 Task: Research Airbnb options in Mardakan, Azerbaijan from 4th November, 2023 to 15th November, 2023 for 2 adults.1  bedroom having 1 bed and 1 bathroom. Property type can be hotel. Amenities needed are: air conditioning. Look for 5 properties as per requirement.
Action: Mouse moved to (474, 88)
Screenshot: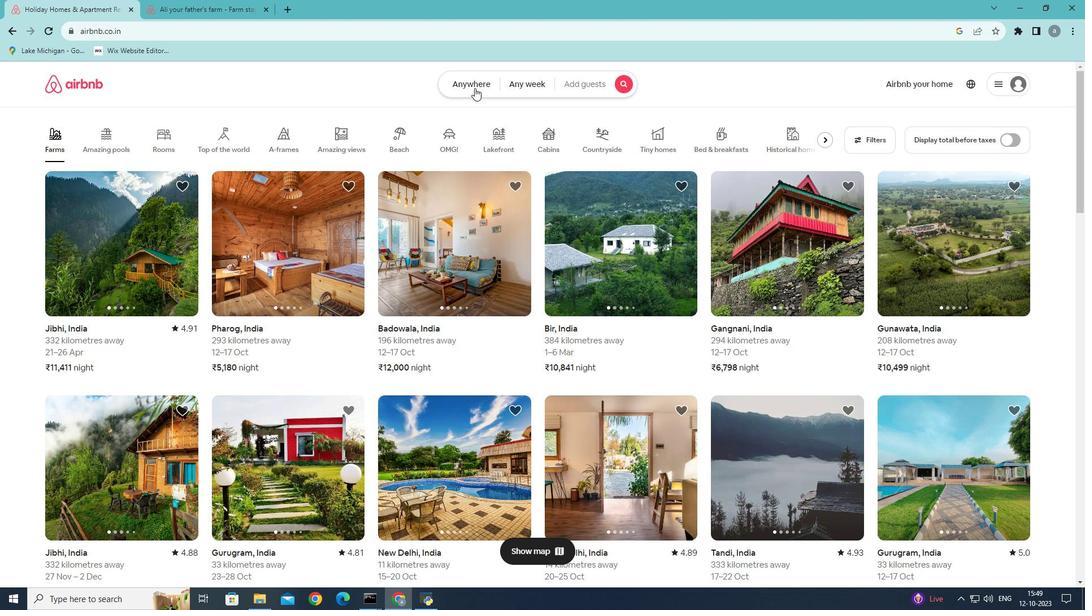 
Action: Mouse pressed left at (474, 88)
Screenshot: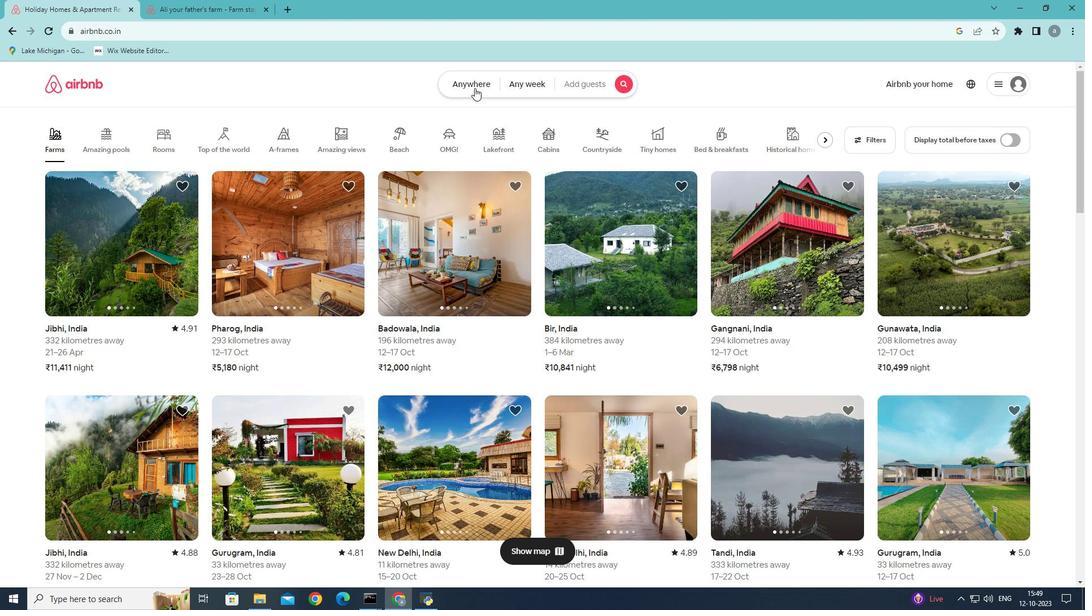 
Action: Mouse moved to (348, 132)
Screenshot: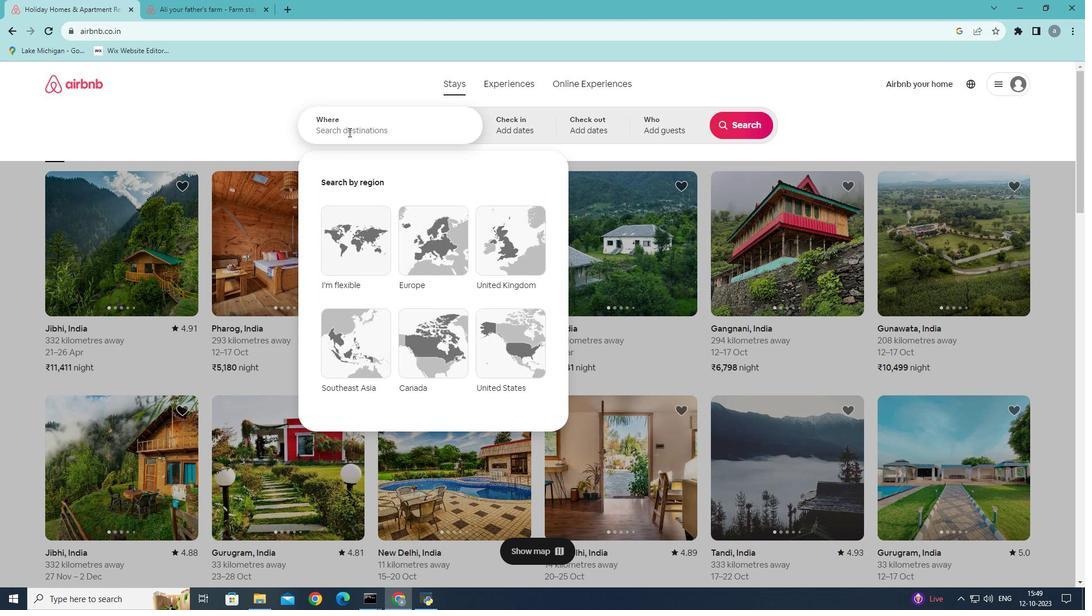 
Action: Mouse pressed left at (348, 132)
Screenshot: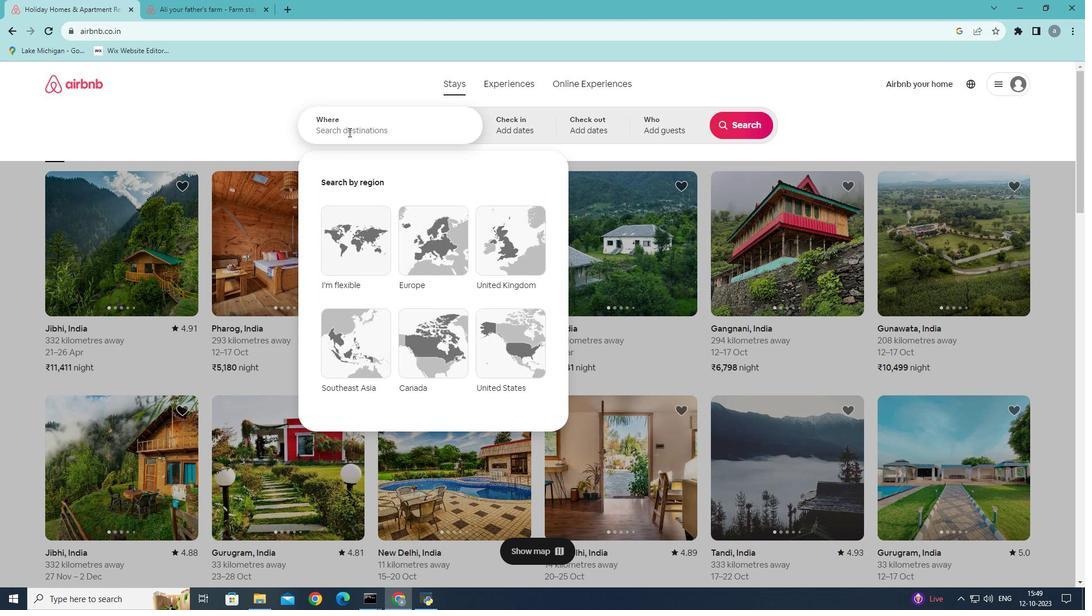 
Action: Mouse moved to (507, 131)
Screenshot: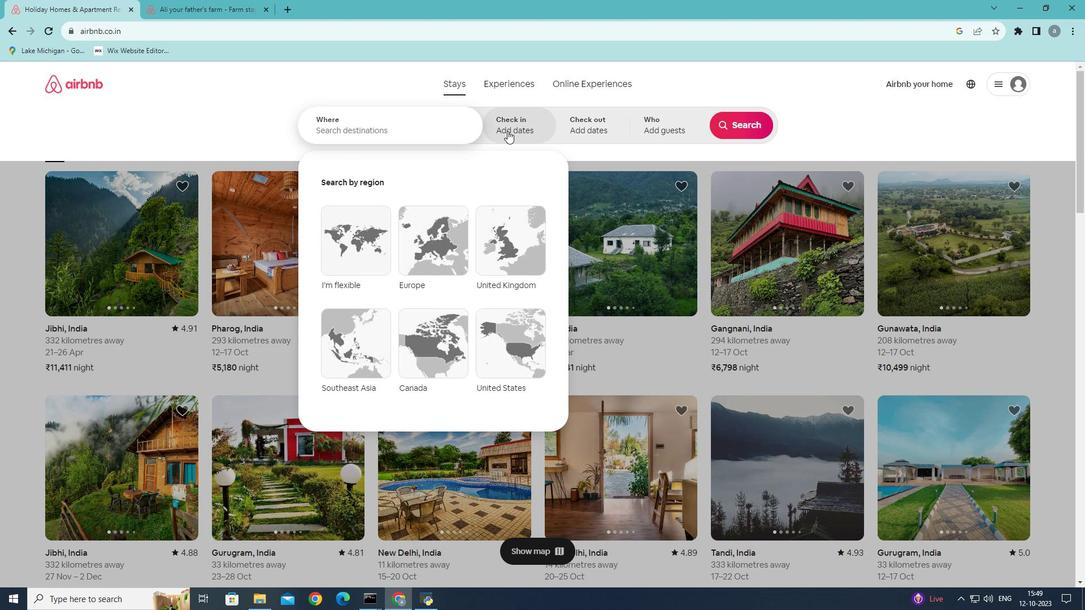 
Action: Key pressed <Key.shift>Mardakan,<Key.shift>Azerbaijan
Screenshot: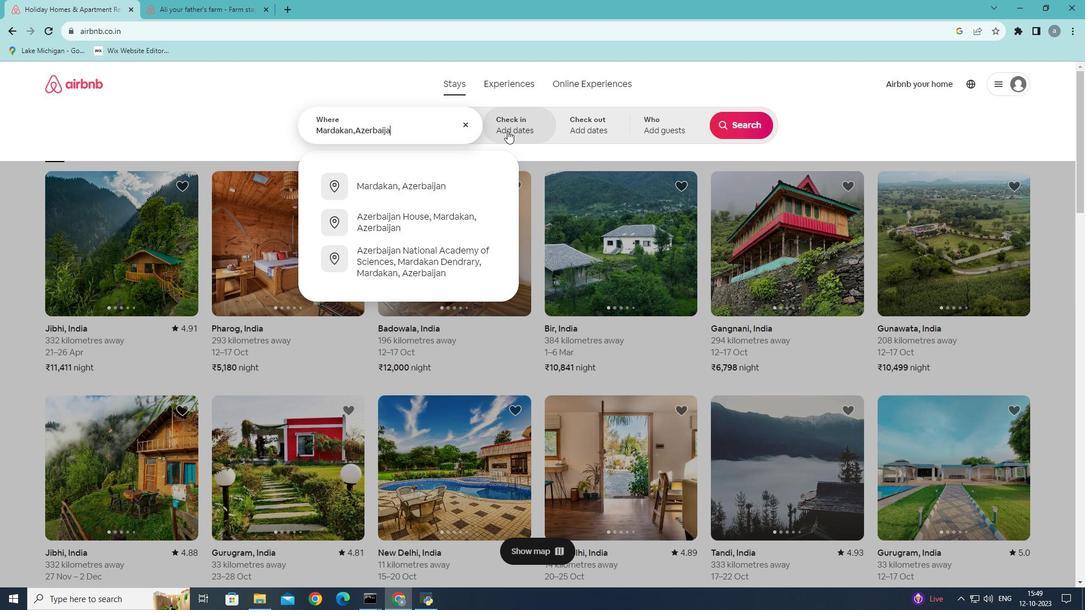 
Action: Mouse moved to (396, 183)
Screenshot: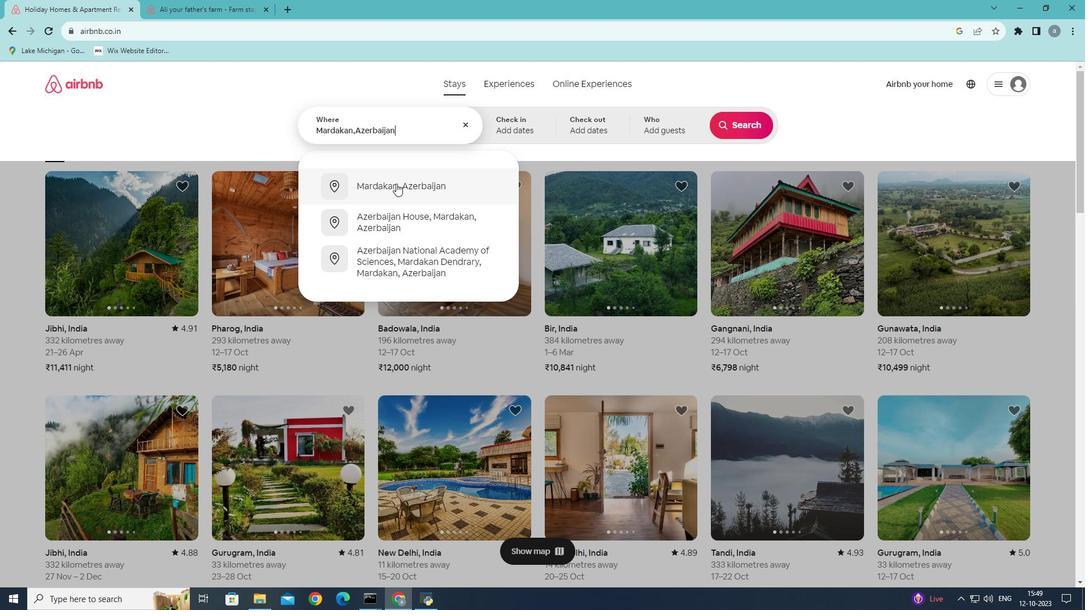 
Action: Mouse pressed left at (396, 183)
Screenshot: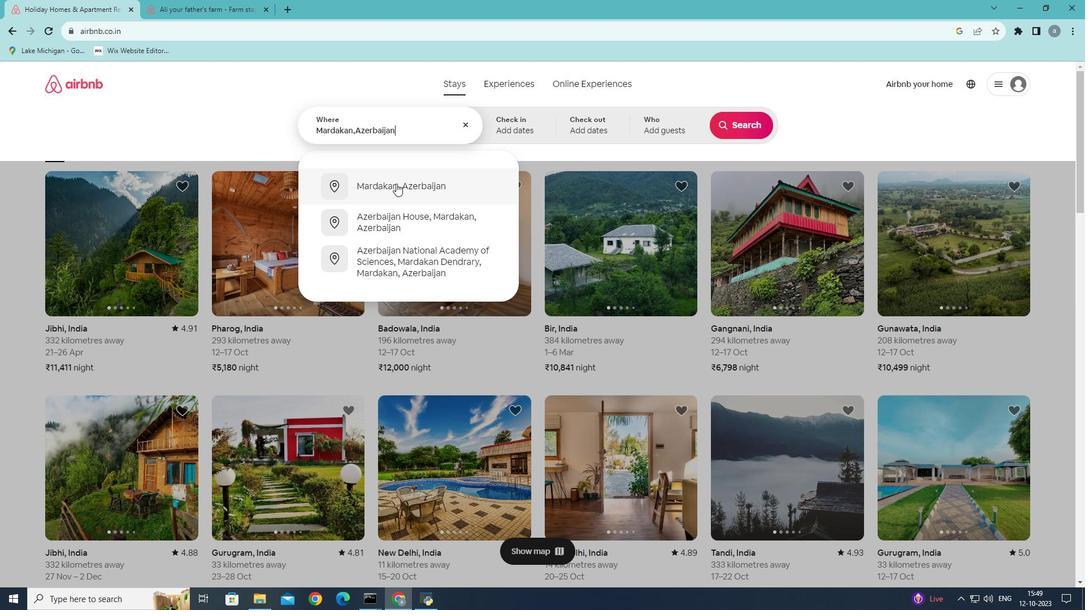 
Action: Mouse moved to (744, 217)
Screenshot: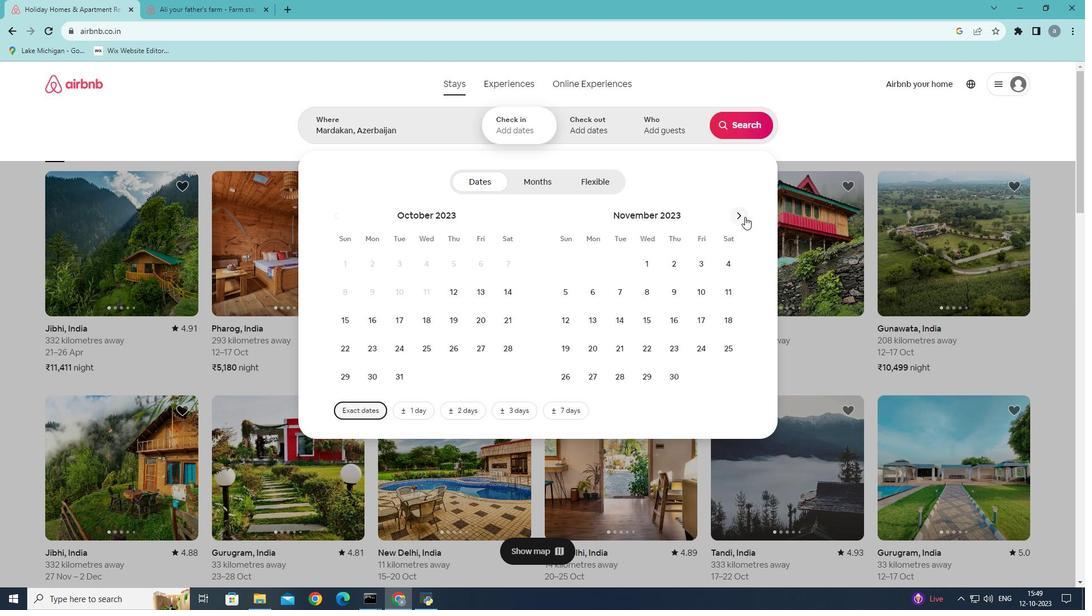 
Action: Mouse pressed left at (744, 217)
Screenshot: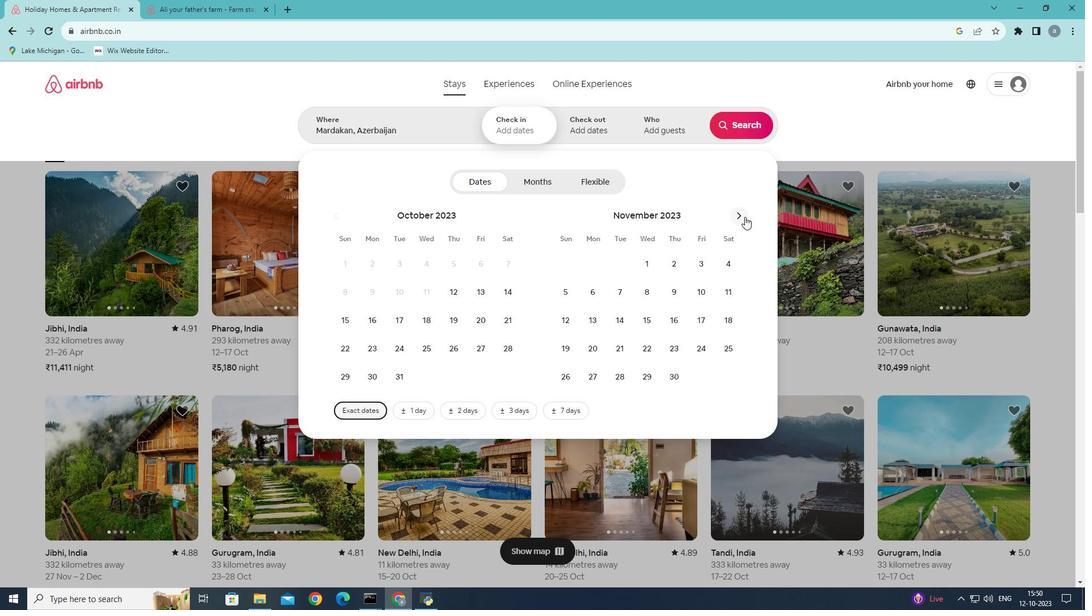 
Action: Mouse moved to (510, 265)
Screenshot: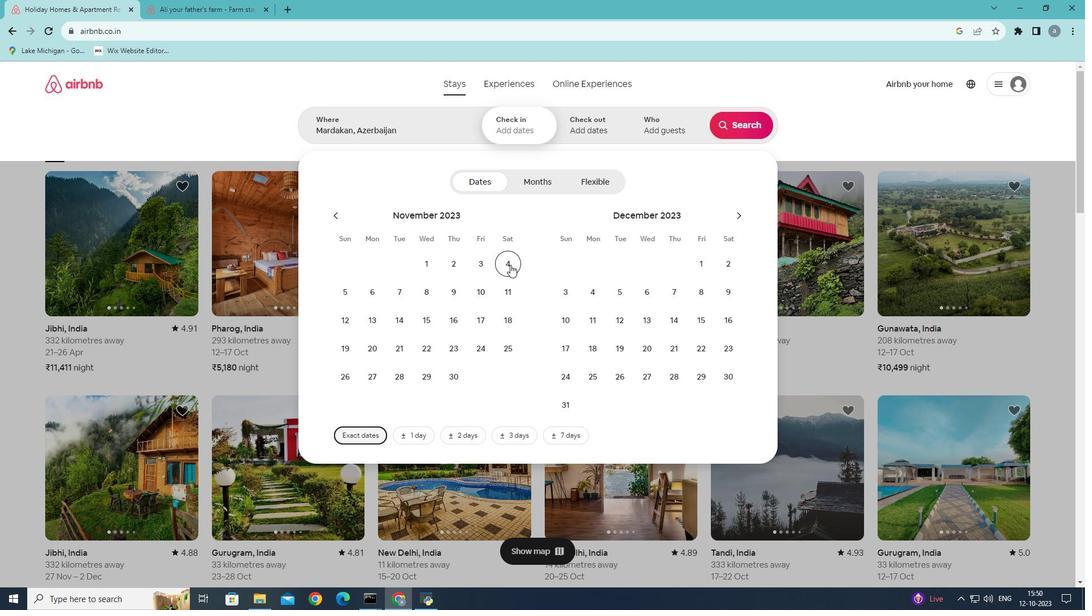 
Action: Mouse pressed left at (510, 265)
Screenshot: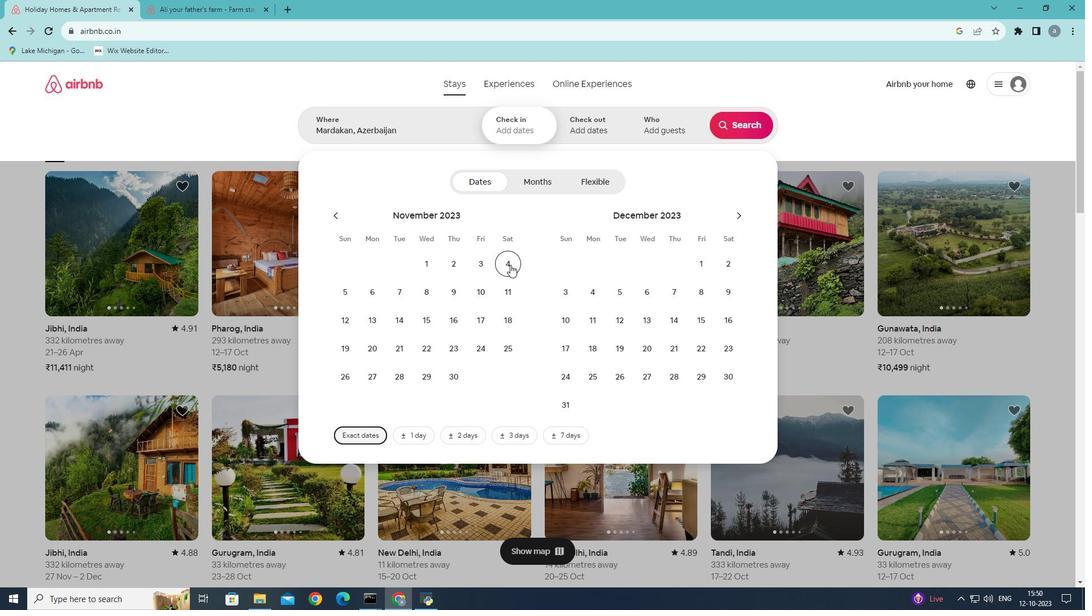 
Action: Mouse moved to (424, 317)
Screenshot: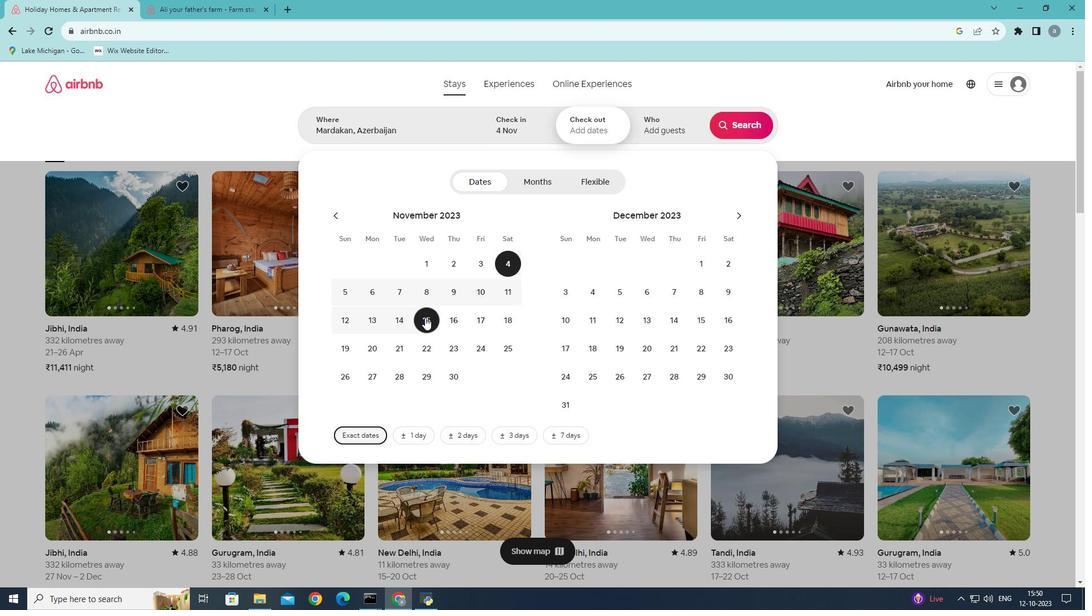 
Action: Mouse pressed left at (424, 317)
Screenshot: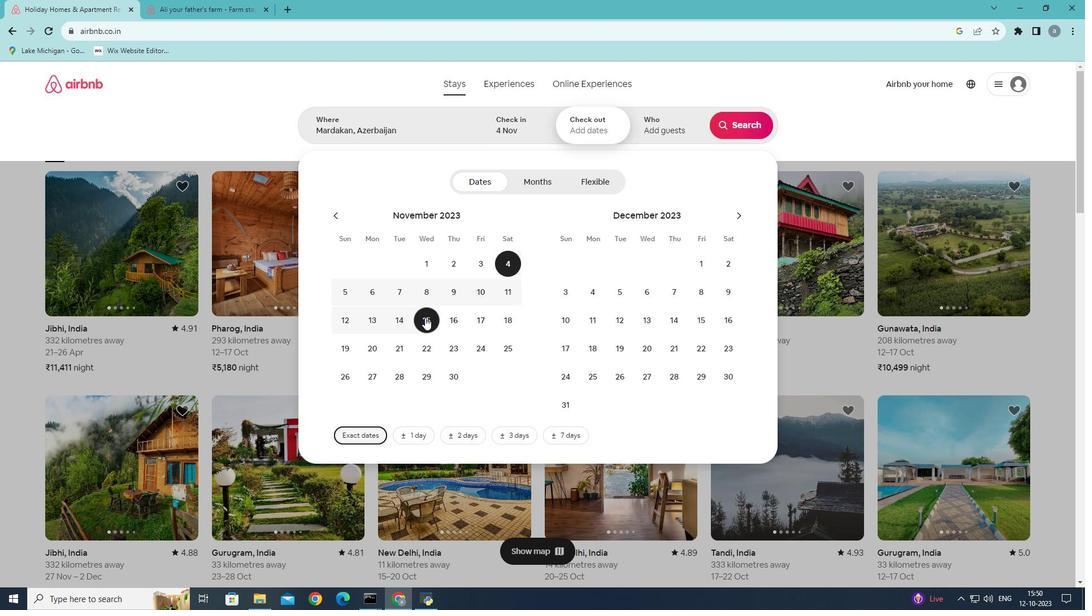 
Action: Mouse moved to (669, 129)
Screenshot: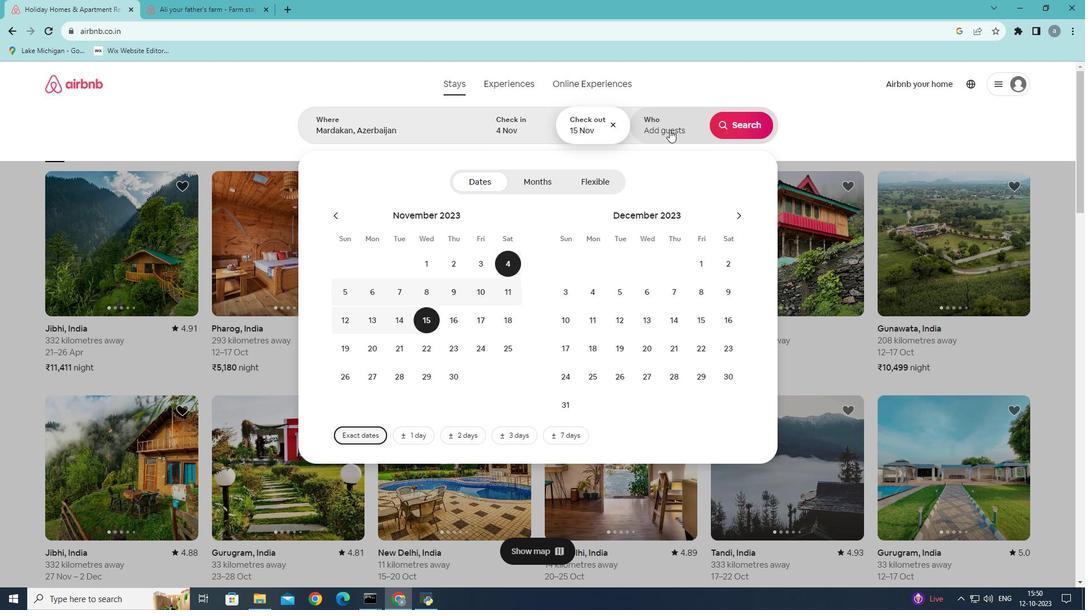 
Action: Mouse pressed left at (669, 129)
Screenshot: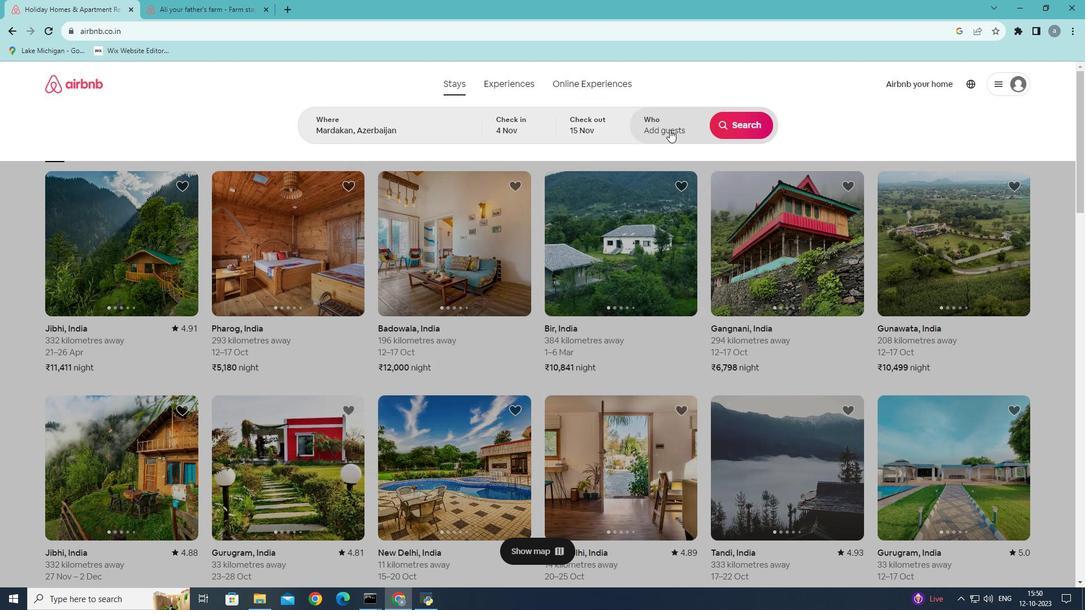 
Action: Mouse moved to (746, 183)
Screenshot: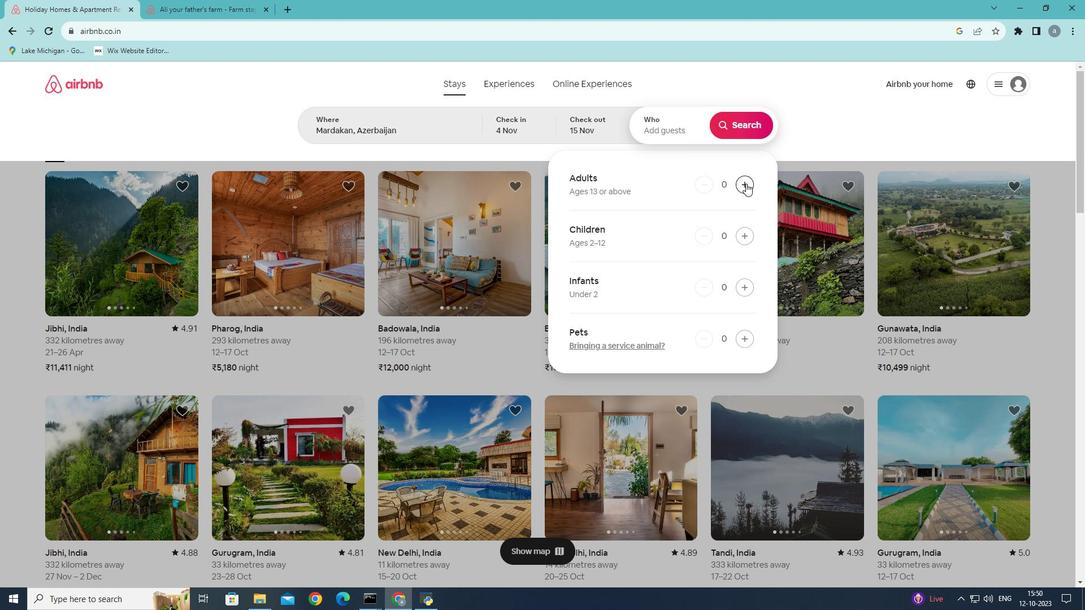 
Action: Mouse pressed left at (746, 183)
Screenshot: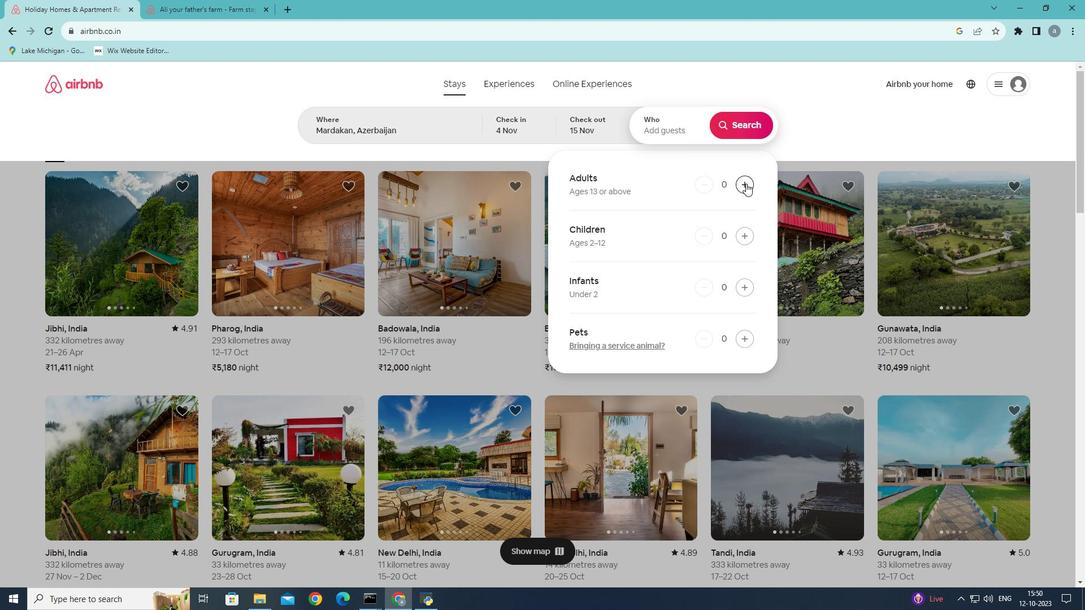 
Action: Mouse pressed left at (746, 183)
Screenshot: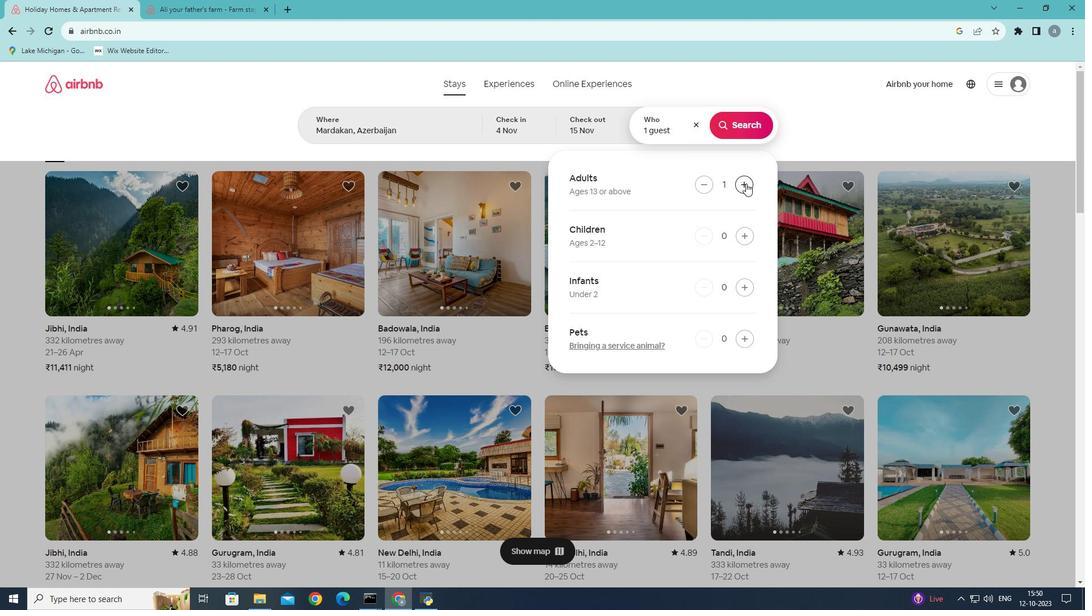 
Action: Mouse moved to (740, 126)
Screenshot: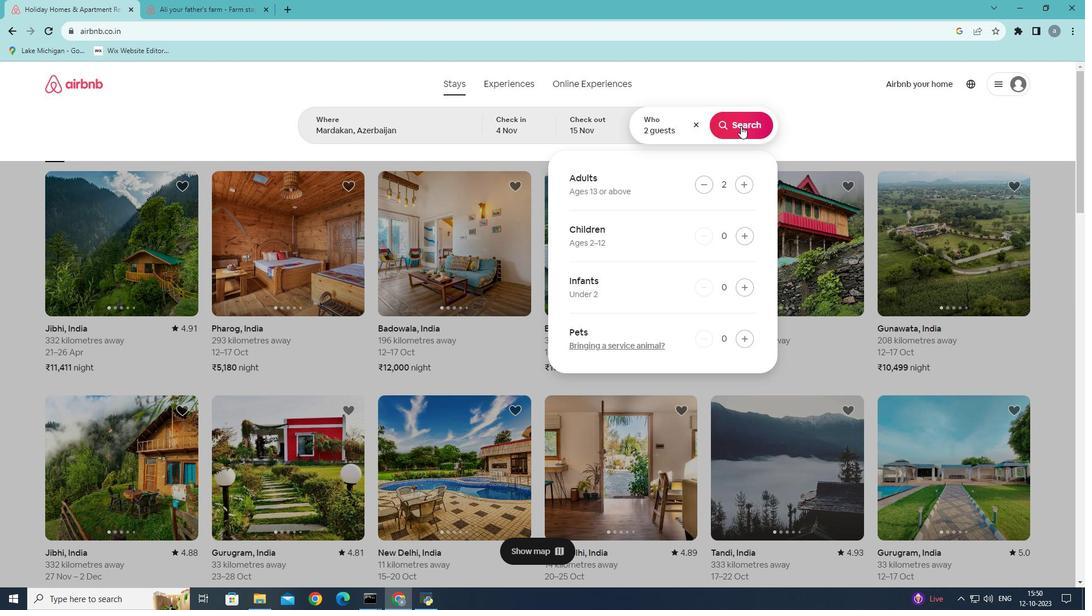 
Action: Mouse pressed left at (740, 126)
Screenshot: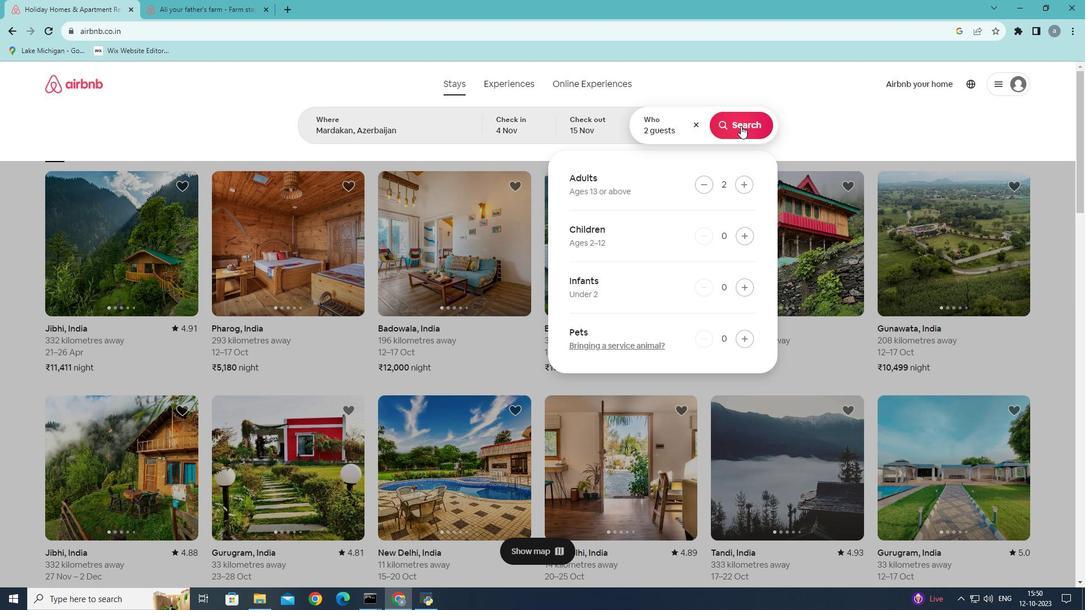 
Action: Mouse moved to (910, 127)
Screenshot: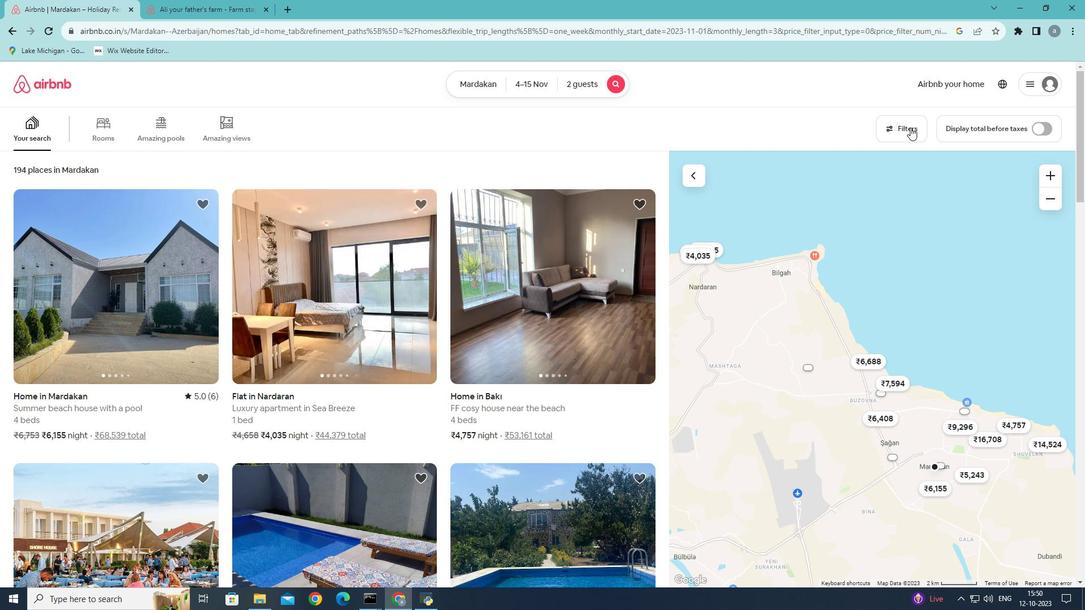 
Action: Mouse pressed left at (910, 127)
Screenshot: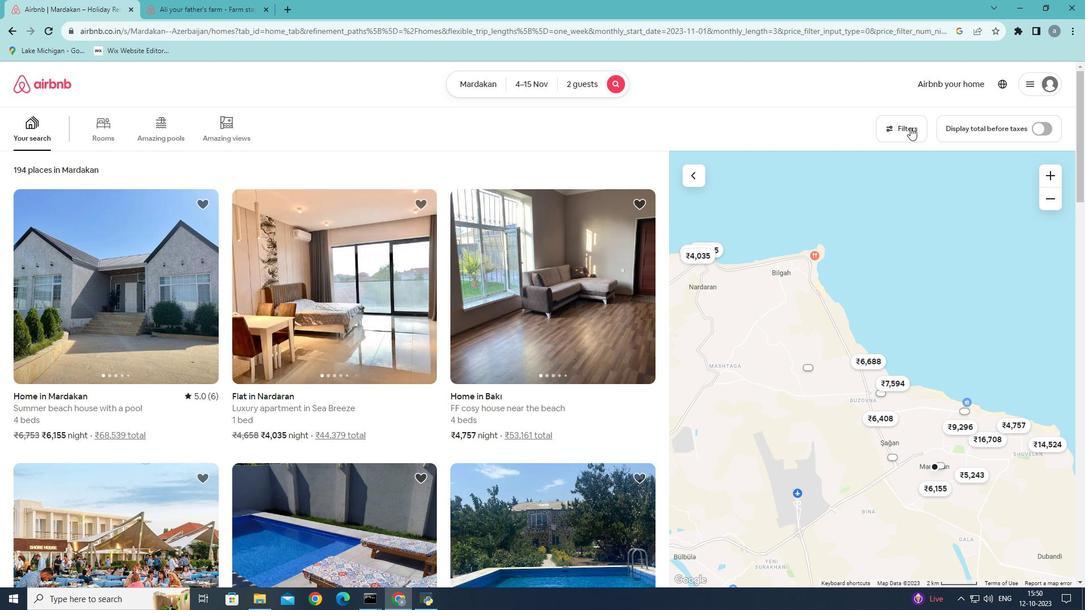 
Action: Mouse moved to (458, 347)
Screenshot: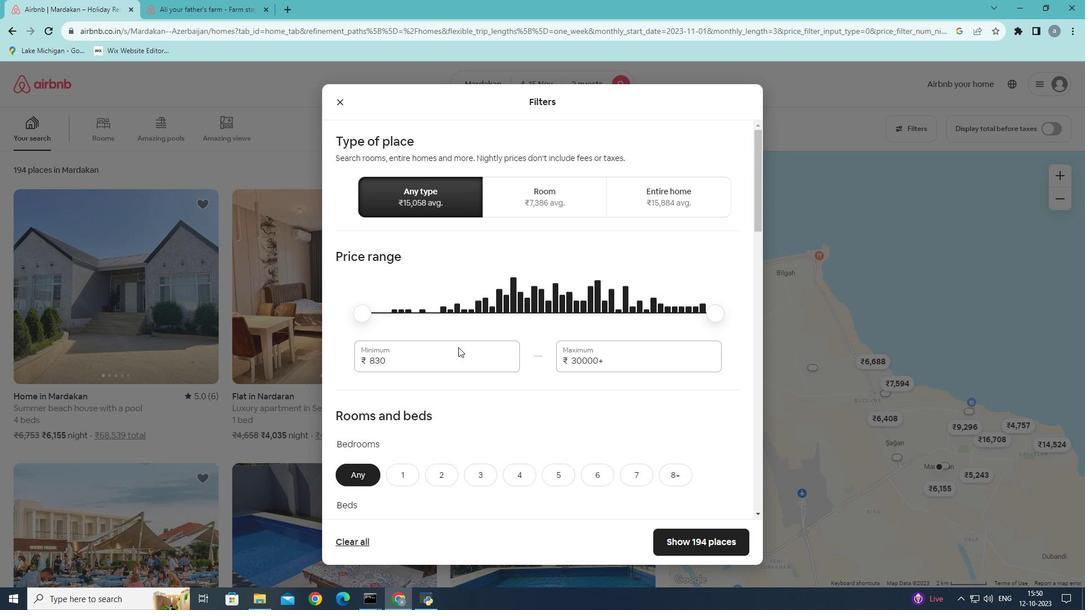 
Action: Mouse scrolled (458, 347) with delta (0, 0)
Screenshot: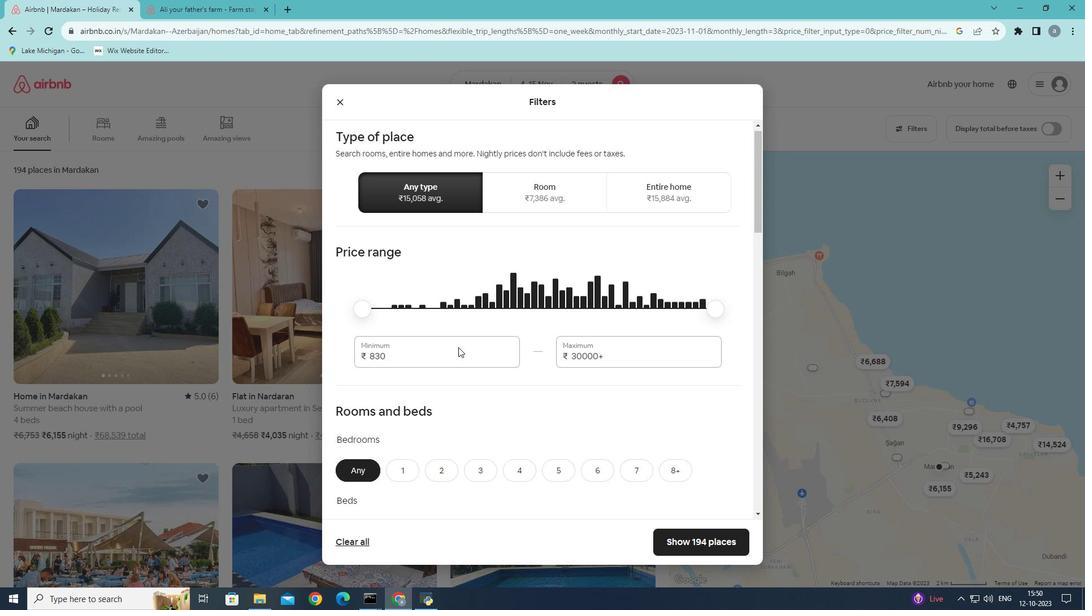 
Action: Mouse scrolled (458, 347) with delta (0, 0)
Screenshot: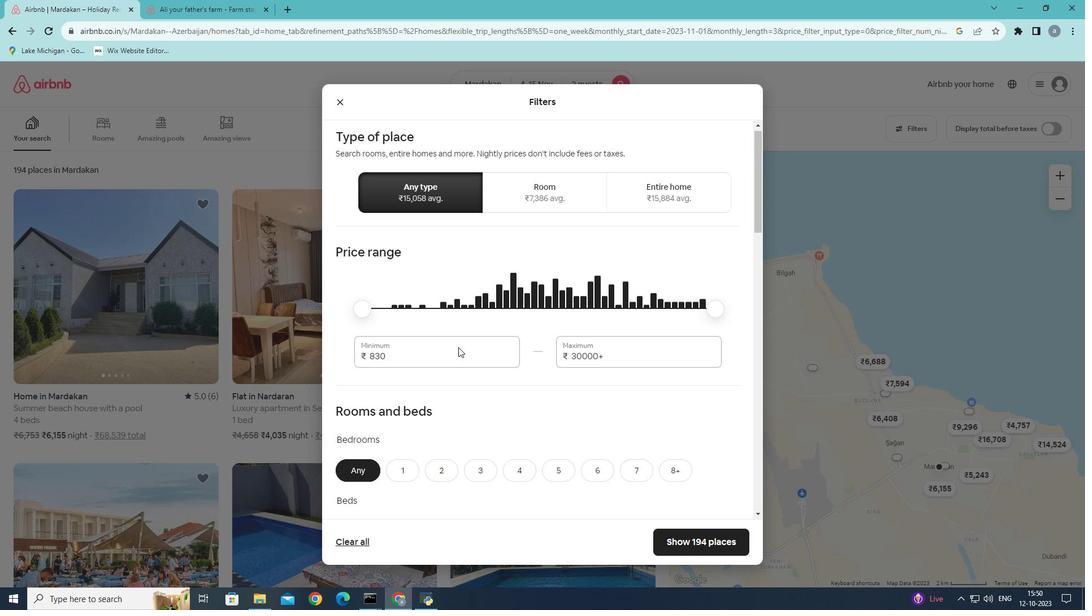 
Action: Mouse scrolled (458, 347) with delta (0, 0)
Screenshot: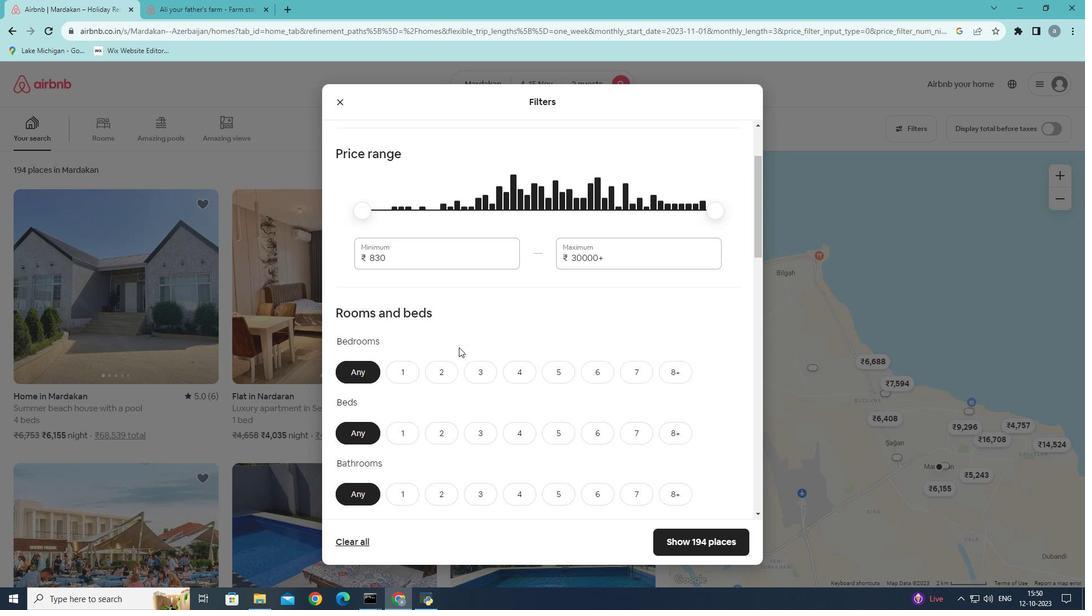 
Action: Mouse moved to (406, 313)
Screenshot: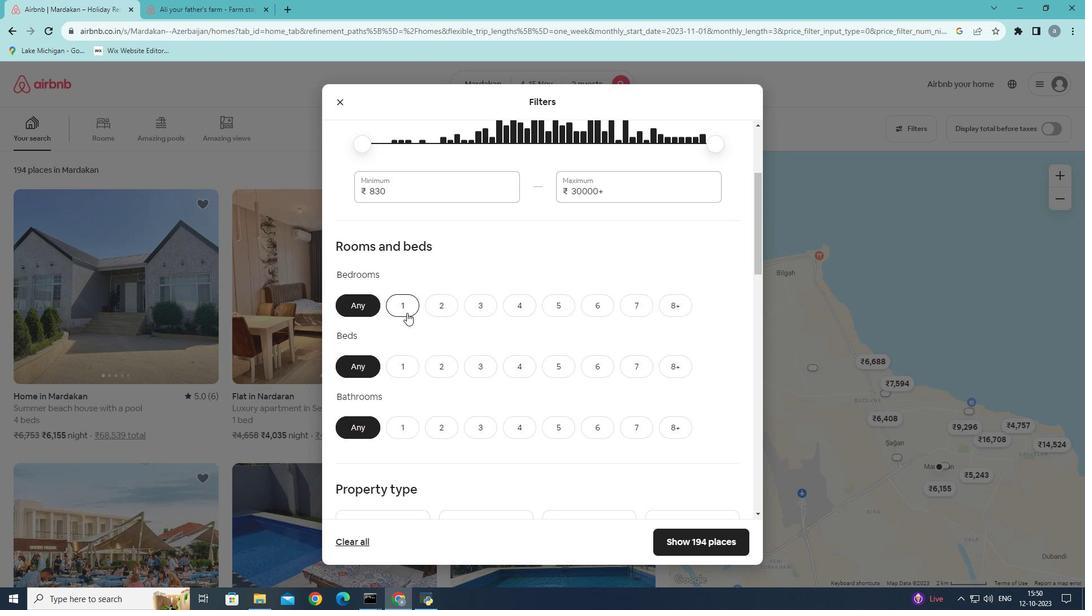
Action: Mouse pressed left at (406, 313)
Screenshot: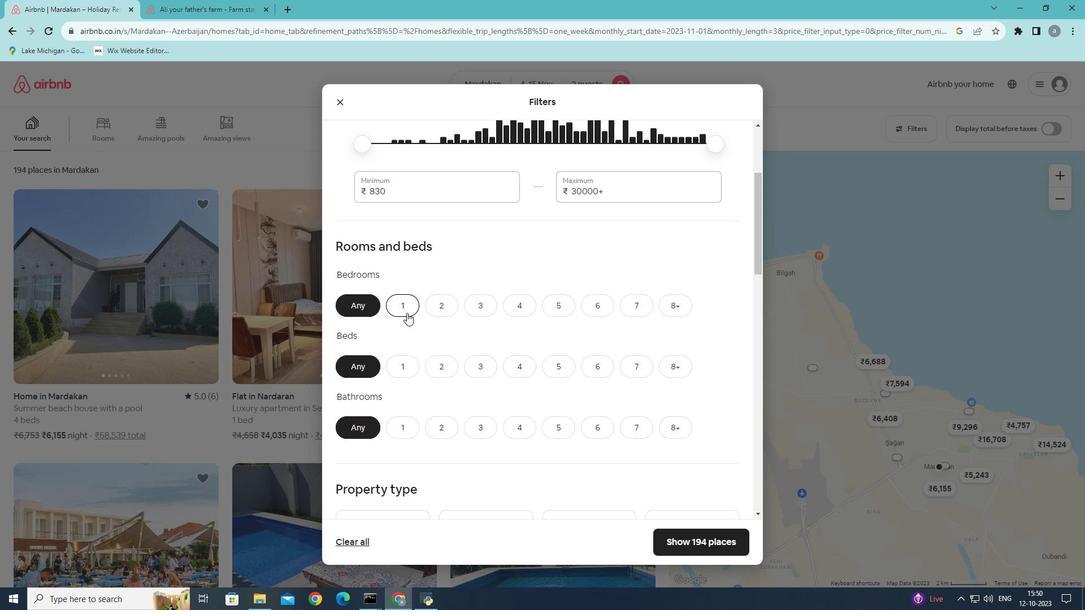 
Action: Mouse moved to (398, 370)
Screenshot: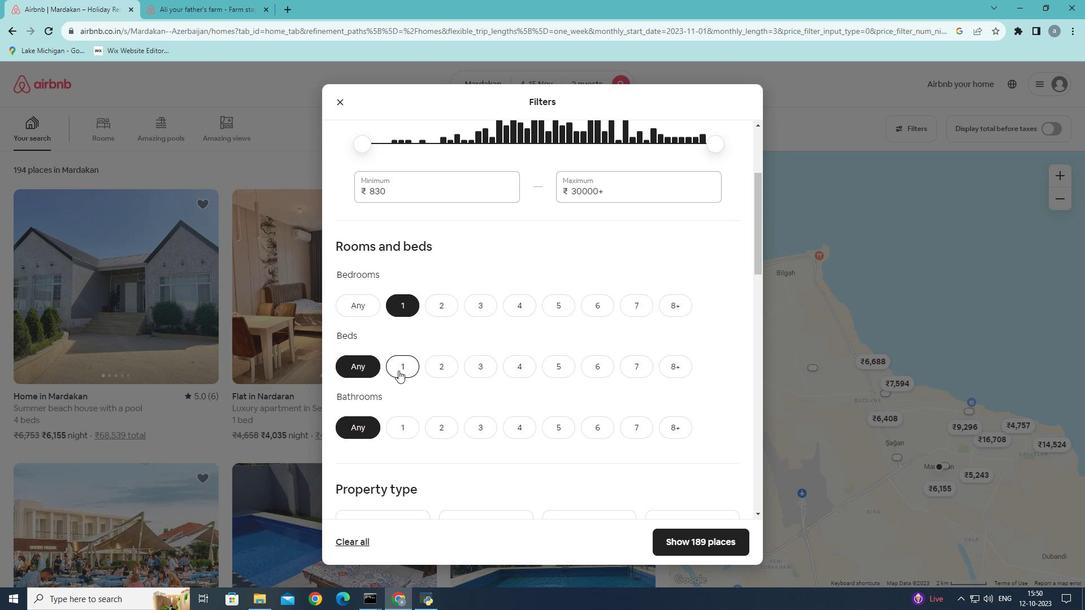 
Action: Mouse pressed left at (398, 370)
Screenshot: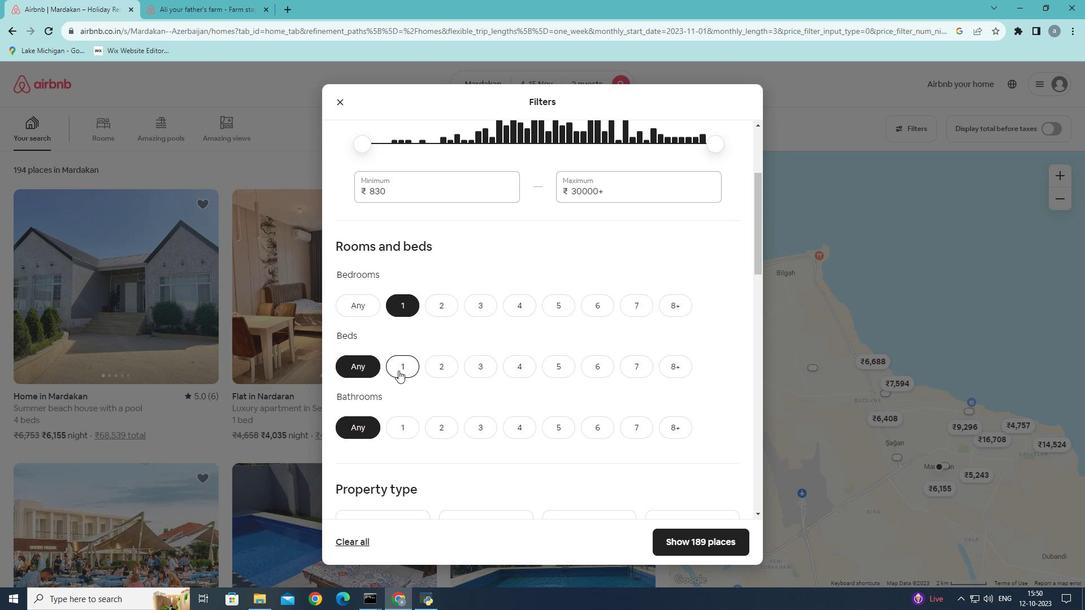 
Action: Mouse moved to (406, 434)
Screenshot: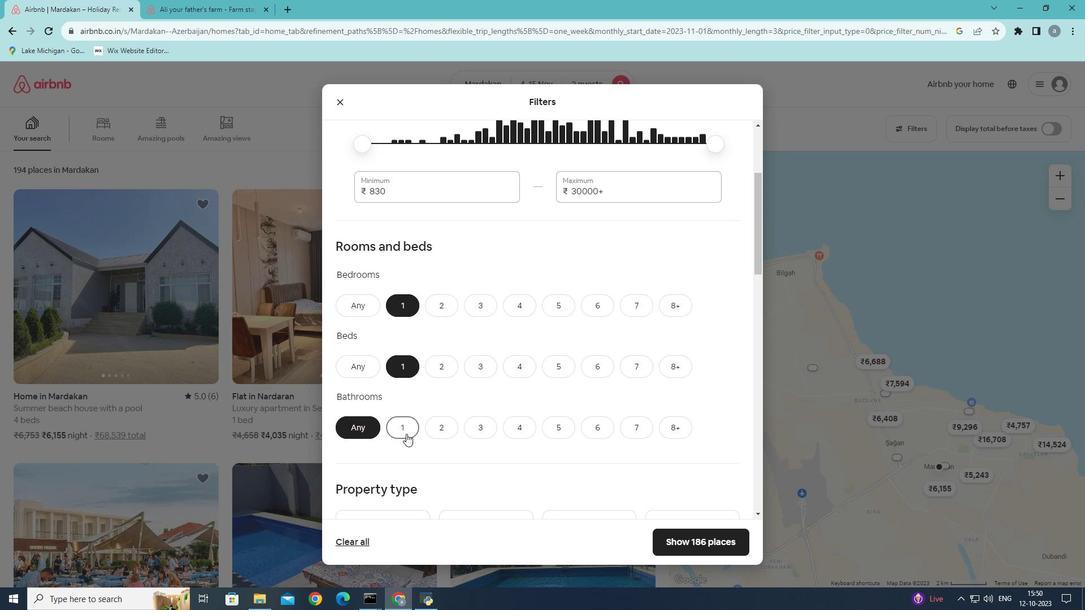 
Action: Mouse pressed left at (406, 434)
Screenshot: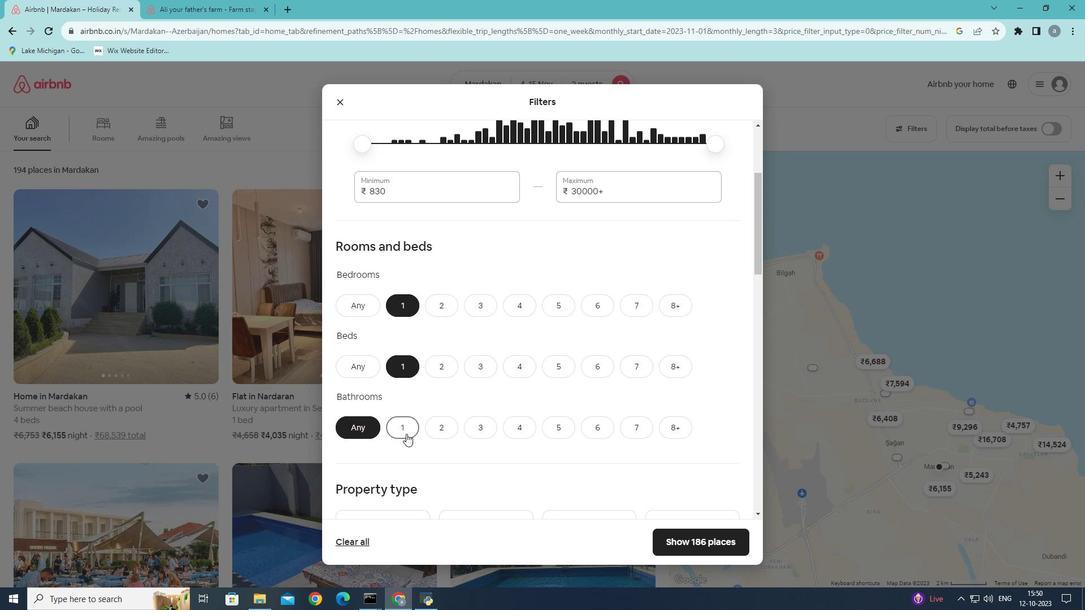 
Action: Mouse moved to (465, 426)
Screenshot: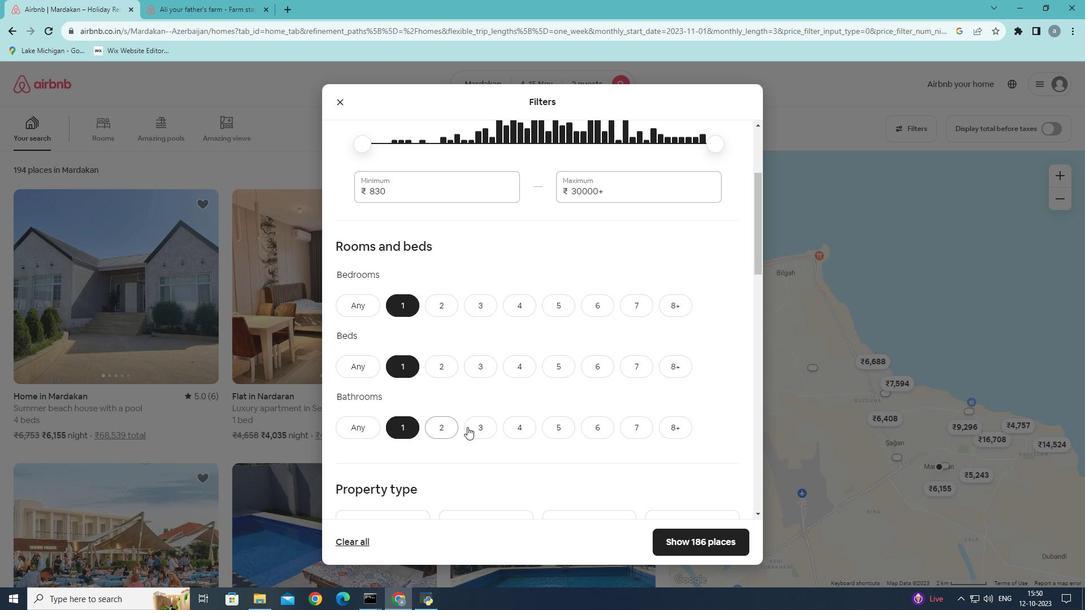 
Action: Mouse scrolled (465, 426) with delta (0, 0)
Screenshot: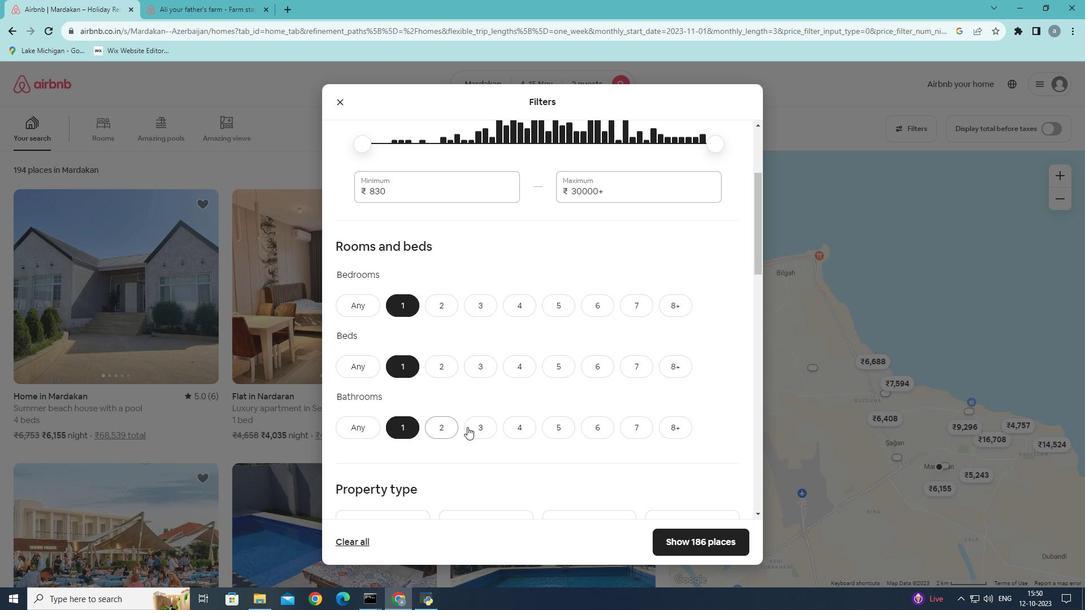 
Action: Mouse moved to (467, 427)
Screenshot: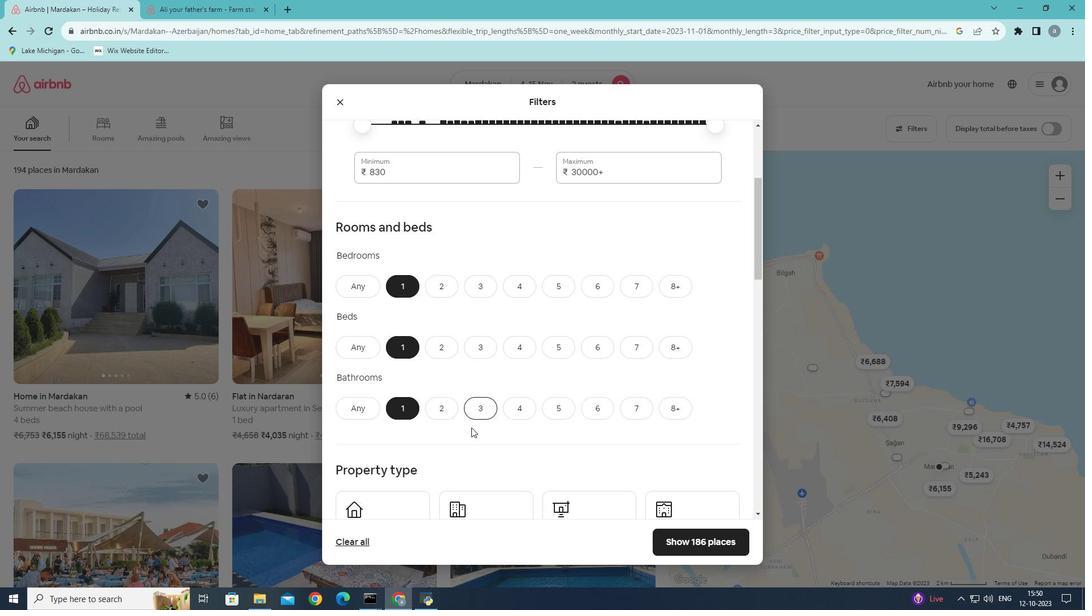 
Action: Mouse scrolled (467, 426) with delta (0, 0)
Screenshot: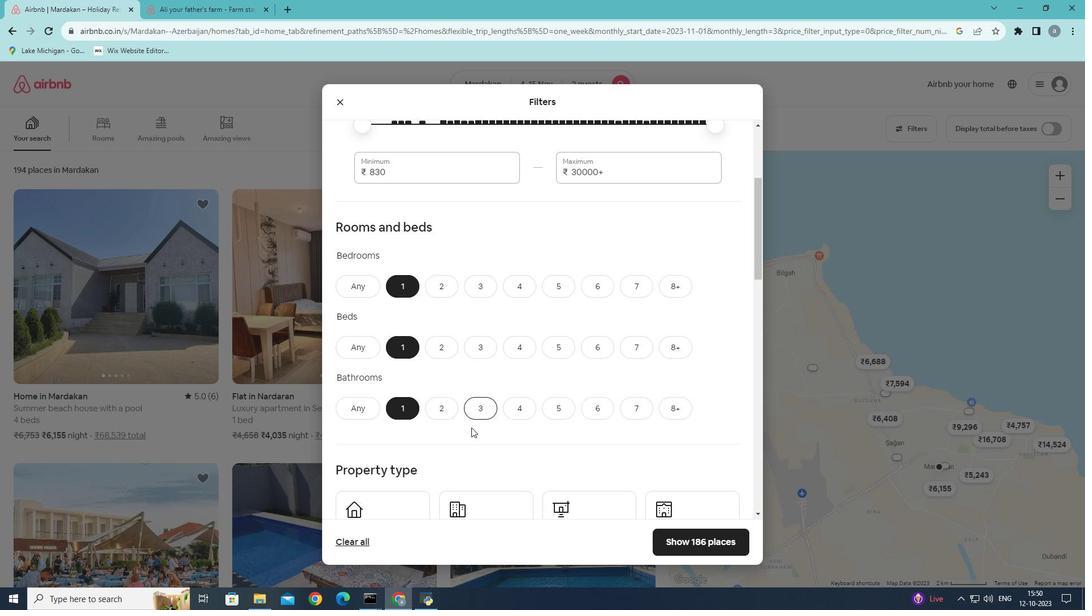 
Action: Mouse moved to (470, 427)
Screenshot: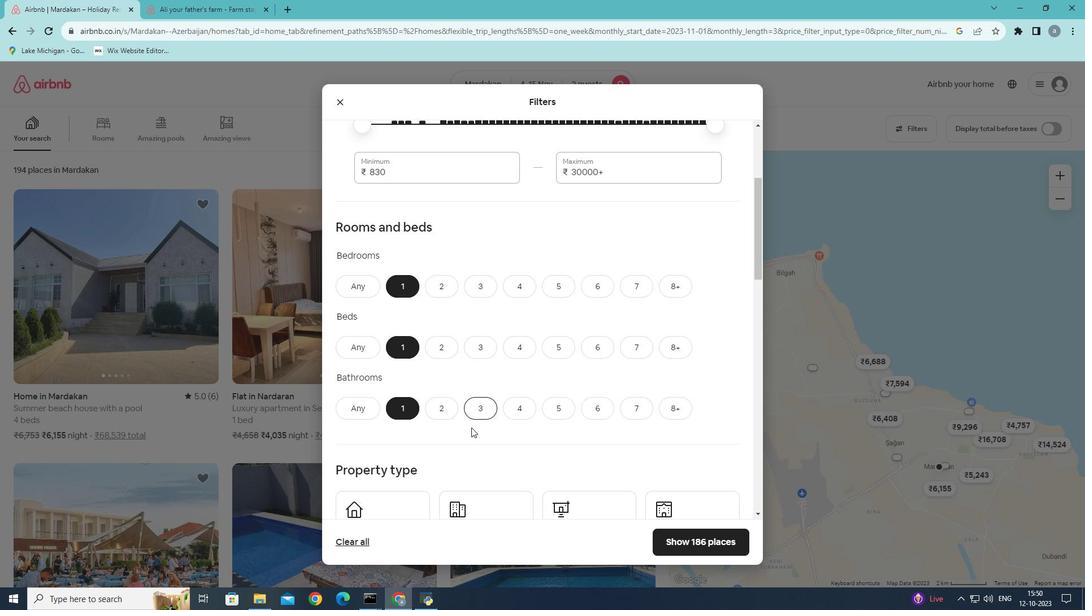
Action: Mouse scrolled (470, 427) with delta (0, 0)
Screenshot: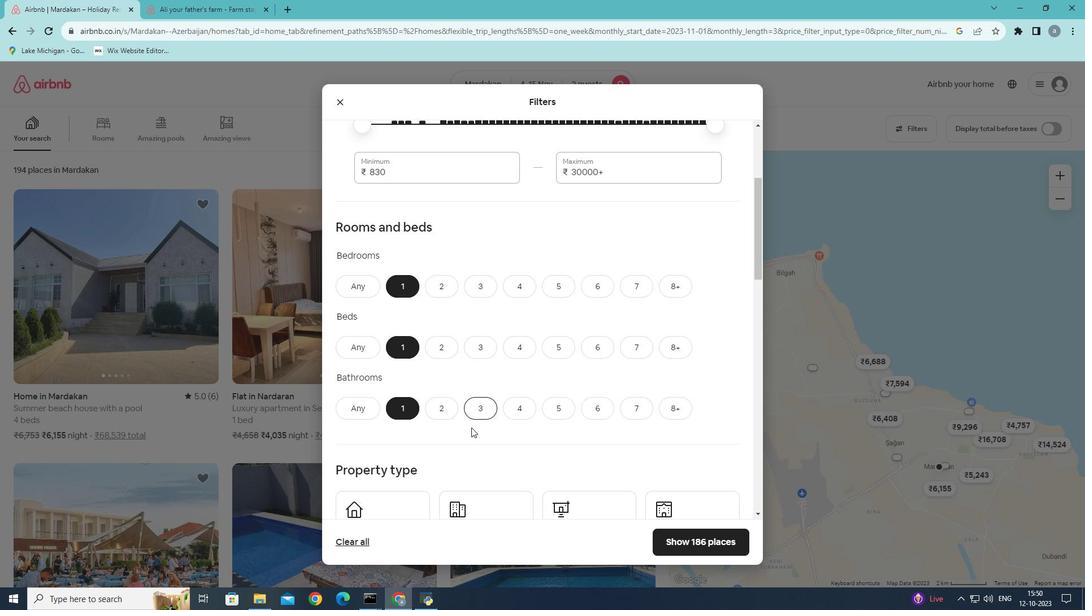 
Action: Mouse moved to (682, 382)
Screenshot: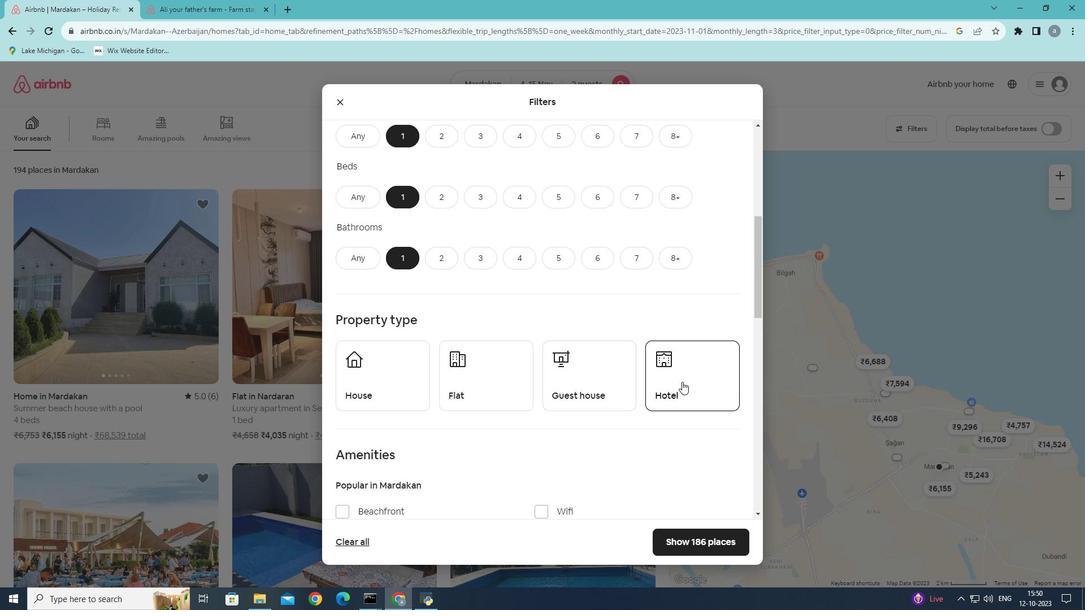 
Action: Mouse pressed left at (682, 382)
Screenshot: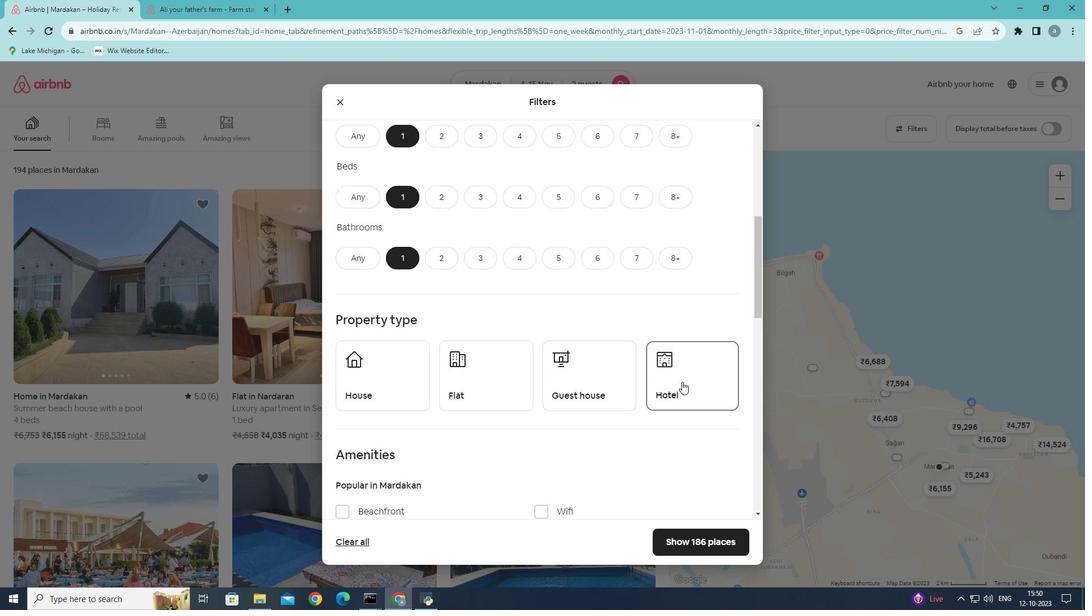
Action: Mouse moved to (553, 396)
Screenshot: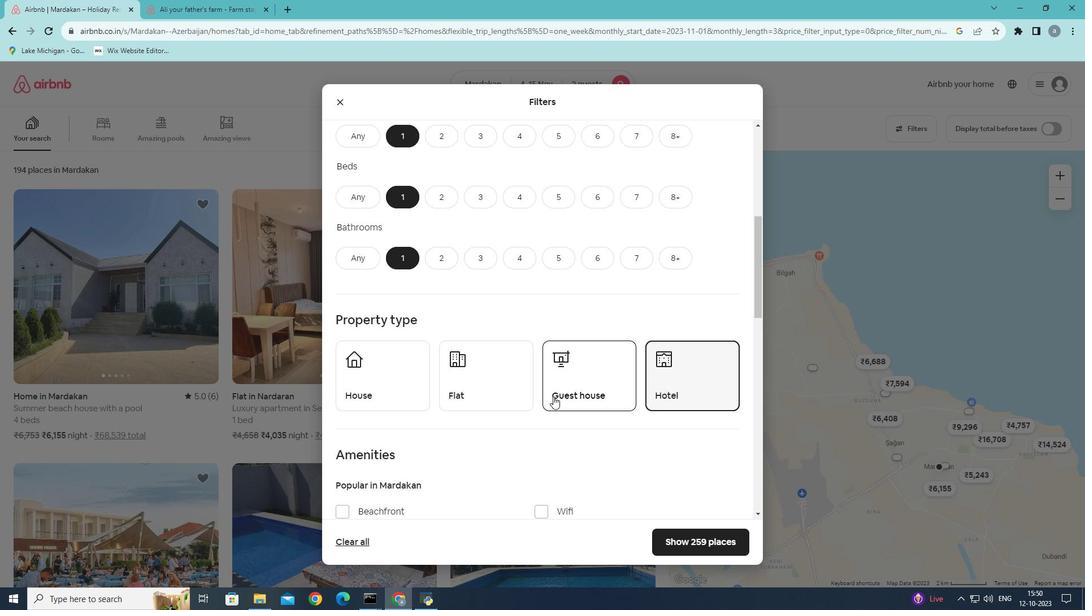 
Action: Mouse scrolled (553, 396) with delta (0, 0)
Screenshot: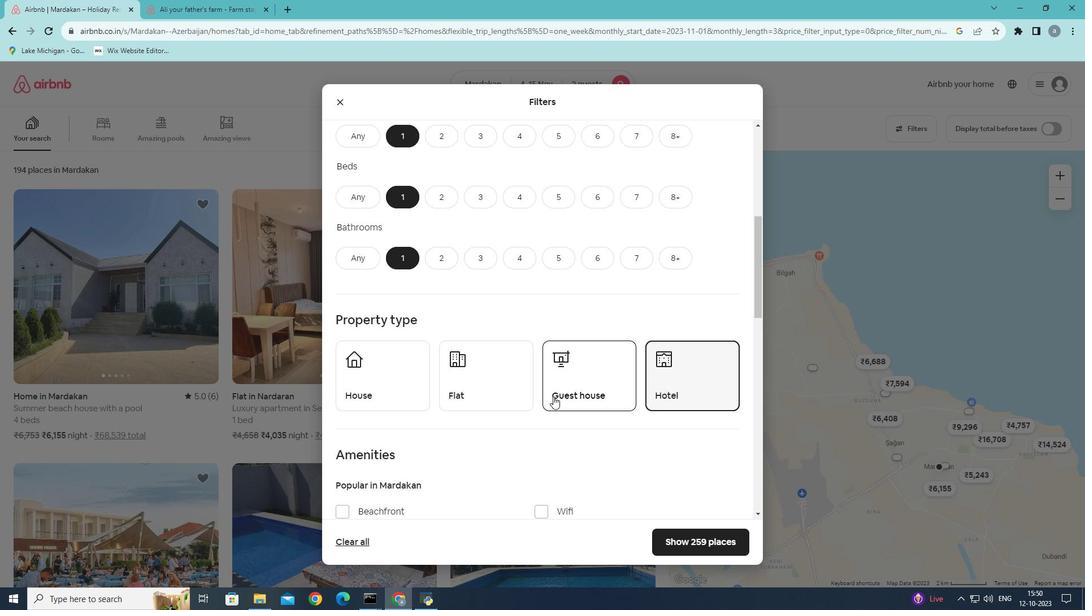 
Action: Mouse scrolled (553, 396) with delta (0, 0)
Screenshot: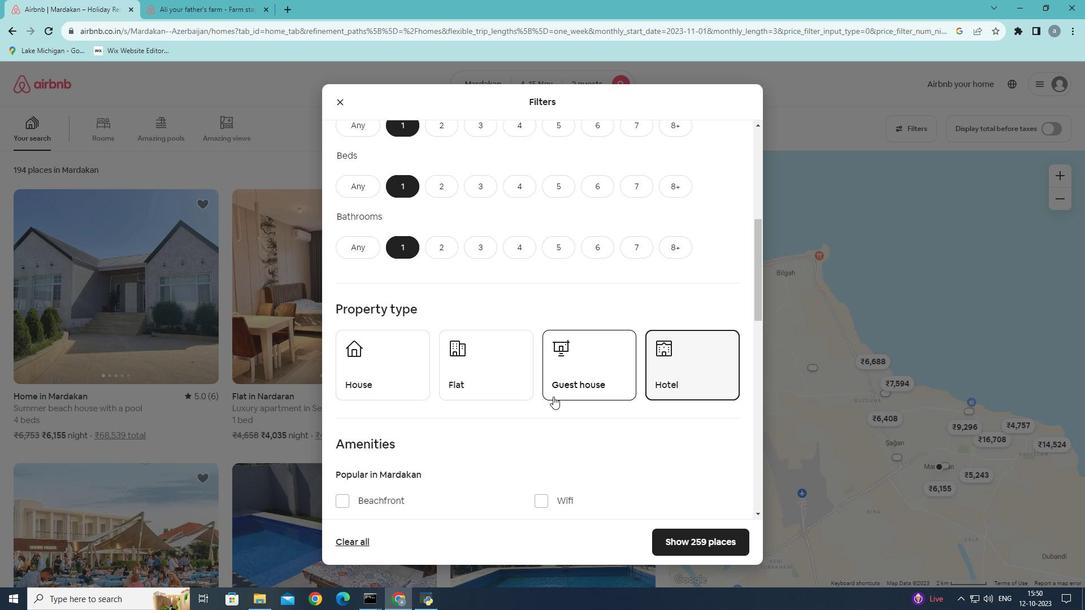 
Action: Mouse scrolled (553, 396) with delta (0, 0)
Screenshot: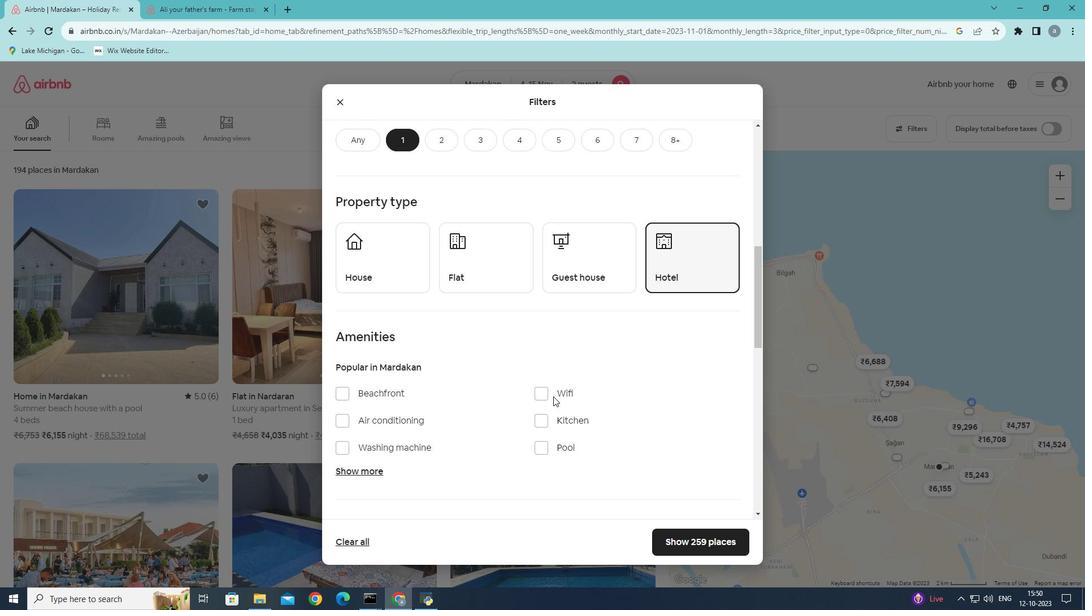 
Action: Mouse moved to (554, 391)
Screenshot: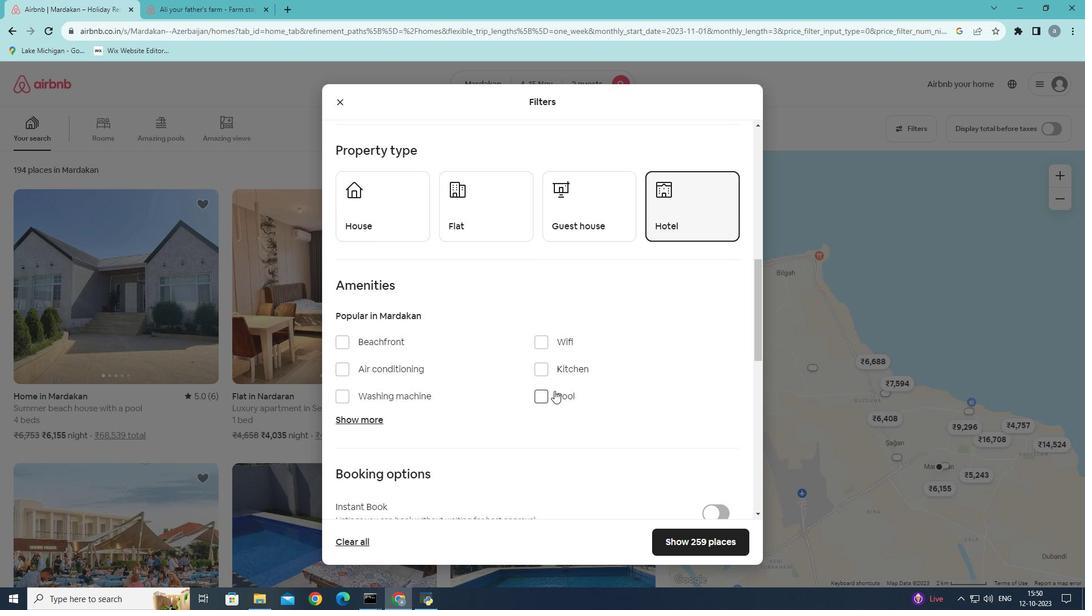
Action: Mouse scrolled (554, 390) with delta (0, 0)
Screenshot: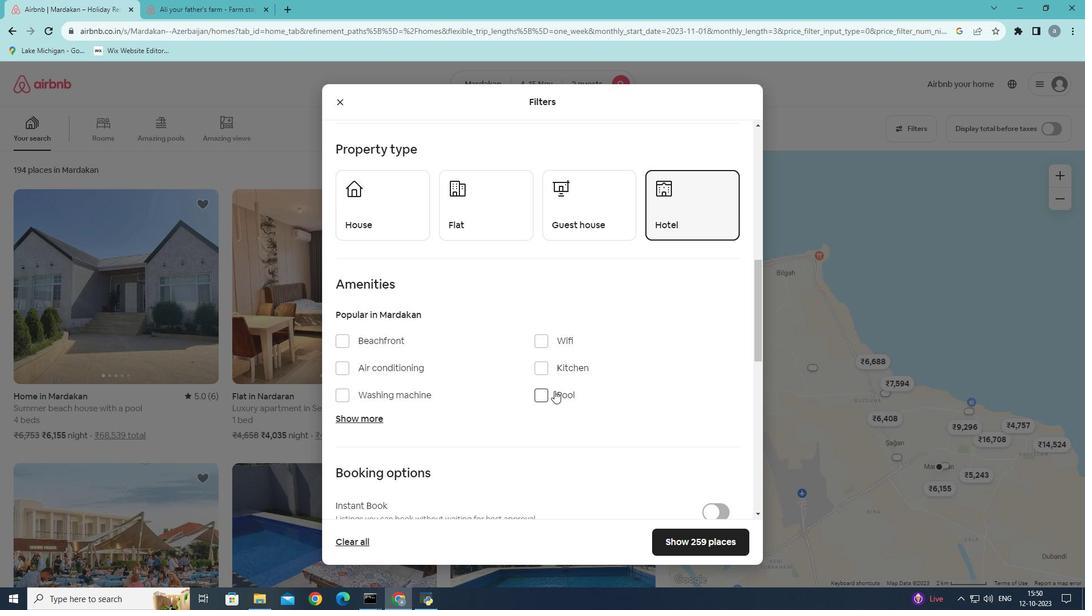 
Action: Mouse moved to (345, 316)
Screenshot: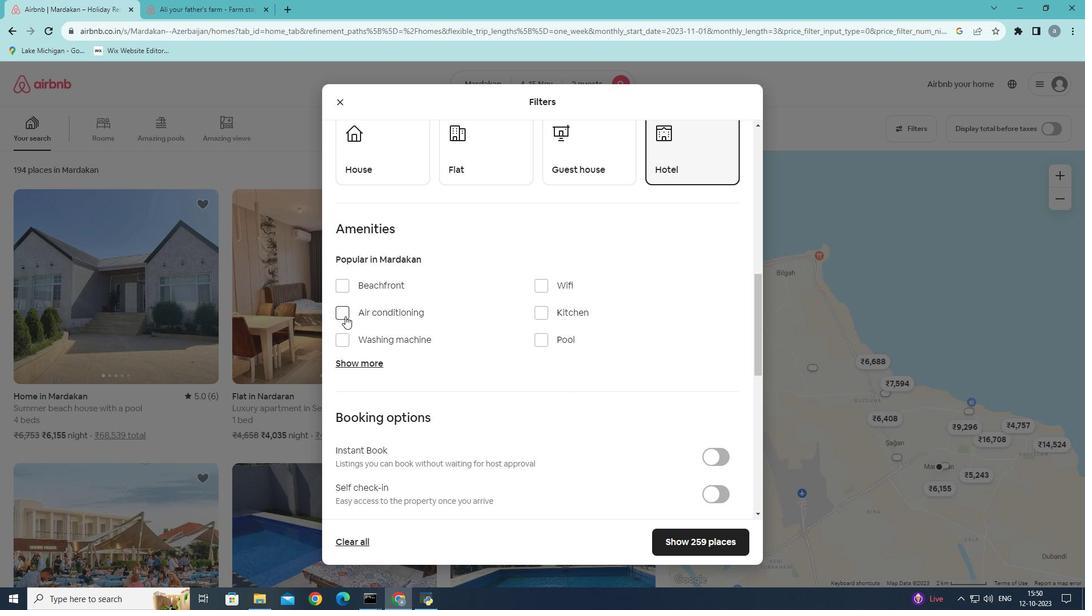 
Action: Mouse pressed left at (345, 316)
Screenshot: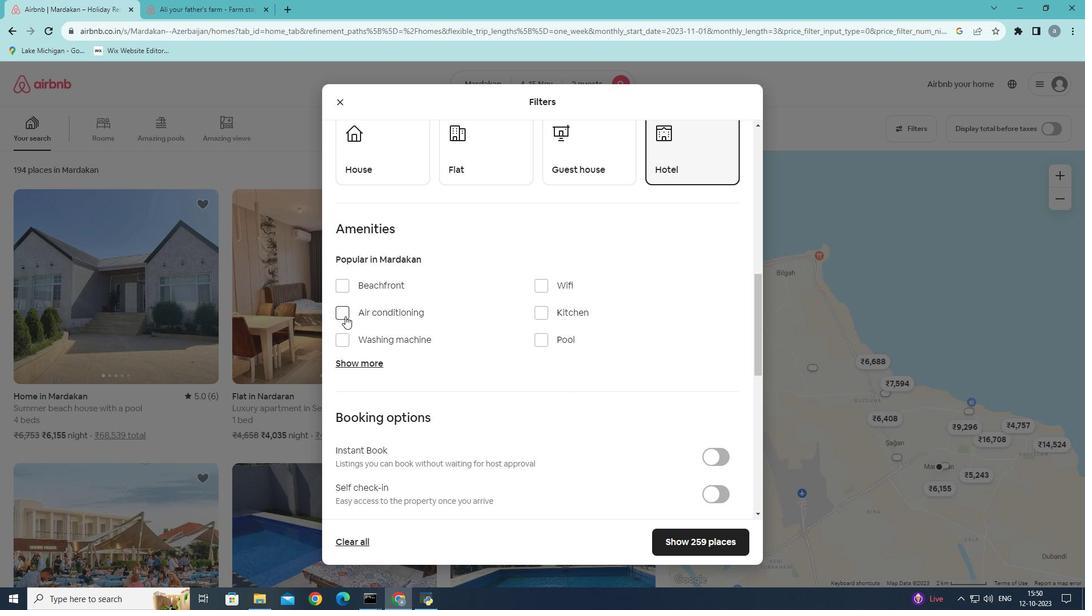 
Action: Mouse moved to (590, 339)
Screenshot: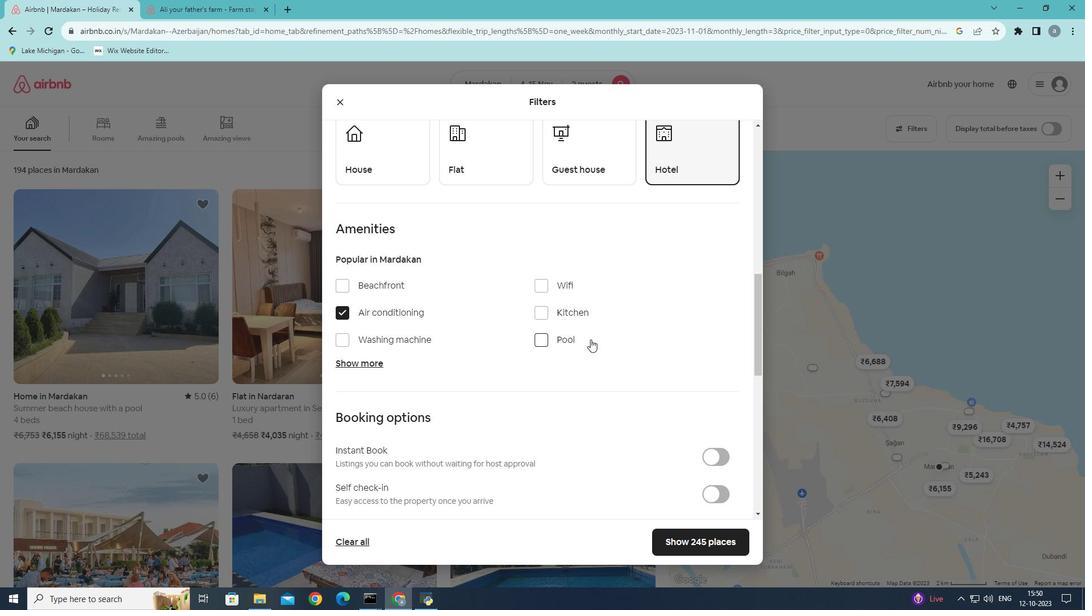 
Action: Mouse scrolled (590, 339) with delta (0, 0)
Screenshot: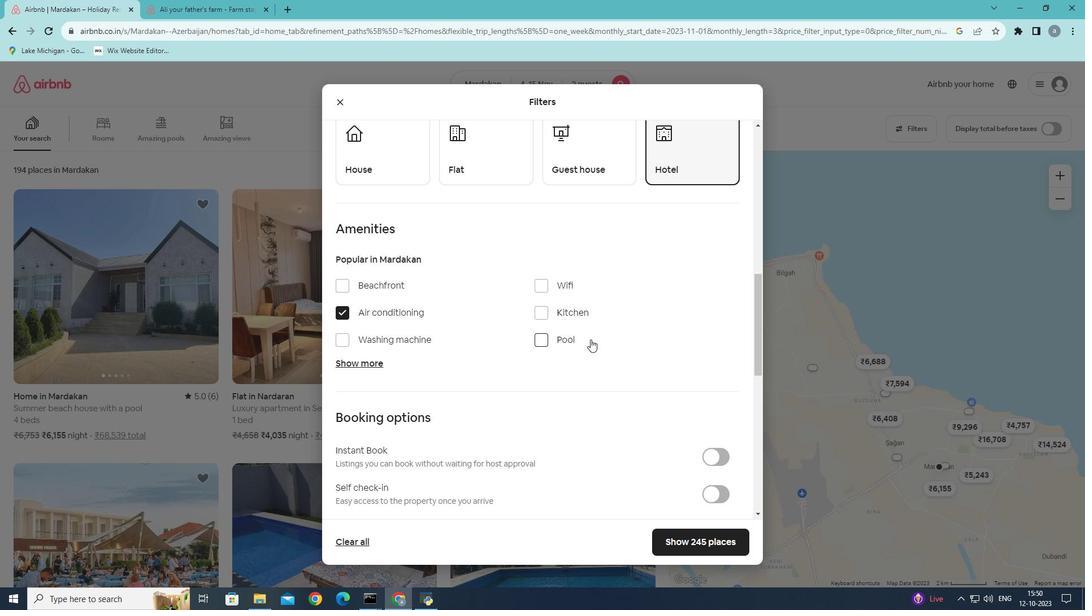 
Action: Mouse scrolled (590, 339) with delta (0, 0)
Screenshot: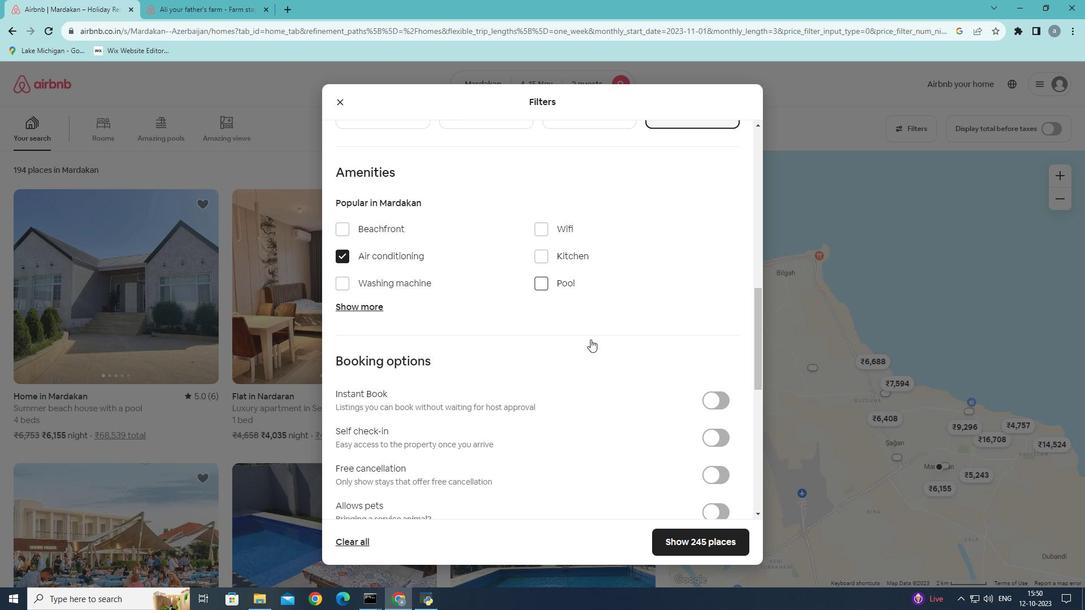 
Action: Mouse scrolled (590, 339) with delta (0, 0)
Screenshot: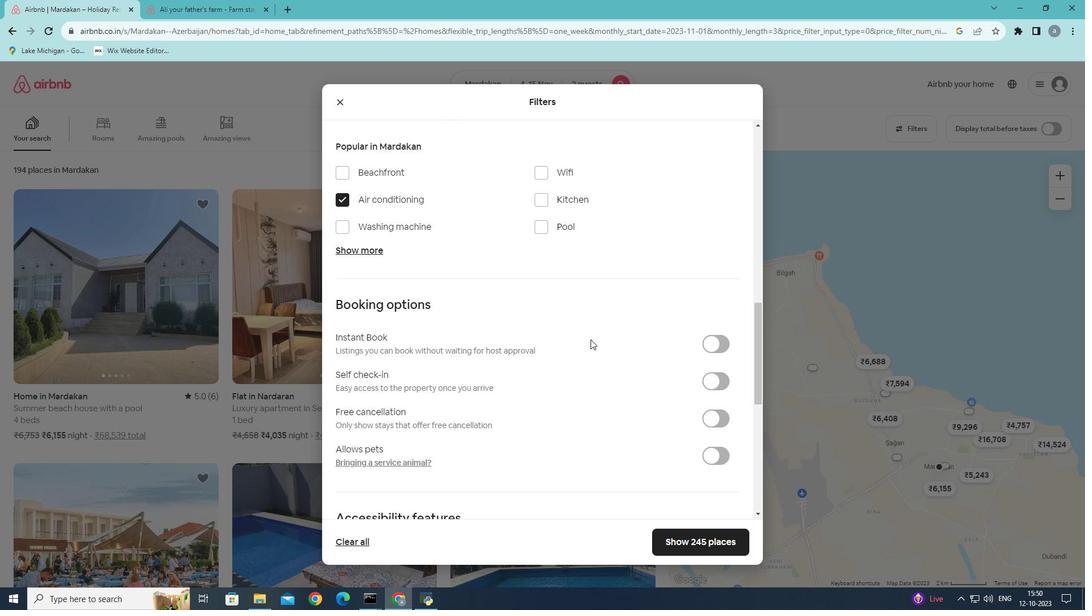 
Action: Mouse scrolled (590, 339) with delta (0, 0)
Screenshot: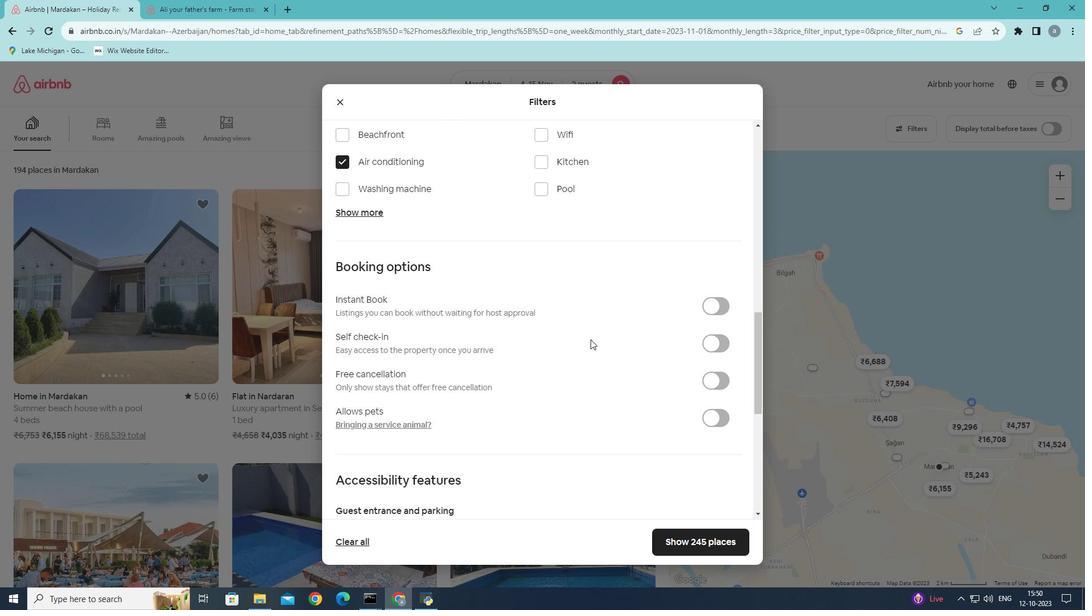 
Action: Mouse moved to (642, 444)
Screenshot: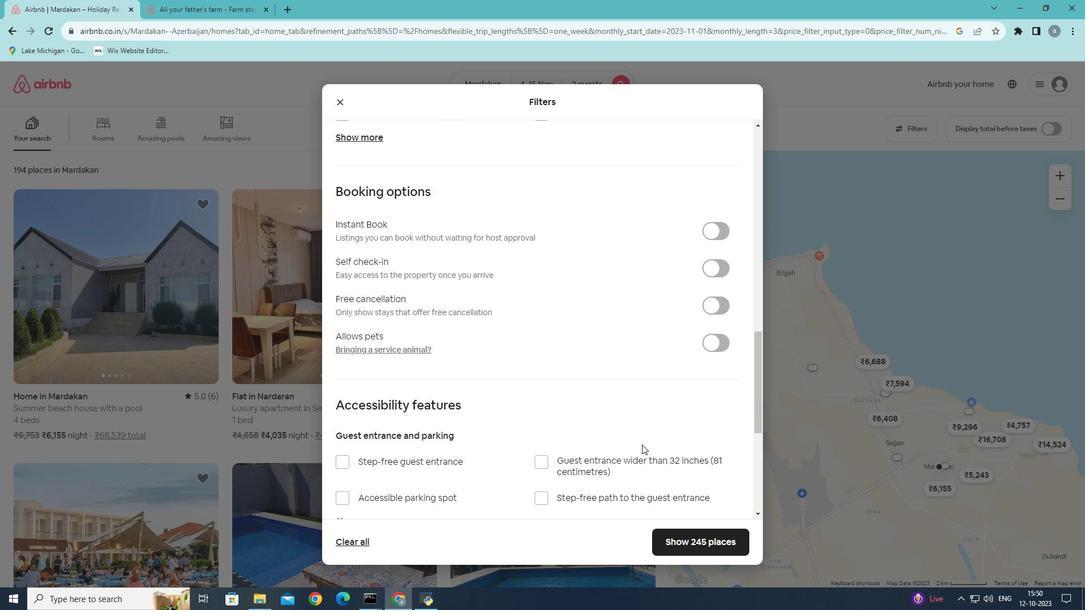
Action: Mouse scrolled (642, 444) with delta (0, 0)
Screenshot: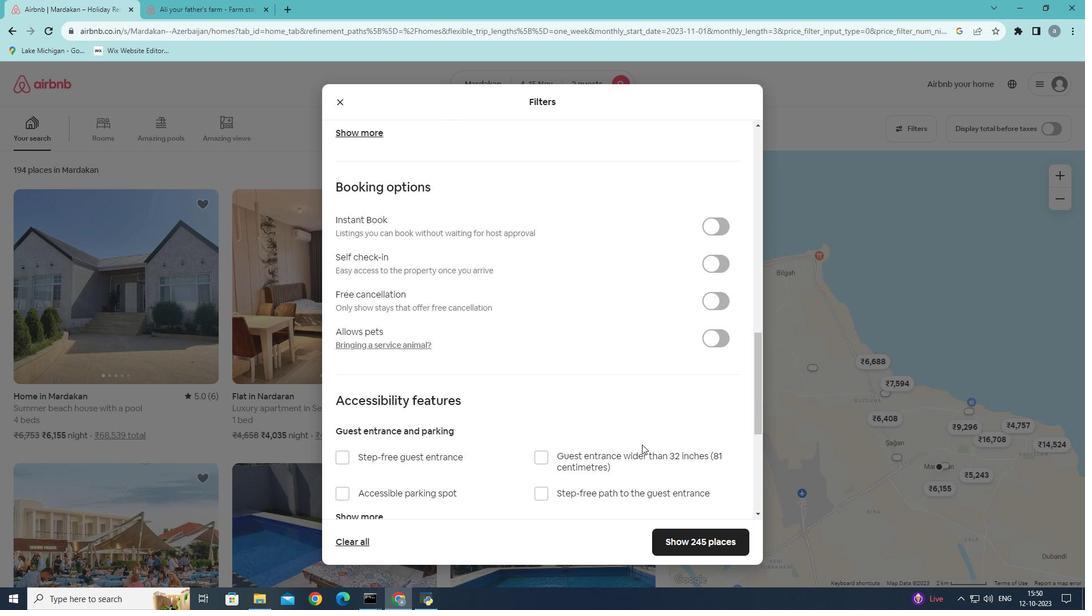 
Action: Mouse scrolled (642, 444) with delta (0, 0)
Screenshot: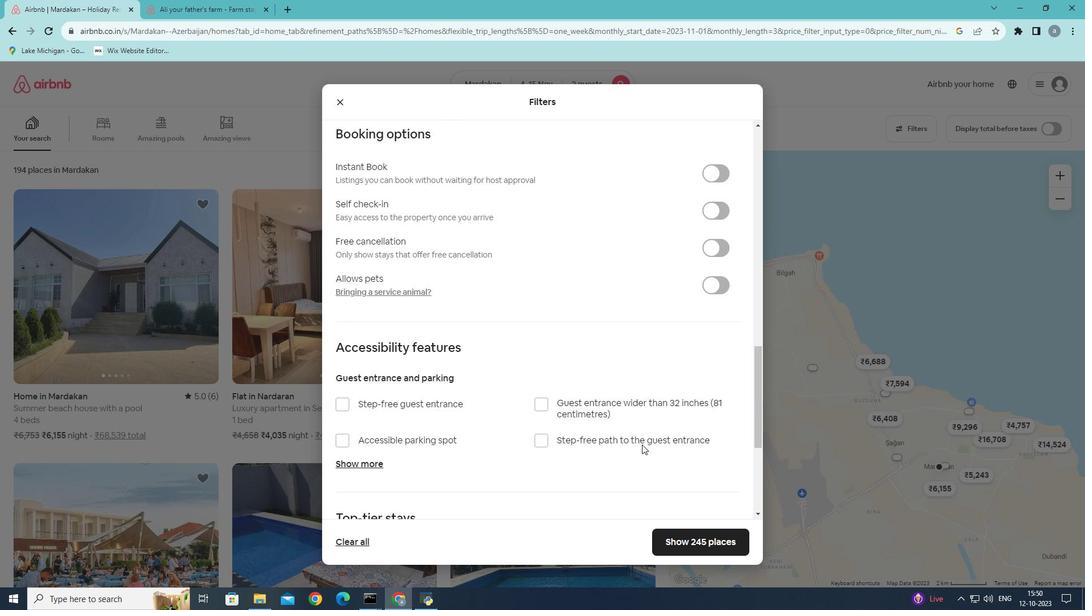 
Action: Mouse moved to (687, 546)
Screenshot: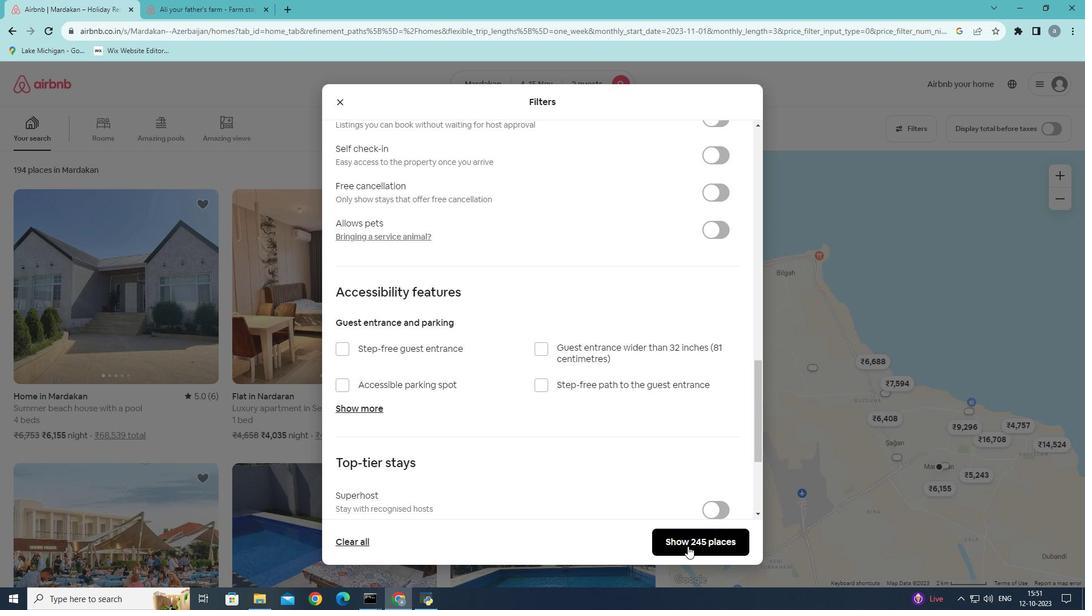 
Action: Mouse pressed left at (687, 546)
Screenshot: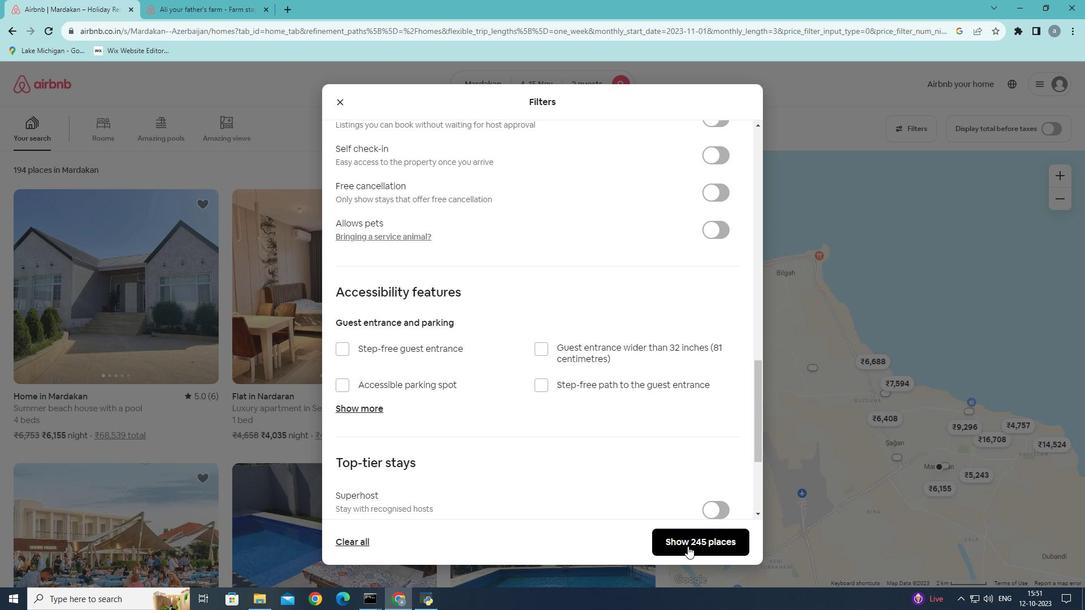 
Action: Mouse moved to (539, 508)
Screenshot: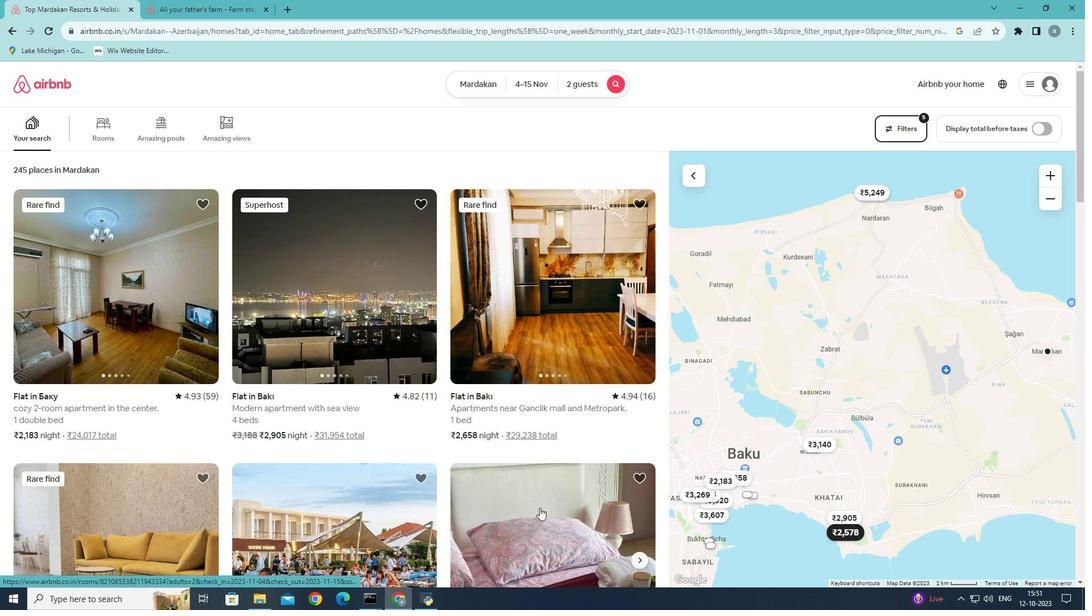 
Action: Mouse scrolled (539, 507) with delta (0, 0)
Screenshot: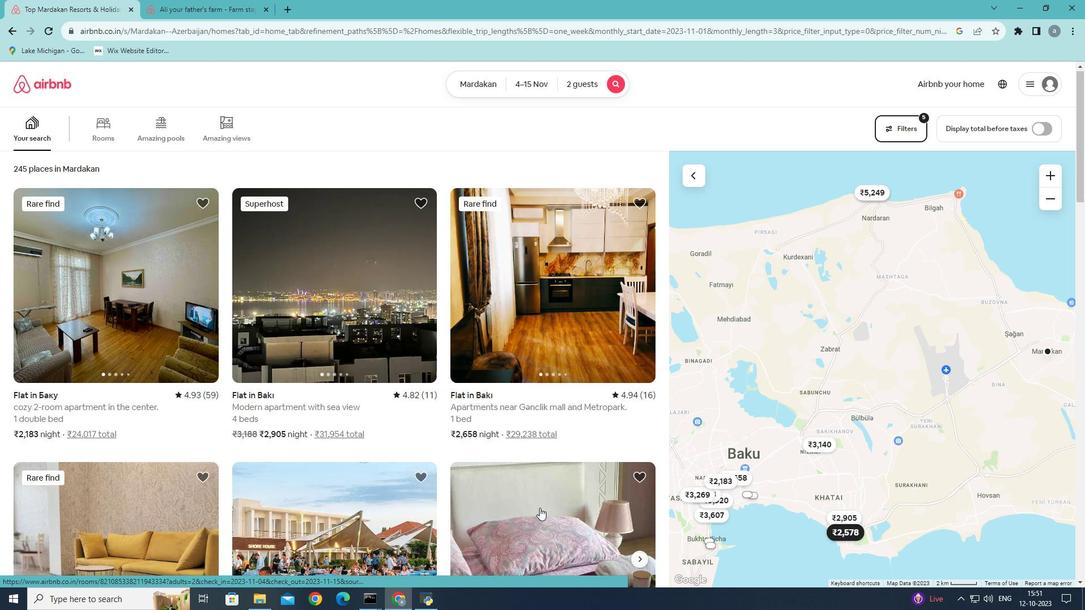
Action: Mouse scrolled (539, 507) with delta (0, 0)
Screenshot: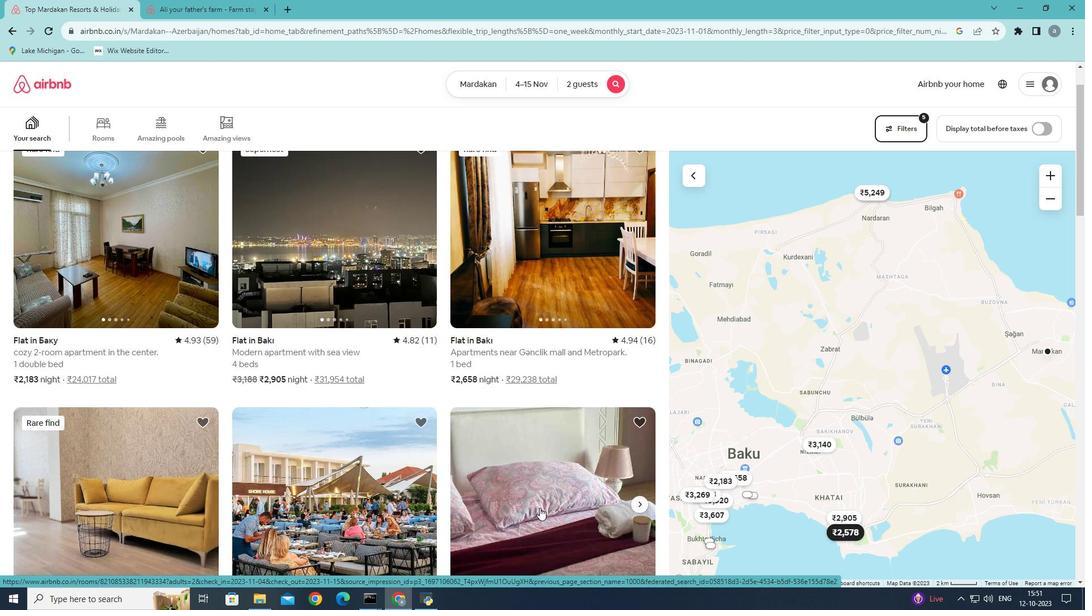 
Action: Mouse moved to (552, 493)
Screenshot: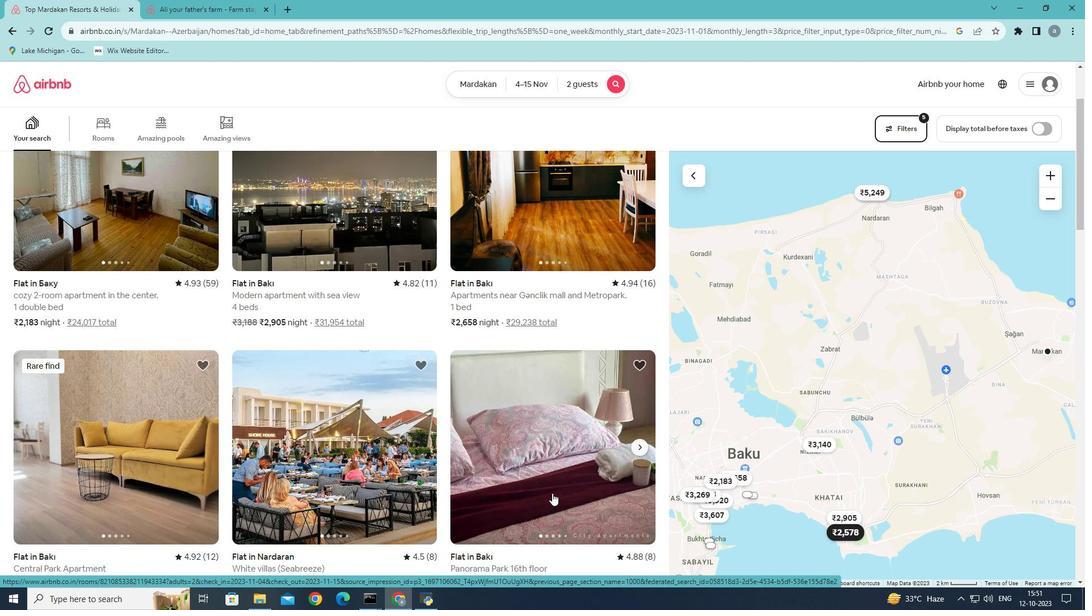 
Action: Mouse scrolled (552, 492) with delta (0, 0)
Screenshot: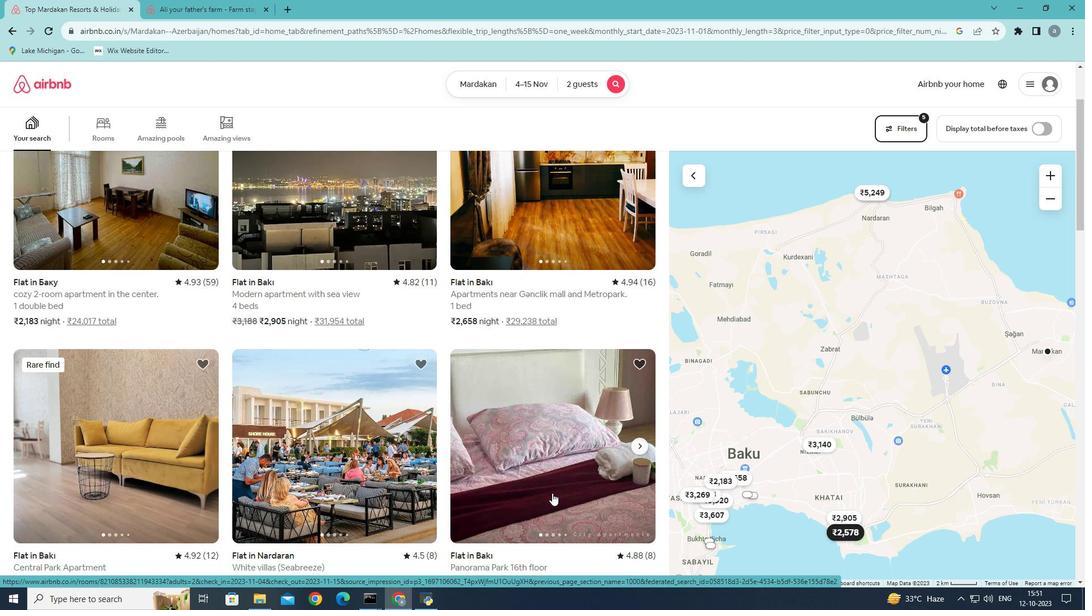 
Action: Mouse scrolled (552, 493) with delta (0, 0)
Screenshot: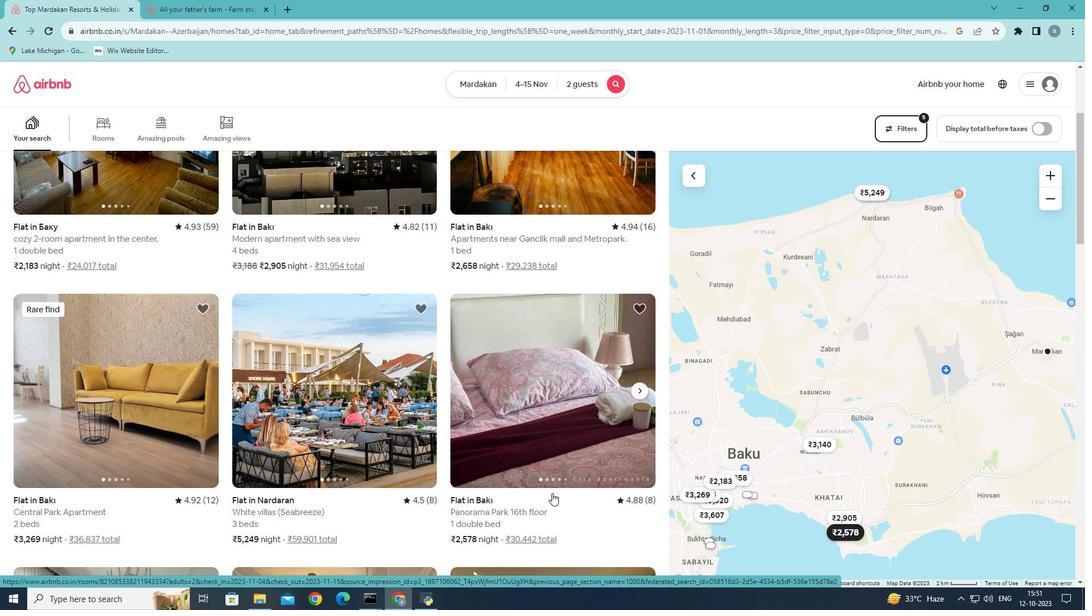 
Action: Mouse moved to (552, 492)
Screenshot: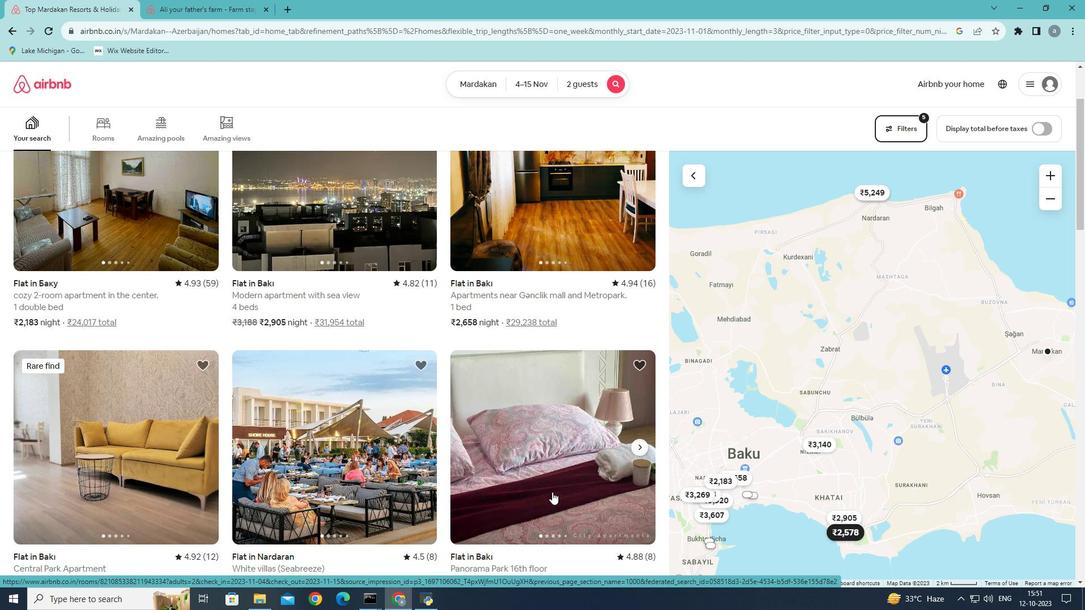 
Action: Mouse scrolled (552, 492) with delta (0, 0)
Screenshot: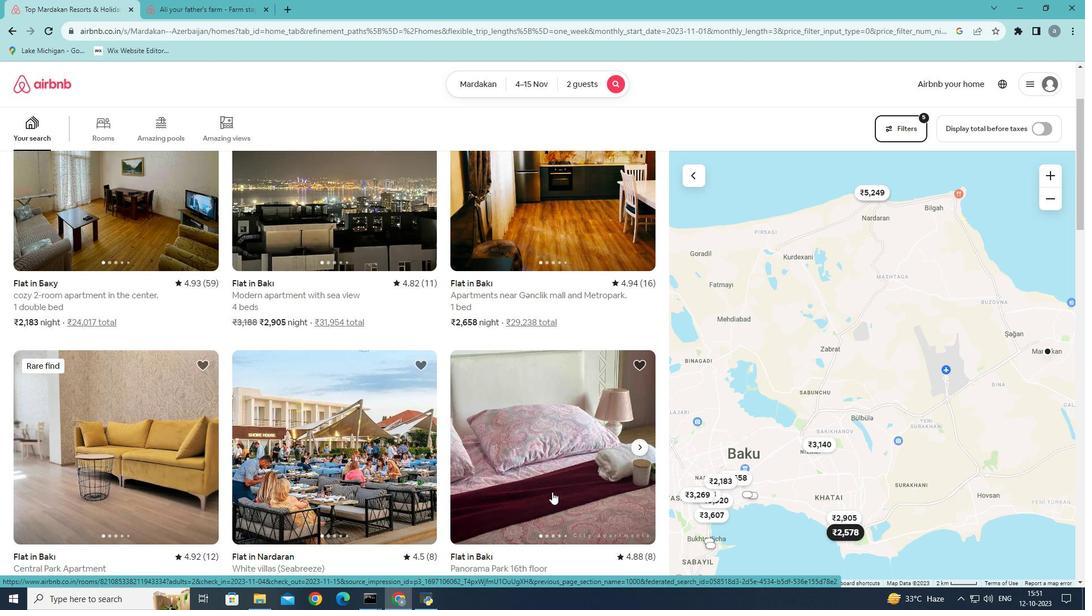 
Action: Mouse moved to (389, 451)
Screenshot: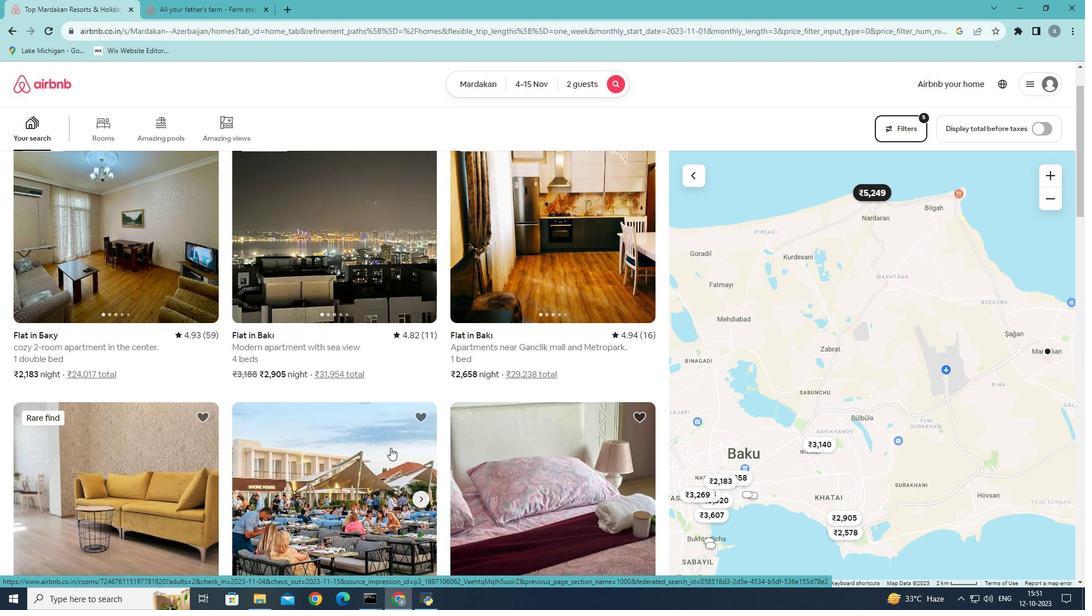 
Action: Mouse scrolled (389, 450) with delta (0, 0)
Screenshot: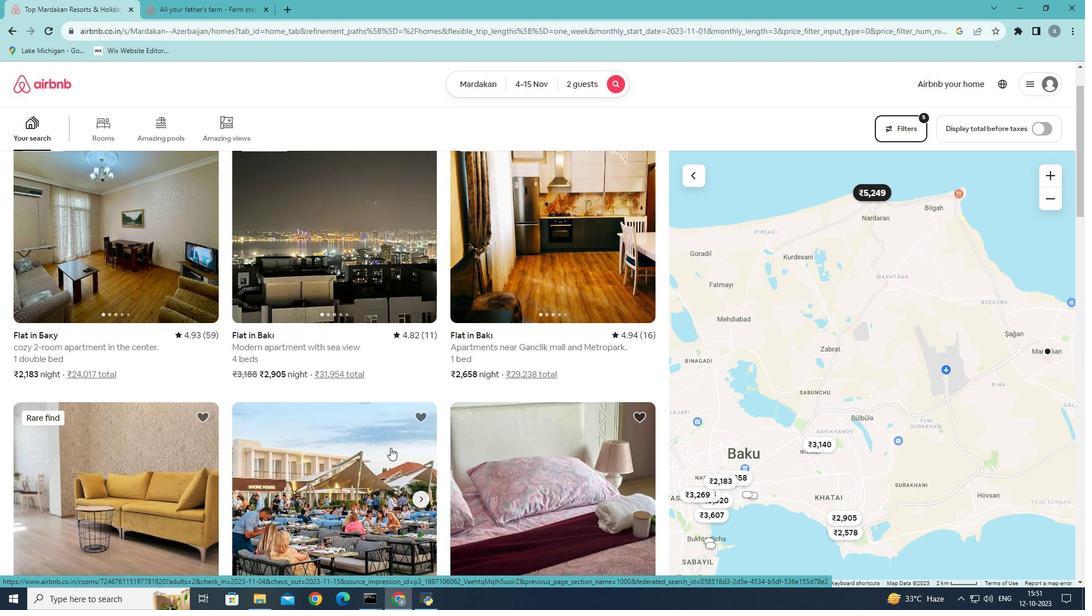 
Action: Mouse moved to (390, 447)
Screenshot: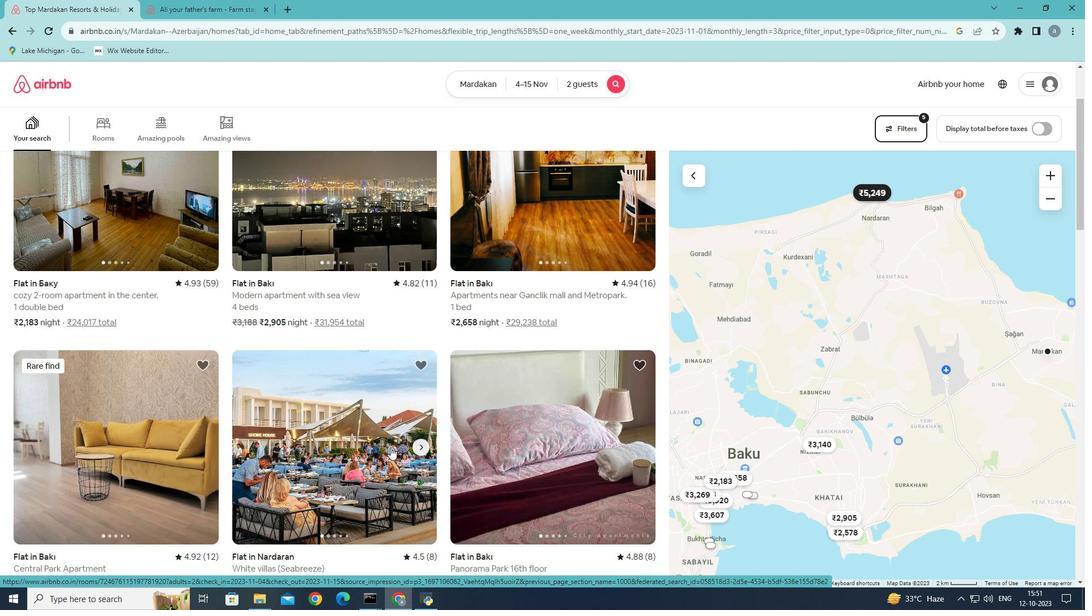 
Action: Mouse scrolled (390, 447) with delta (0, 0)
Screenshot: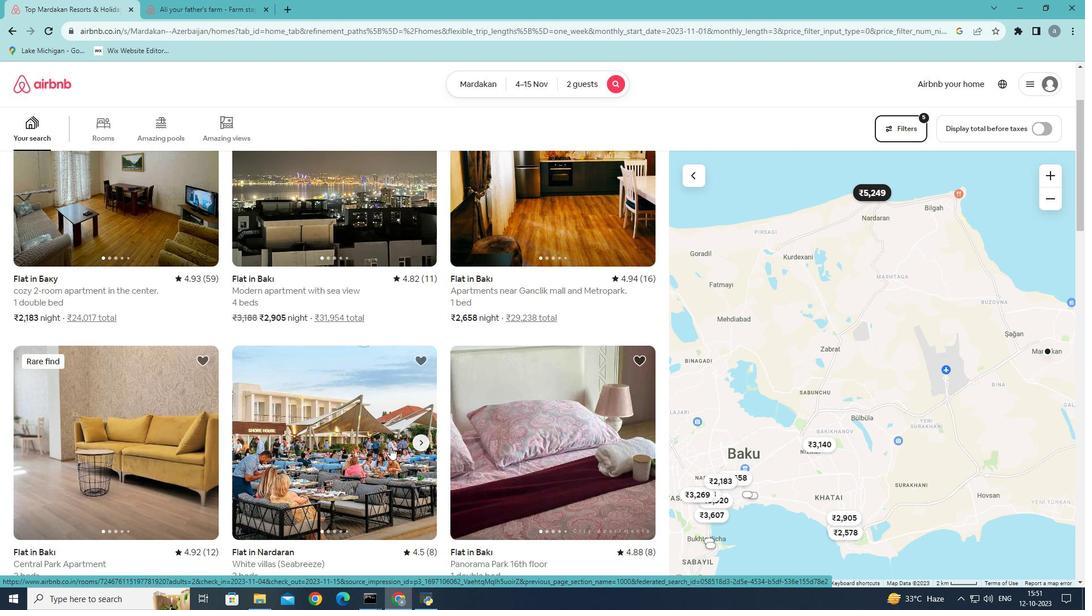 
Action: Mouse moved to (391, 444)
Screenshot: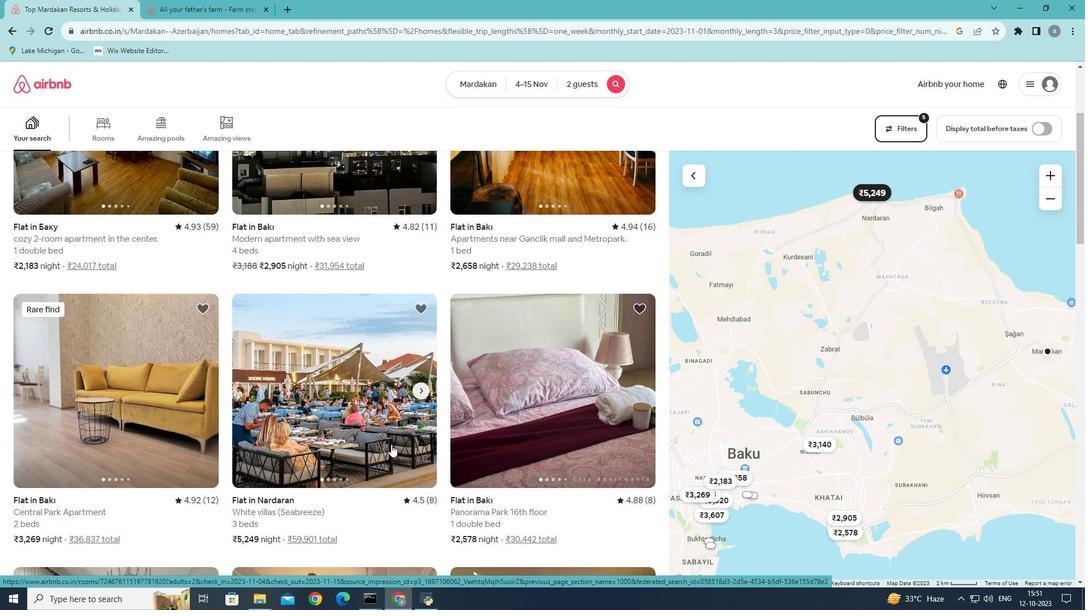 
Action: Mouse scrolled (391, 444) with delta (0, 0)
Screenshot: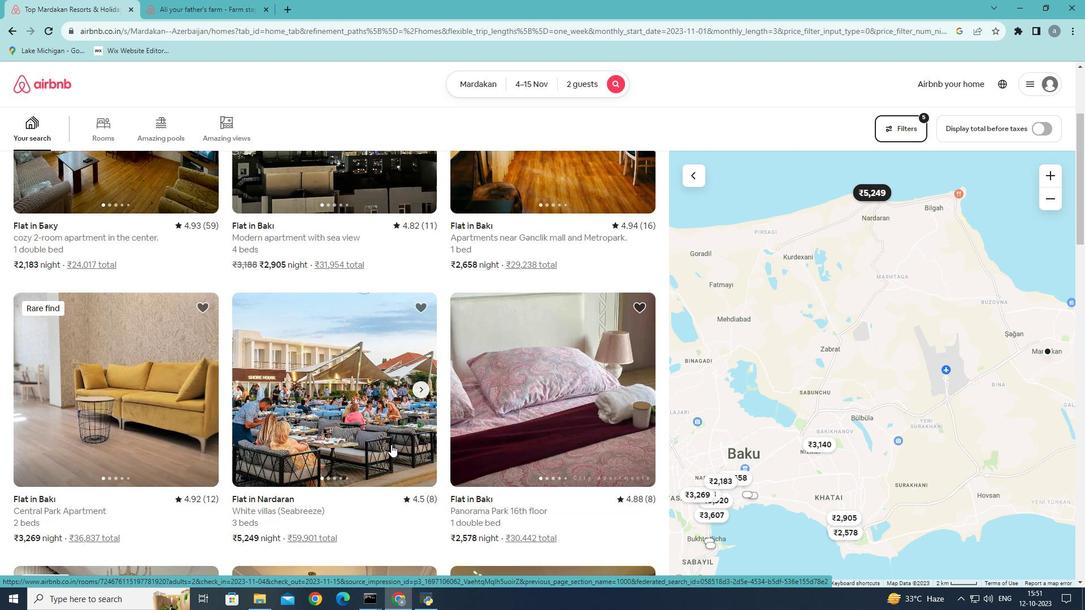 
Action: Mouse scrolled (391, 444) with delta (0, 0)
Screenshot: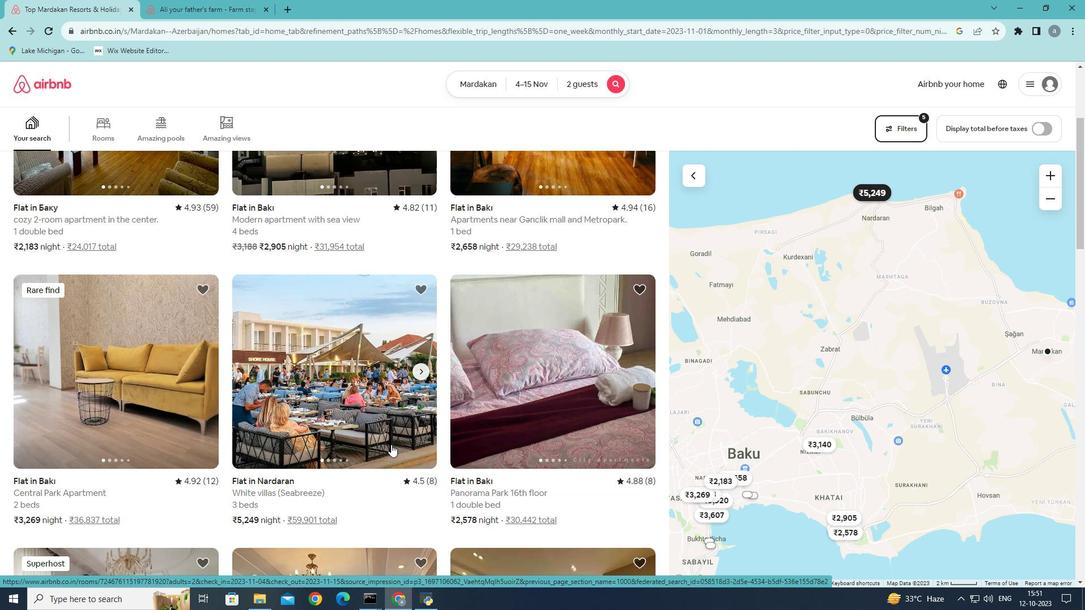 
Action: Mouse scrolled (391, 444) with delta (0, 0)
Screenshot: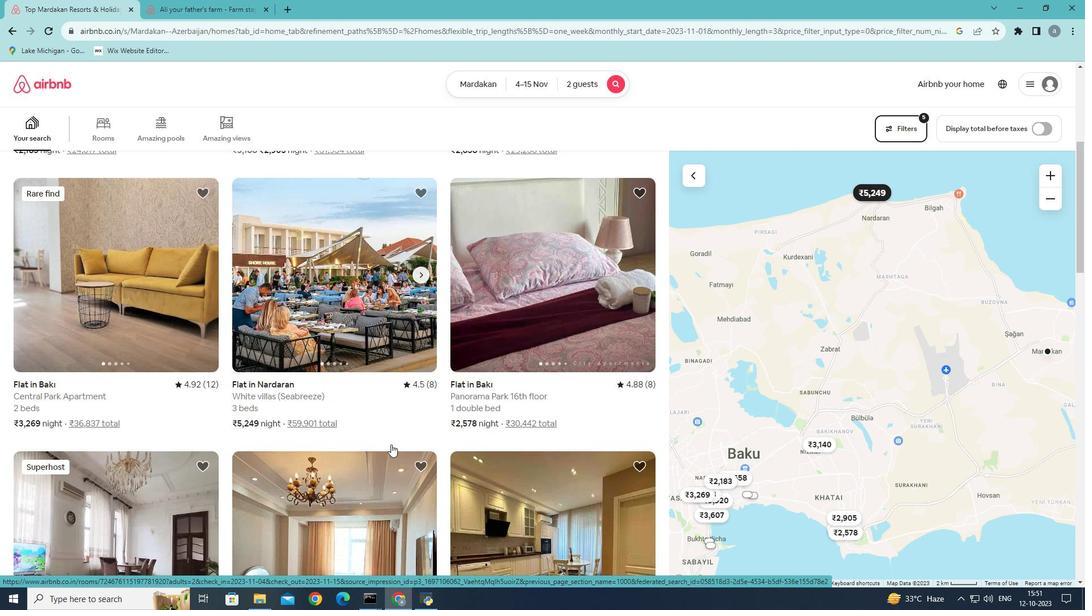 
Action: Mouse scrolled (391, 444) with delta (0, 0)
Screenshot: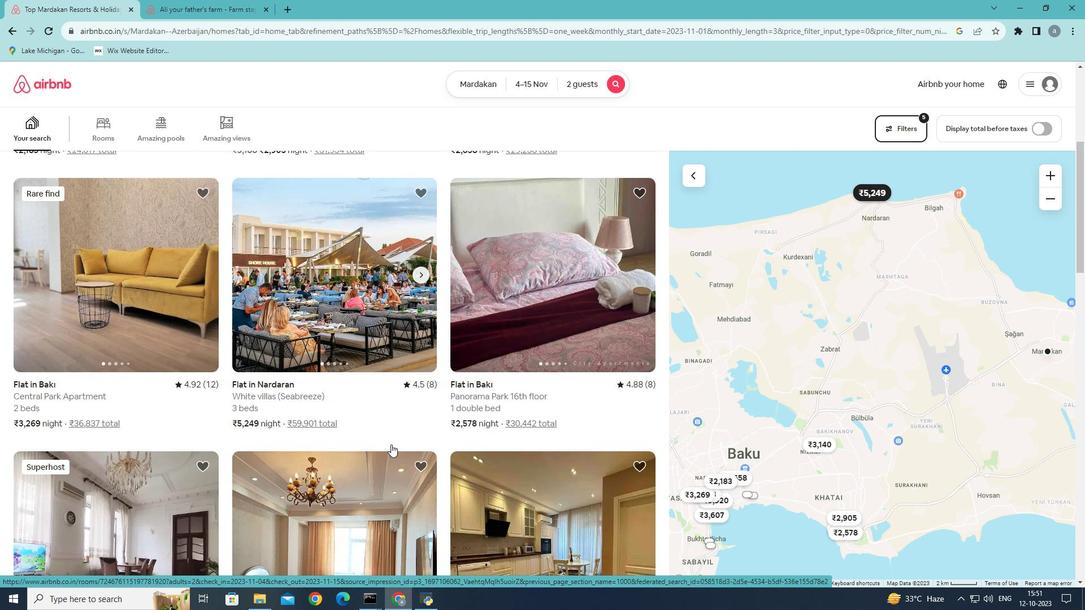 
Action: Mouse scrolled (391, 444) with delta (0, 0)
Screenshot: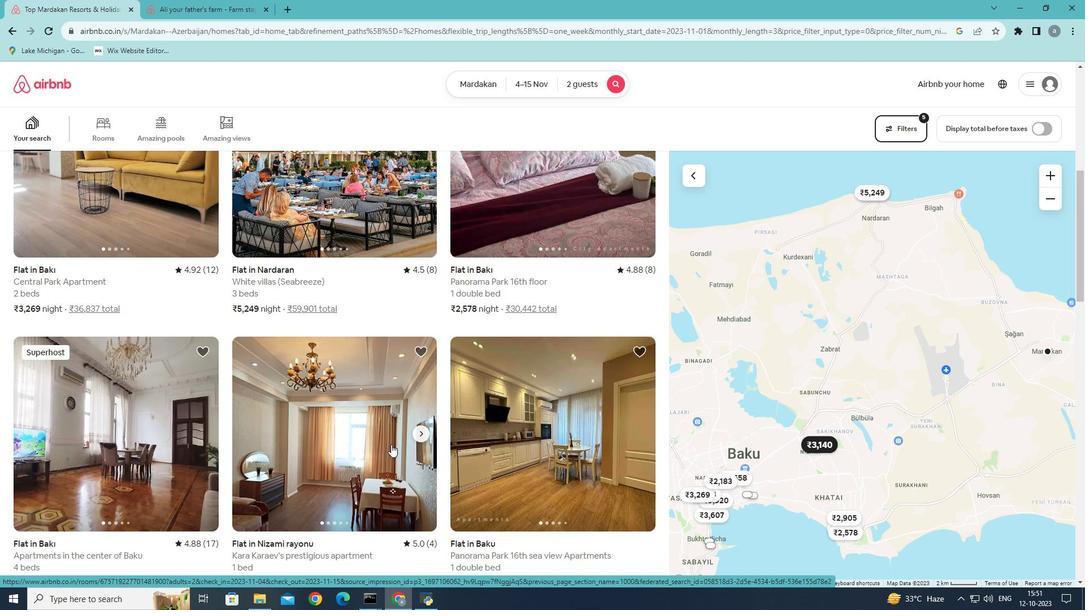 
Action: Mouse scrolled (391, 444) with delta (0, 0)
Screenshot: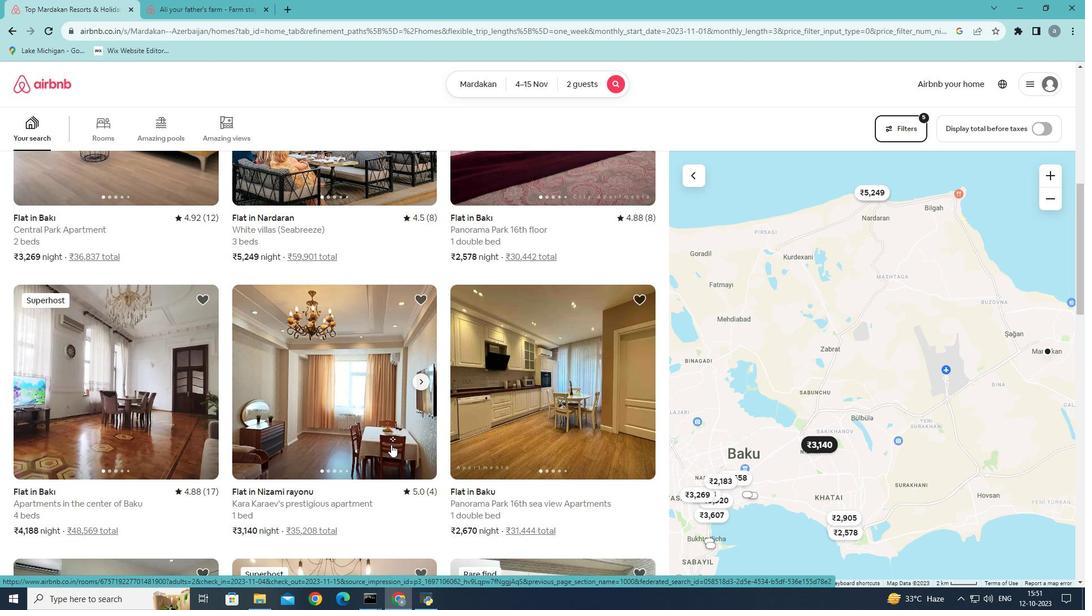 
Action: Mouse scrolled (391, 444) with delta (0, 0)
Screenshot: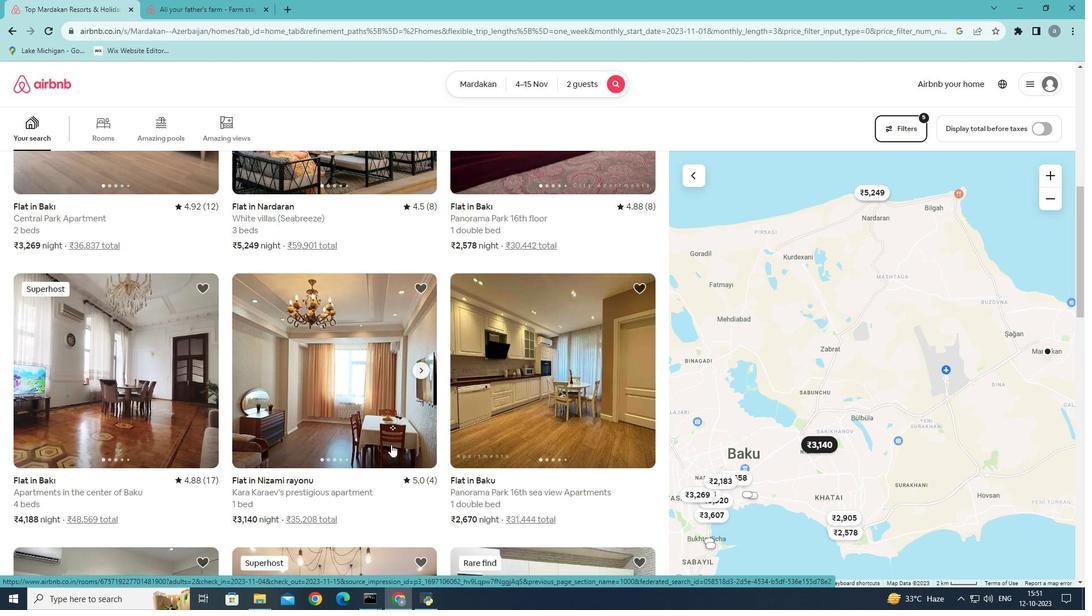 
Action: Mouse scrolled (391, 444) with delta (0, 0)
Screenshot: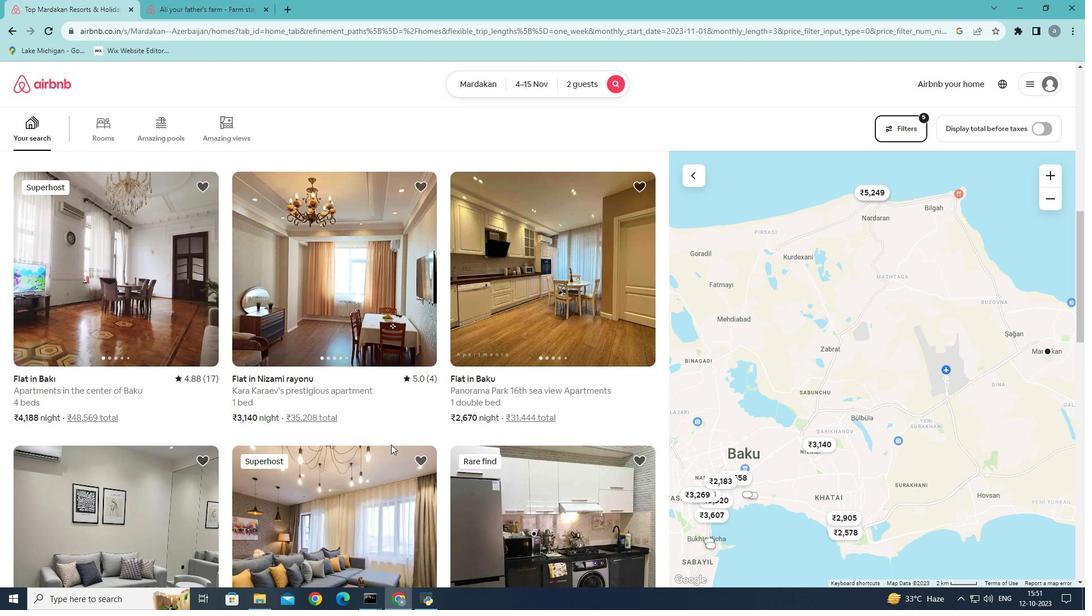 
Action: Mouse scrolled (391, 444) with delta (0, 0)
Screenshot: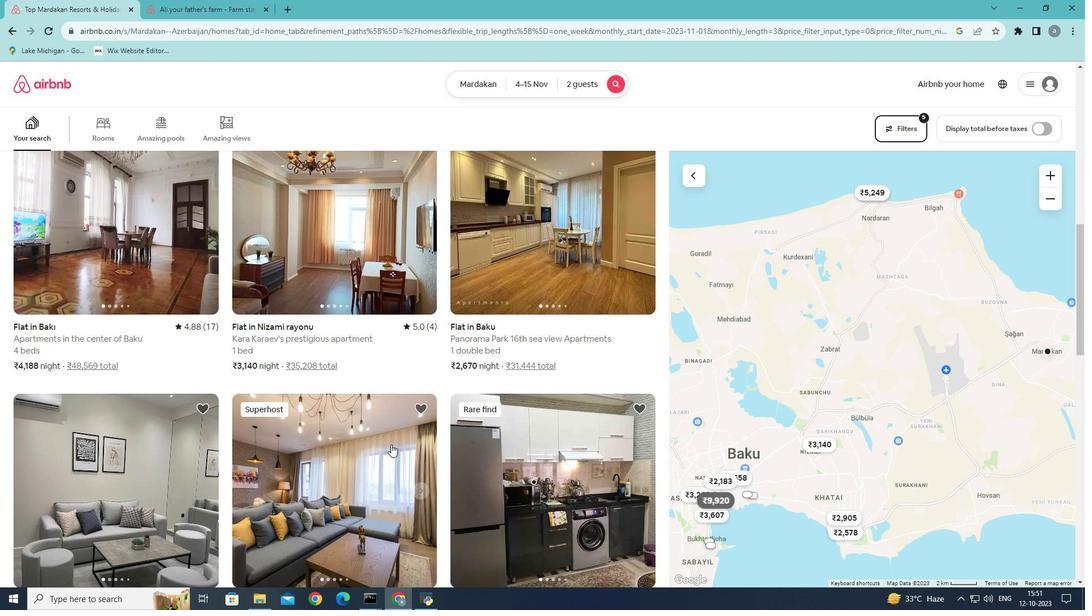 
Action: Mouse moved to (357, 451)
Screenshot: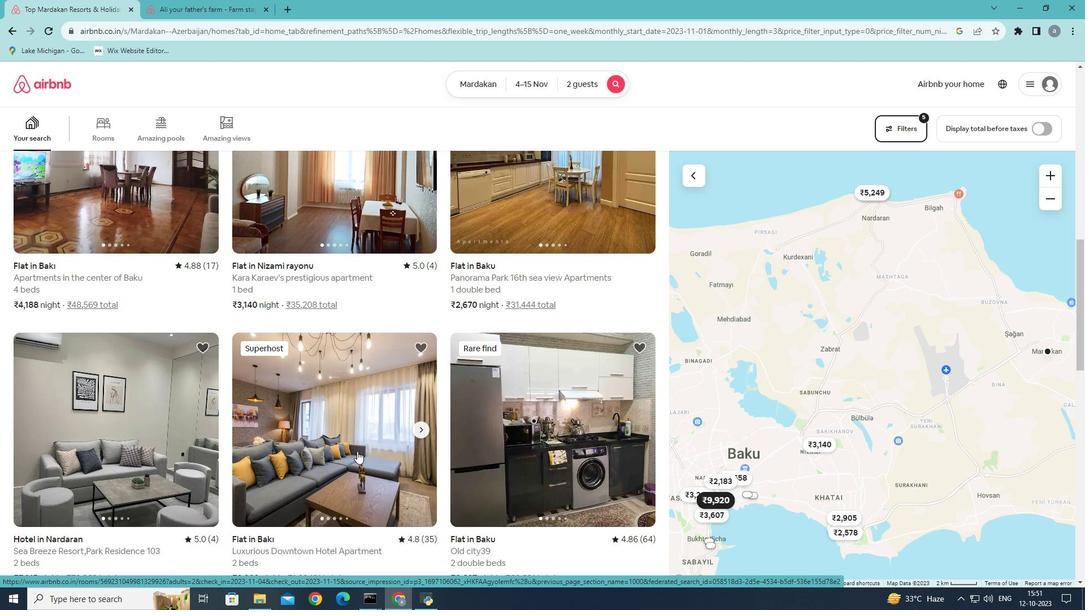 
Action: Mouse scrolled (357, 451) with delta (0, 0)
Screenshot: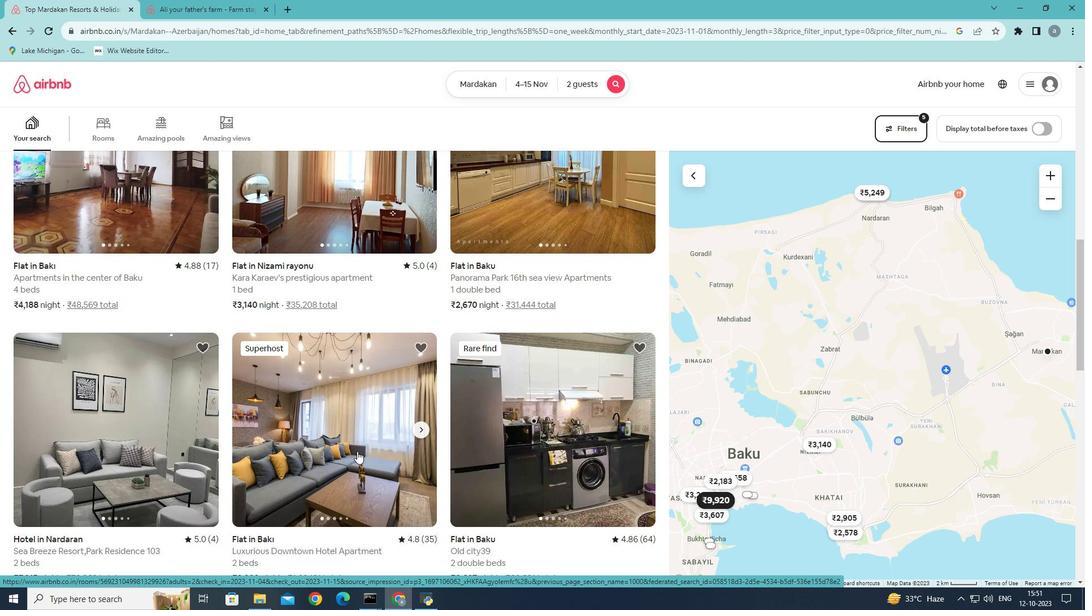 
Action: Mouse scrolled (357, 451) with delta (0, 0)
Screenshot: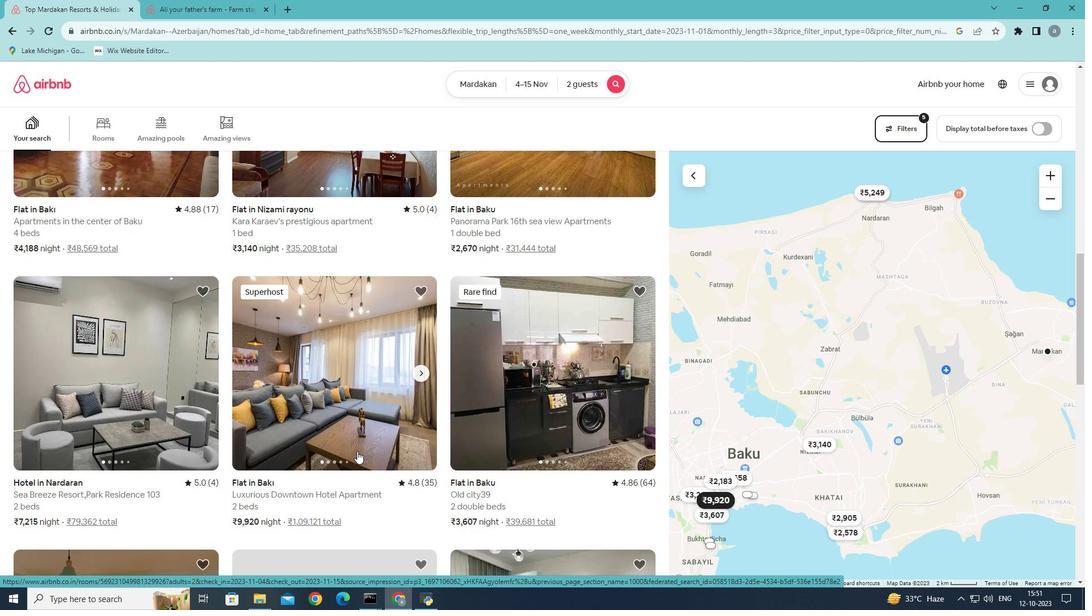 
Action: Mouse moved to (246, 402)
Screenshot: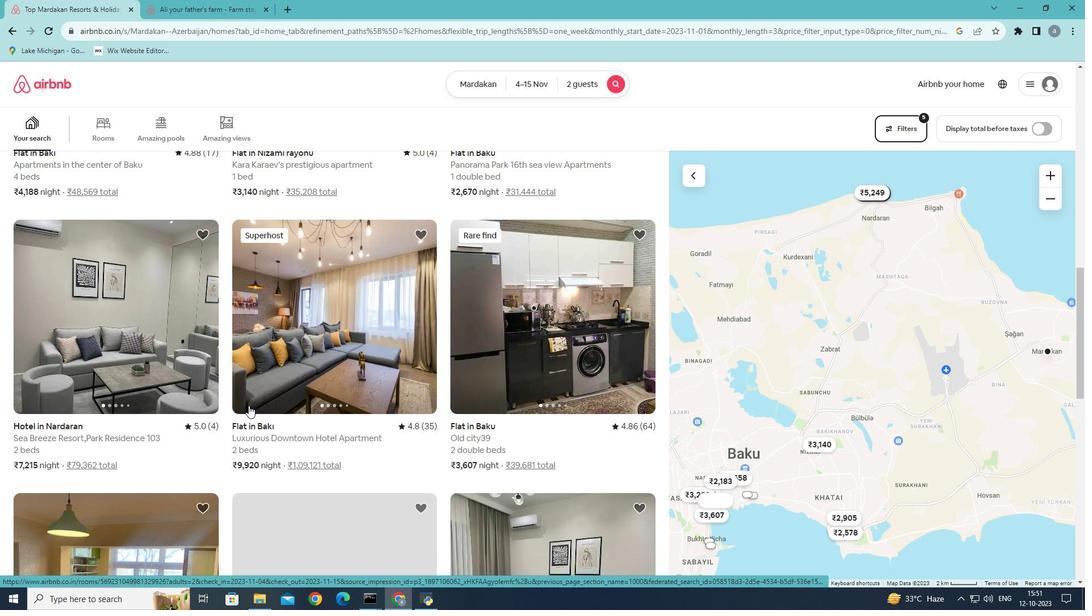 
Action: Mouse scrolled (246, 401) with delta (0, 0)
Screenshot: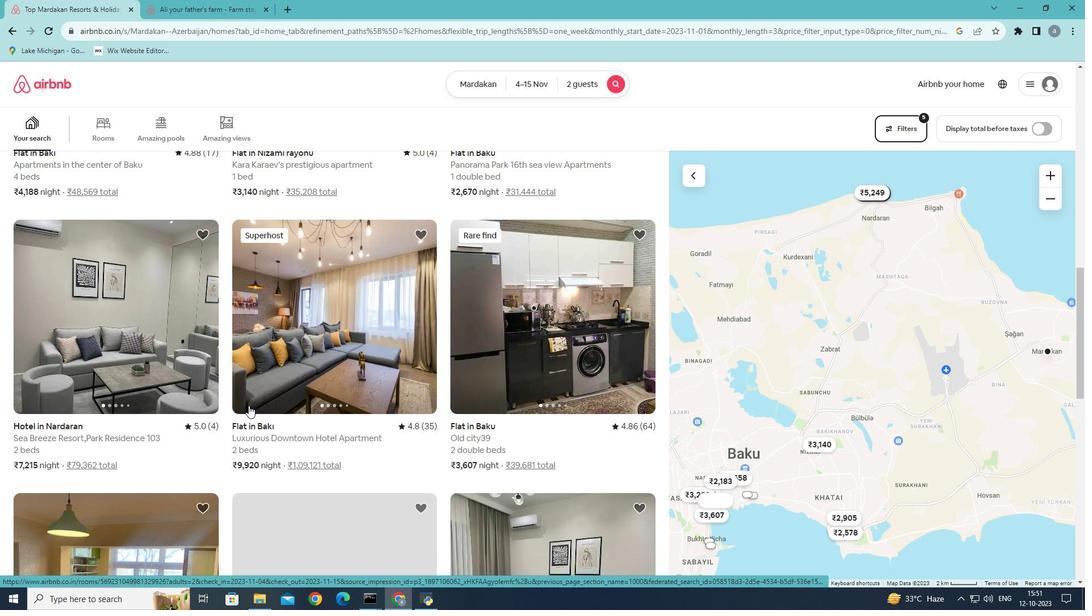 
Action: Mouse moved to (249, 406)
Screenshot: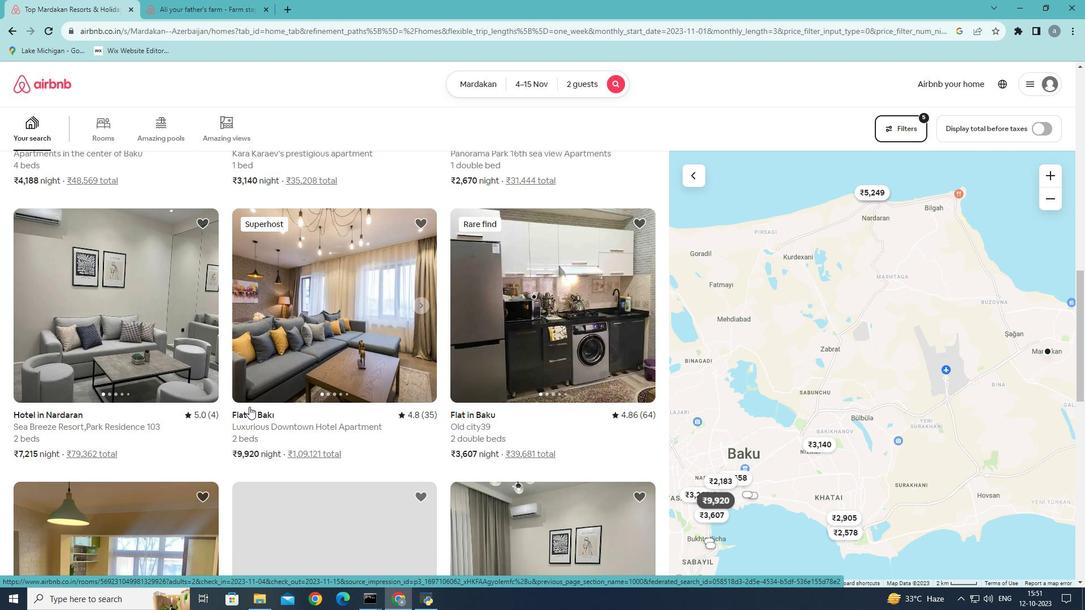 
Action: Mouse scrolled (249, 406) with delta (0, 0)
Screenshot: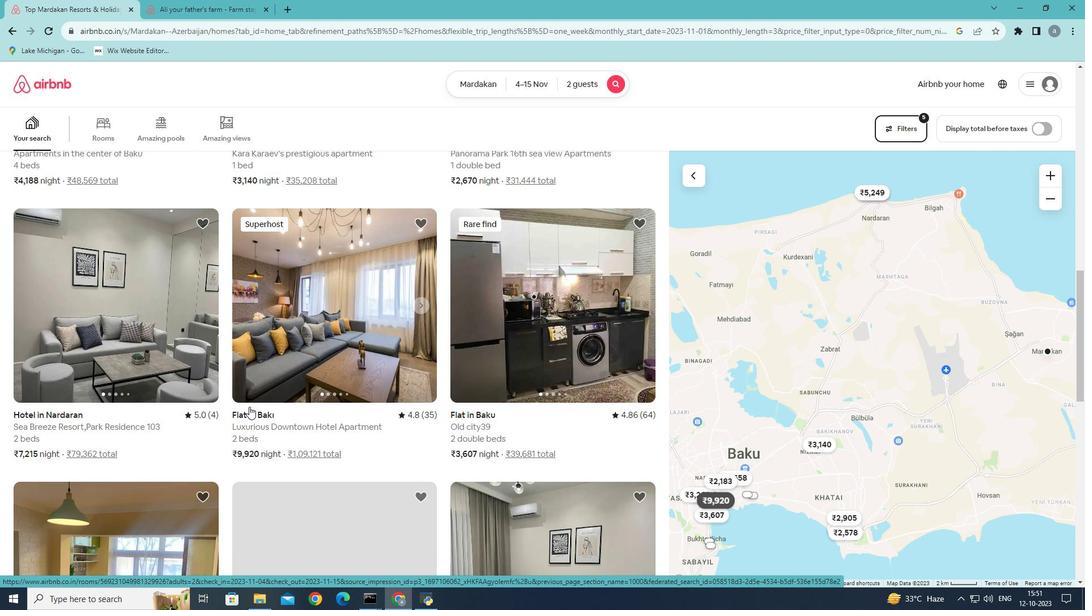 
Action: Mouse moved to (249, 406)
Screenshot: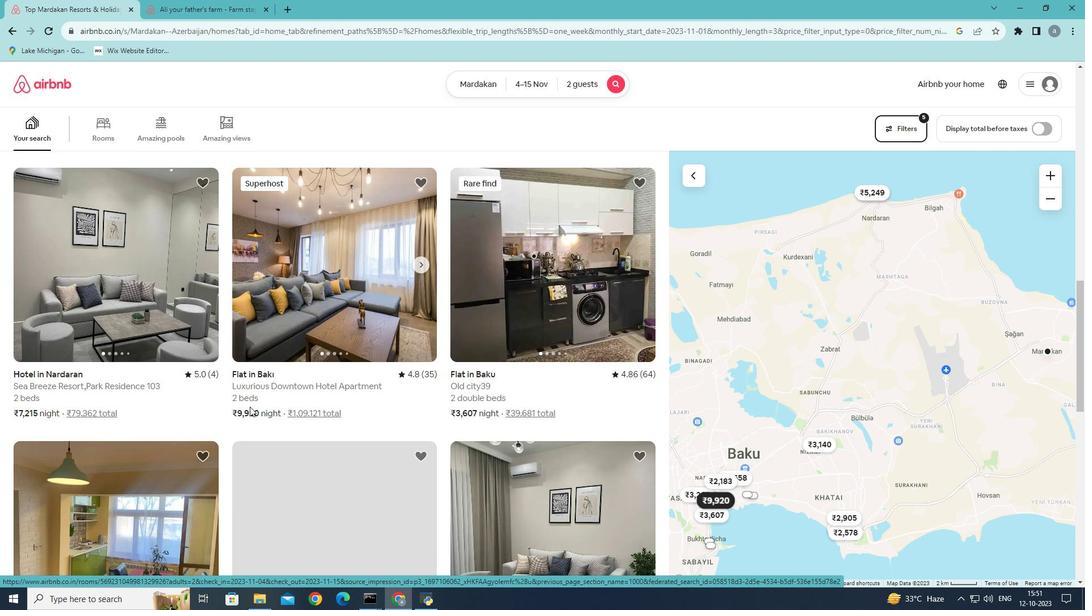 
Action: Mouse scrolled (249, 406) with delta (0, 0)
Screenshot: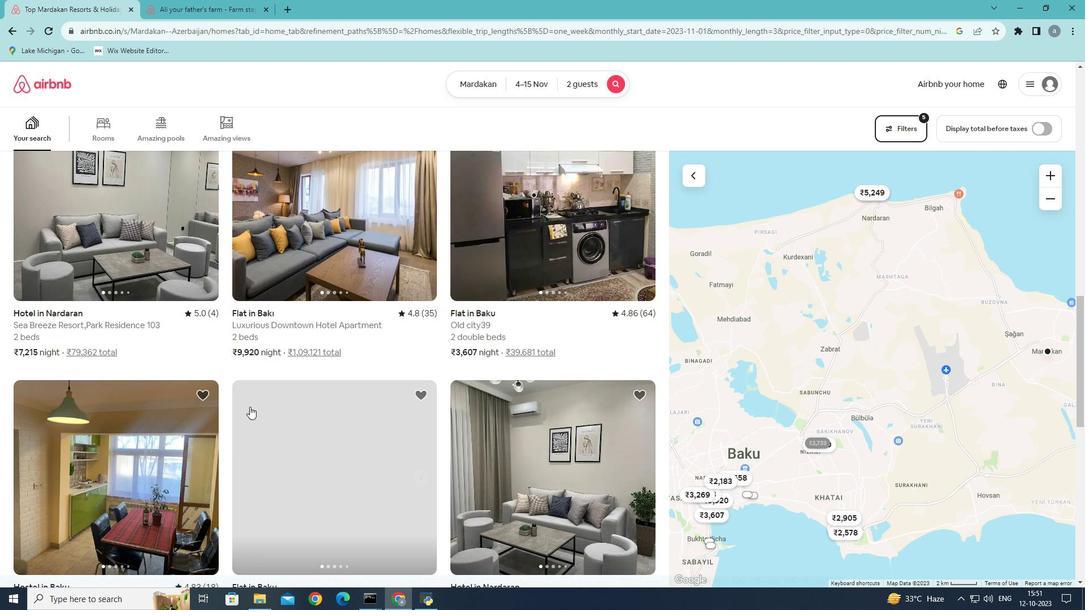 
Action: Mouse scrolled (249, 406) with delta (0, 0)
Screenshot: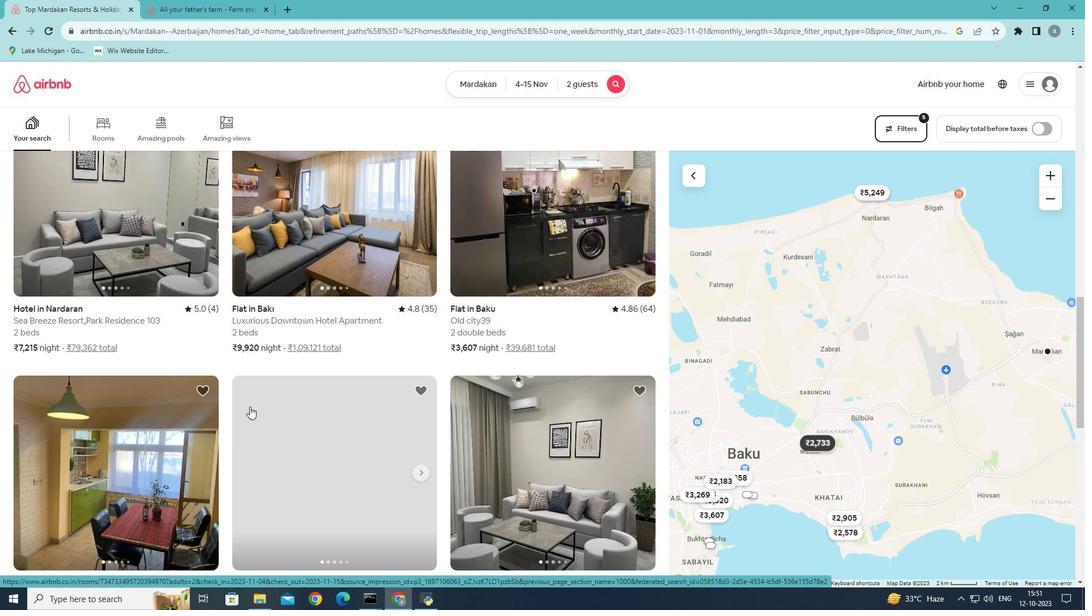 
Action: Mouse moved to (267, 380)
Screenshot: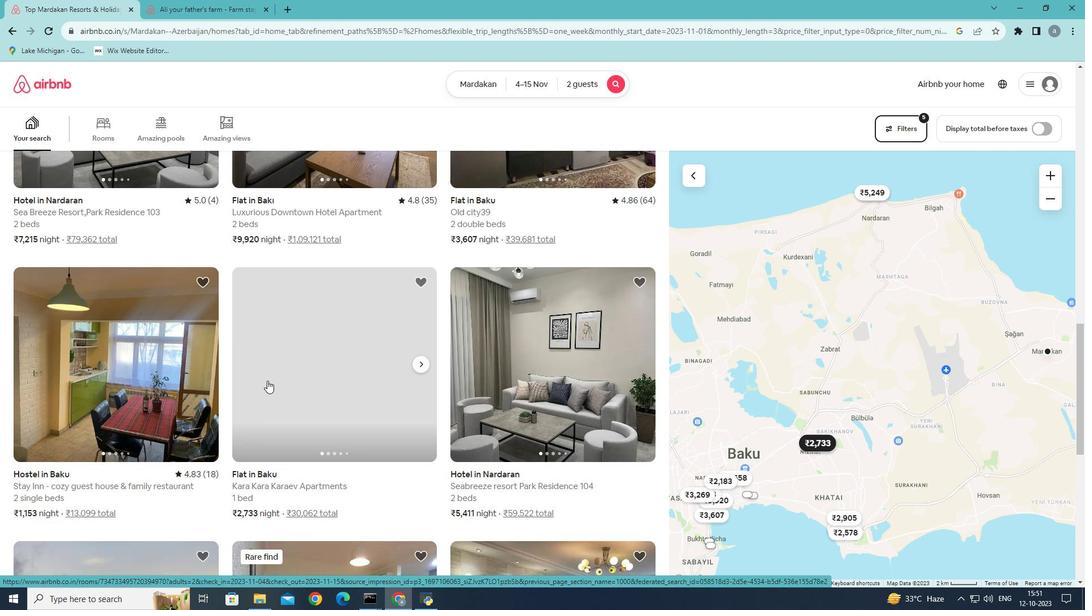 
Action: Mouse scrolled (267, 381) with delta (0, 0)
Screenshot: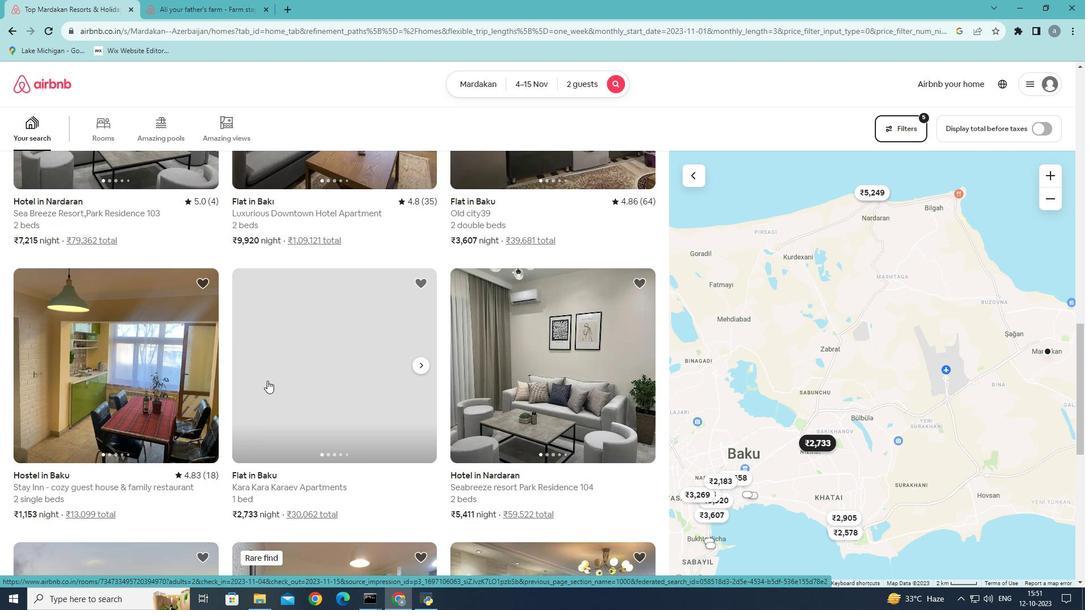 
Action: Mouse moved to (66, 220)
Screenshot: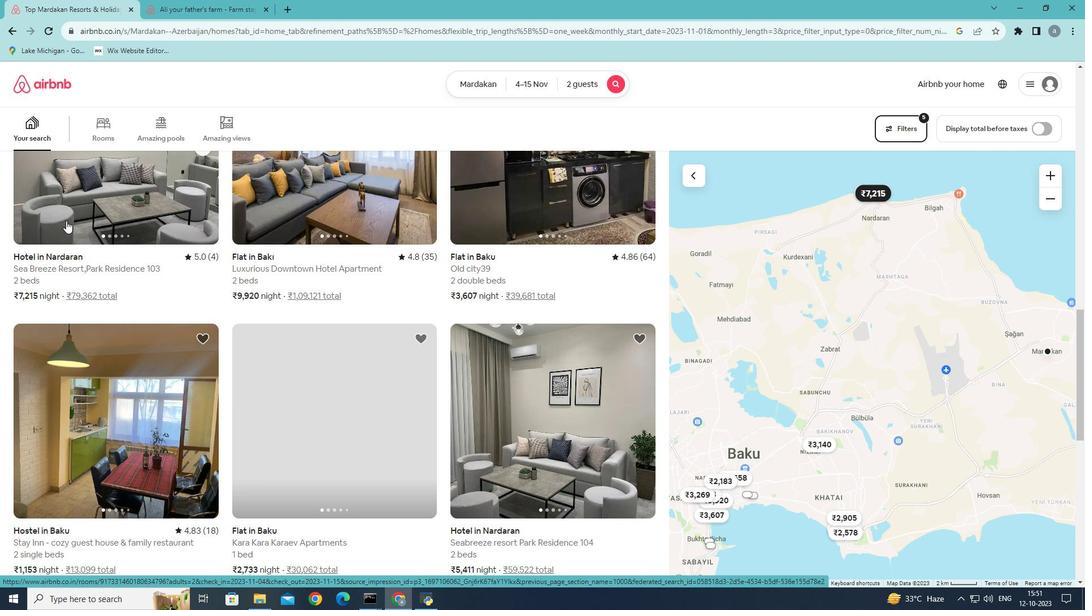 
Action: Mouse pressed left at (66, 220)
Screenshot: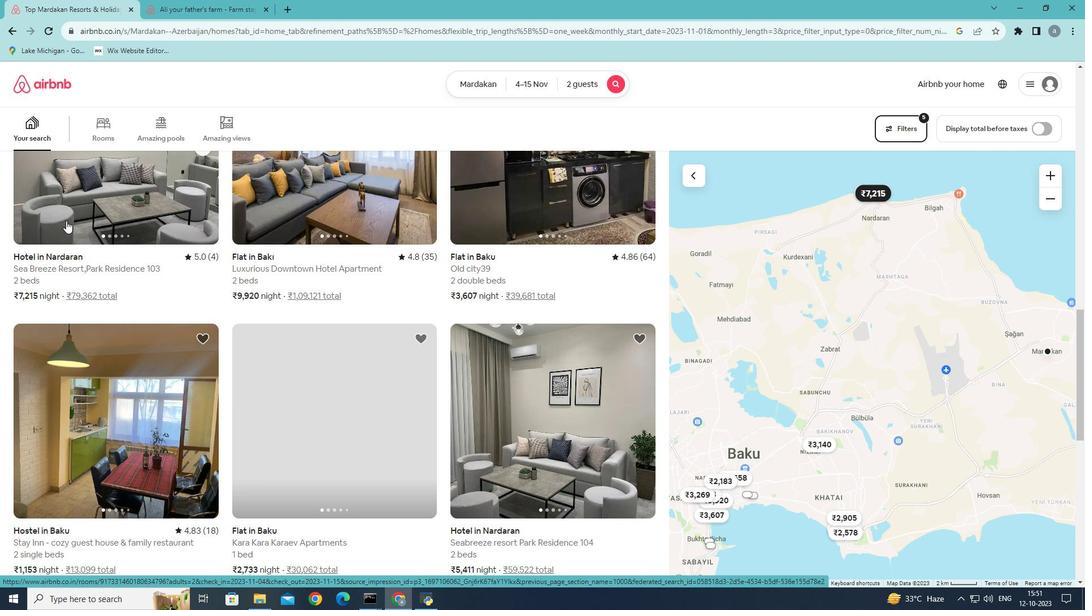 
Action: Mouse moved to (790, 423)
Screenshot: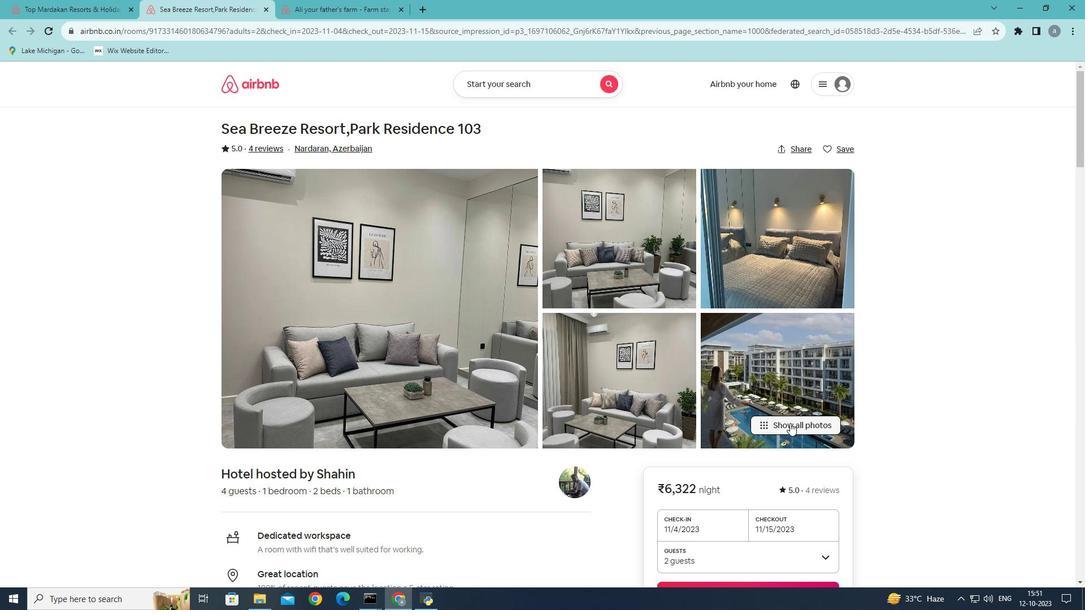 
Action: Mouse pressed left at (790, 423)
Screenshot: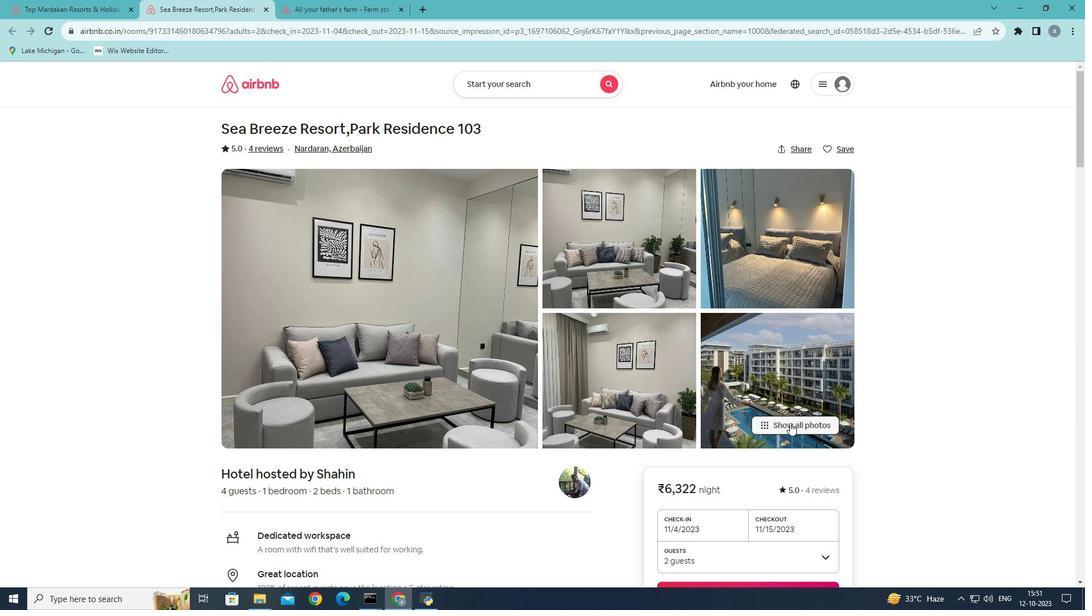 
Action: Mouse moved to (623, 412)
Screenshot: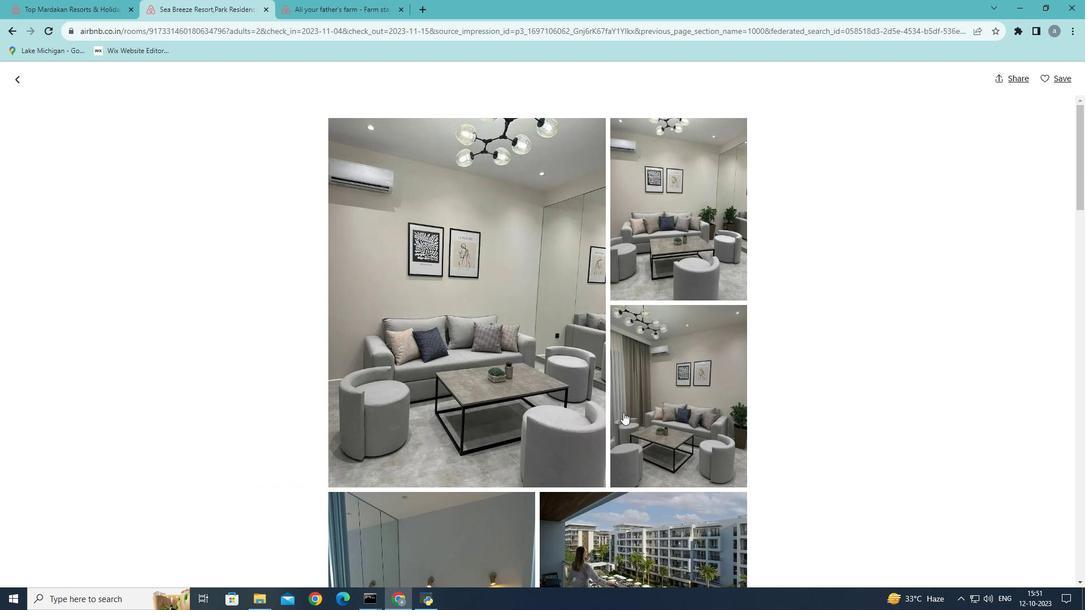 
Action: Mouse scrolled (623, 412) with delta (0, 0)
Screenshot: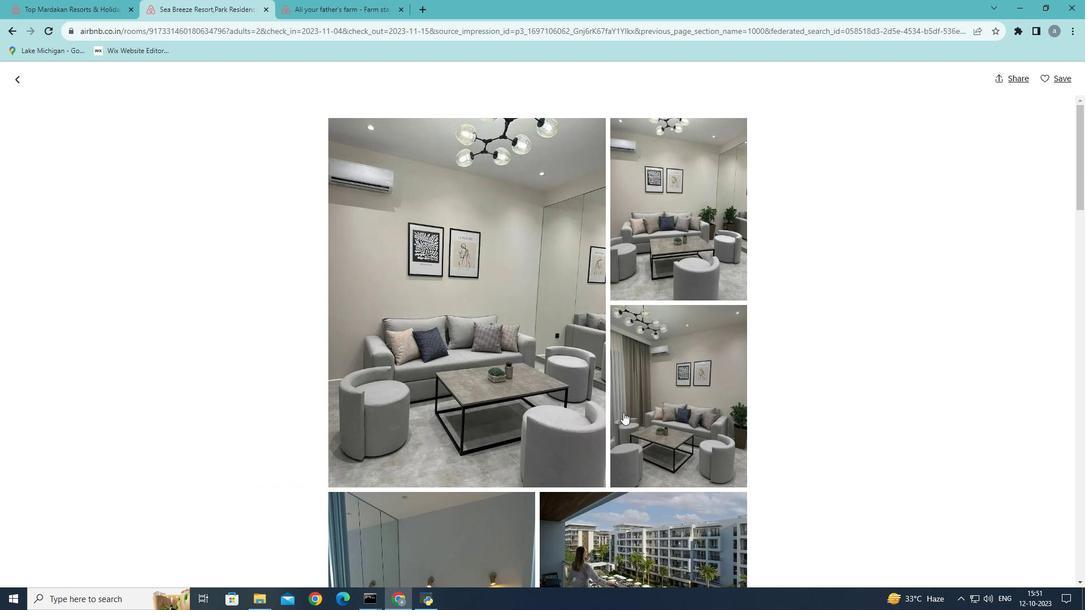 
Action: Mouse scrolled (623, 412) with delta (0, 0)
Screenshot: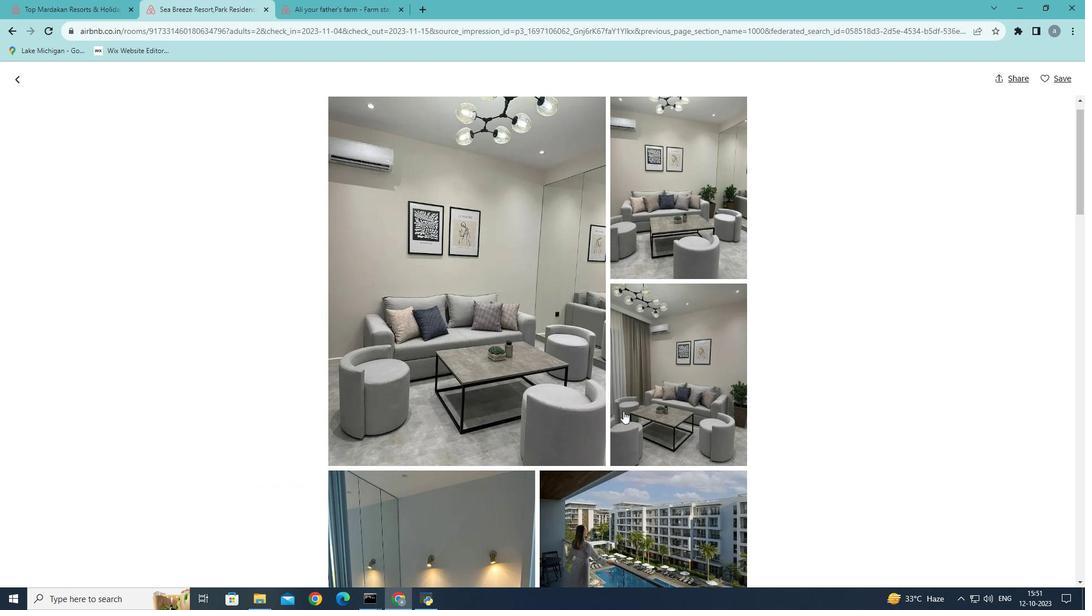 
Action: Mouse scrolled (623, 412) with delta (0, 0)
Screenshot: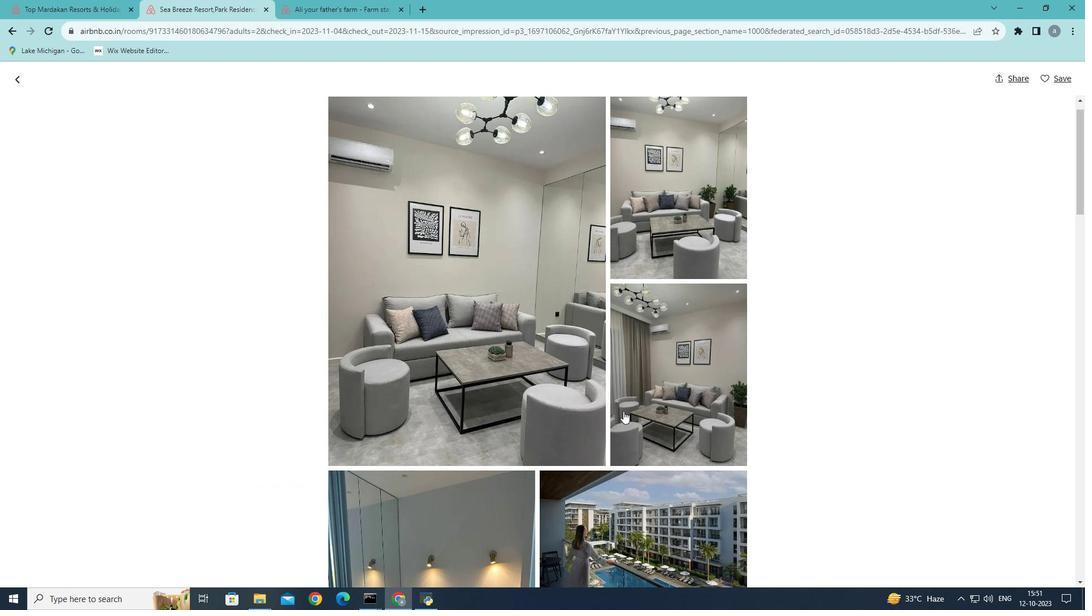 
Action: Mouse moved to (623, 409)
Screenshot: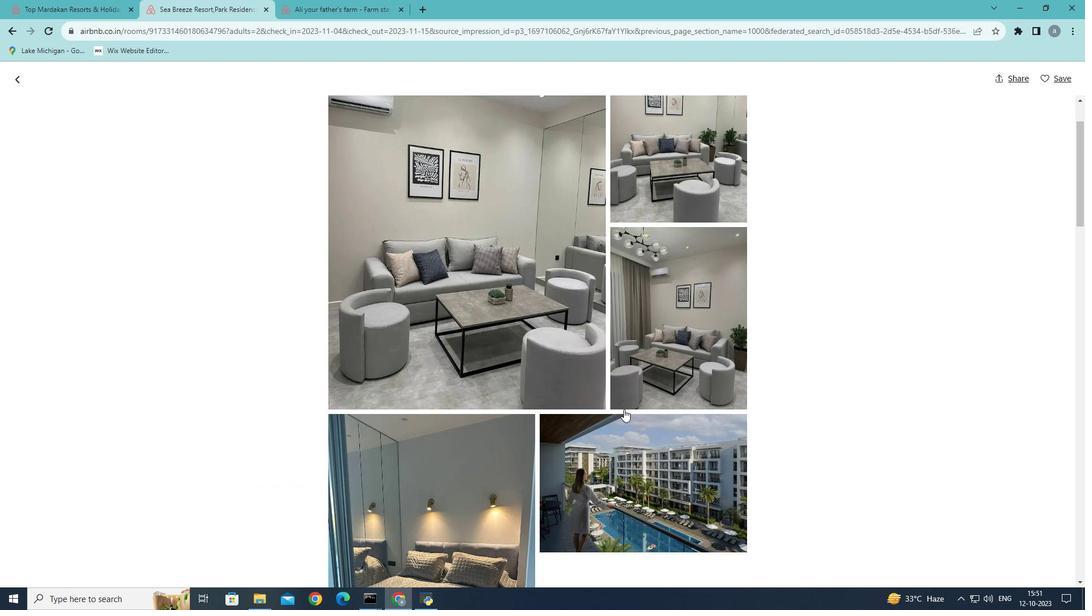 
Action: Mouse scrolled (623, 409) with delta (0, 0)
Screenshot: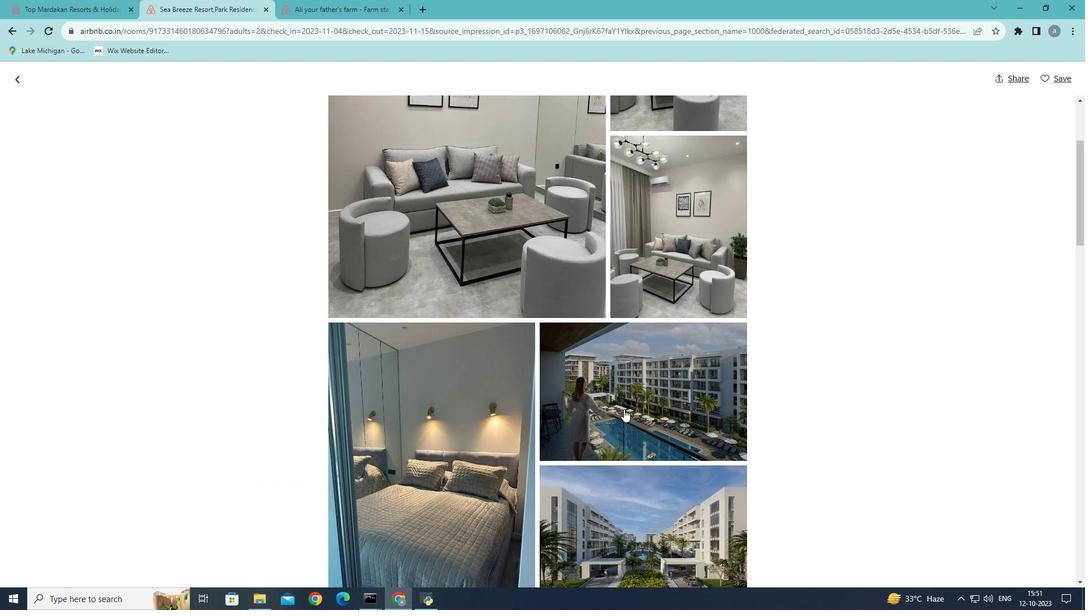 
Action: Mouse scrolled (623, 409) with delta (0, 0)
Screenshot: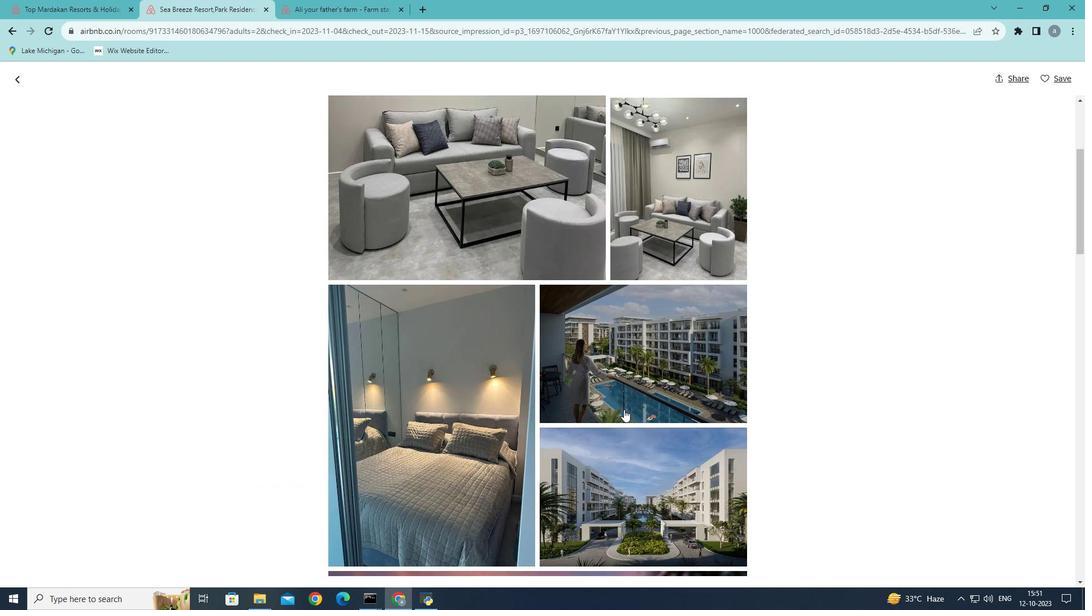
Action: Mouse scrolled (623, 409) with delta (0, 0)
Screenshot: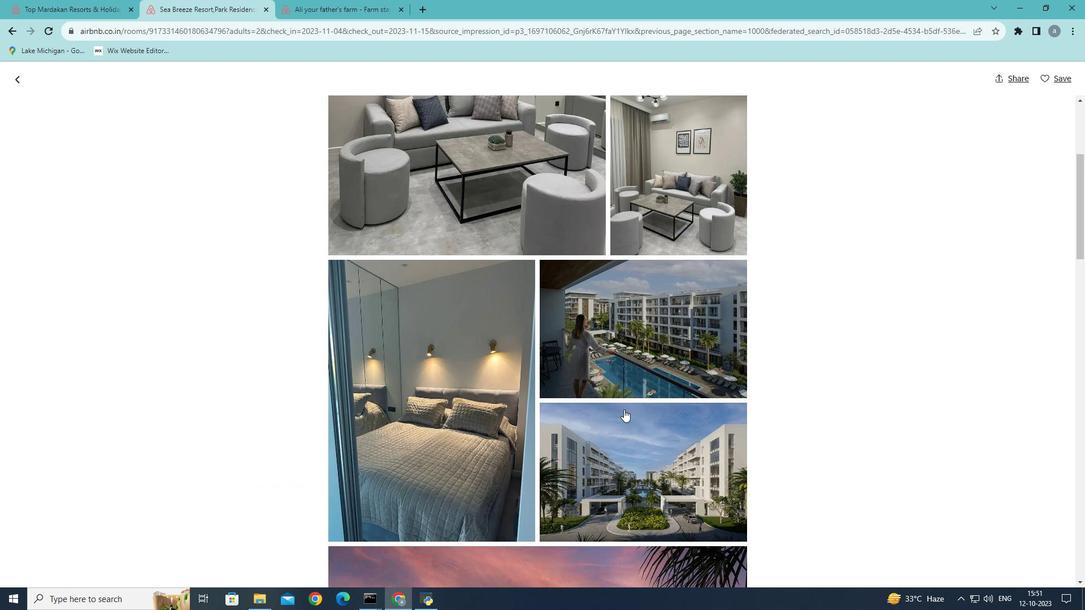 
Action: Mouse scrolled (623, 409) with delta (0, 0)
Screenshot: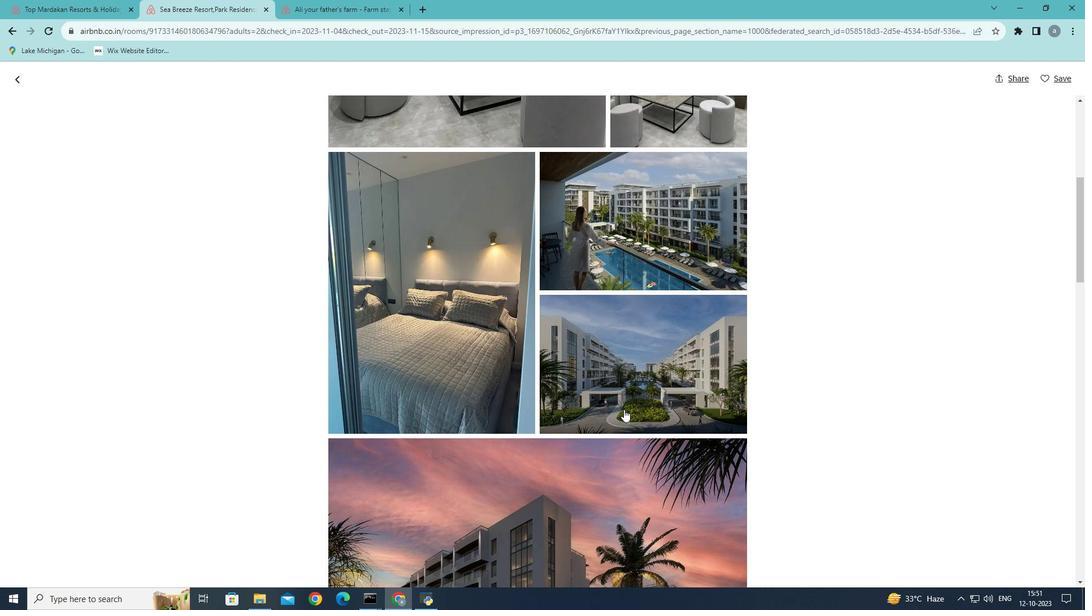 
Action: Mouse scrolled (623, 409) with delta (0, 0)
Screenshot: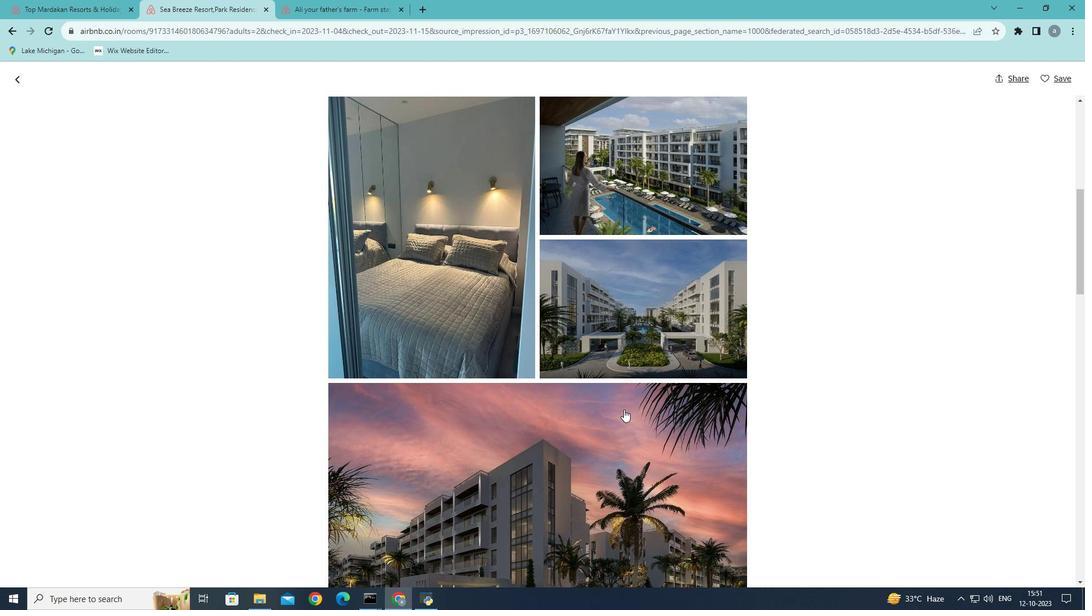 
Action: Mouse scrolled (623, 409) with delta (0, 0)
Screenshot: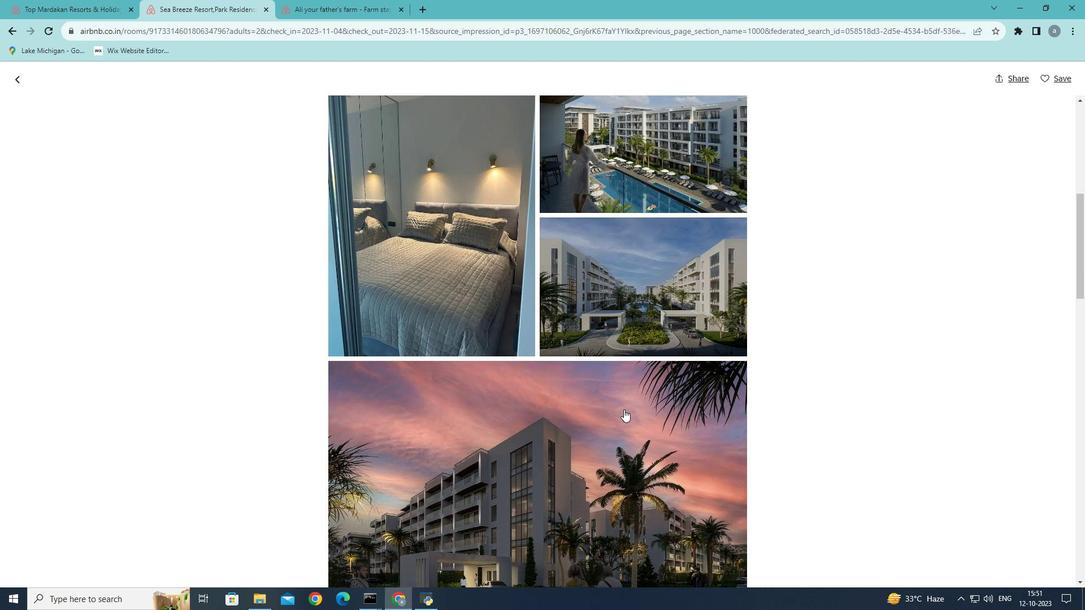 
Action: Mouse scrolled (623, 409) with delta (0, 0)
Screenshot: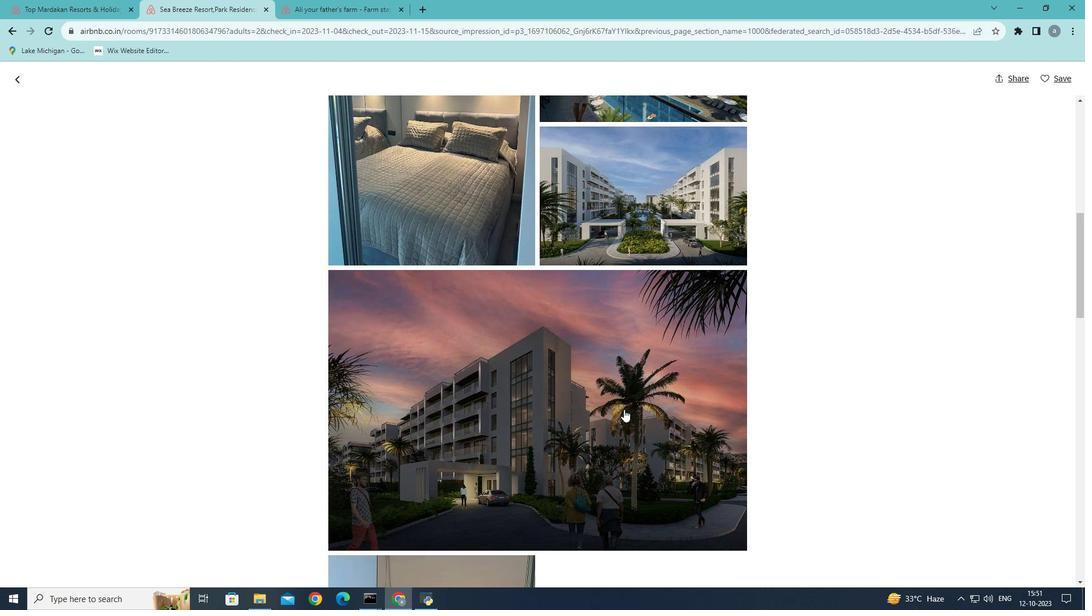 
Action: Mouse scrolled (623, 409) with delta (0, 0)
Screenshot: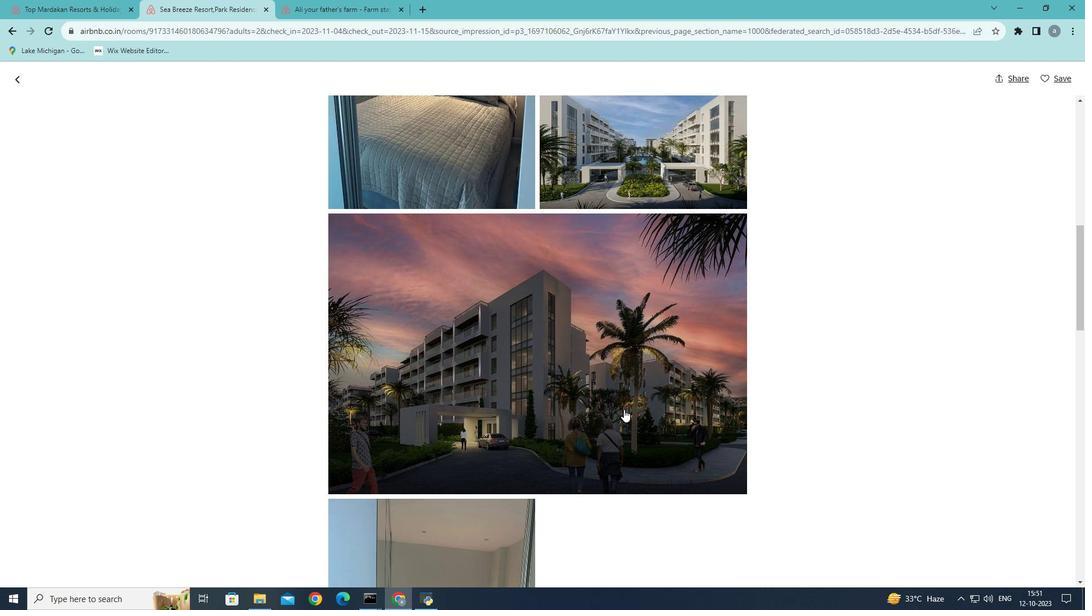 
Action: Mouse scrolled (623, 409) with delta (0, 0)
Screenshot: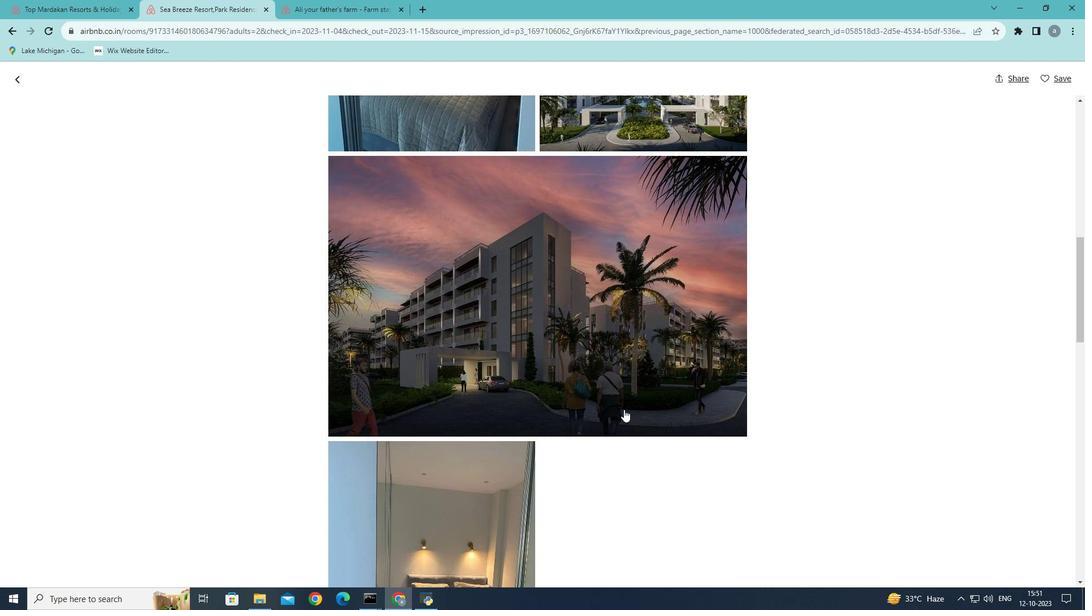 
Action: Mouse scrolled (623, 409) with delta (0, 0)
Screenshot: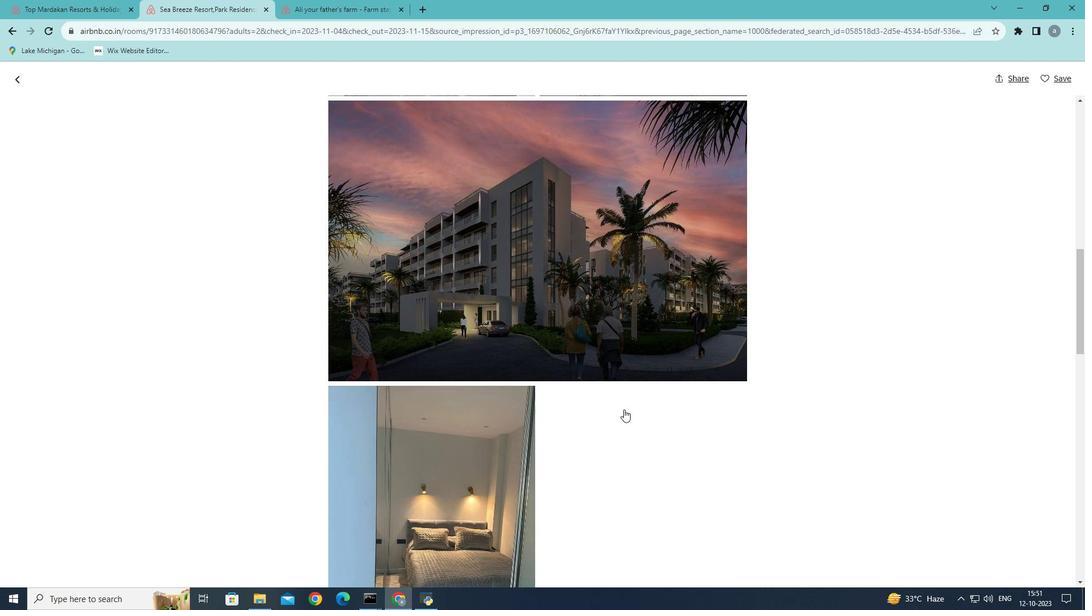 
Action: Mouse scrolled (623, 409) with delta (0, 0)
Screenshot: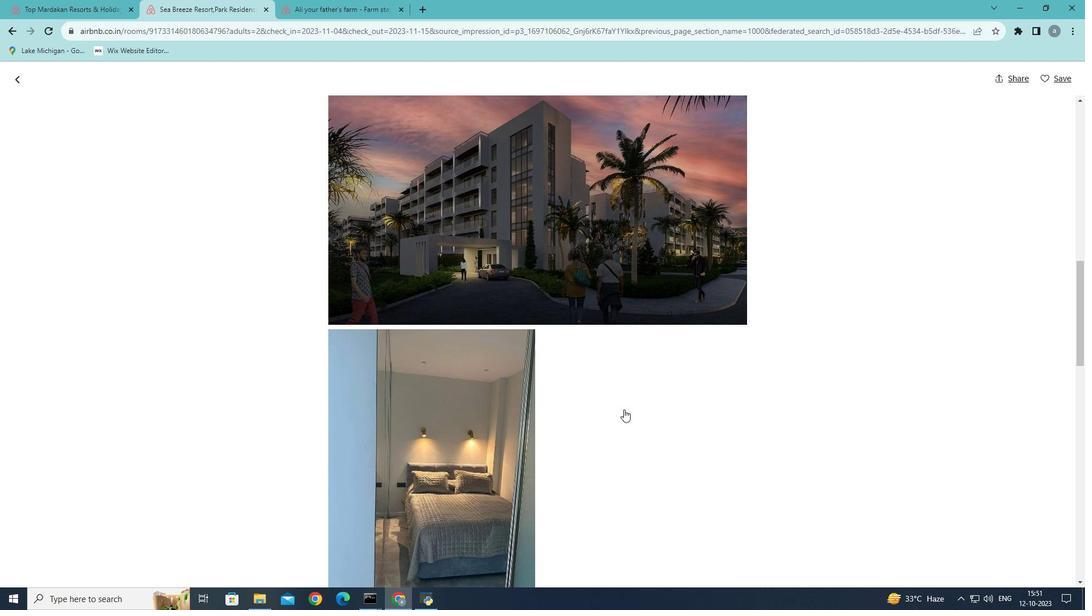 
Action: Mouse scrolled (623, 409) with delta (0, 0)
Screenshot: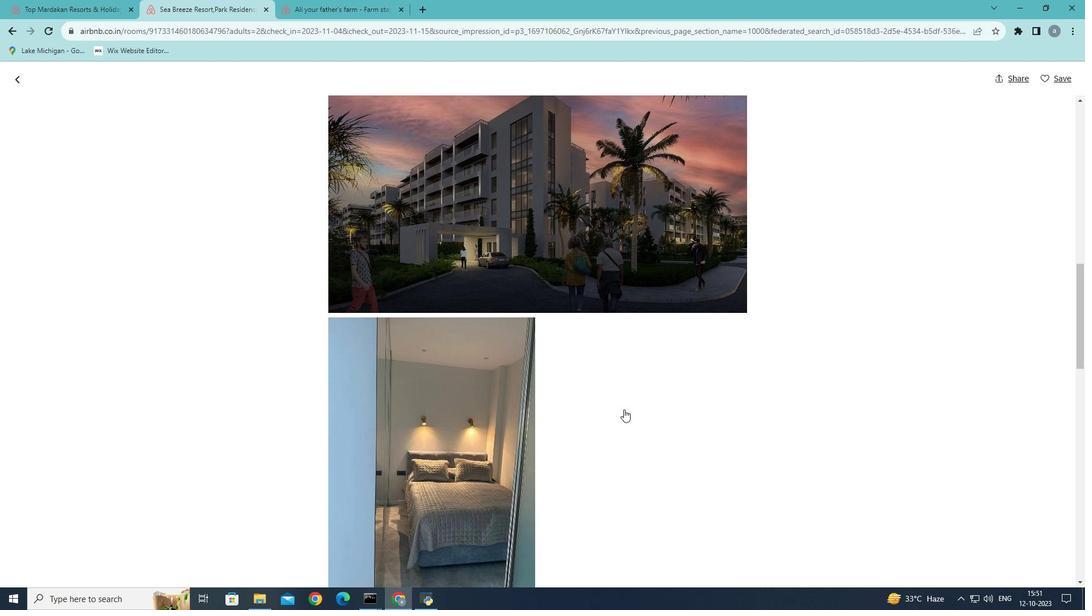 
Action: Mouse scrolled (623, 409) with delta (0, 0)
Screenshot: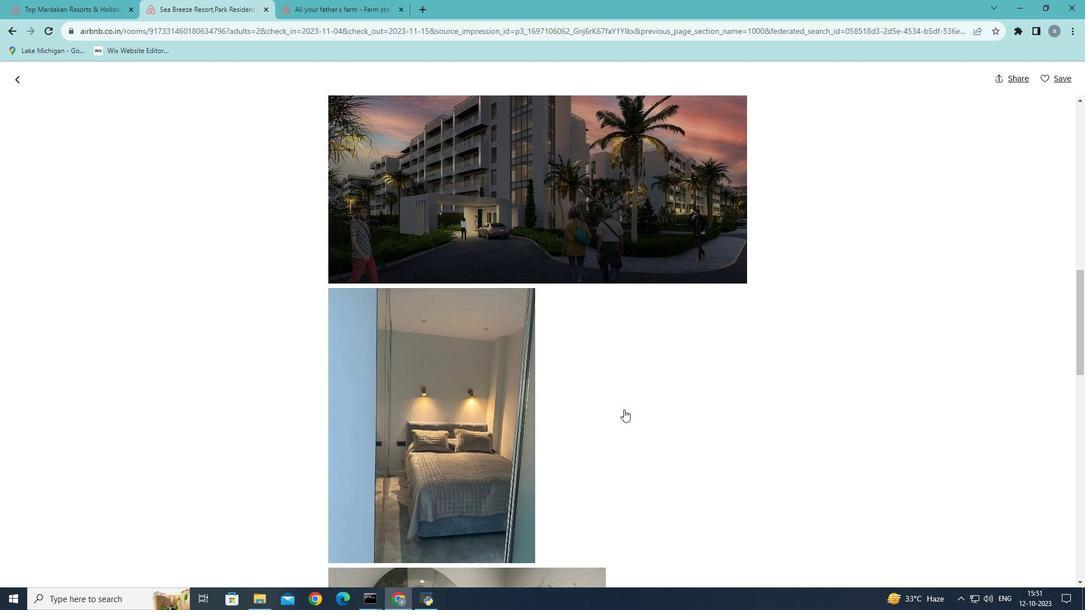 
Action: Mouse scrolled (623, 409) with delta (0, 0)
Screenshot: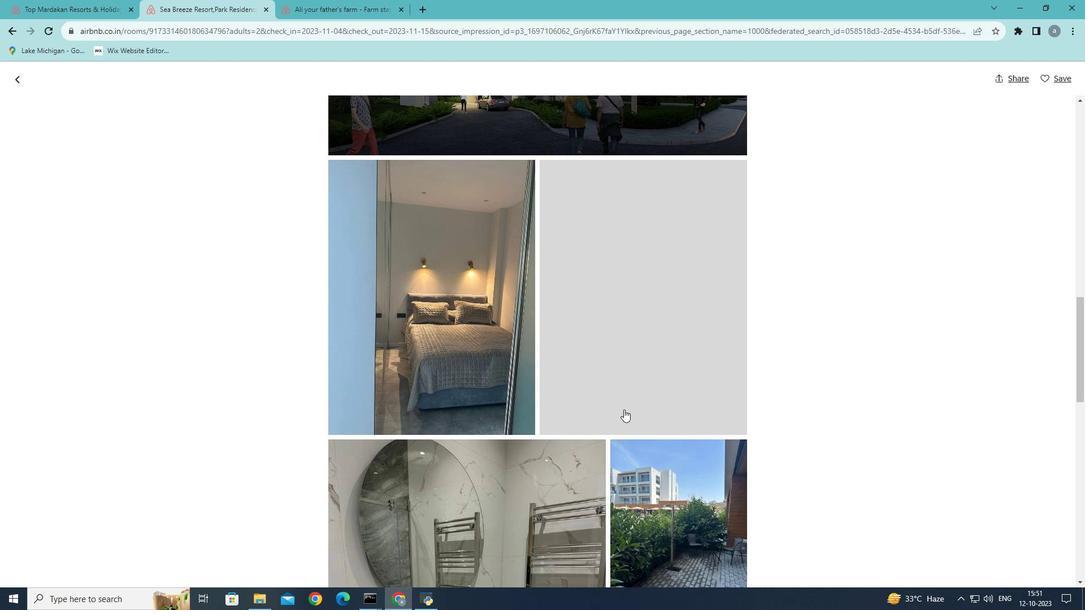 
Action: Mouse scrolled (623, 409) with delta (0, 0)
Screenshot: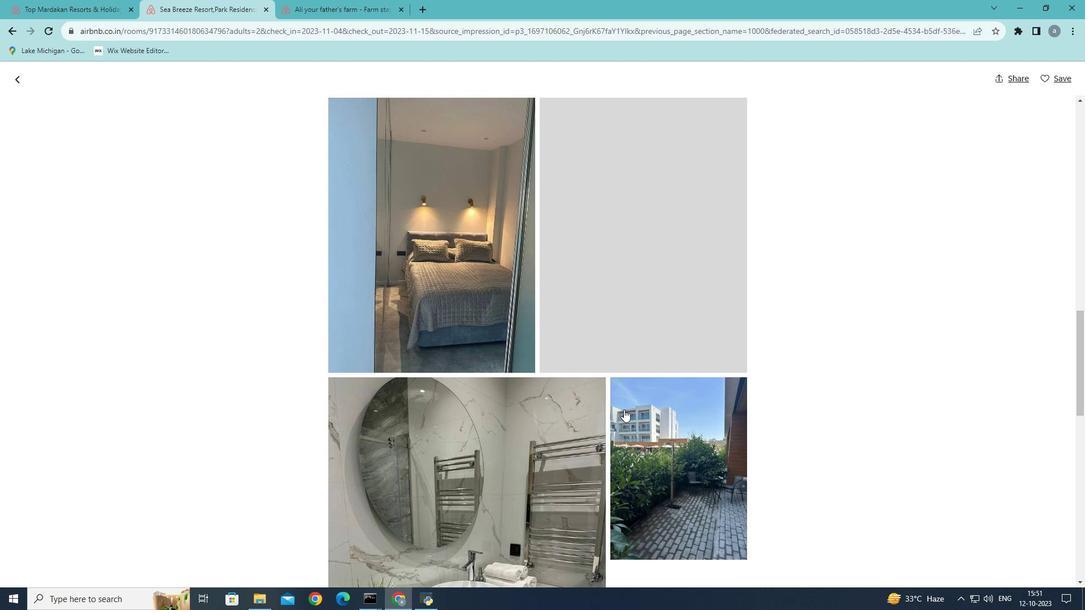 
Action: Mouse scrolled (623, 409) with delta (0, 0)
Screenshot: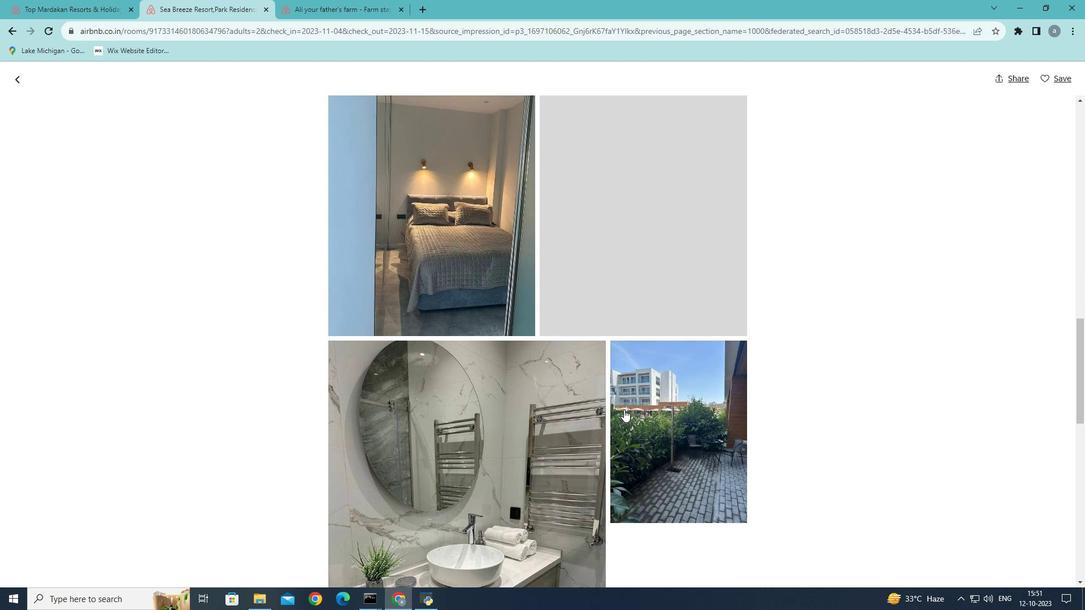 
Action: Mouse scrolled (623, 409) with delta (0, 0)
Screenshot: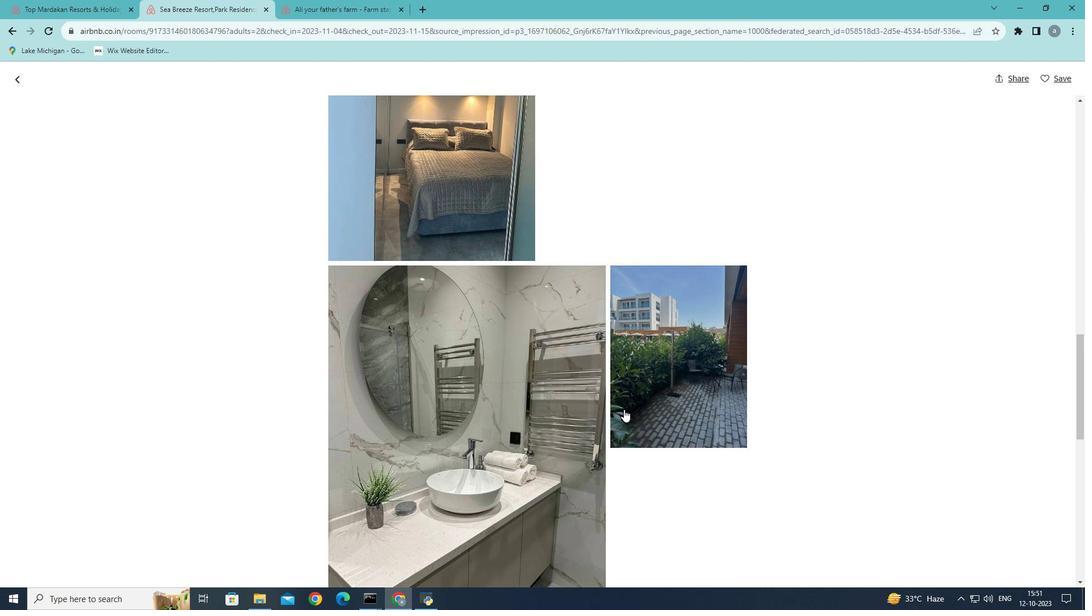 
Action: Mouse scrolled (623, 409) with delta (0, 0)
Screenshot: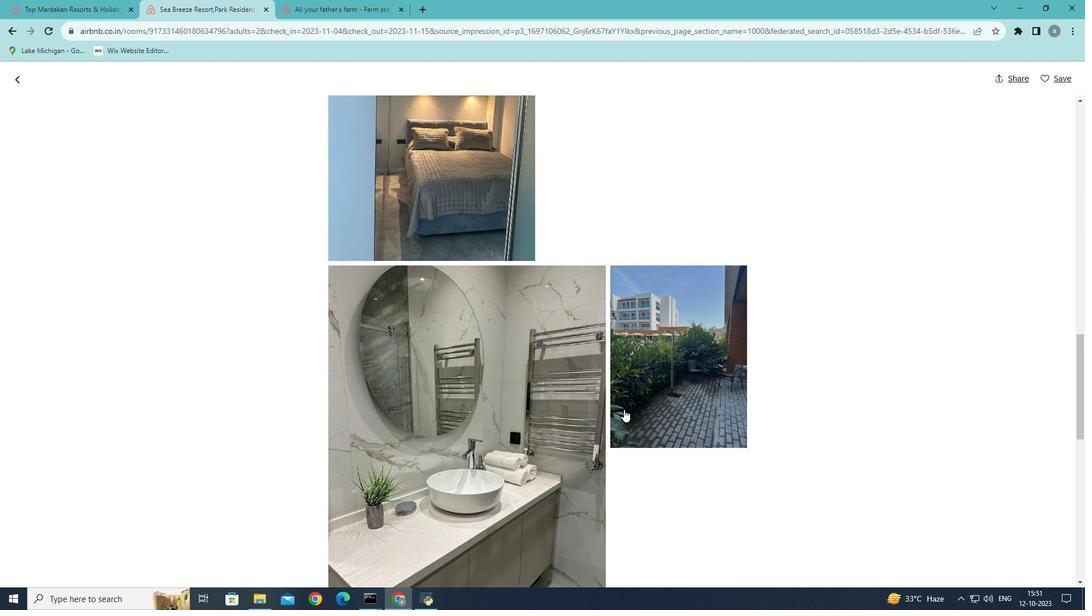 
Action: Mouse moved to (625, 408)
Screenshot: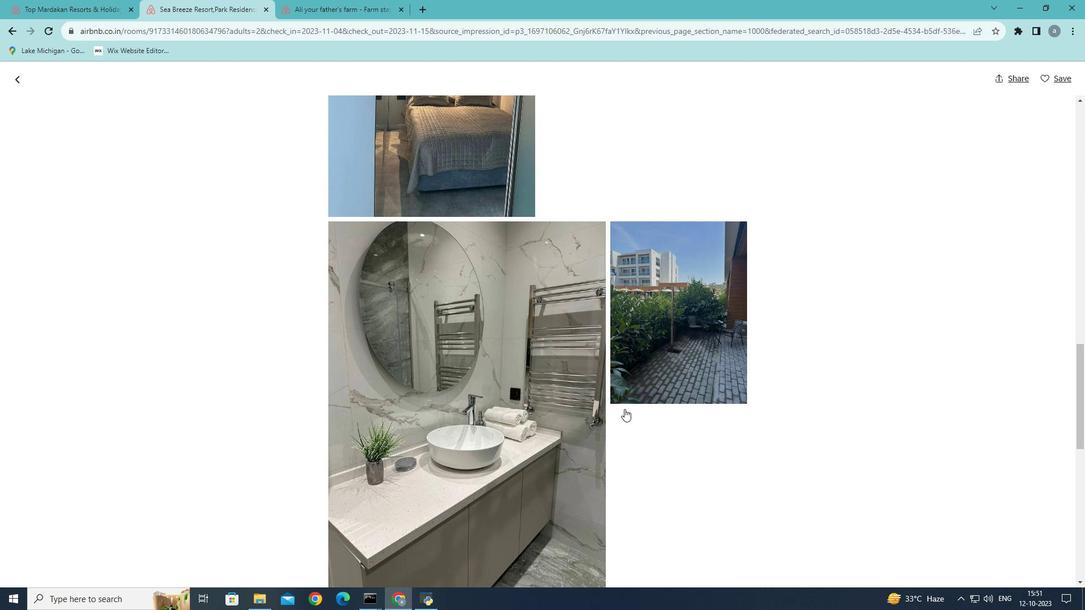 
Action: Mouse scrolled (625, 408) with delta (0, 0)
Screenshot: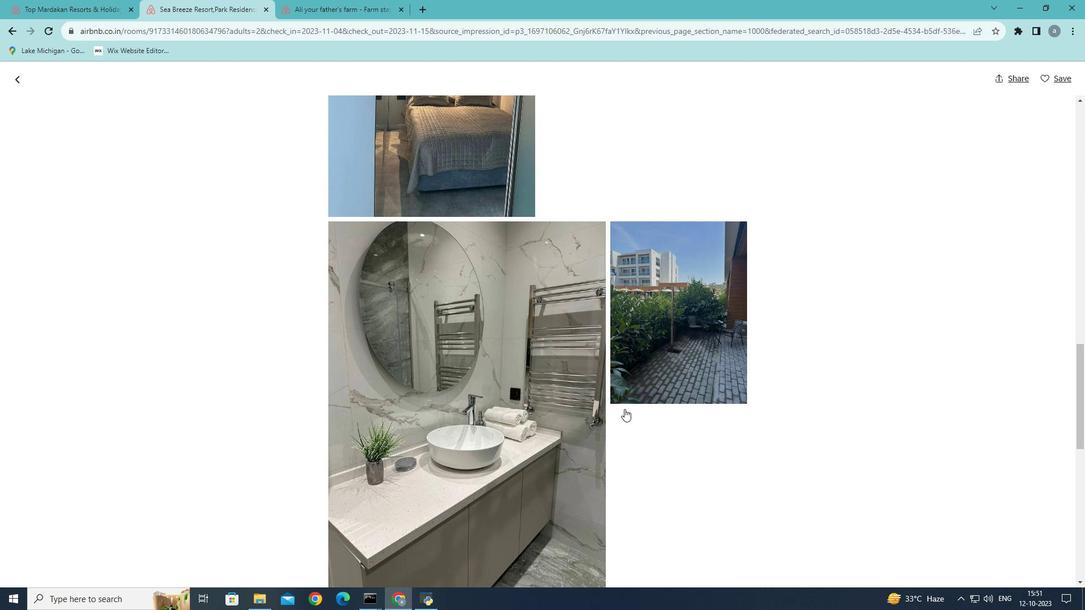 
Action: Mouse moved to (625, 408)
Screenshot: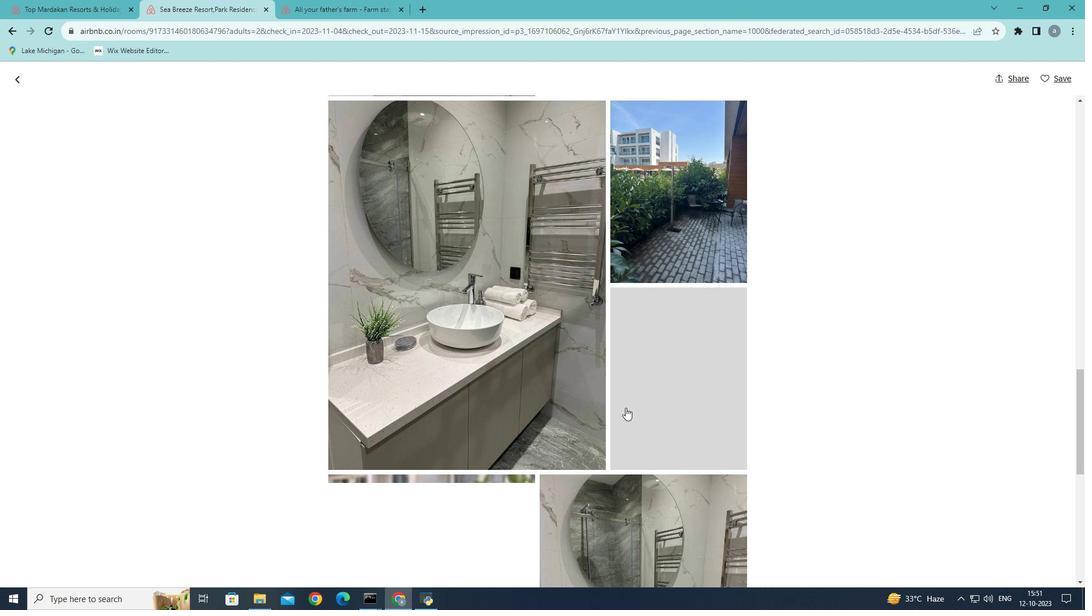
Action: Mouse scrolled (625, 407) with delta (0, 0)
Screenshot: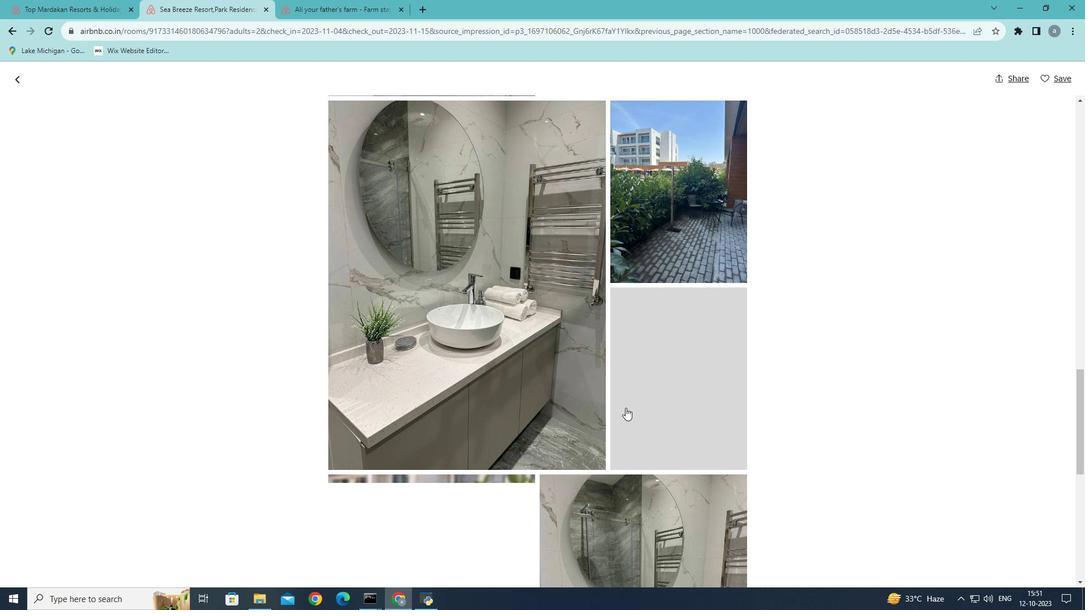 
Action: Mouse scrolled (625, 407) with delta (0, 0)
Screenshot: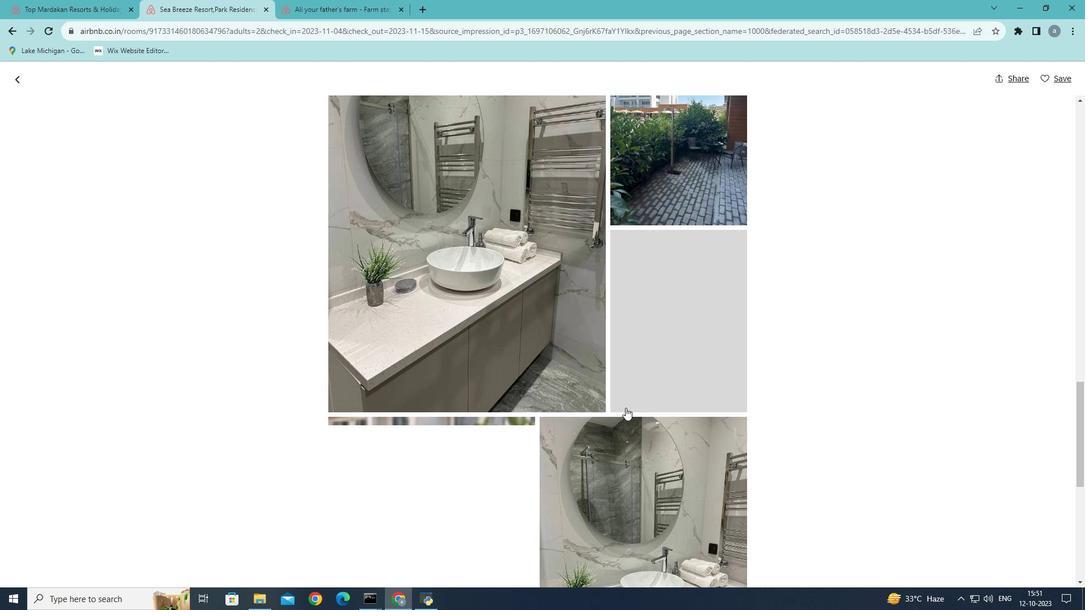 
Action: Mouse scrolled (625, 407) with delta (0, 0)
Screenshot: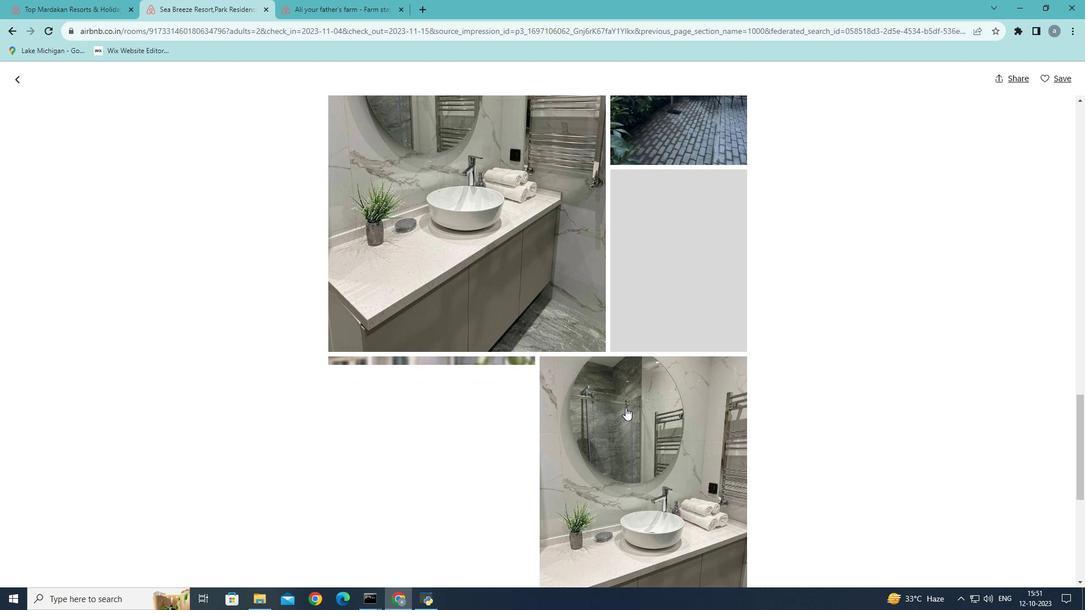 
Action: Mouse scrolled (625, 407) with delta (0, 0)
Screenshot: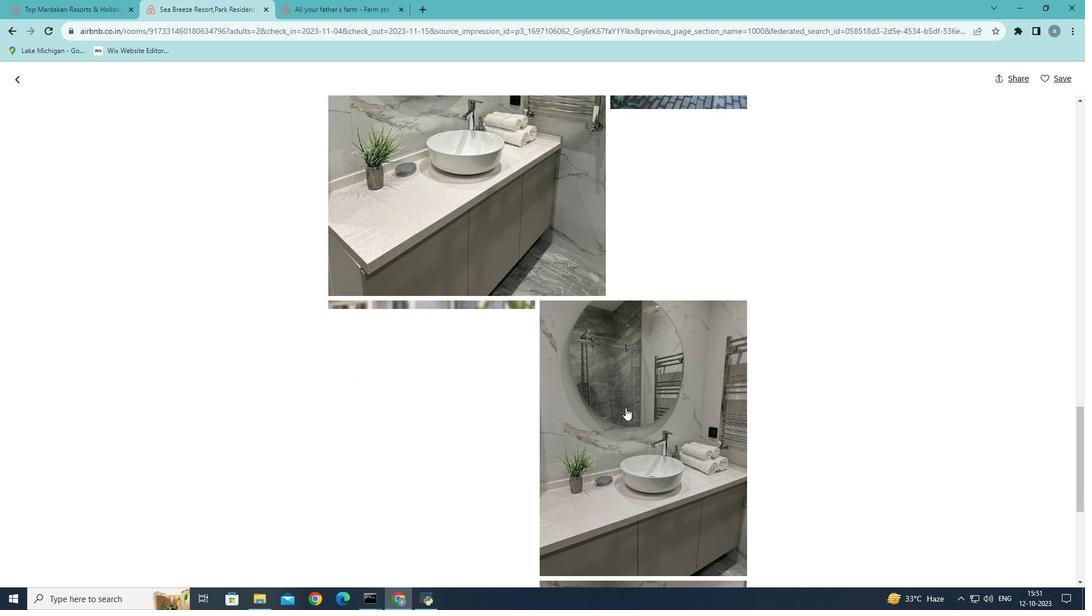 
Action: Mouse scrolled (625, 407) with delta (0, 0)
Screenshot: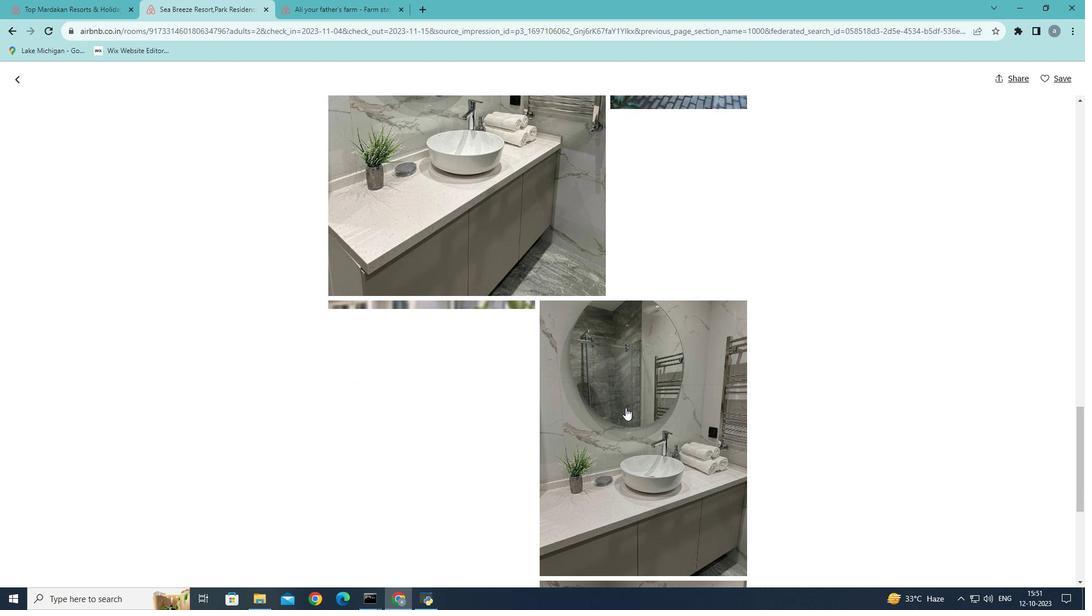
Action: Mouse scrolled (625, 407) with delta (0, 0)
Screenshot: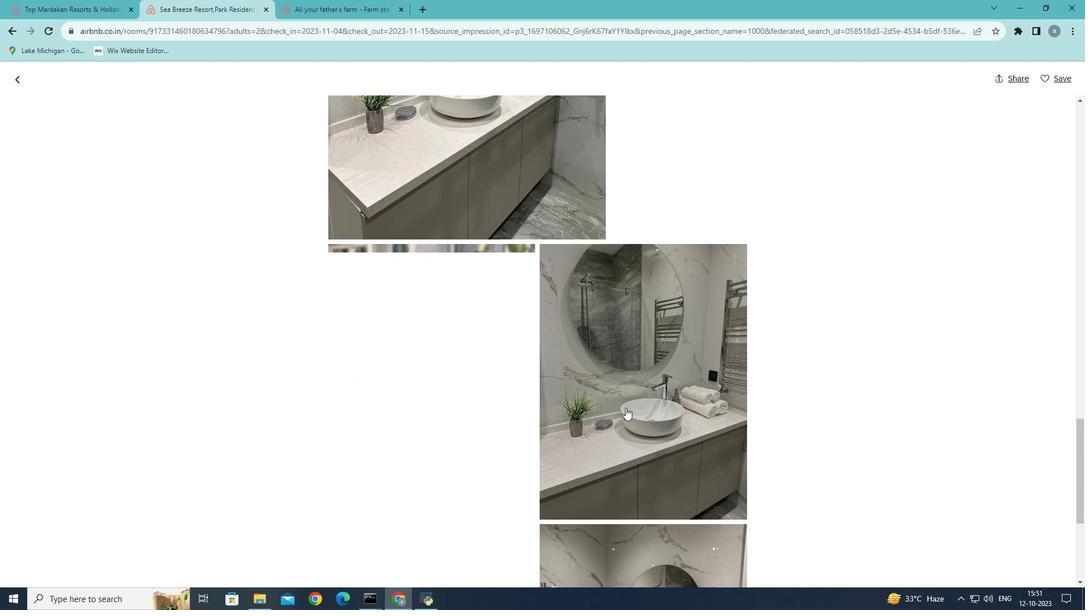 
Action: Mouse moved to (626, 405)
Screenshot: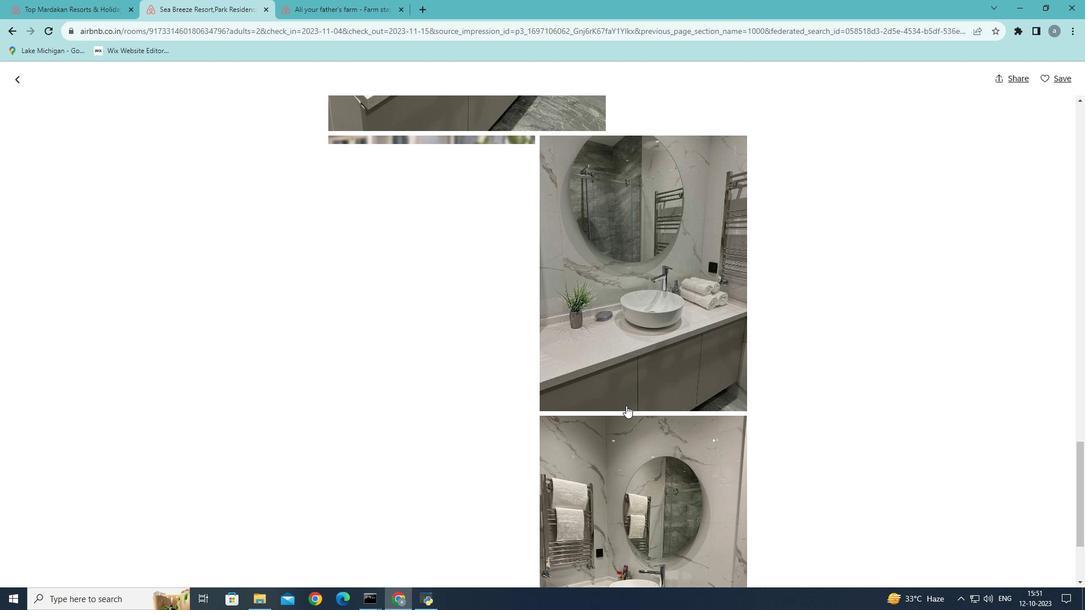 
Action: Mouse scrolled (626, 405) with delta (0, 0)
Screenshot: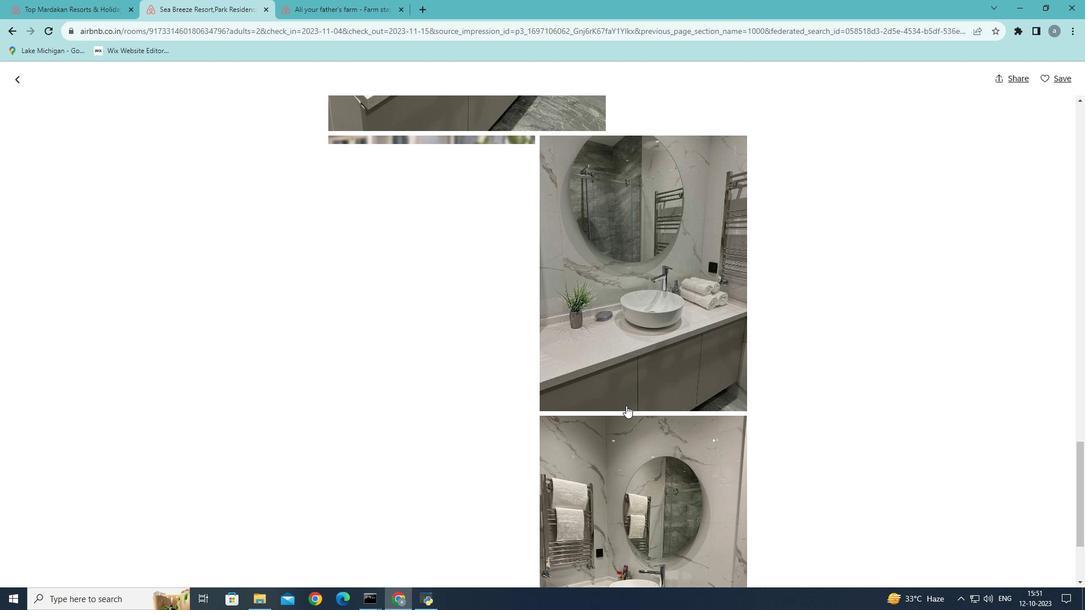 
Action: Mouse scrolled (626, 405) with delta (0, 0)
Screenshot: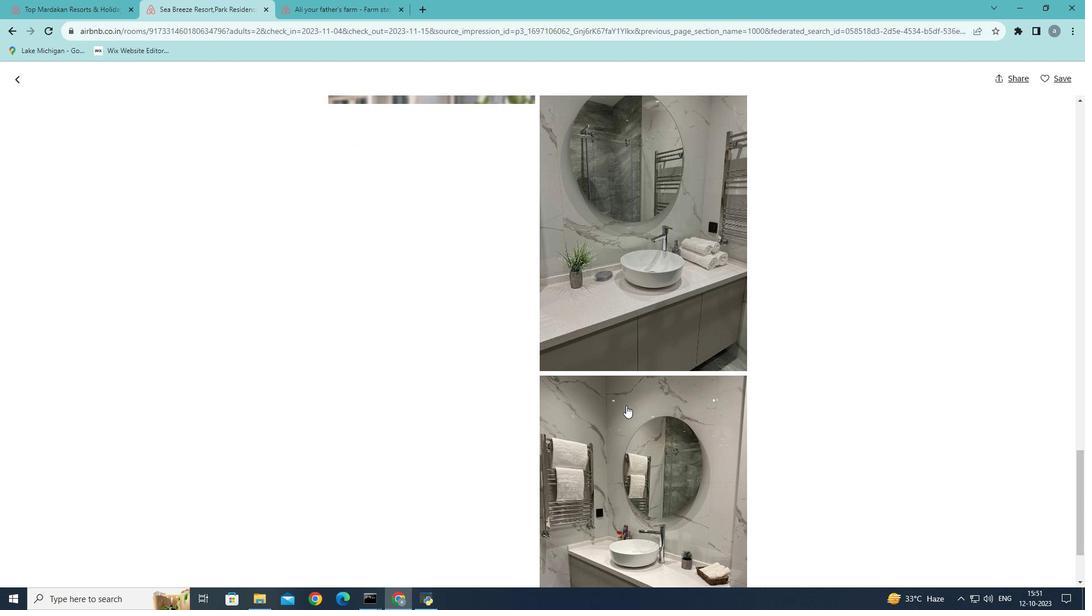 
Action: Mouse scrolled (626, 405) with delta (0, 0)
Screenshot: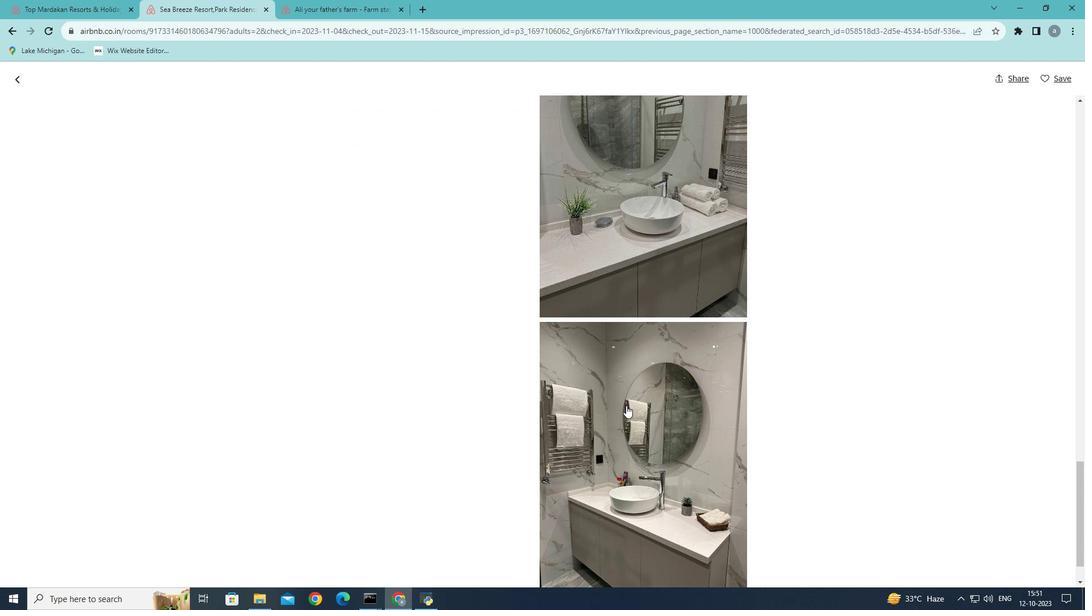 
Action: Mouse scrolled (626, 405) with delta (0, 0)
Screenshot: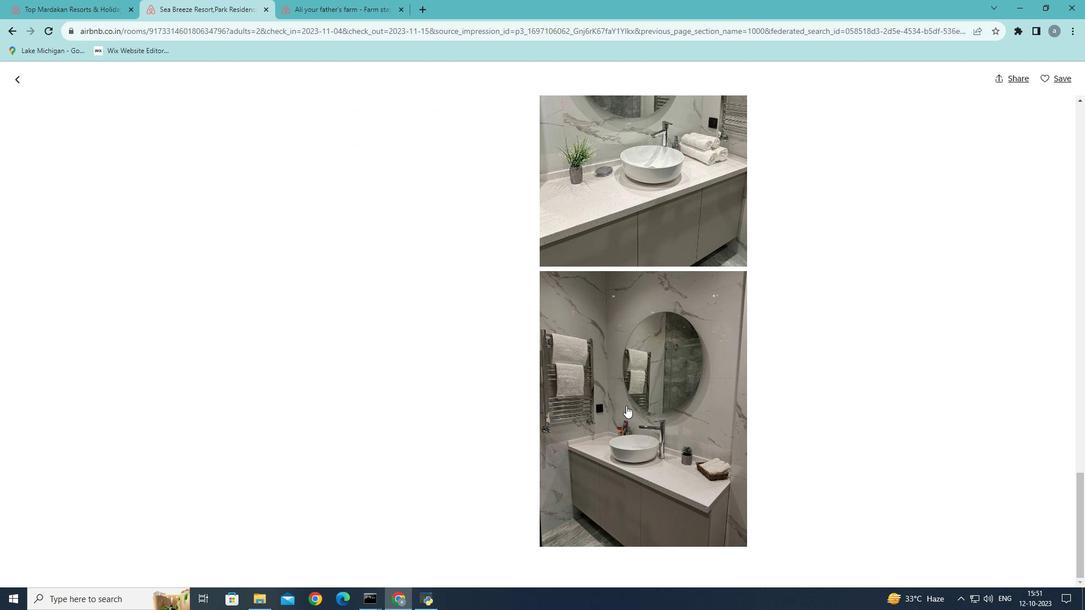 
Action: Mouse scrolled (626, 405) with delta (0, 0)
Screenshot: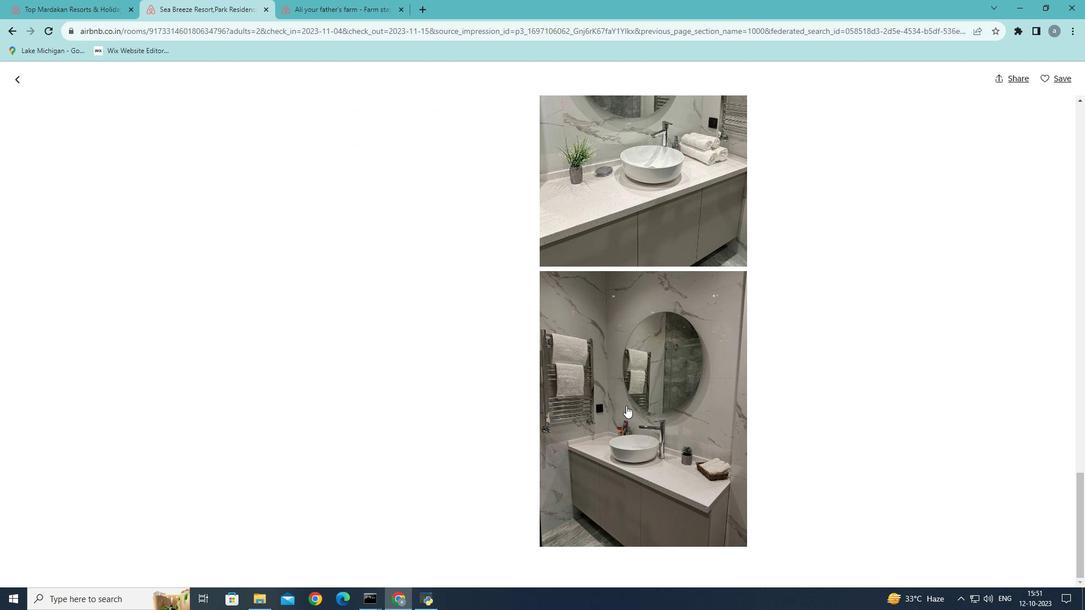 
Action: Mouse scrolled (626, 405) with delta (0, 0)
Screenshot: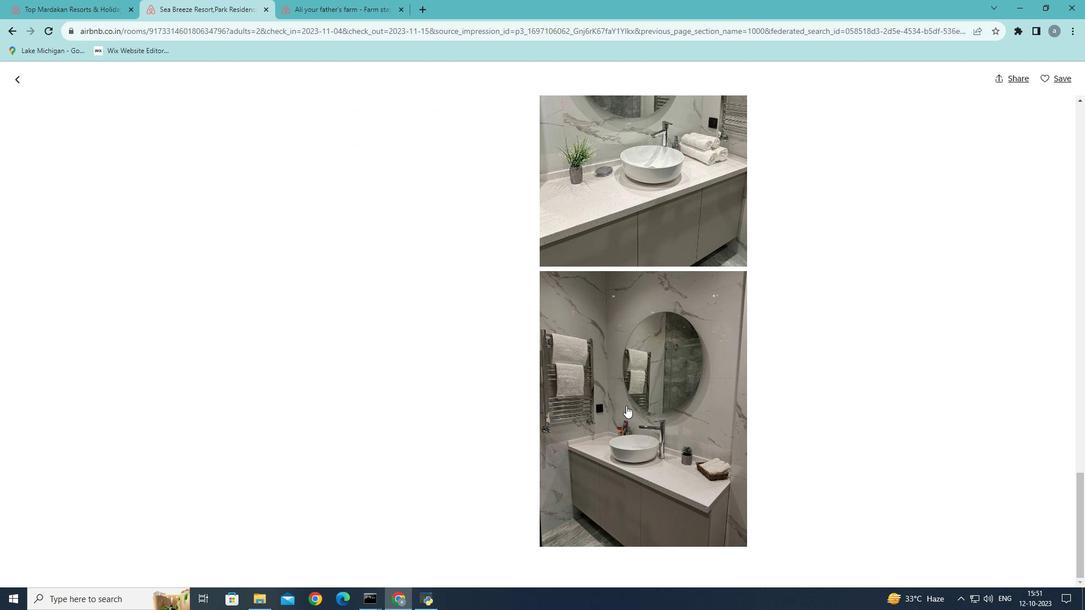 
Action: Mouse scrolled (626, 405) with delta (0, 0)
Screenshot: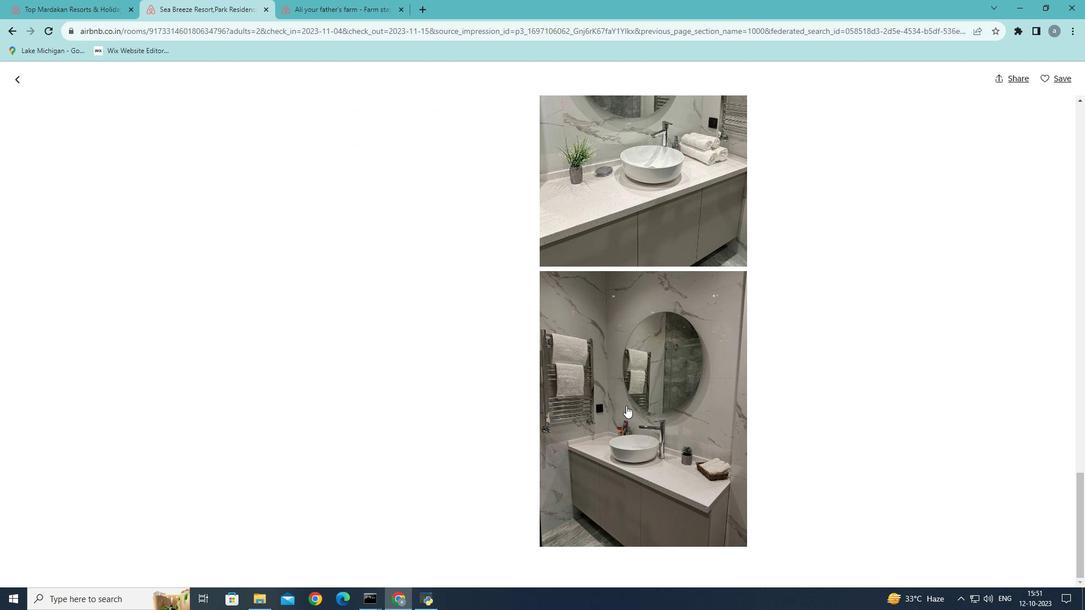 
Action: Mouse scrolled (626, 405) with delta (0, 0)
Screenshot: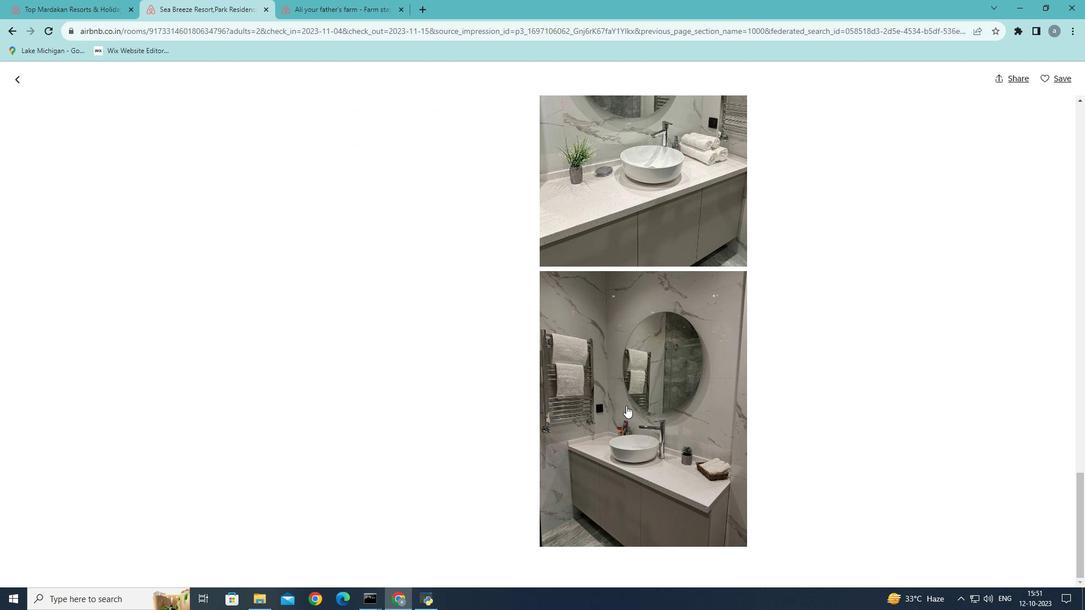 
Action: Mouse scrolled (626, 405) with delta (0, 0)
Screenshot: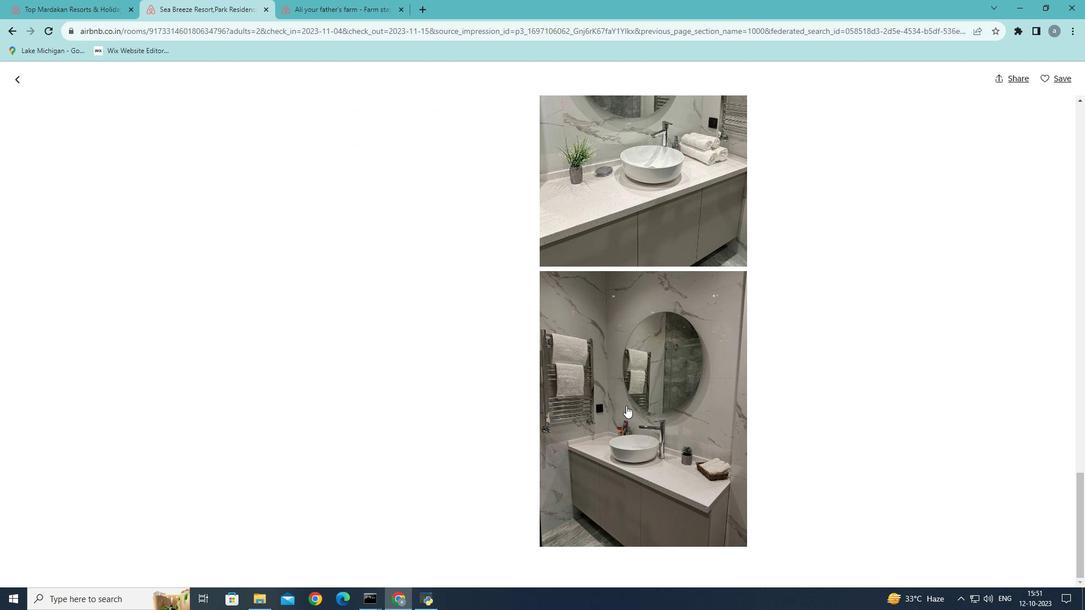 
Action: Mouse scrolled (626, 405) with delta (0, 0)
Screenshot: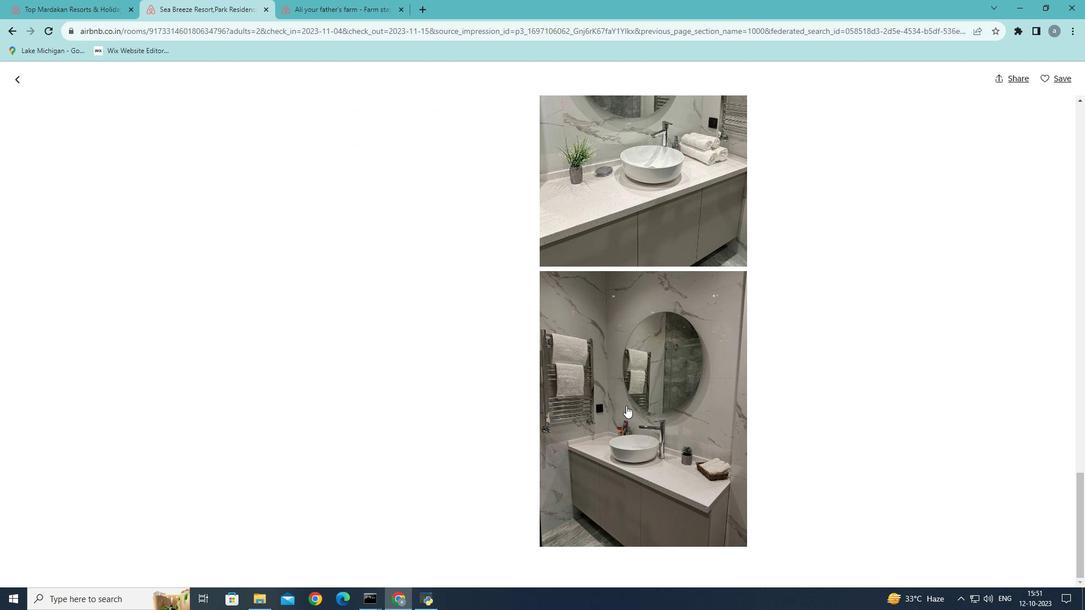 
Action: Mouse scrolled (626, 405) with delta (0, 0)
Screenshot: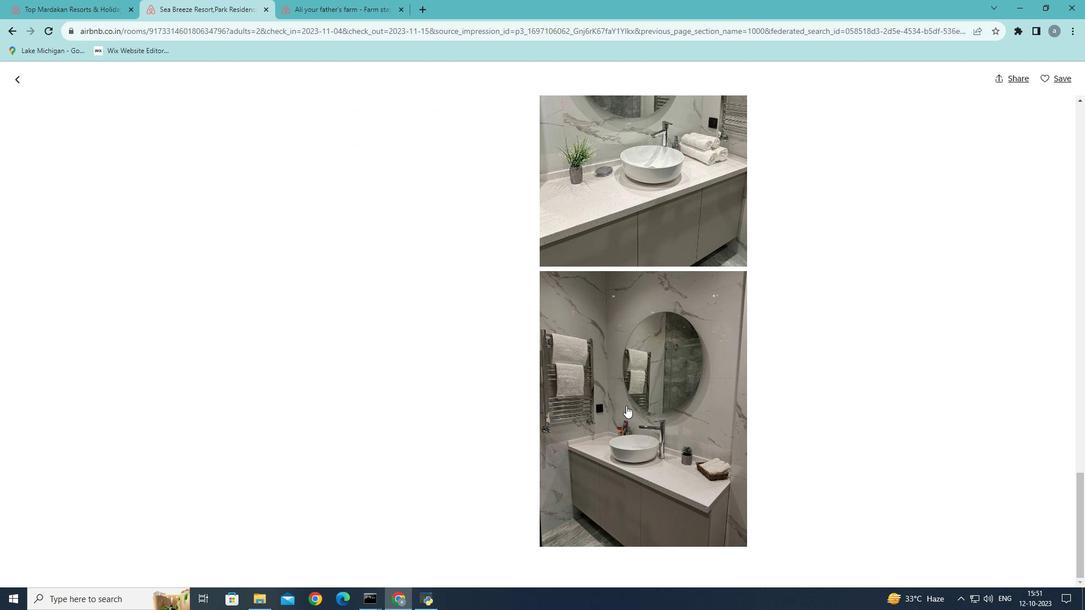 
Action: Mouse scrolled (626, 405) with delta (0, 0)
Screenshot: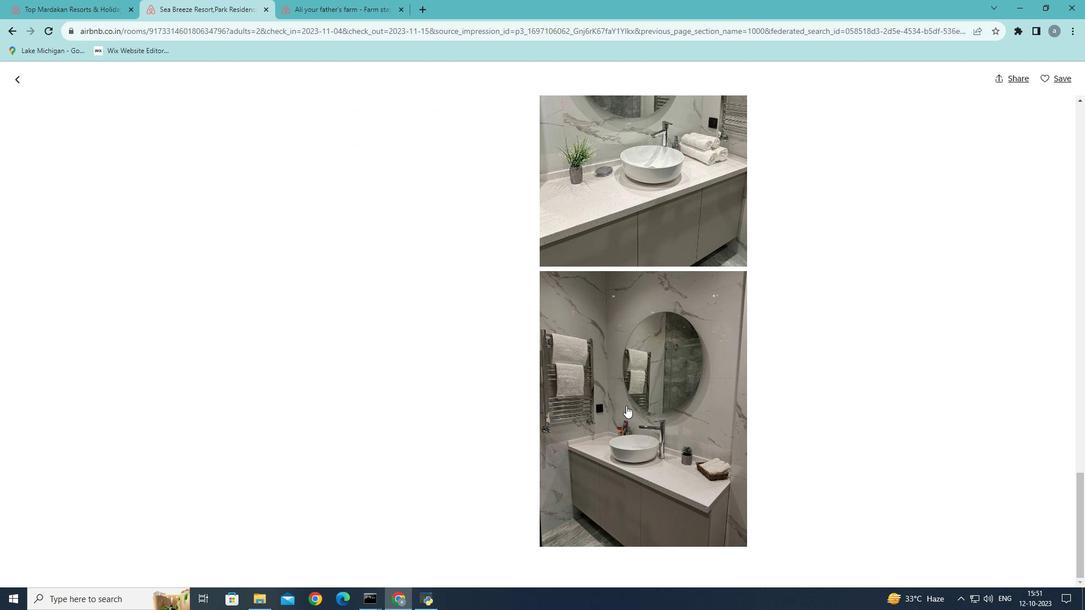 
Action: Mouse scrolled (626, 405) with delta (0, 0)
Screenshot: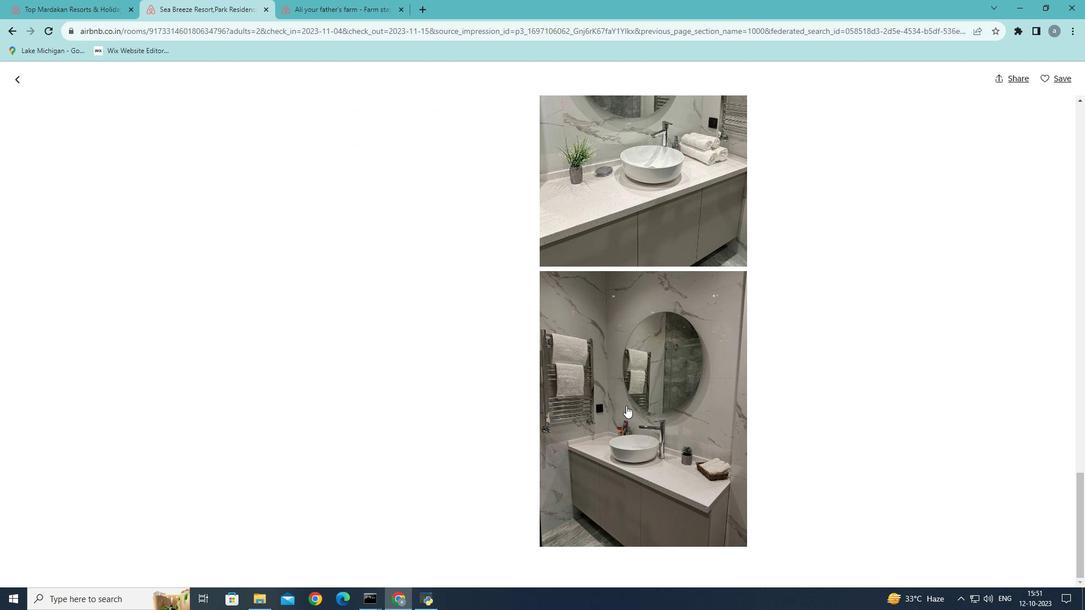 
Action: Mouse scrolled (626, 405) with delta (0, 0)
Screenshot: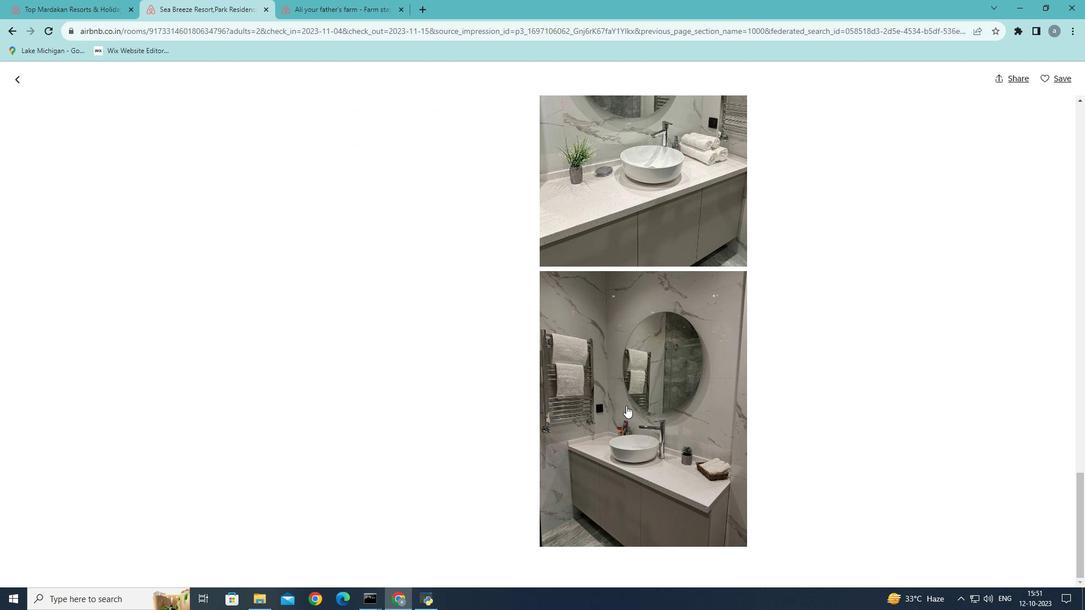 
Action: Mouse moved to (17, 80)
Screenshot: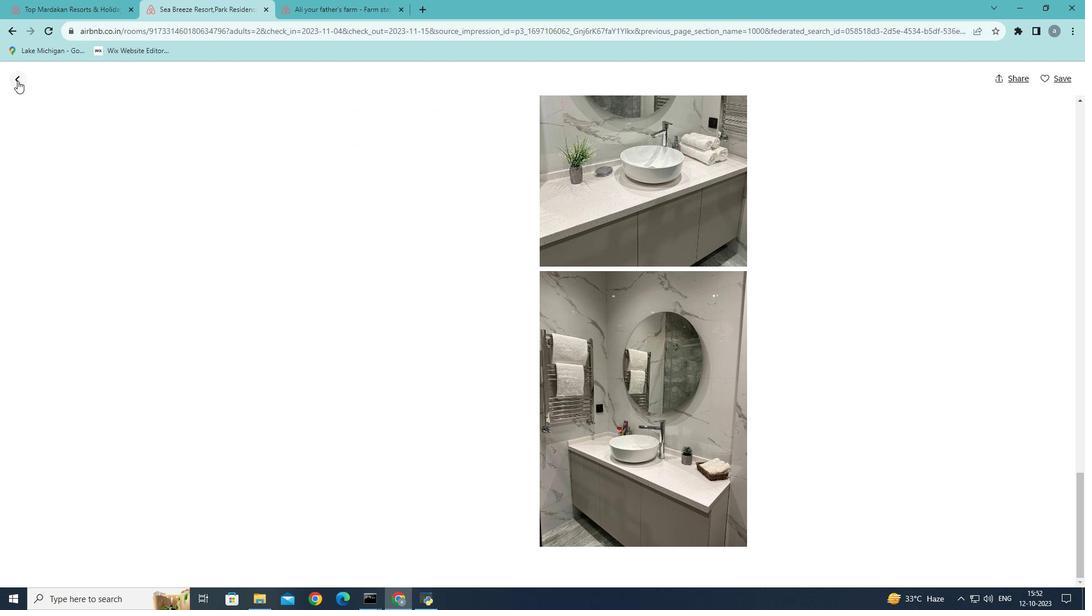 
Action: Mouse pressed left at (17, 80)
Screenshot: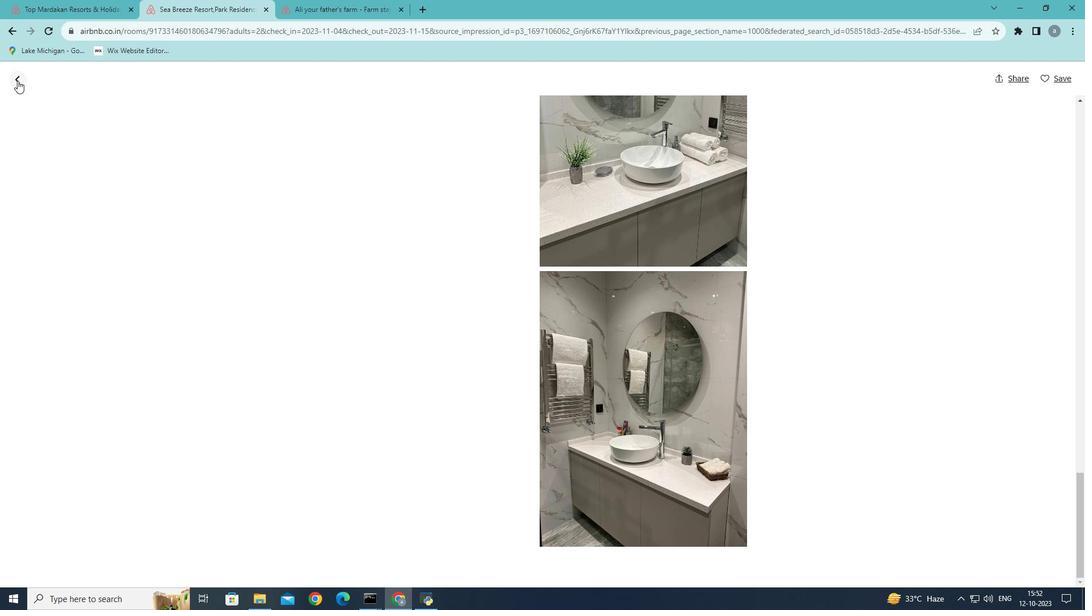 
Action: Mouse moved to (455, 308)
Screenshot: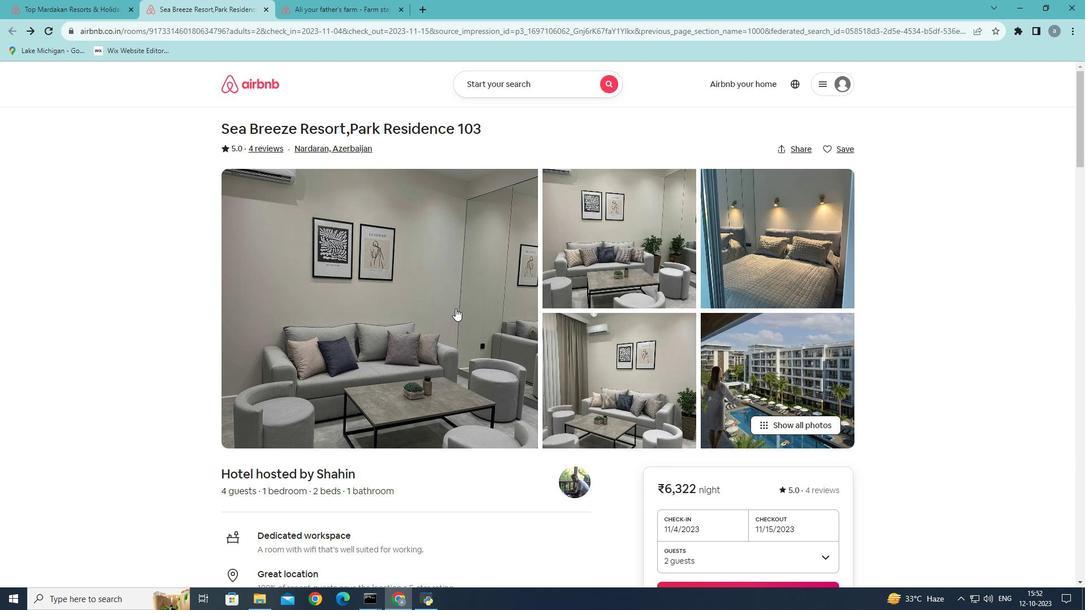 
Action: Mouse scrolled (455, 308) with delta (0, 0)
Screenshot: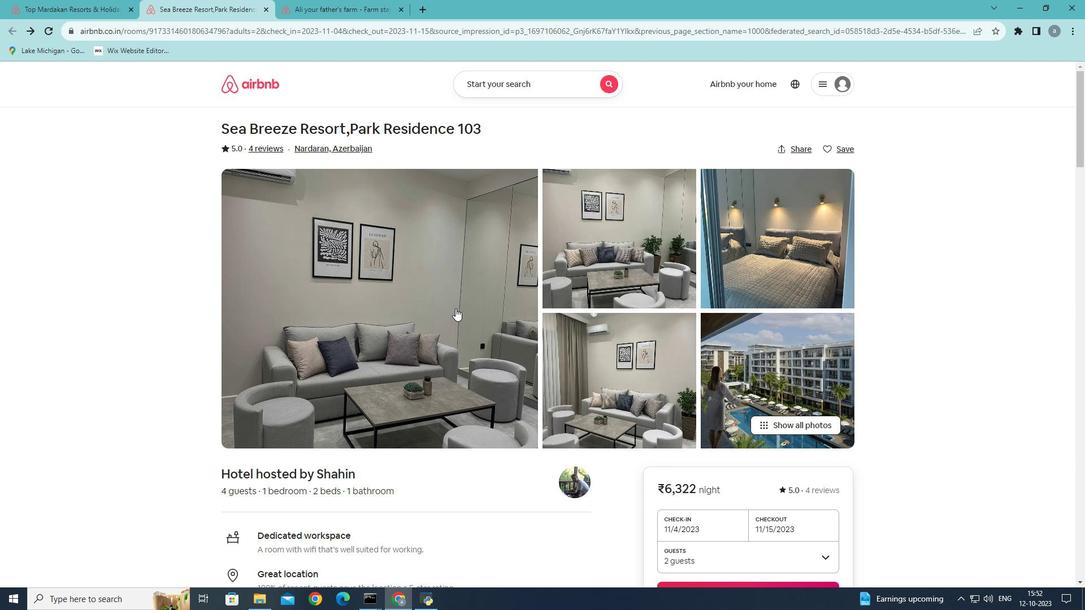 
Action: Mouse moved to (455, 309)
Screenshot: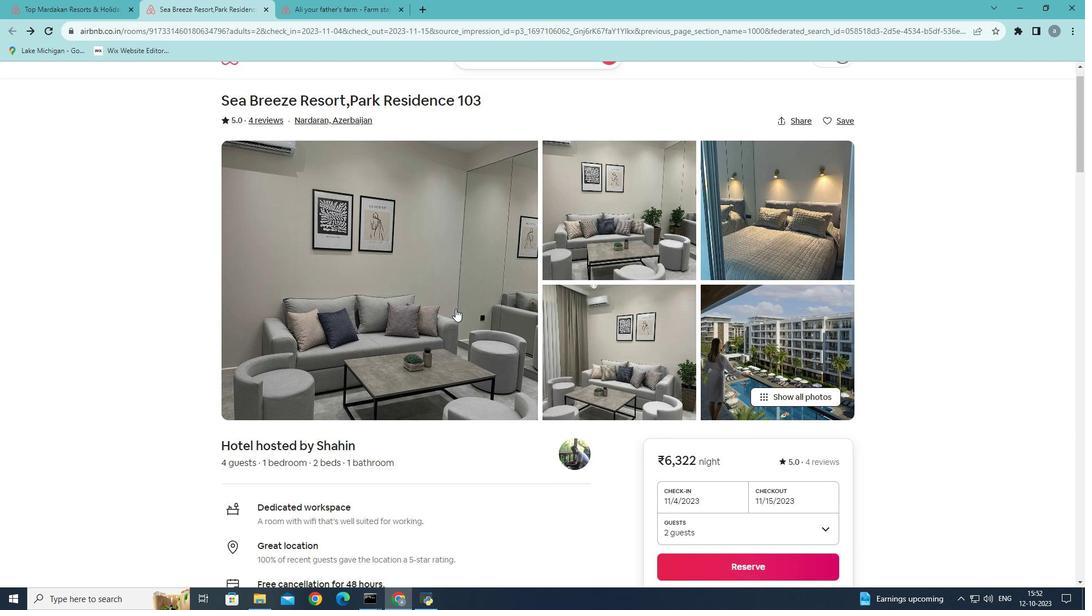 
Action: Mouse scrolled (455, 308) with delta (0, 0)
Screenshot: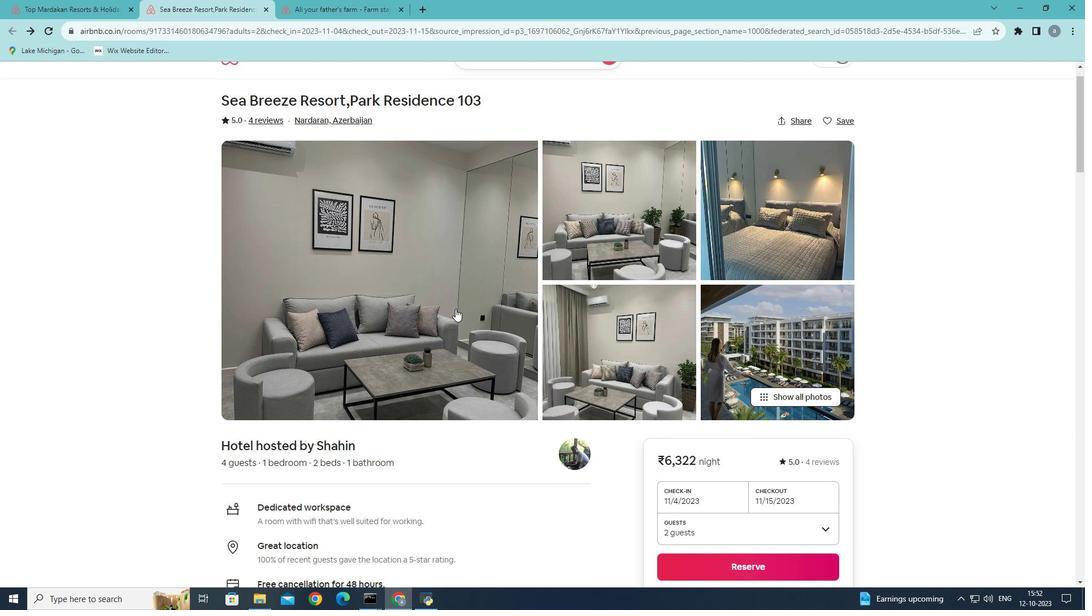 
Action: Mouse moved to (453, 314)
Screenshot: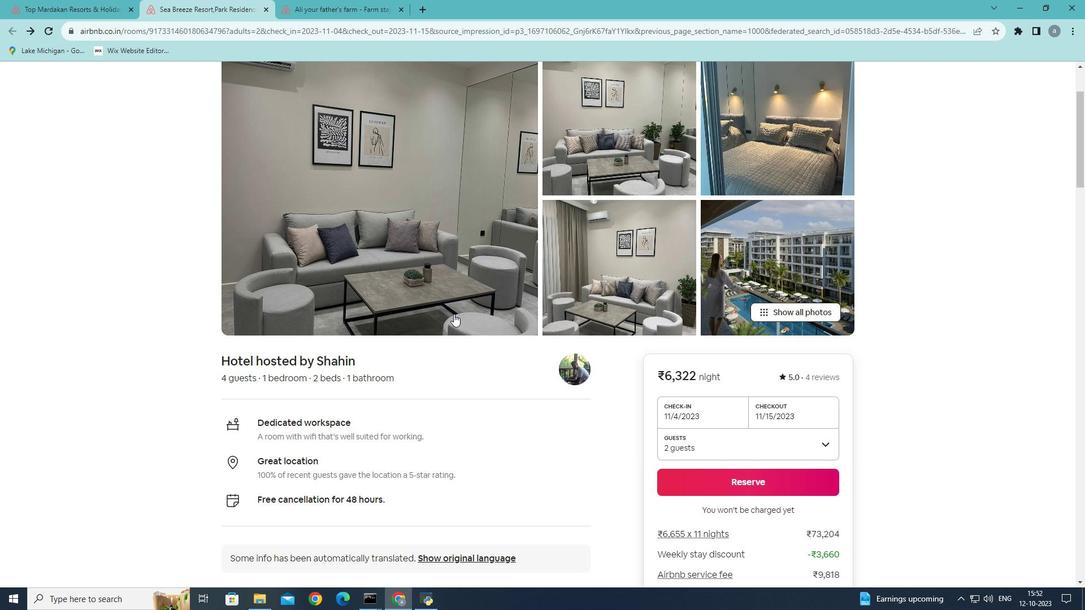 
Action: Mouse scrolled (453, 313) with delta (0, 0)
Screenshot: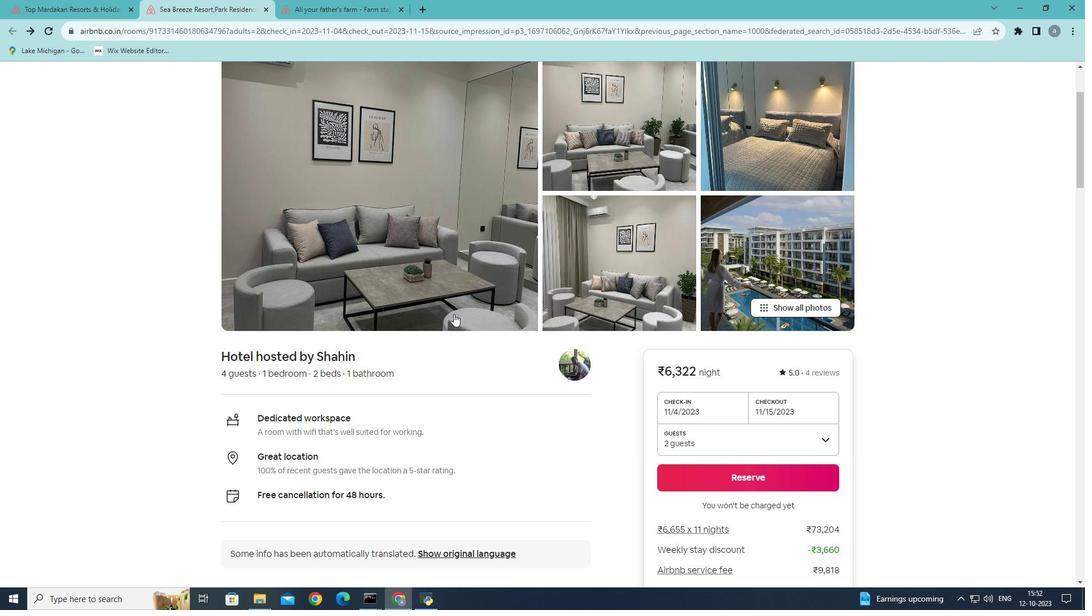 
Action: Mouse scrolled (453, 313) with delta (0, 0)
Screenshot: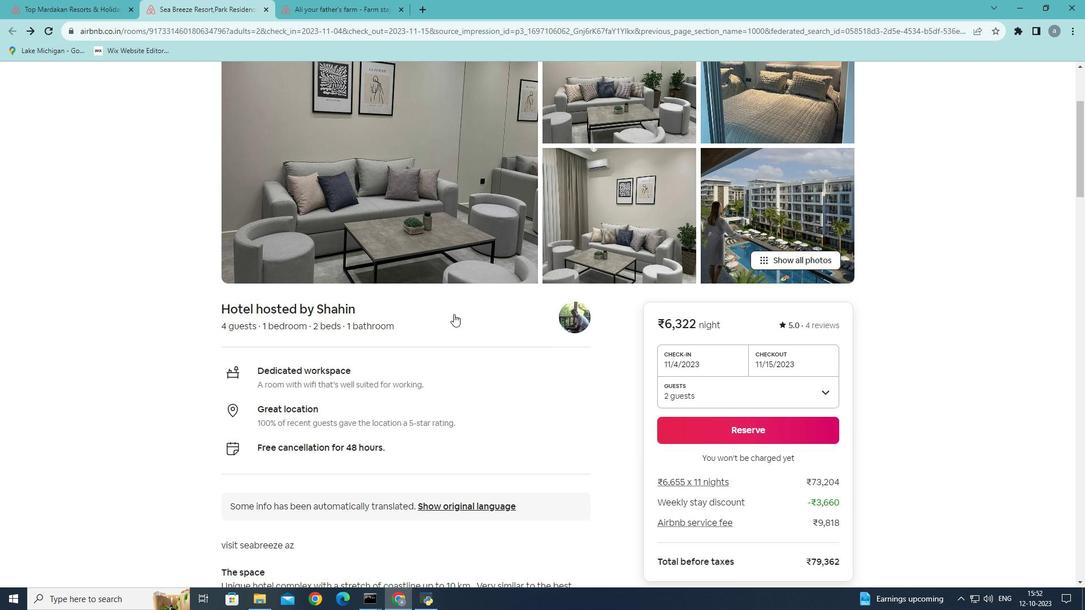 
Action: Mouse scrolled (453, 313) with delta (0, 0)
Screenshot: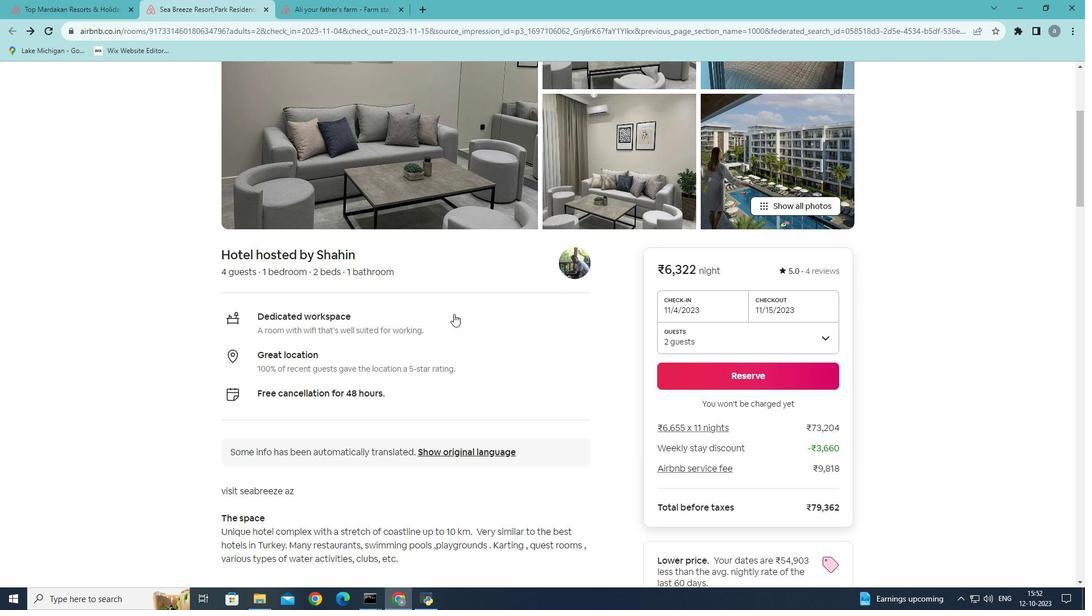 
Action: Mouse moved to (453, 321)
Screenshot: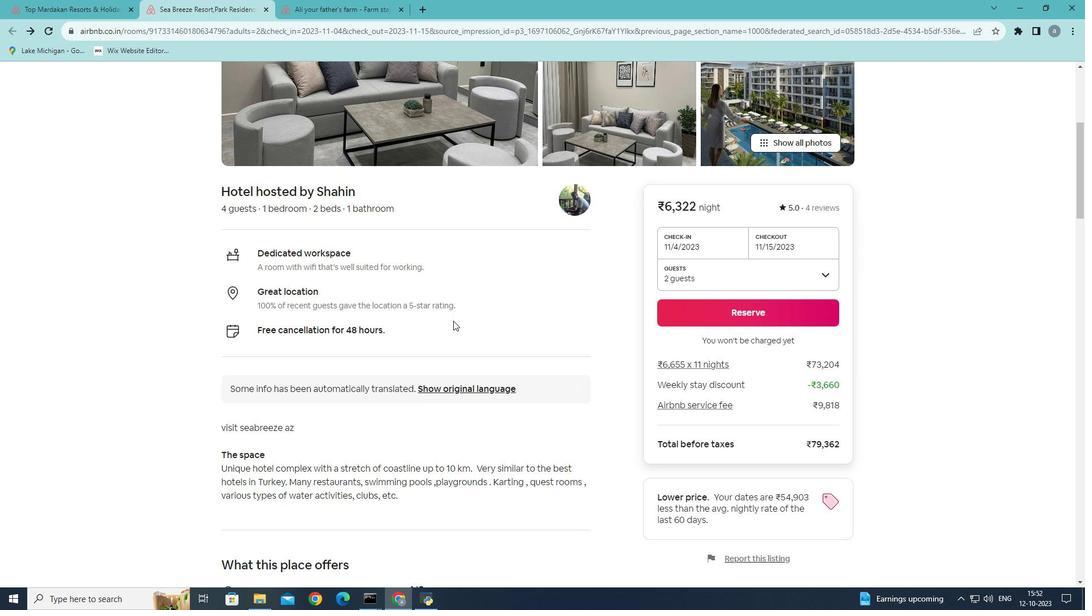 
Action: Mouse scrolled (453, 320) with delta (0, 0)
Screenshot: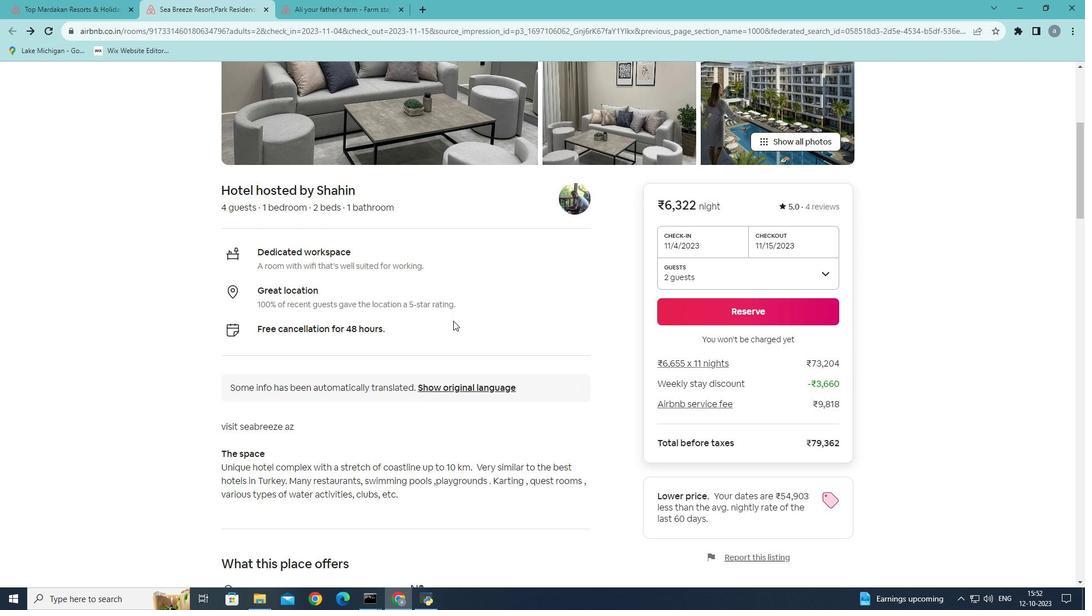 
Action: Mouse scrolled (453, 320) with delta (0, 0)
Screenshot: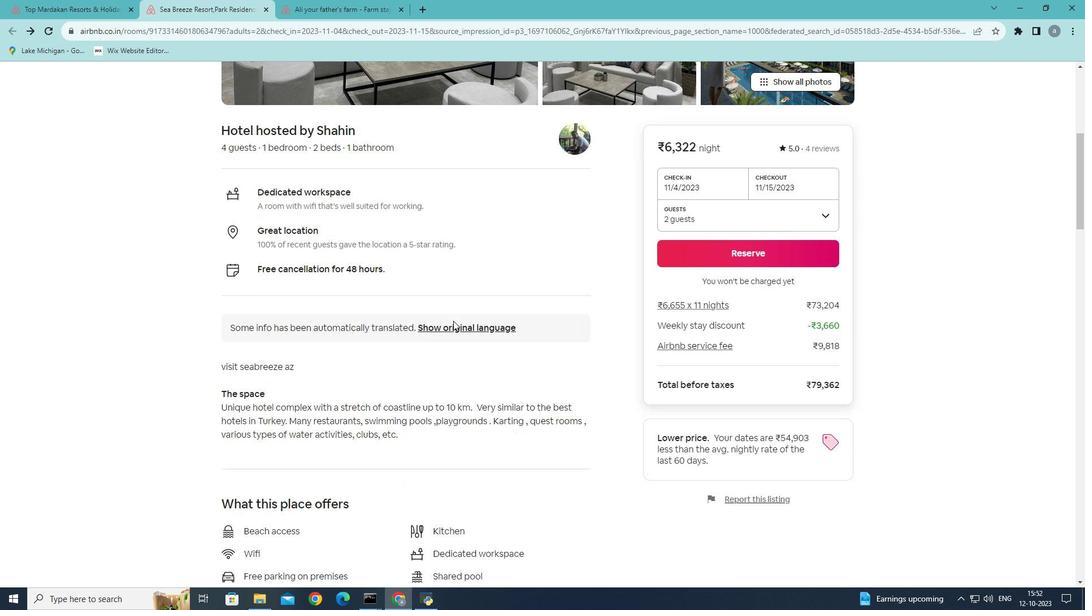 
Action: Mouse scrolled (453, 320) with delta (0, 0)
Screenshot: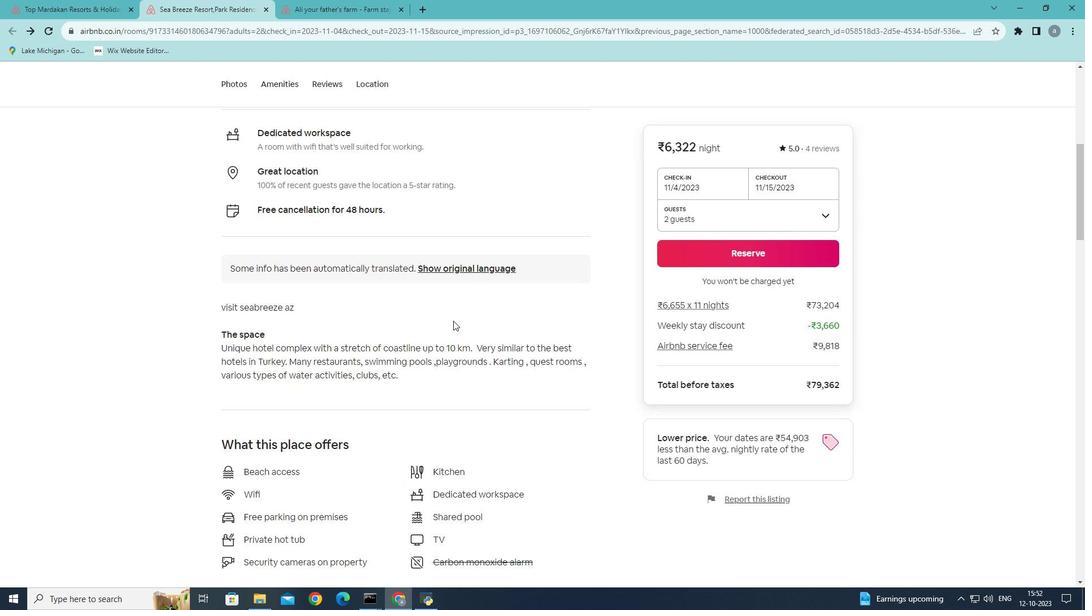
Action: Mouse moved to (453, 321)
Screenshot: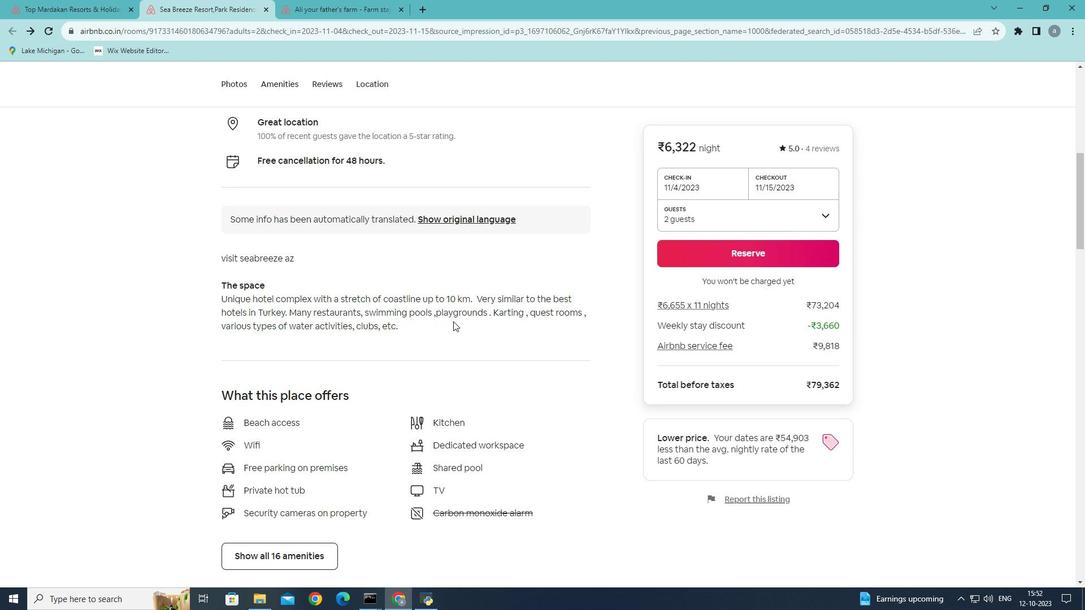 
Action: Mouse scrolled (453, 321) with delta (0, 0)
Screenshot: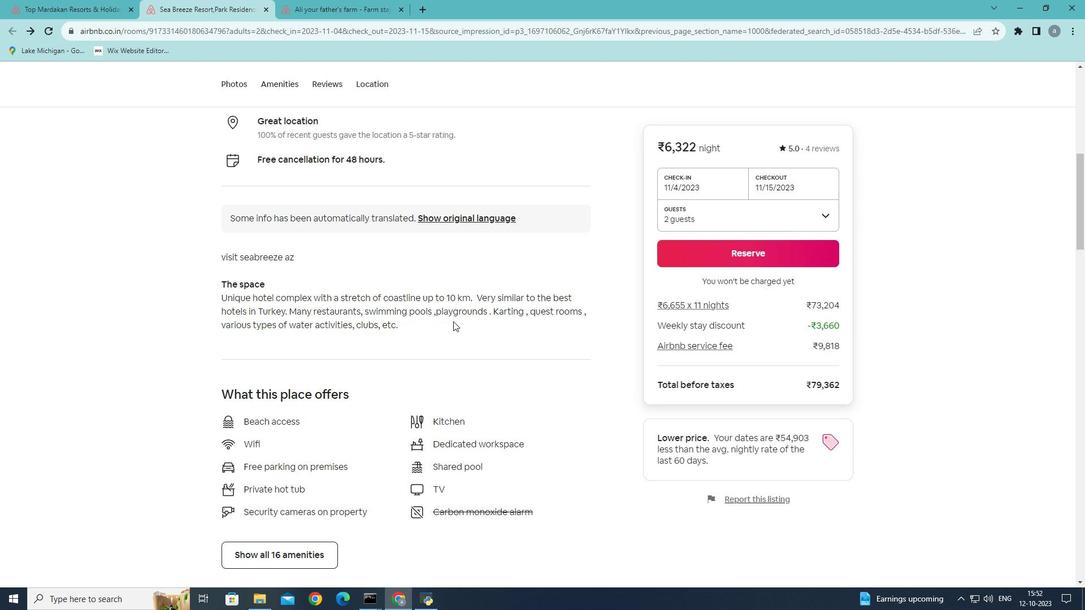 
Action: Mouse scrolled (453, 321) with delta (0, 0)
Screenshot: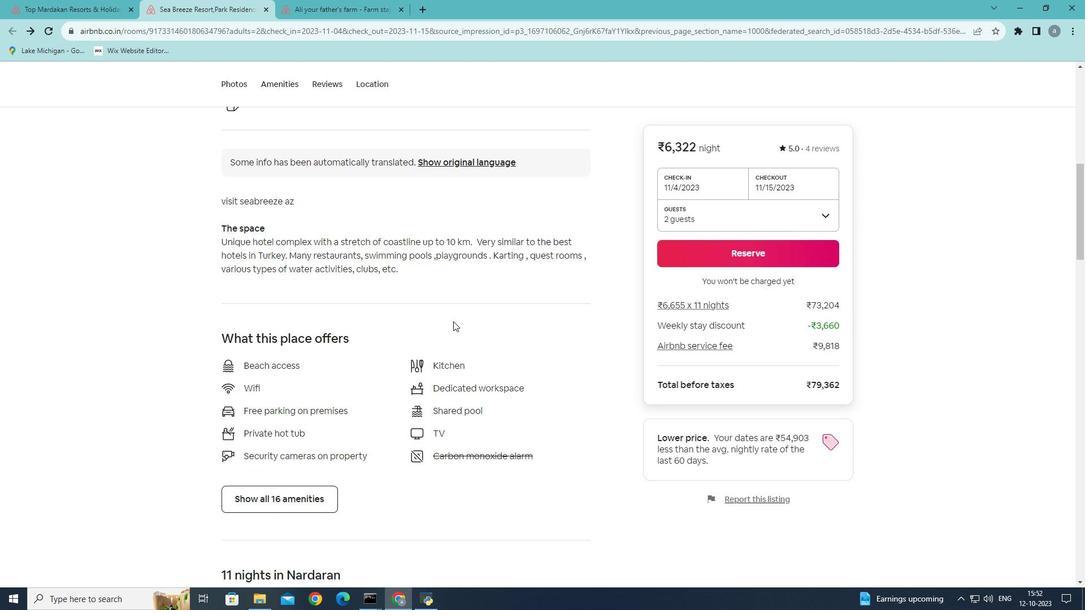 
Action: Mouse scrolled (453, 321) with delta (0, 0)
Screenshot: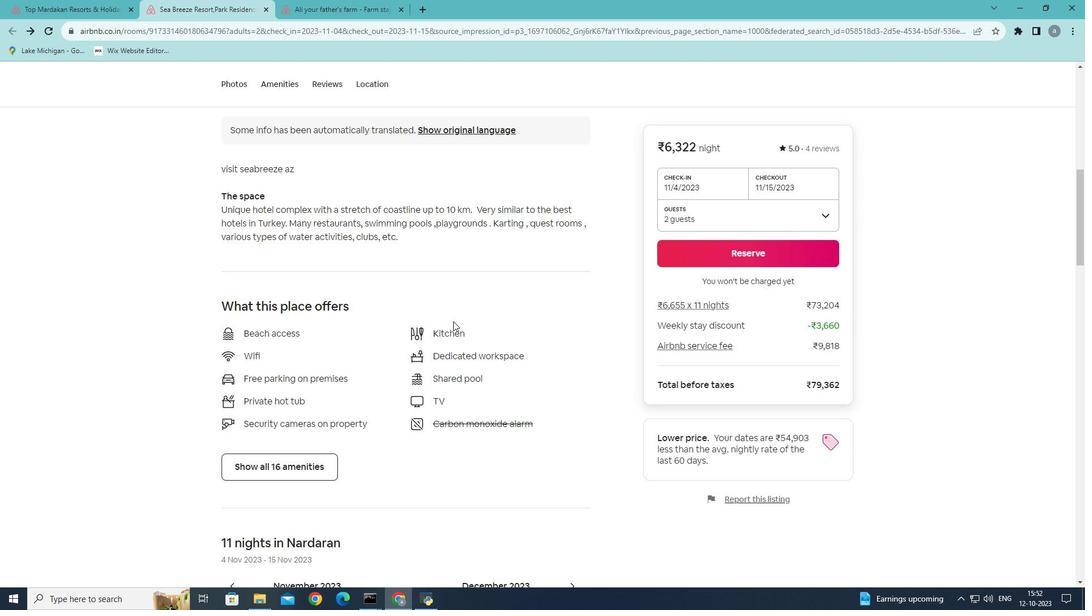 
Action: Mouse moved to (301, 393)
Screenshot: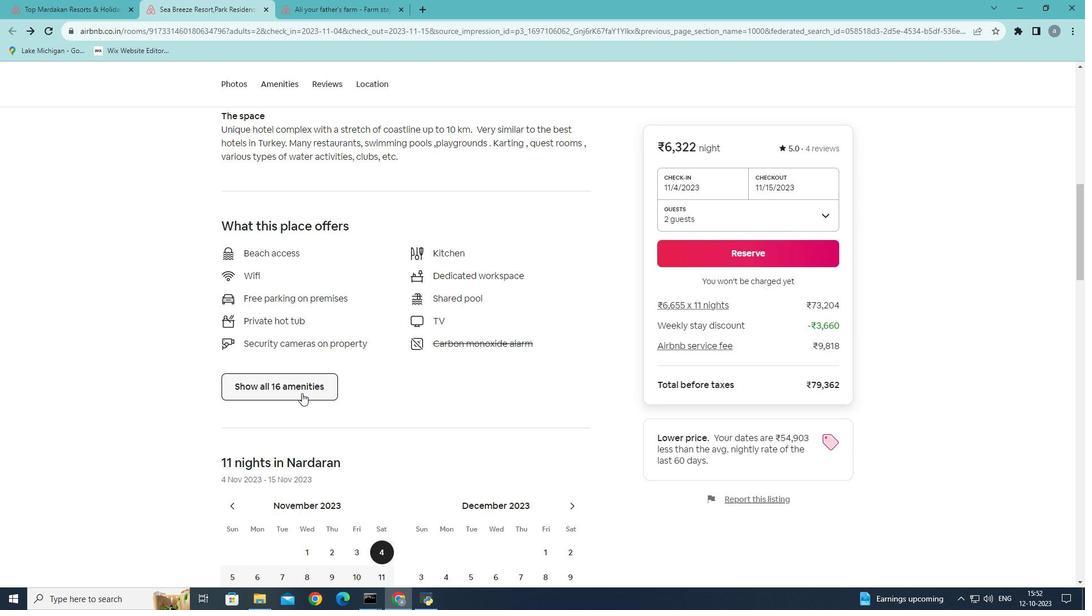 
Action: Mouse pressed left at (301, 393)
Screenshot: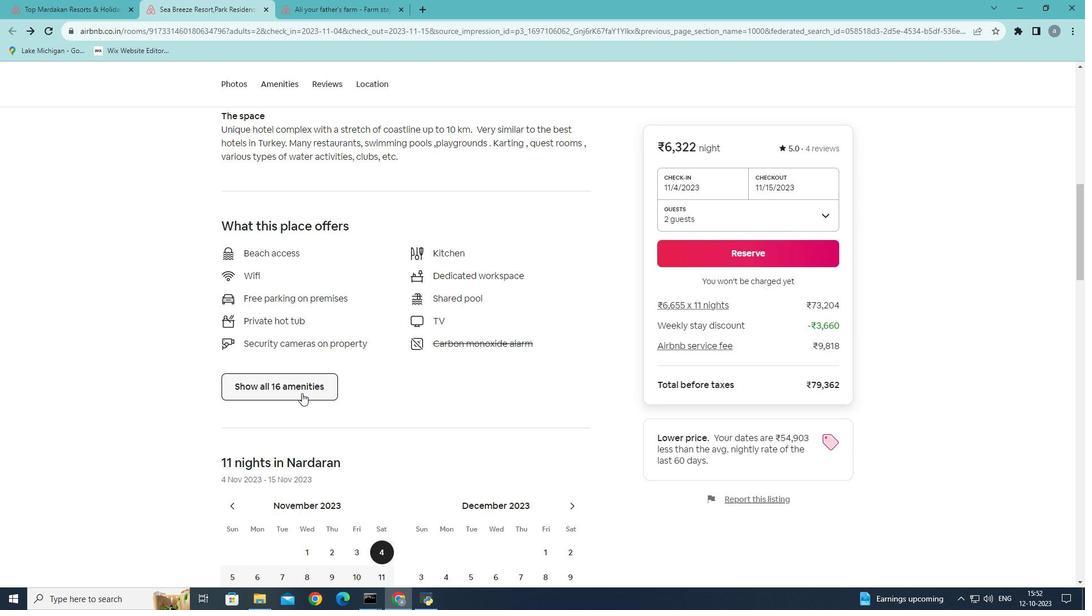 
Action: Mouse moved to (475, 235)
Screenshot: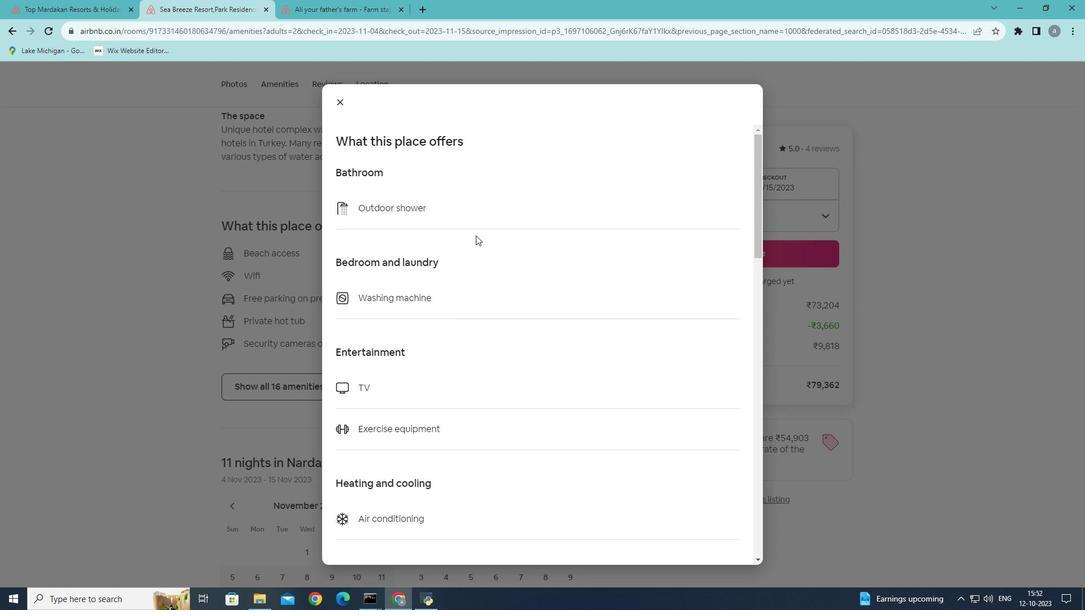 
Action: Mouse scrolled (475, 235) with delta (0, 0)
Screenshot: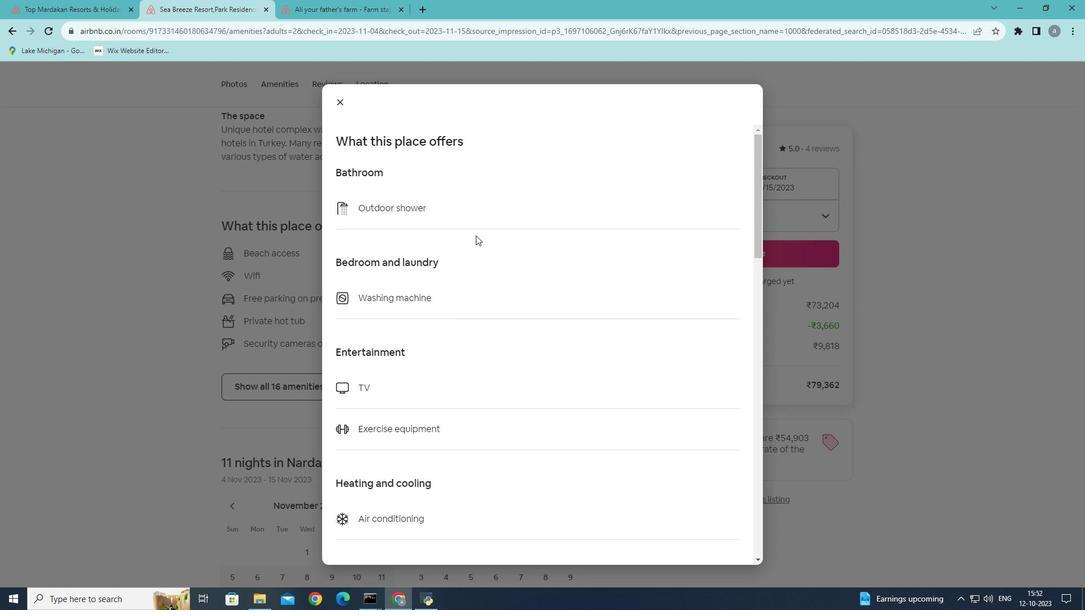 
Action: Mouse scrolled (475, 235) with delta (0, 0)
Screenshot: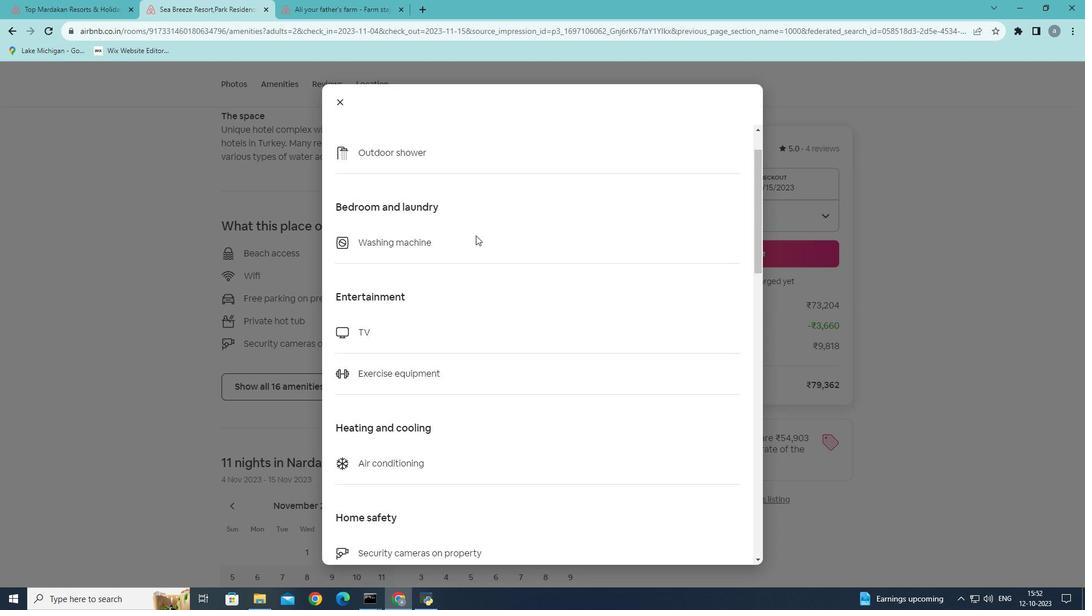 
Action: Mouse scrolled (475, 235) with delta (0, 0)
Screenshot: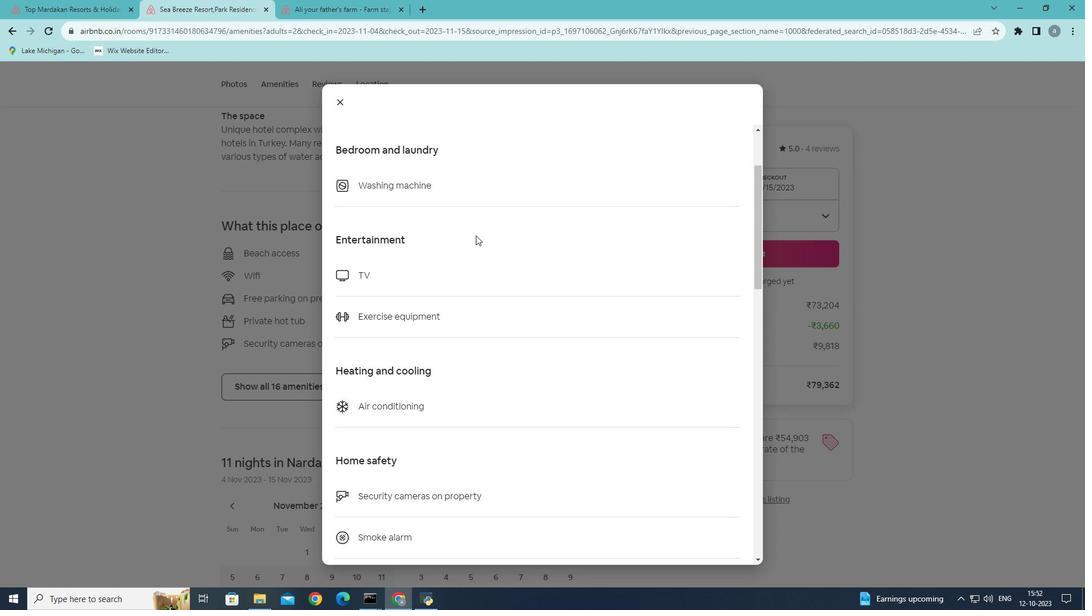 
Action: Mouse scrolled (475, 235) with delta (0, 0)
Screenshot: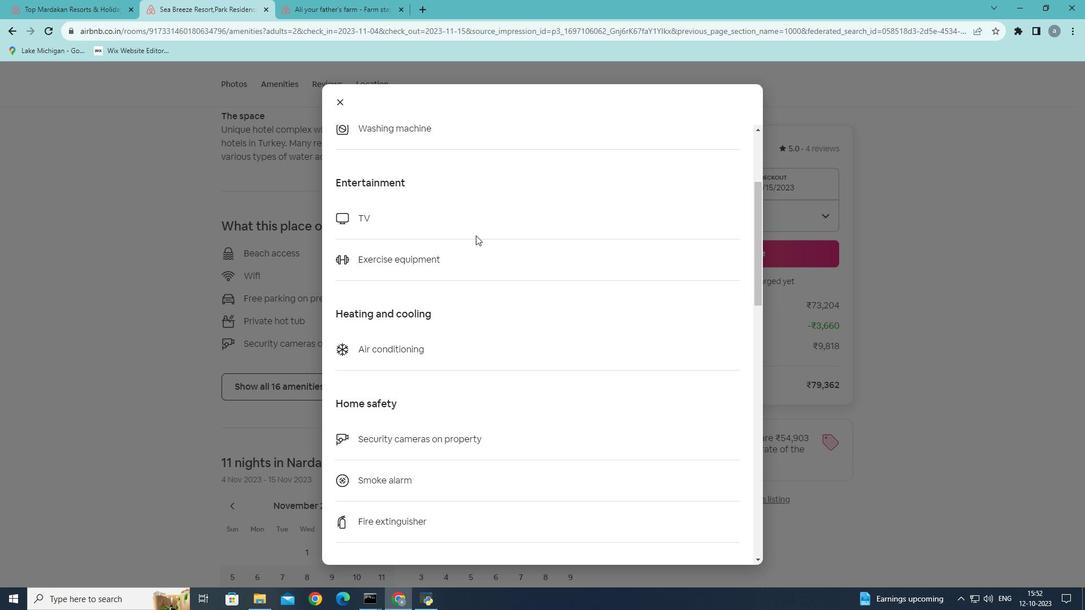 
Action: Mouse scrolled (475, 235) with delta (0, 0)
Screenshot: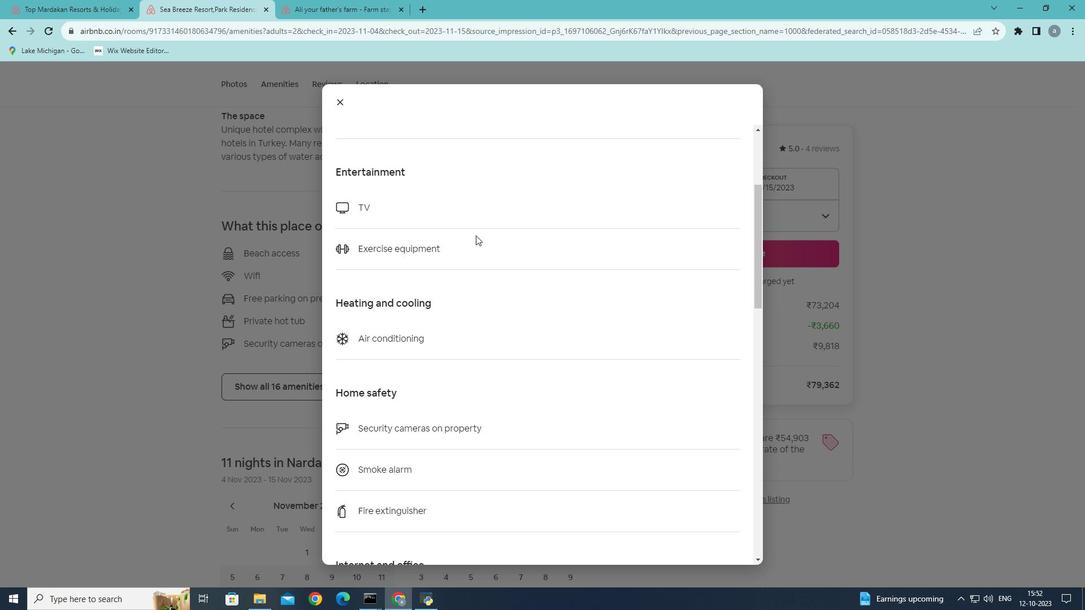 
Action: Mouse scrolled (475, 235) with delta (0, 0)
Screenshot: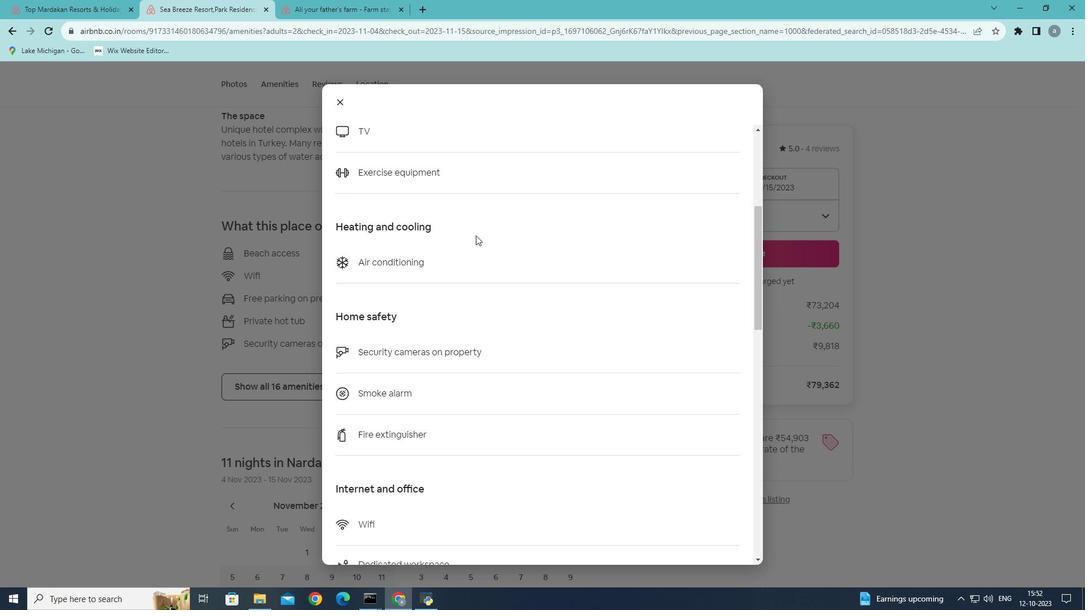 
Action: Mouse scrolled (475, 235) with delta (0, 0)
Screenshot: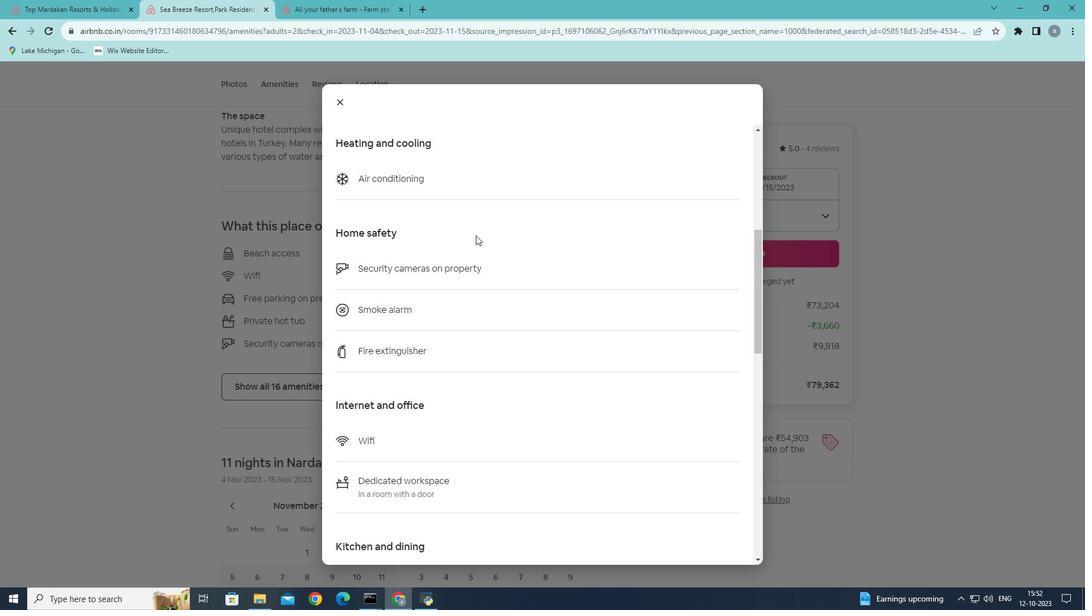 
Action: Mouse scrolled (475, 235) with delta (0, 0)
Screenshot: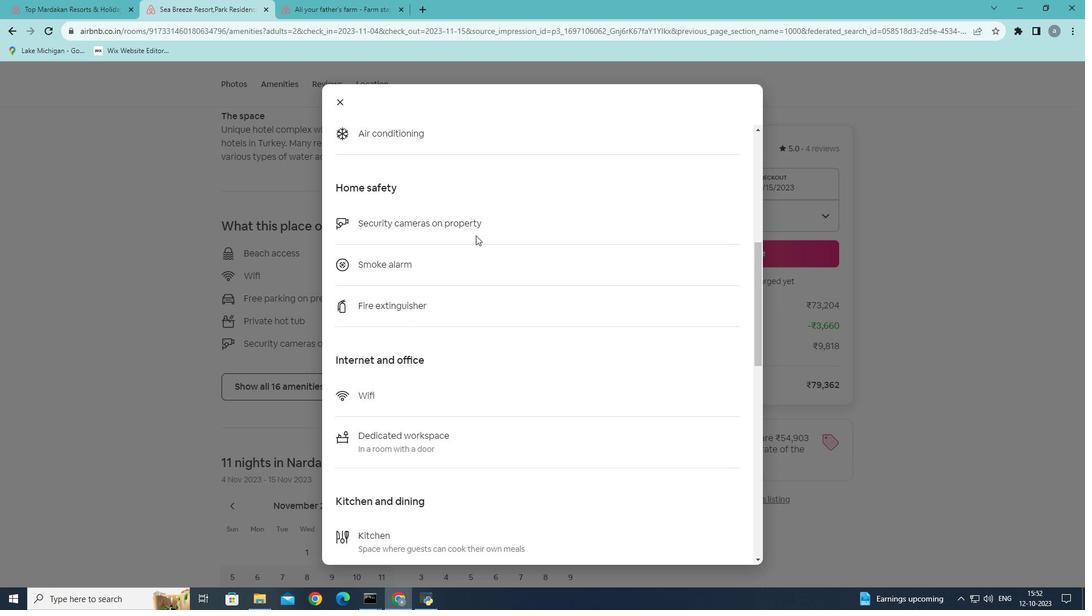 
Action: Mouse scrolled (475, 235) with delta (0, 0)
Screenshot: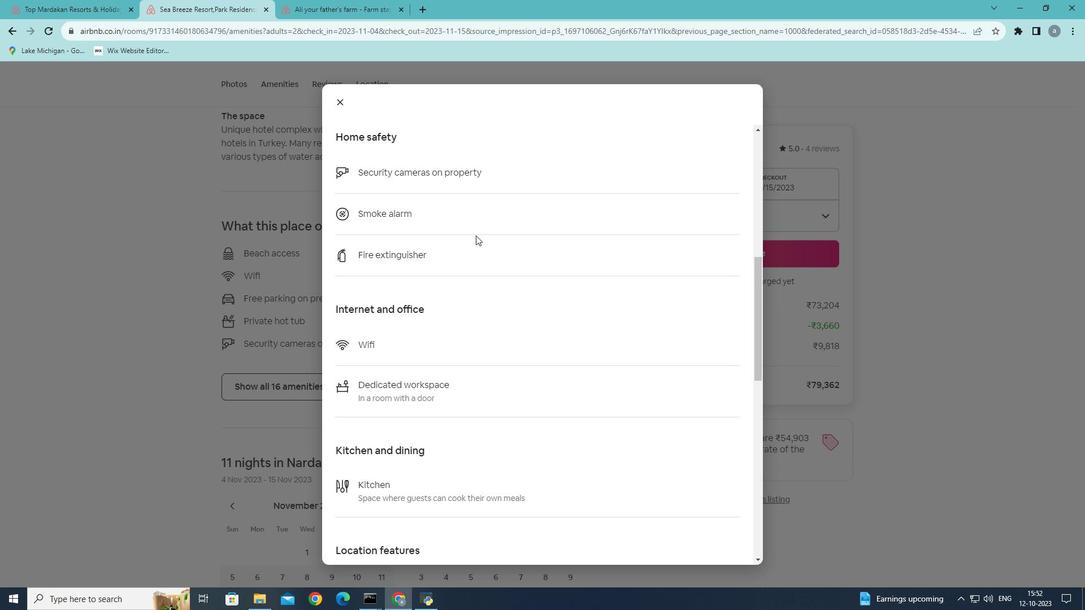 
Action: Mouse moved to (480, 233)
Screenshot: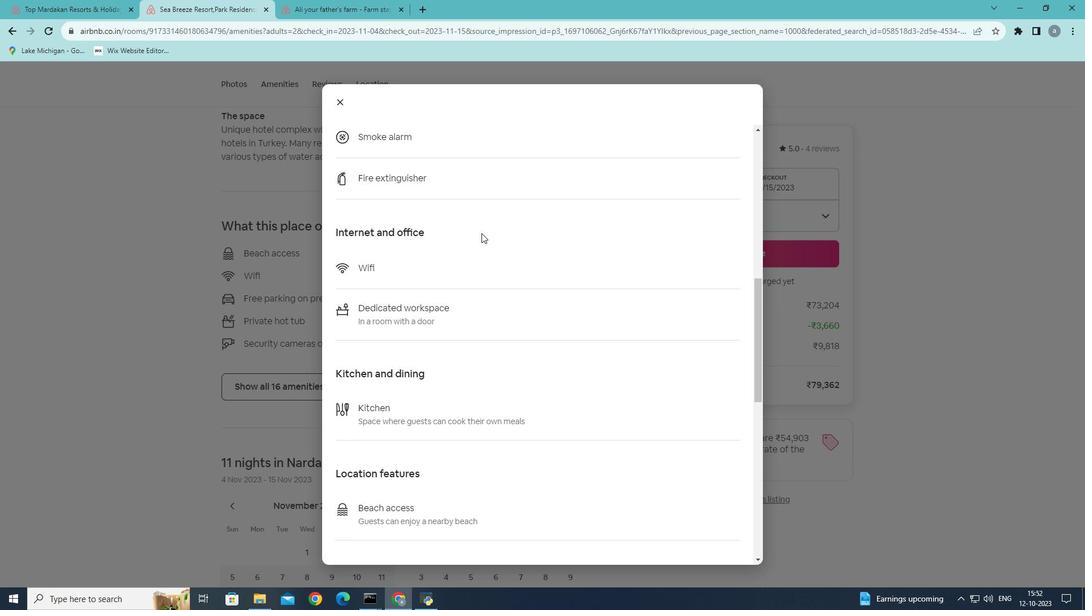 
Action: Mouse scrolled (480, 232) with delta (0, 0)
Screenshot: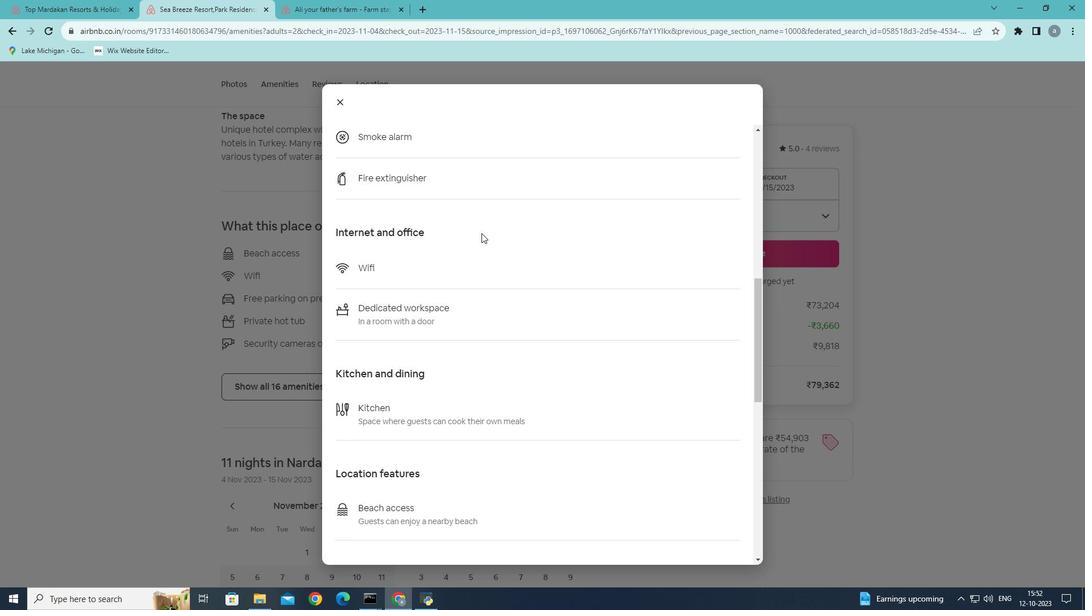 
Action: Mouse moved to (481, 233)
Screenshot: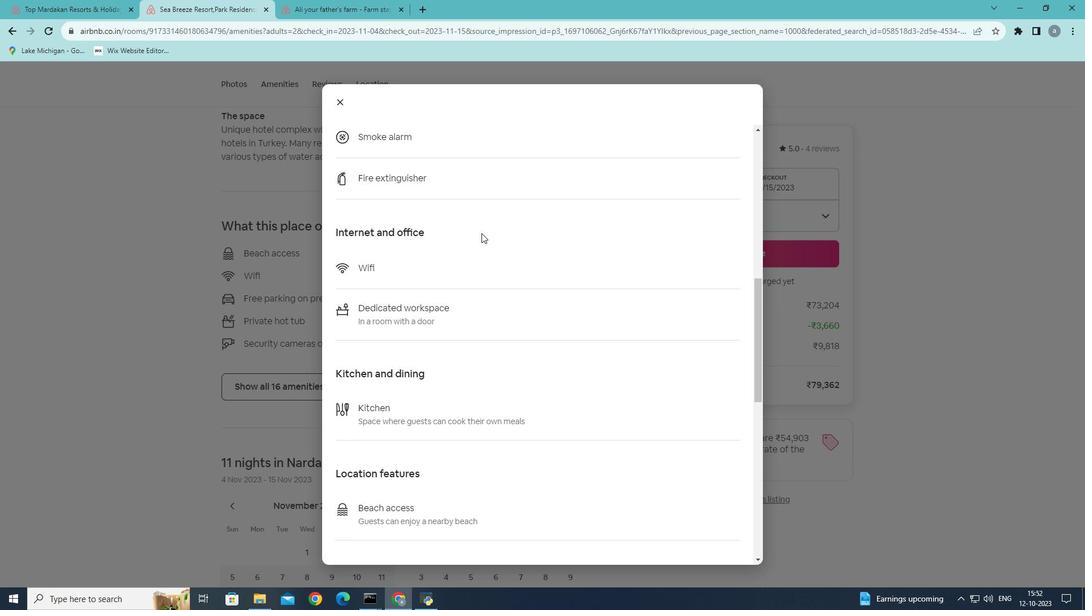 
Action: Mouse scrolled (481, 232) with delta (0, 0)
Screenshot: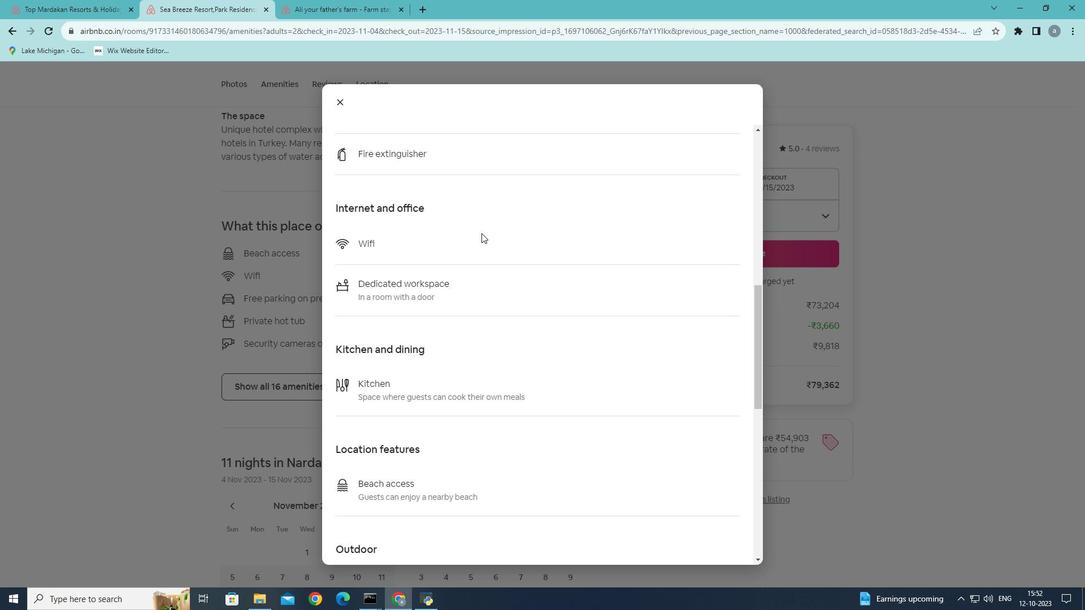 
Action: Mouse moved to (474, 239)
Screenshot: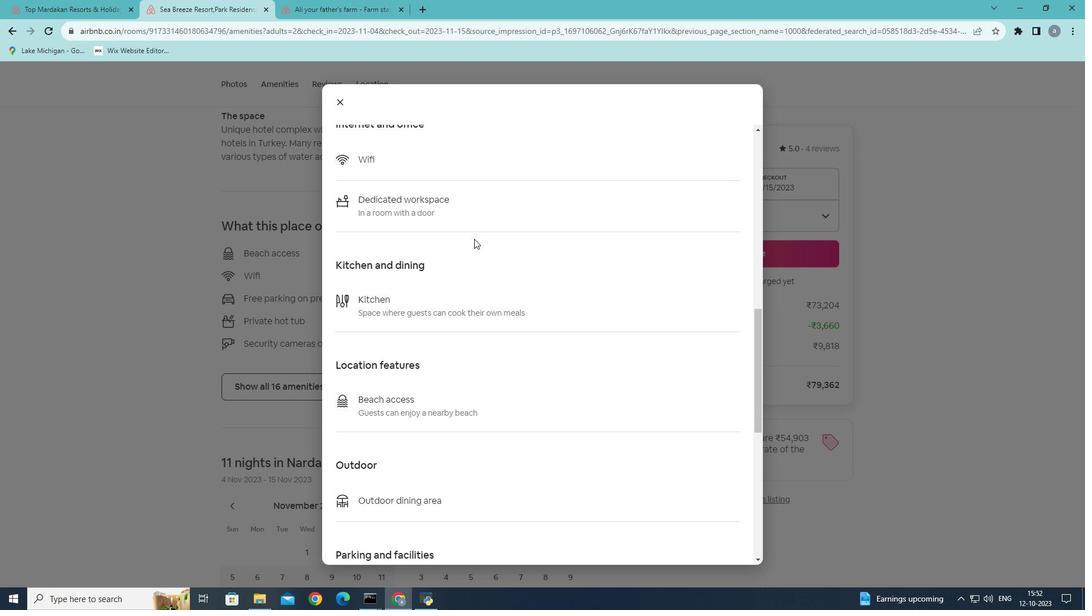 
Action: Mouse scrolled (474, 238) with delta (0, 0)
Screenshot: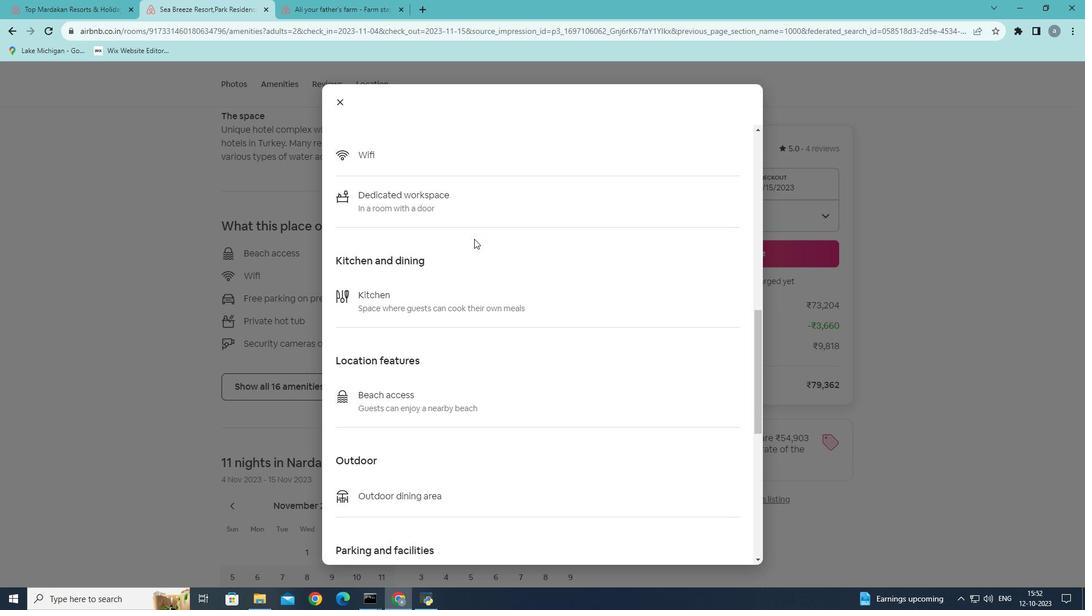 
Action: Mouse scrolled (474, 238) with delta (0, 0)
Screenshot: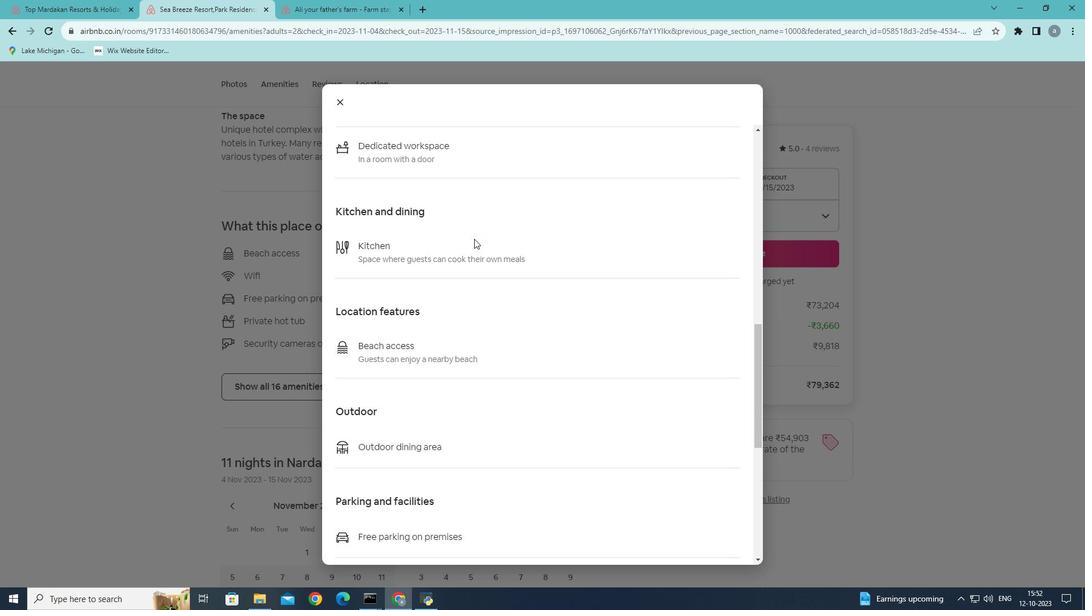 
Action: Mouse moved to (474, 245)
Screenshot: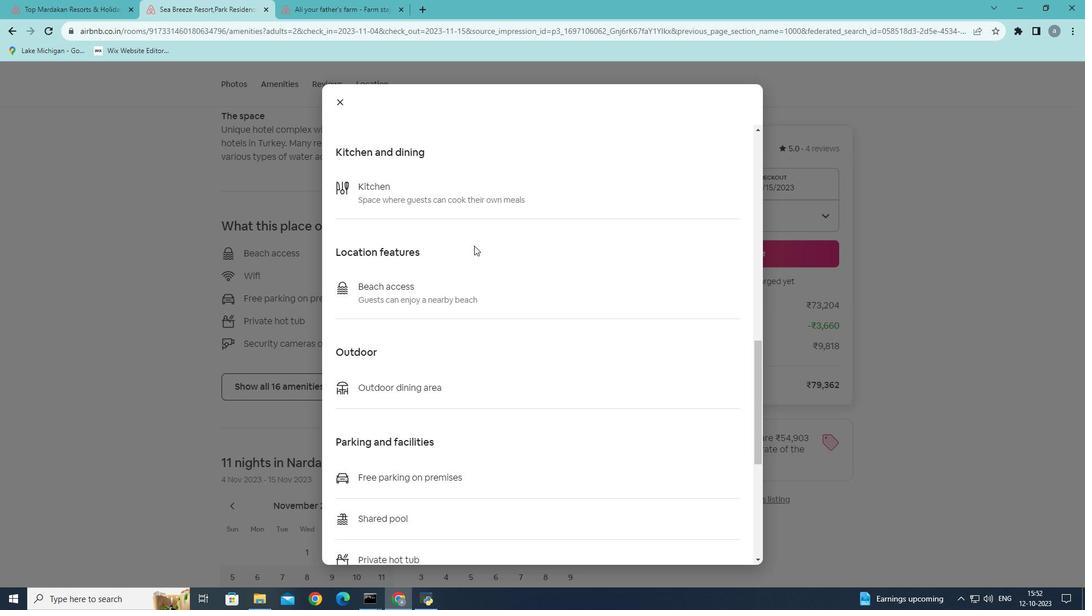 
Action: Mouse scrolled (474, 245) with delta (0, 0)
Screenshot: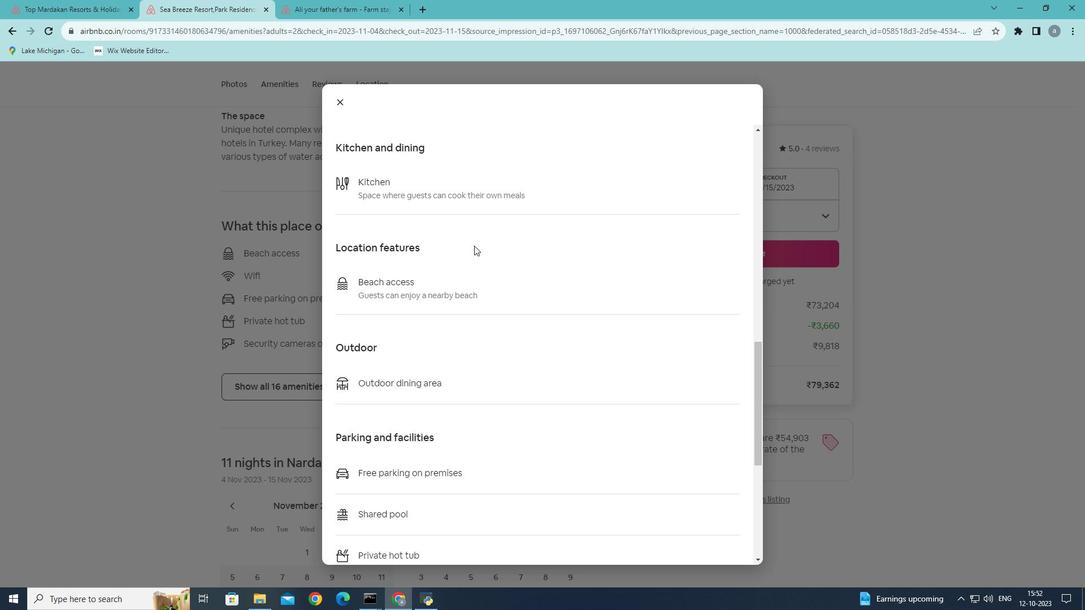 
Action: Mouse scrolled (474, 245) with delta (0, 0)
Screenshot: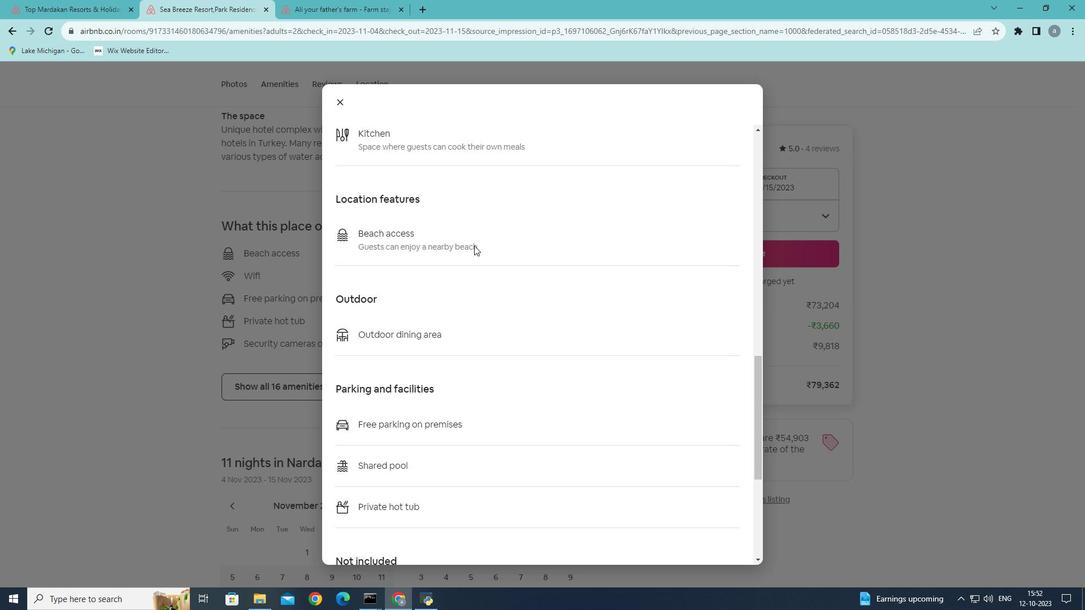 
Action: Mouse scrolled (474, 245) with delta (0, 0)
Screenshot: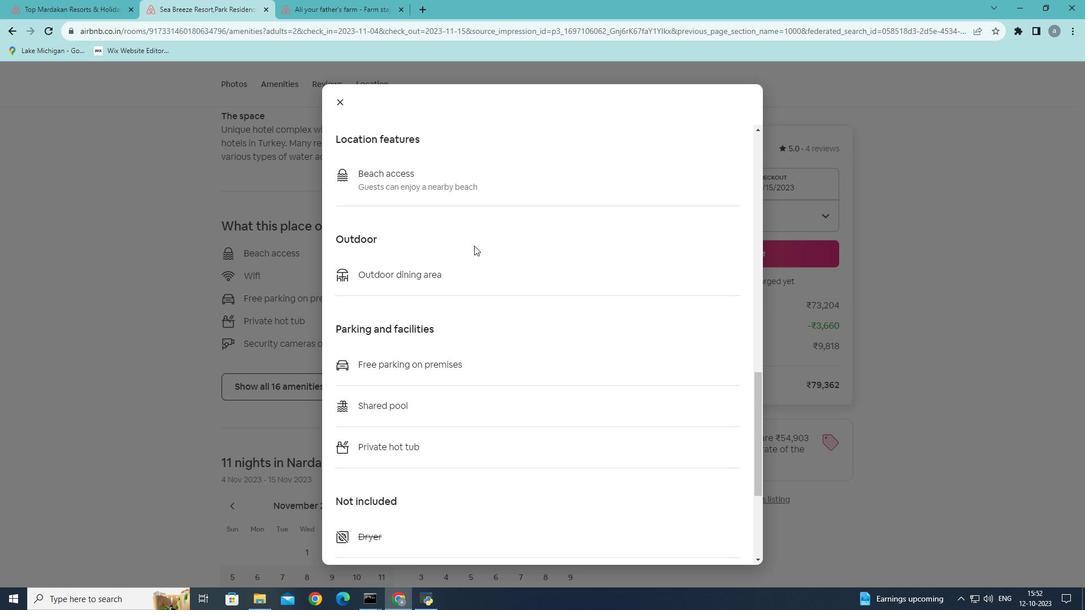 
Action: Mouse moved to (474, 246)
Screenshot: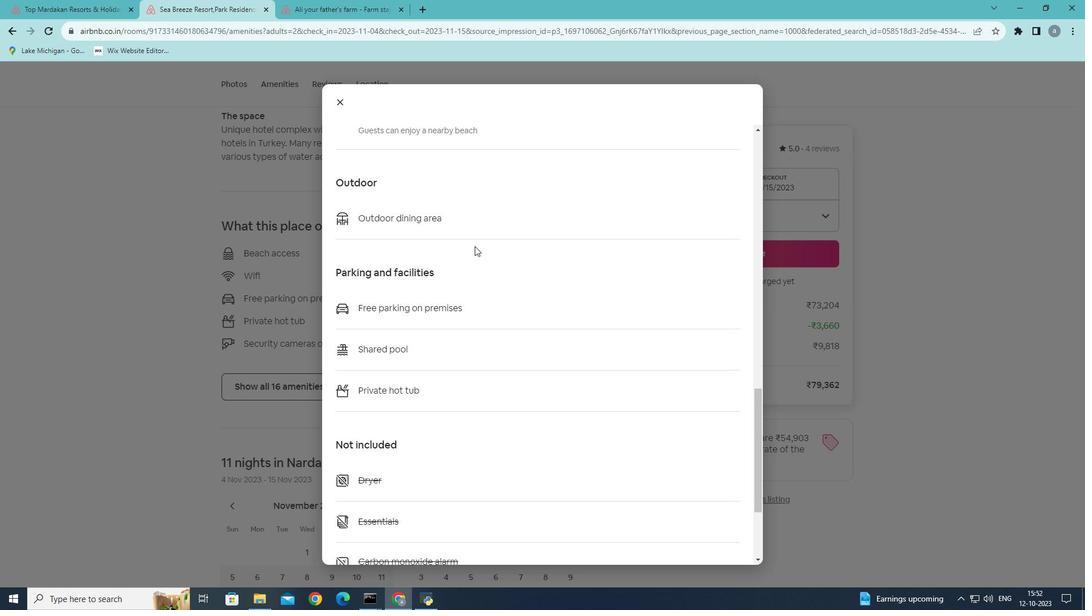 
Action: Mouse scrolled (474, 245) with delta (0, 0)
Screenshot: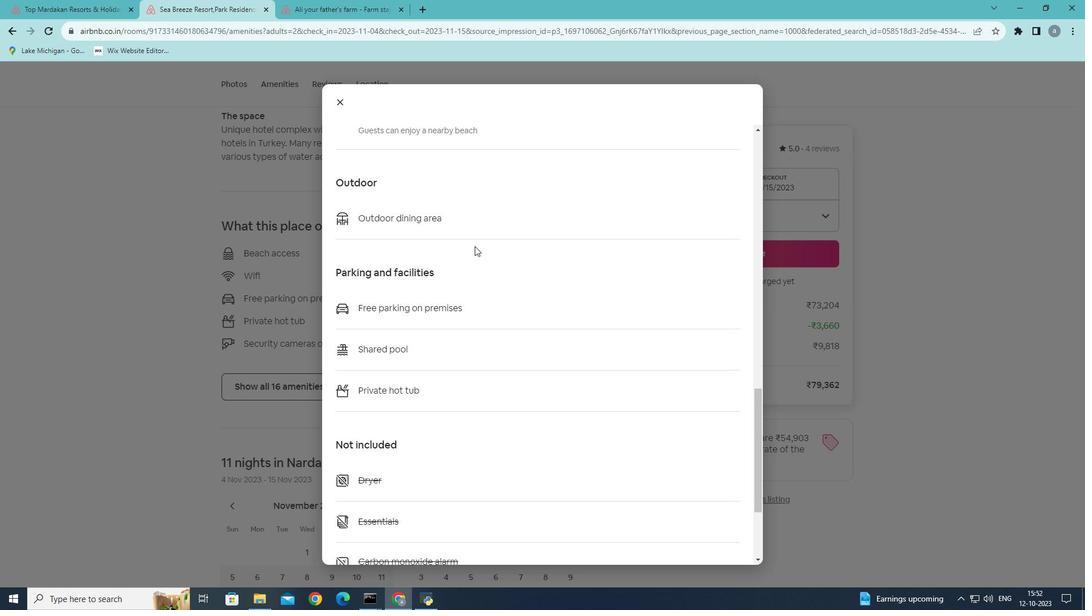 
Action: Mouse scrolled (474, 245) with delta (0, 0)
Screenshot: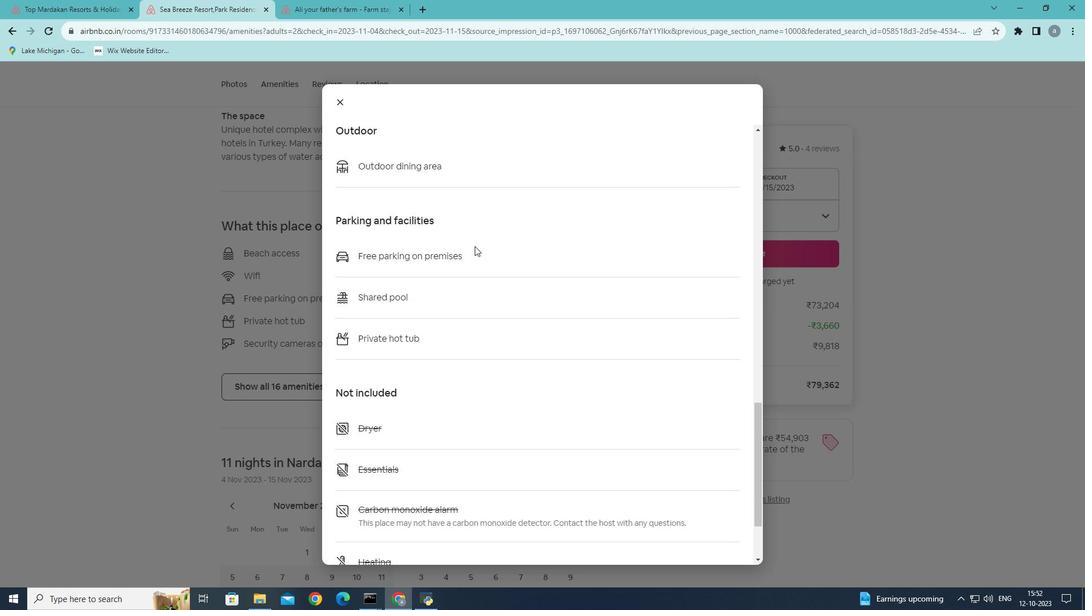 
Action: Mouse scrolled (474, 245) with delta (0, 0)
Screenshot: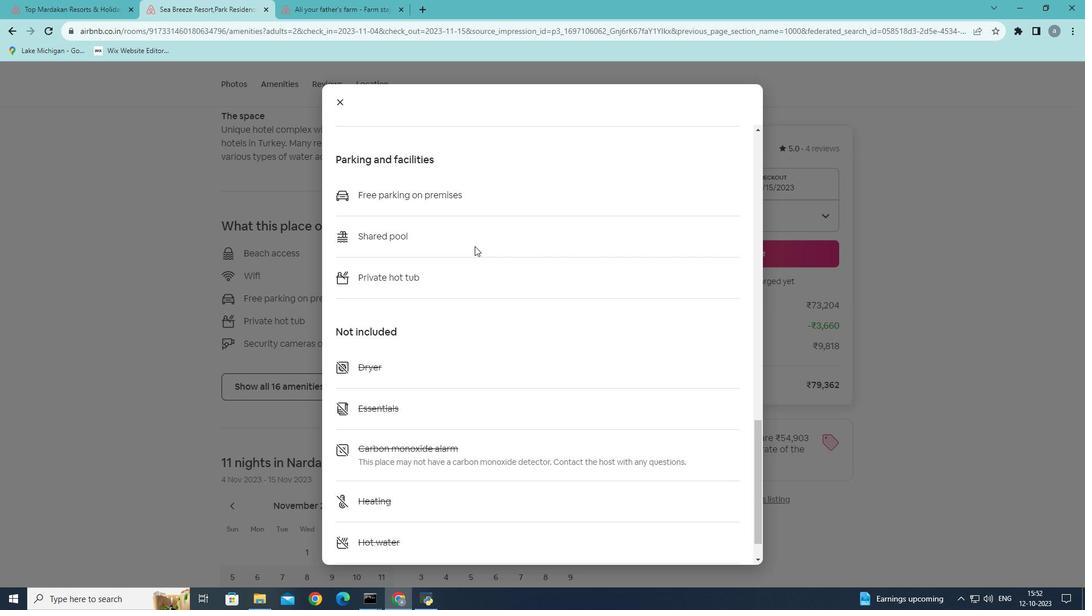 
Action: Mouse scrolled (474, 245) with delta (0, 0)
Screenshot: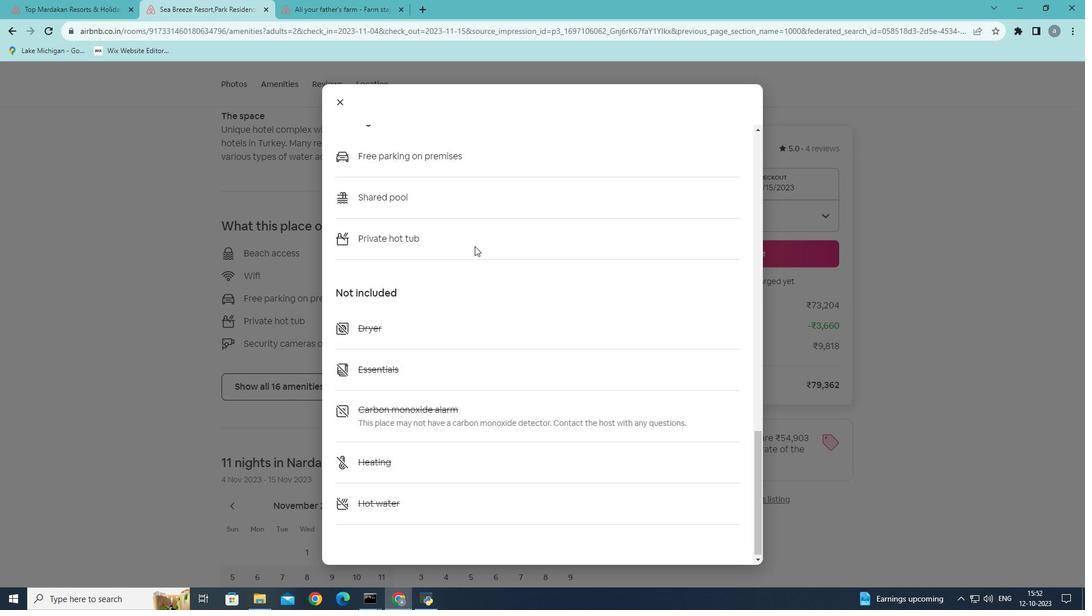 
Action: Mouse scrolled (474, 245) with delta (0, 0)
Screenshot: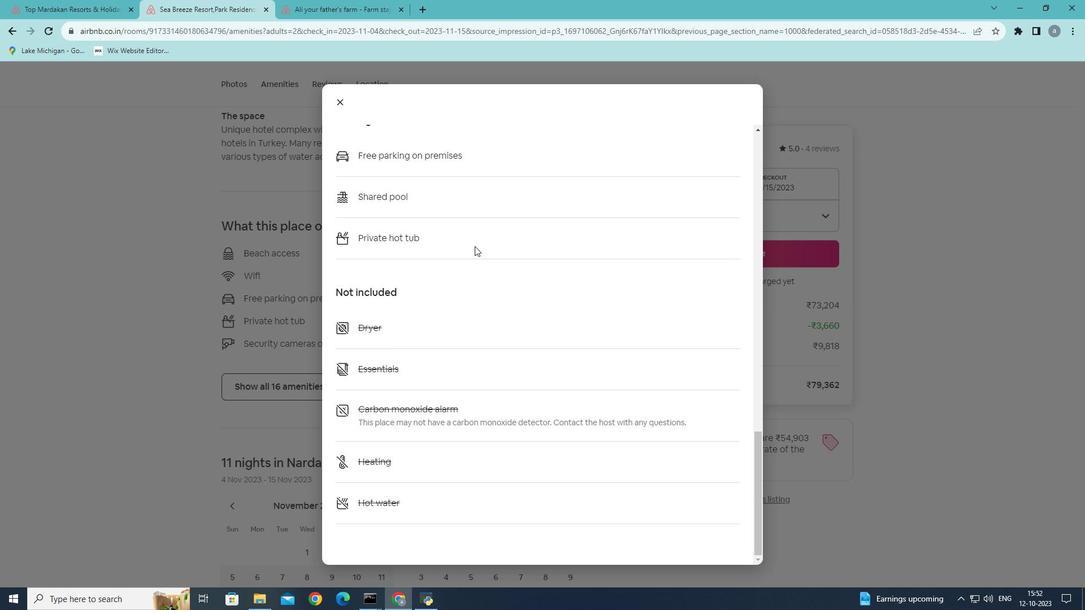 
Action: Mouse scrolled (474, 245) with delta (0, 0)
Screenshot: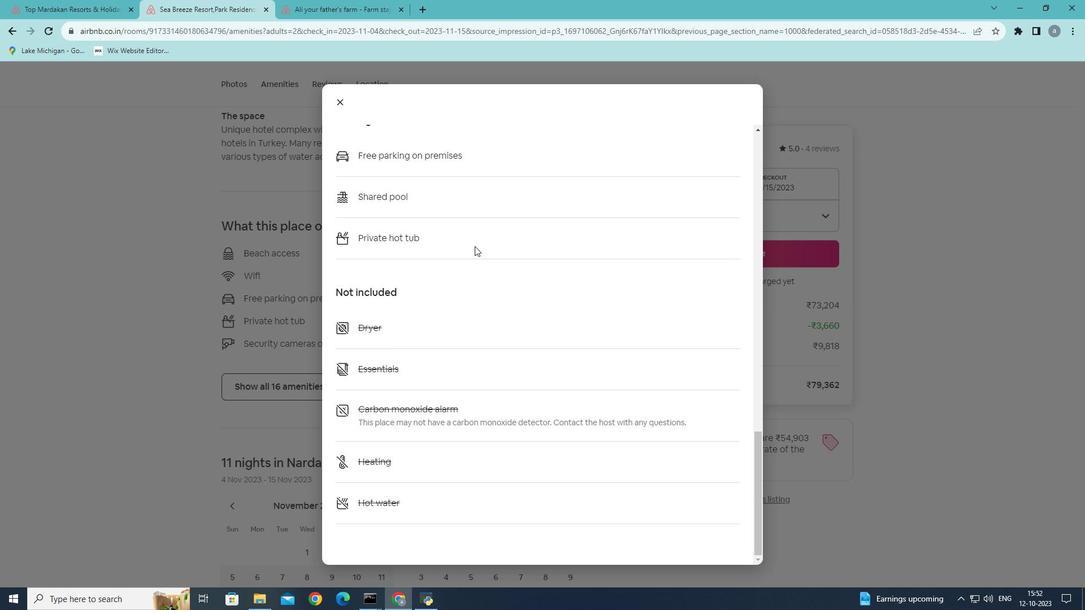 
Action: Mouse scrolled (474, 245) with delta (0, 0)
Screenshot: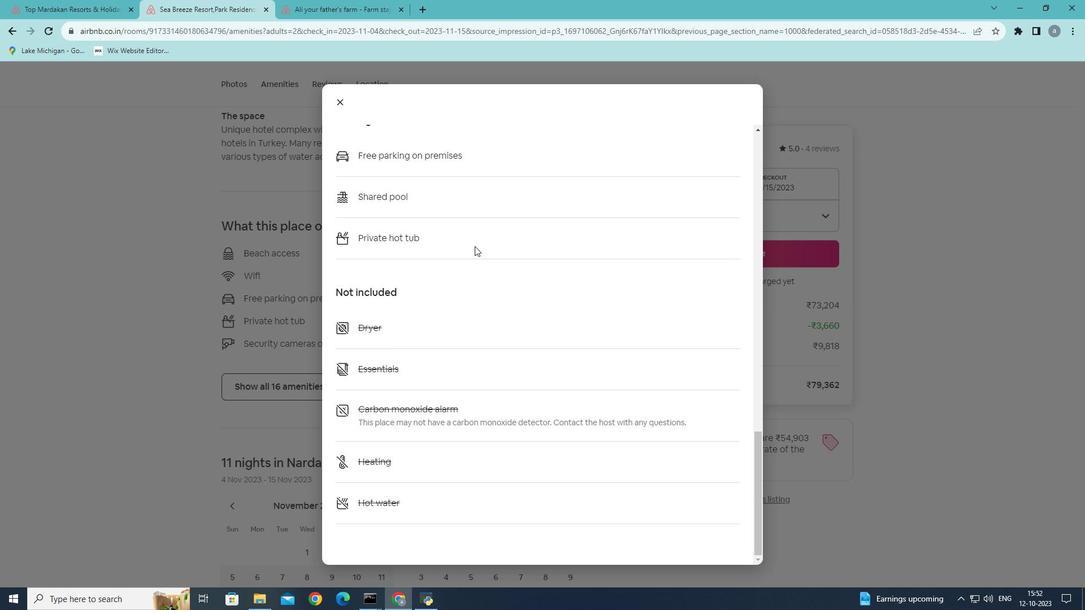 
Action: Mouse scrolled (474, 245) with delta (0, 0)
Screenshot: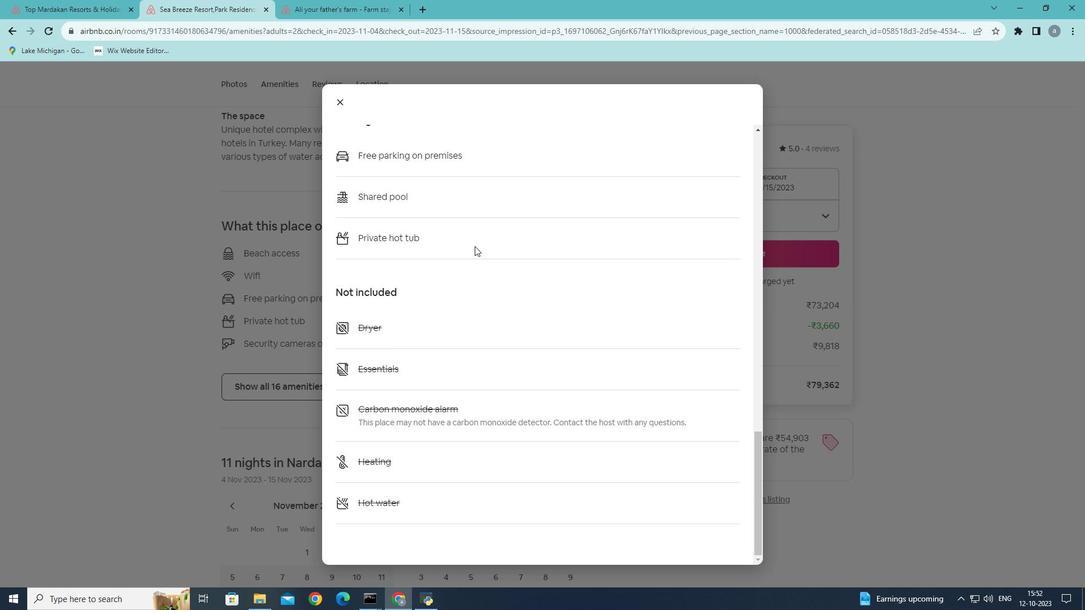 
Action: Mouse scrolled (474, 245) with delta (0, 0)
Screenshot: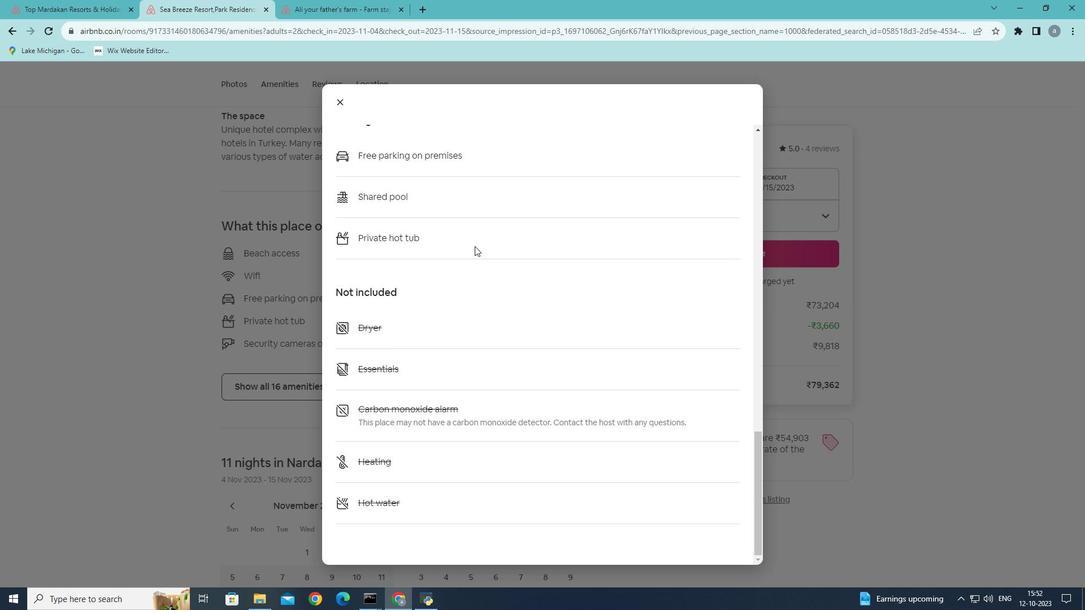
Action: Mouse scrolled (474, 245) with delta (0, 0)
Screenshot: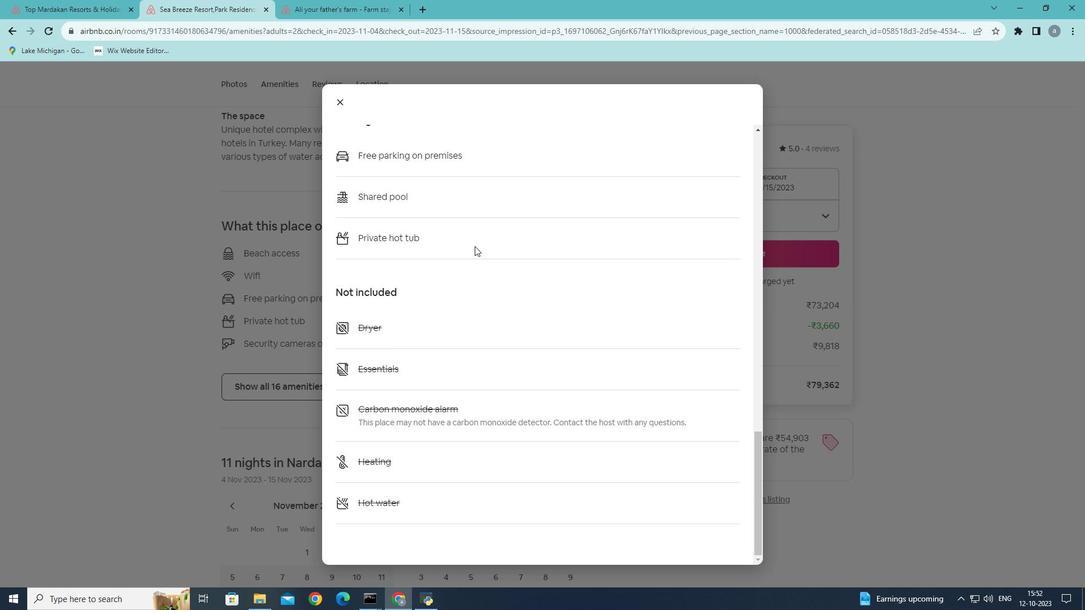 
Action: Mouse scrolled (474, 245) with delta (0, 0)
Screenshot: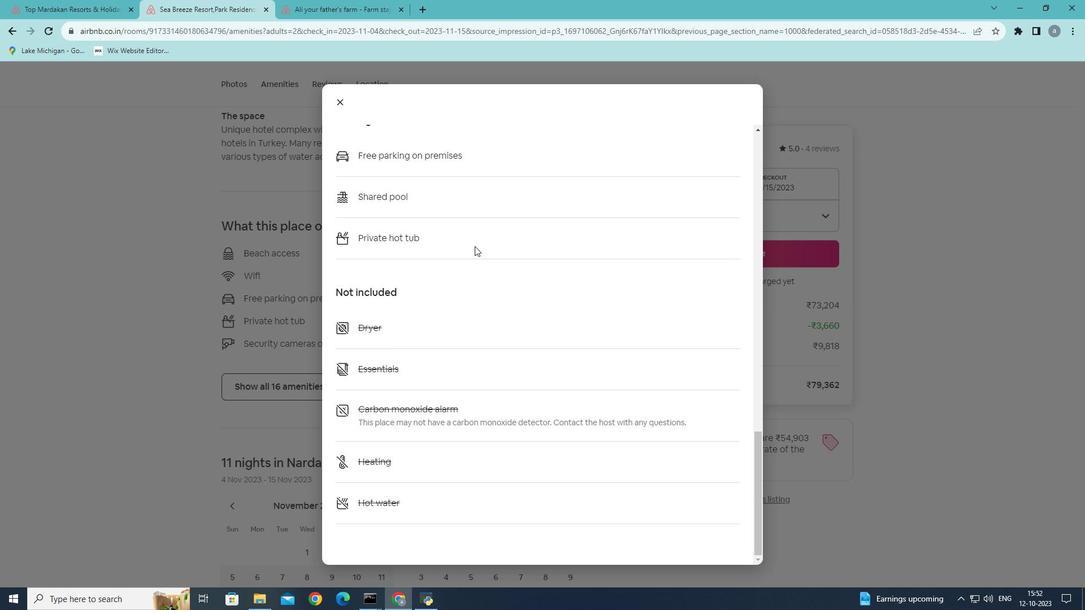 
Action: Mouse moved to (523, 269)
Screenshot: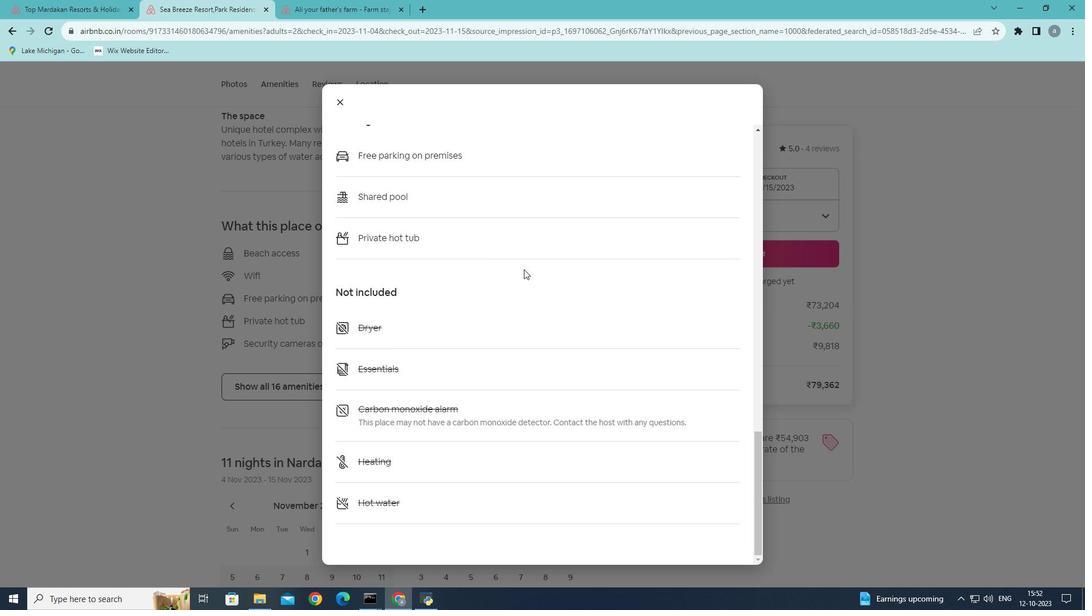 
Action: Mouse scrolled (523, 269) with delta (0, 0)
Screenshot: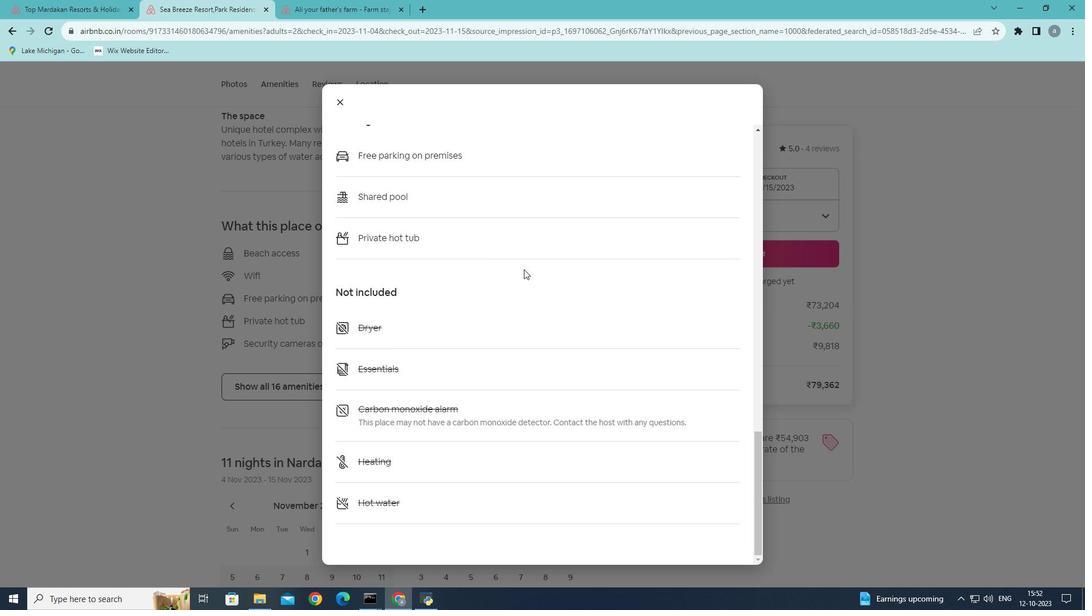 
Action: Mouse moved to (523, 269)
Screenshot: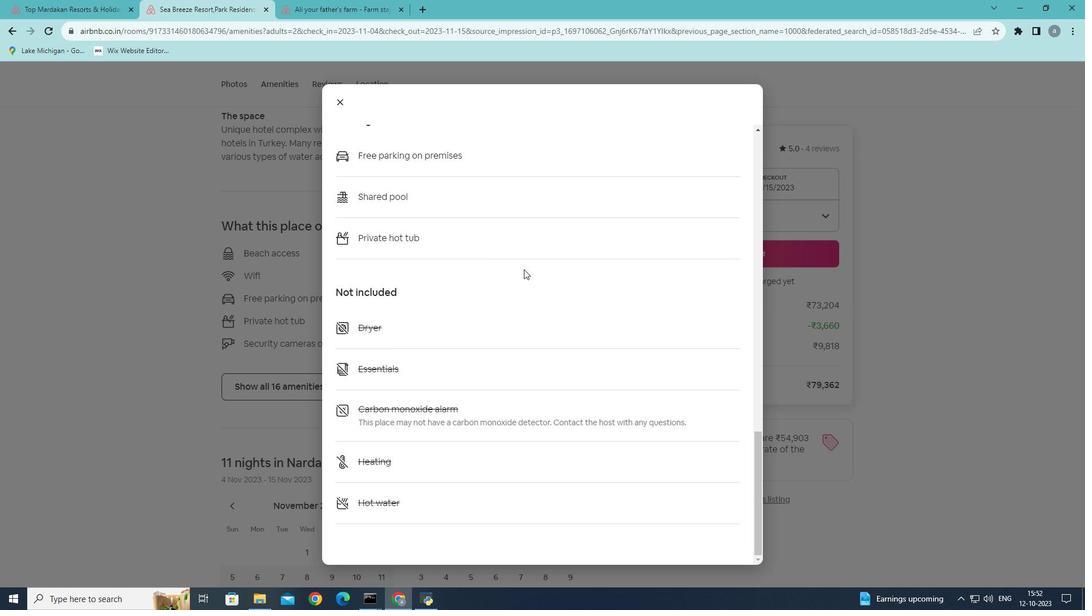 
Action: Mouse scrolled (523, 269) with delta (0, 0)
Screenshot: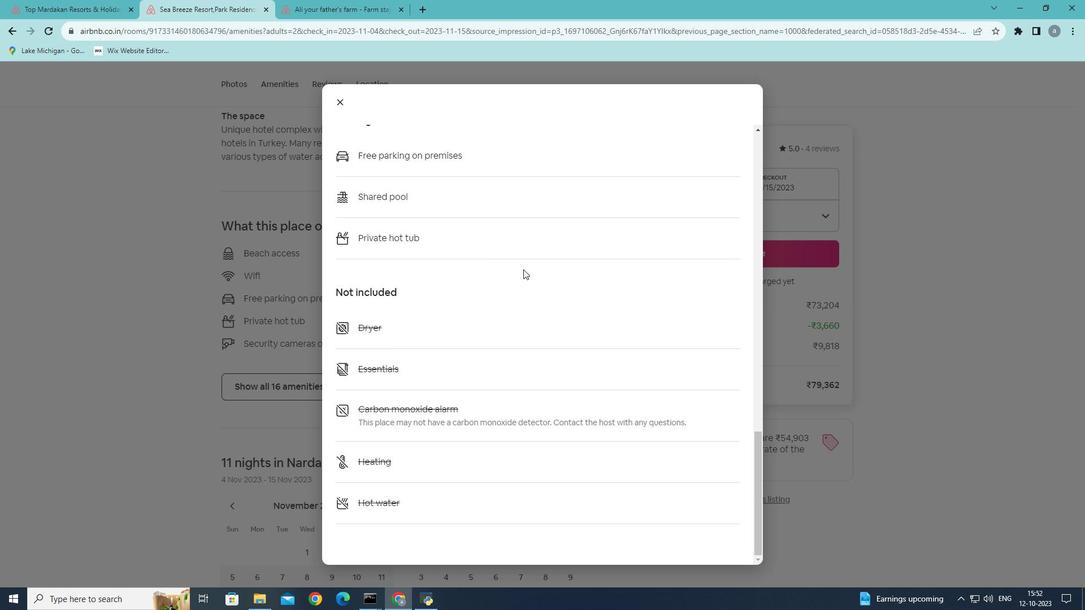 
Action: Mouse moved to (521, 269)
Screenshot: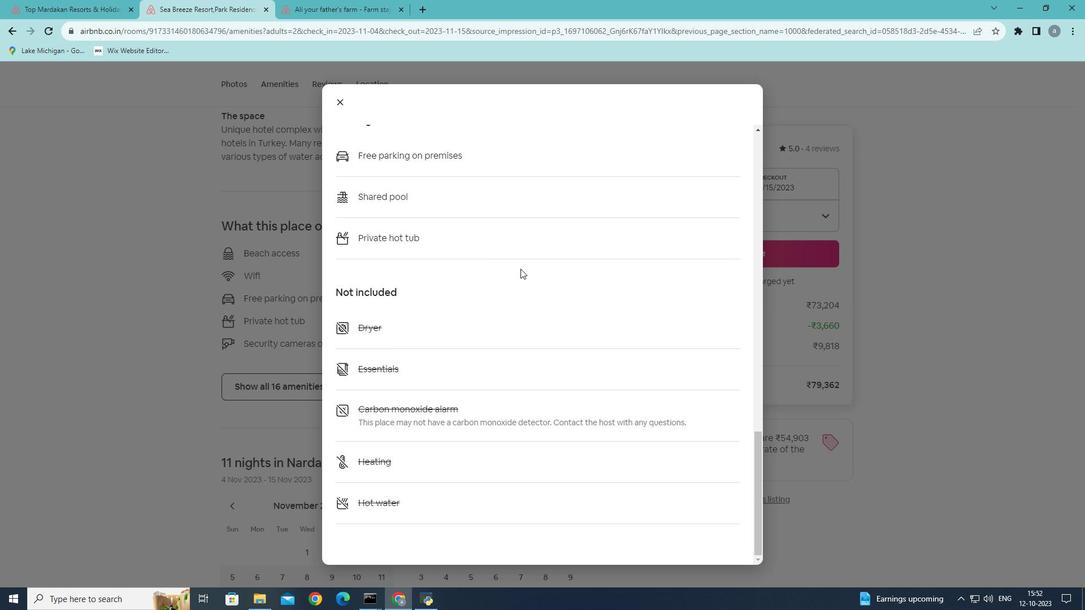 
Action: Mouse scrolled (521, 269) with delta (0, 0)
Screenshot: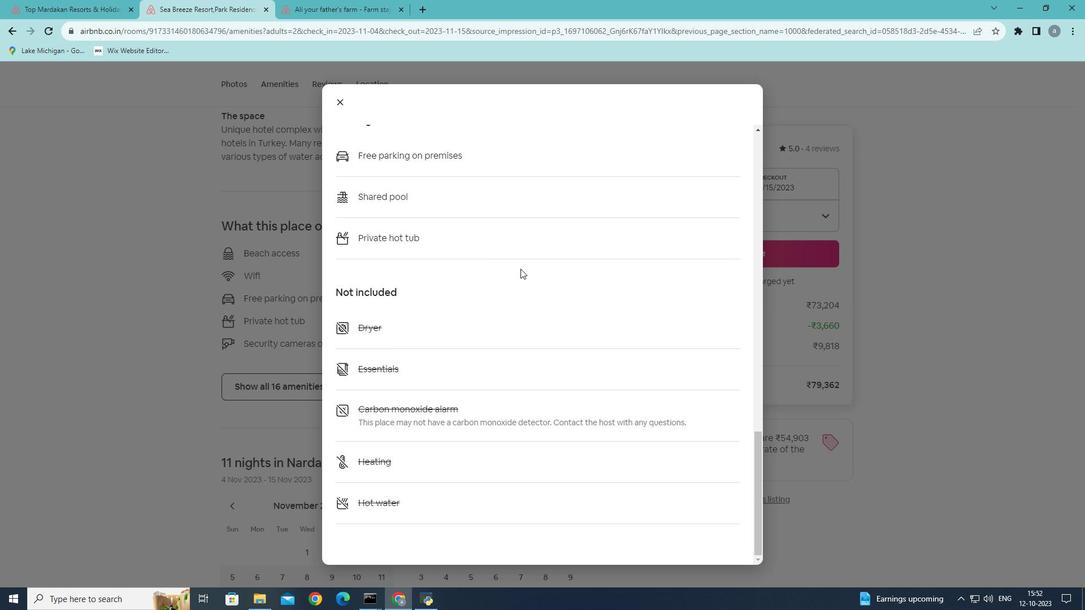 
Action: Mouse moved to (344, 103)
Screenshot: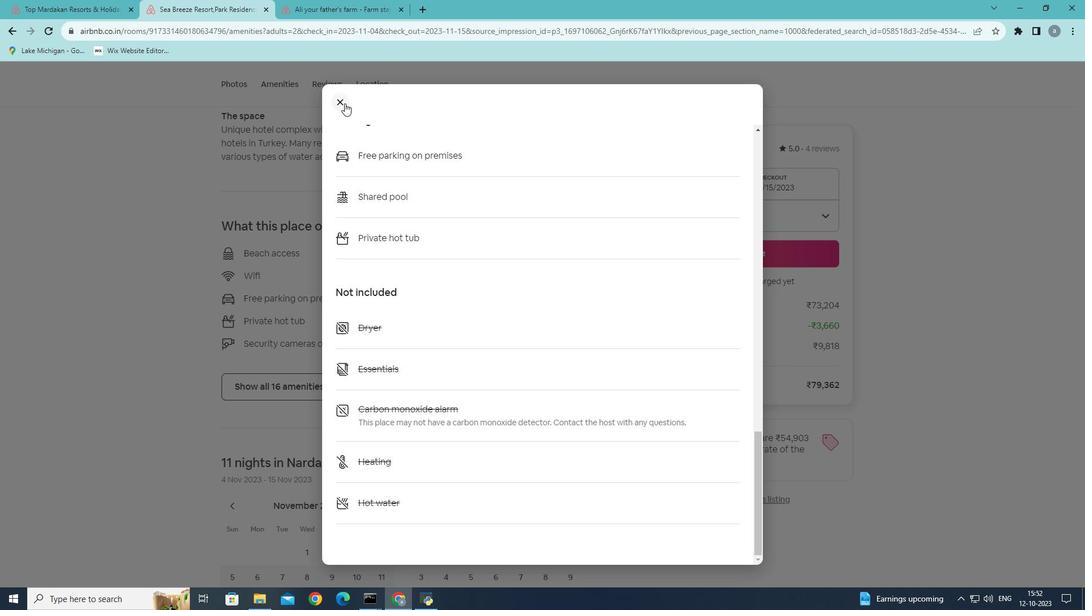 
Action: Mouse pressed left at (344, 103)
Screenshot: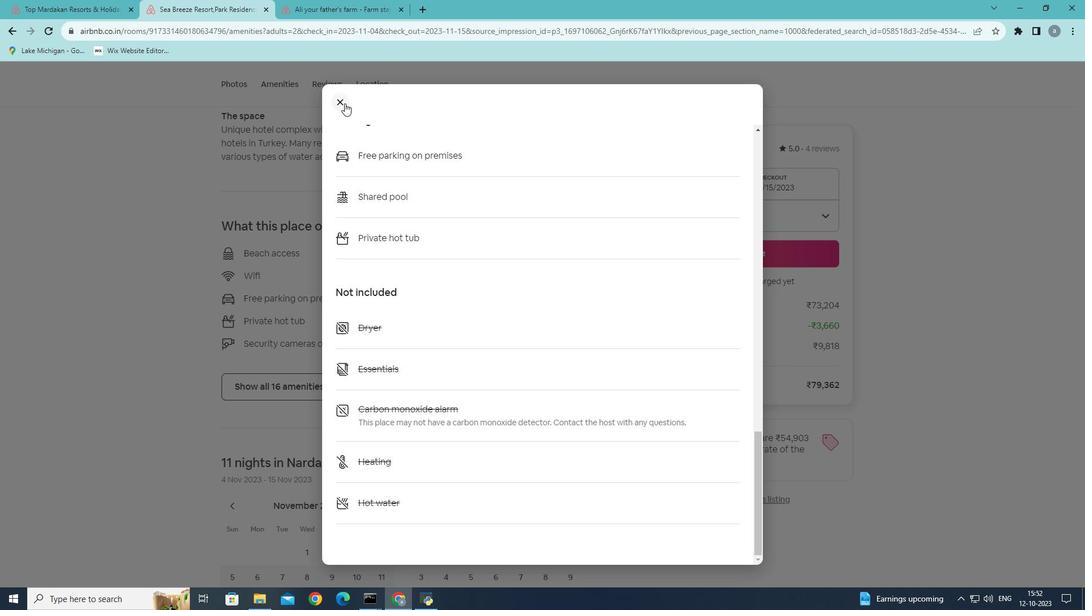 
Action: Mouse moved to (395, 366)
Screenshot: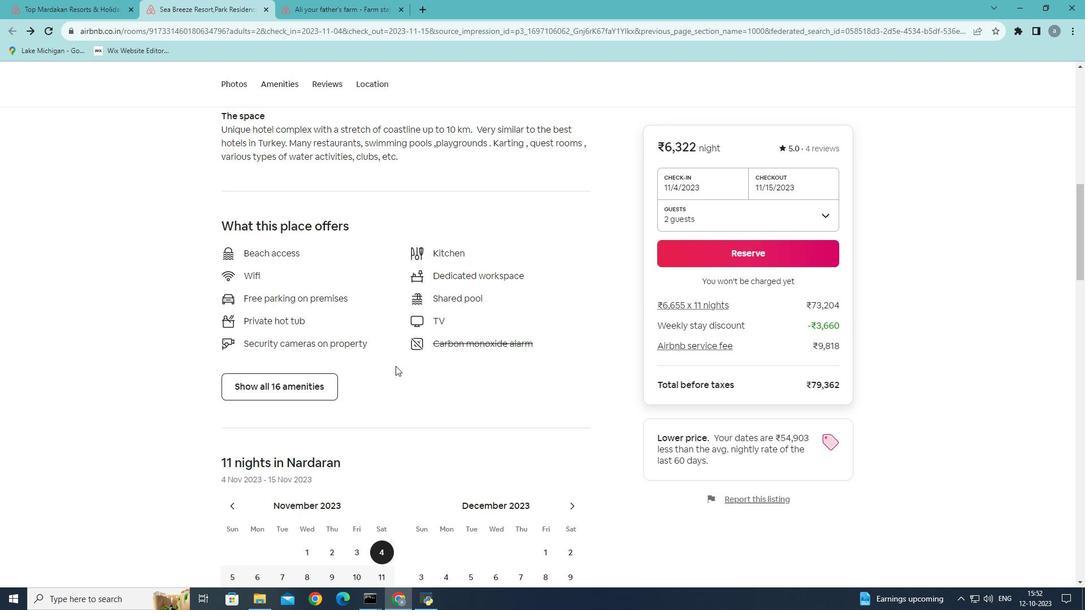 
Action: Mouse scrolled (395, 365) with delta (0, 0)
Screenshot: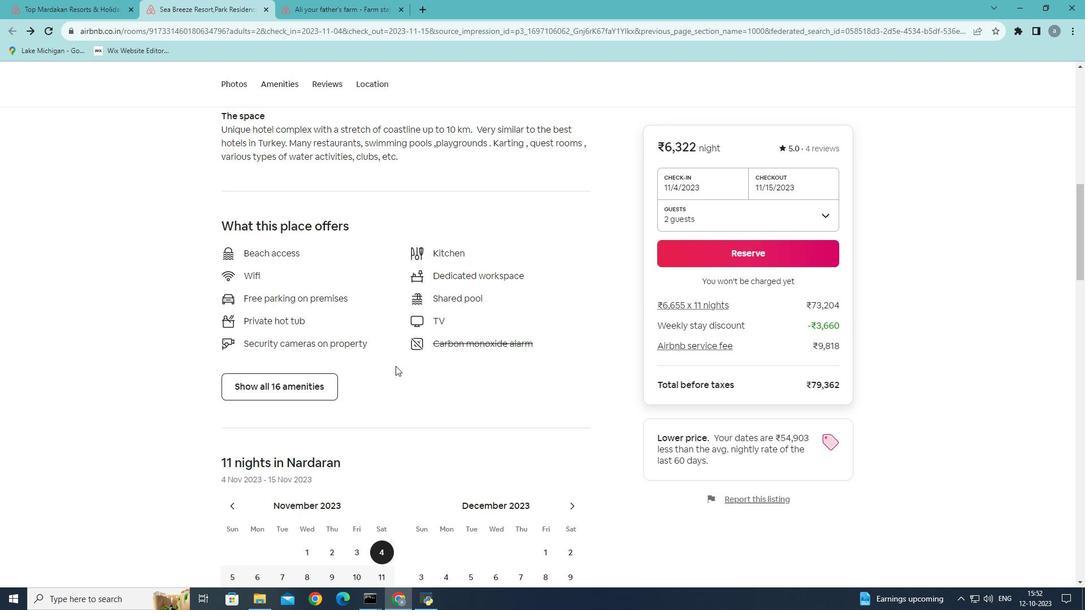 
Action: Mouse scrolled (395, 365) with delta (0, 0)
Screenshot: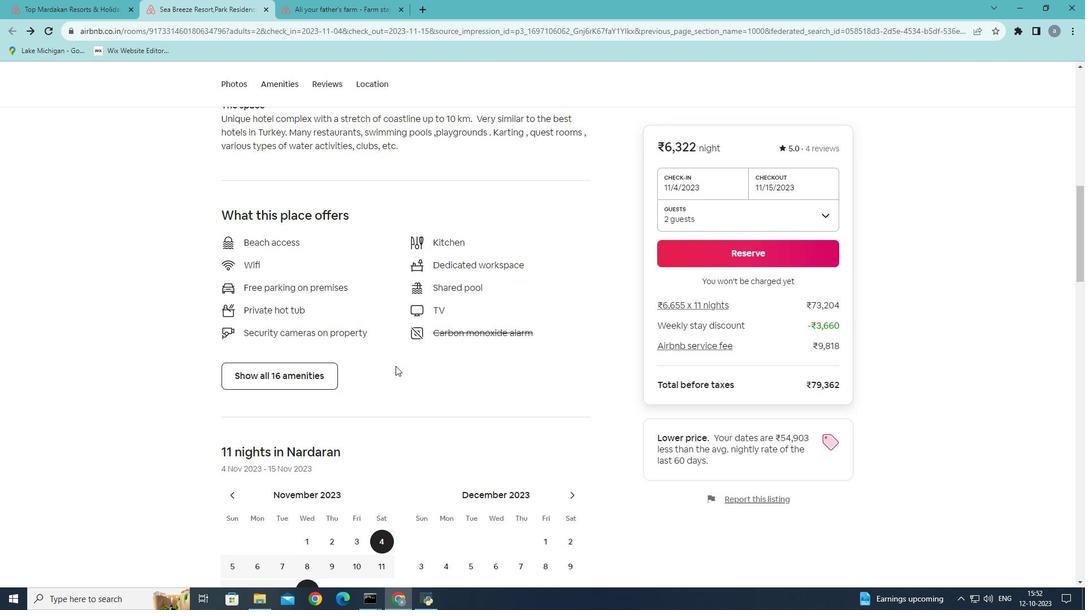 
Action: Mouse scrolled (395, 365) with delta (0, 0)
Screenshot: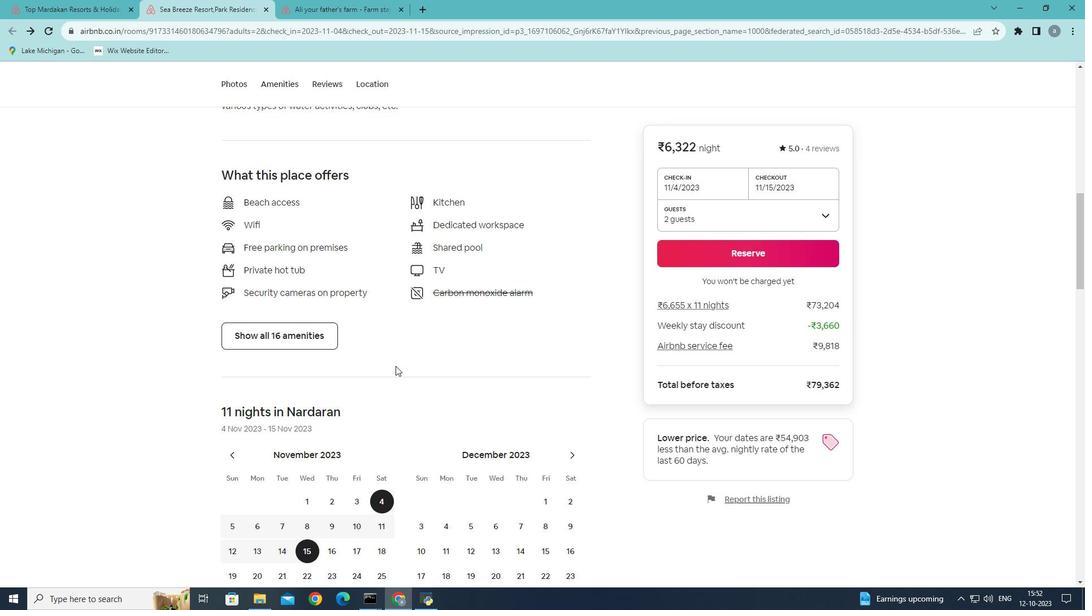 
Action: Mouse scrolled (395, 365) with delta (0, 0)
Screenshot: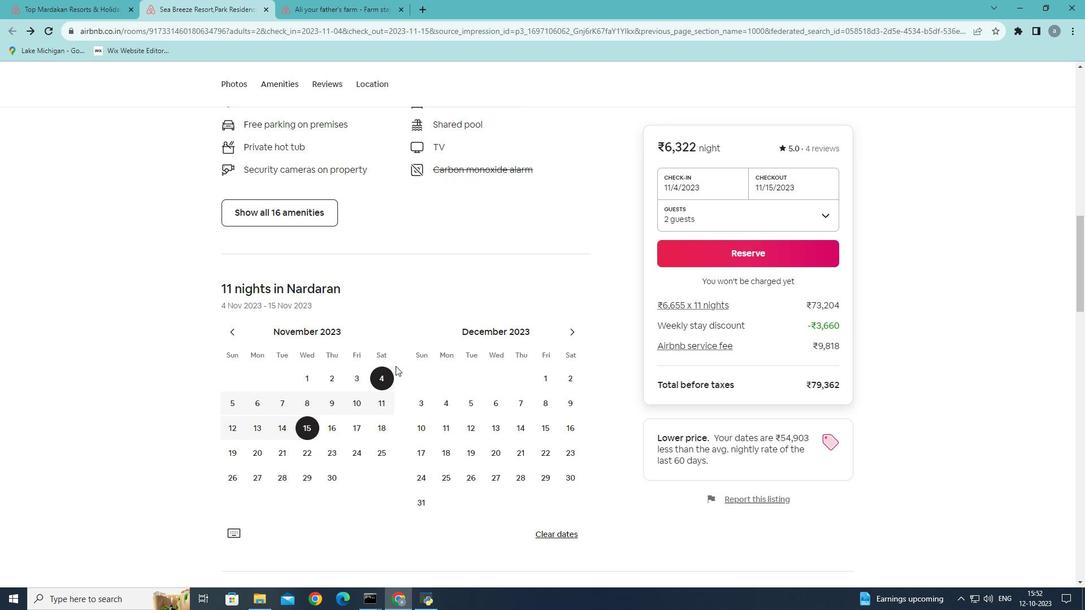 
Action: Mouse scrolled (395, 365) with delta (0, 0)
Screenshot: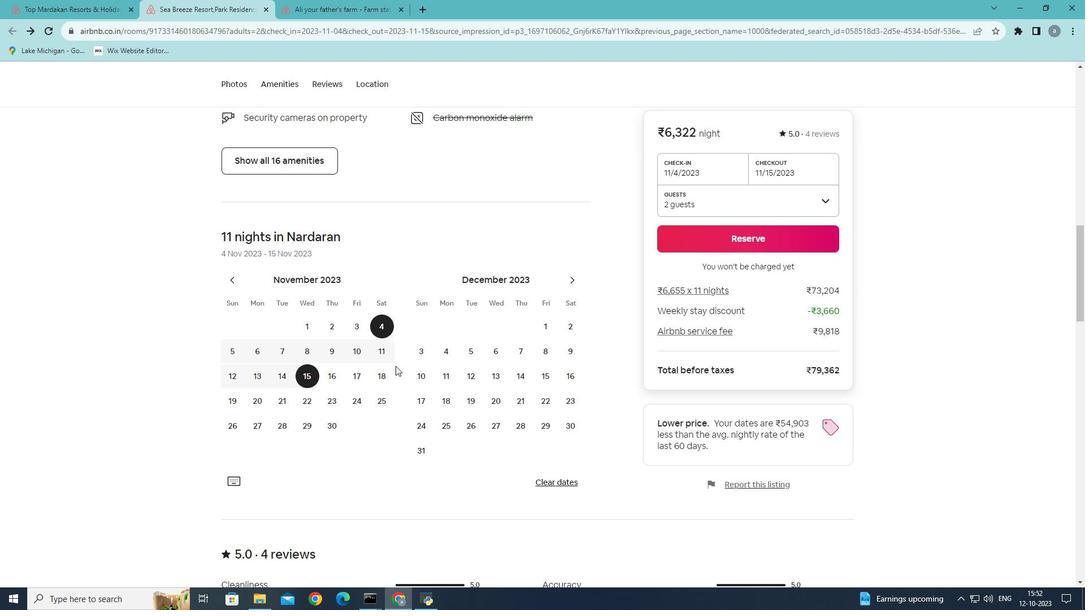 
Action: Mouse scrolled (395, 365) with delta (0, 0)
Screenshot: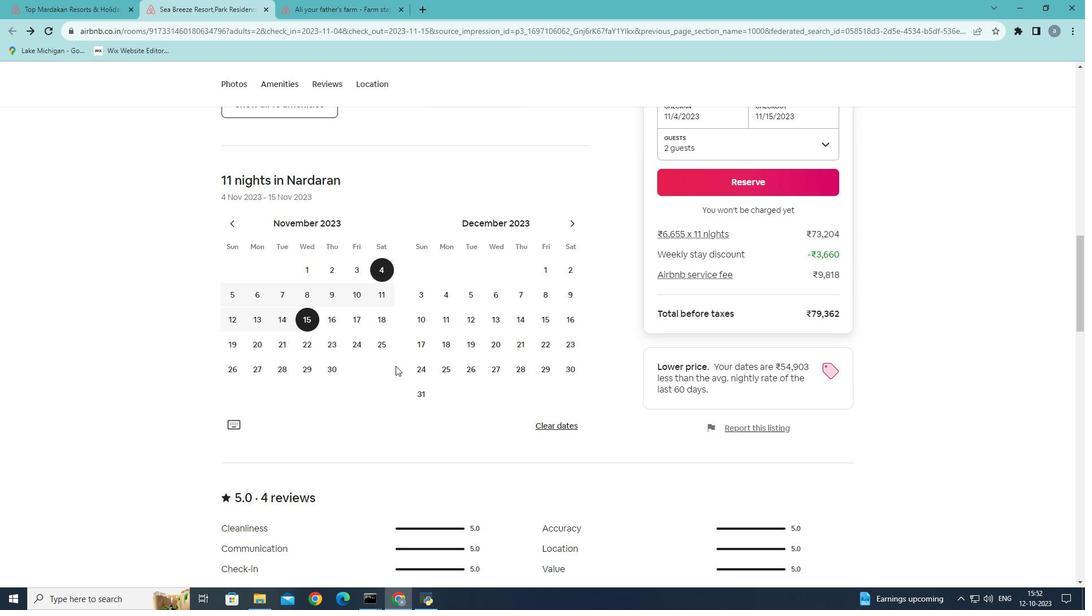 
Action: Mouse scrolled (395, 365) with delta (0, 0)
Screenshot: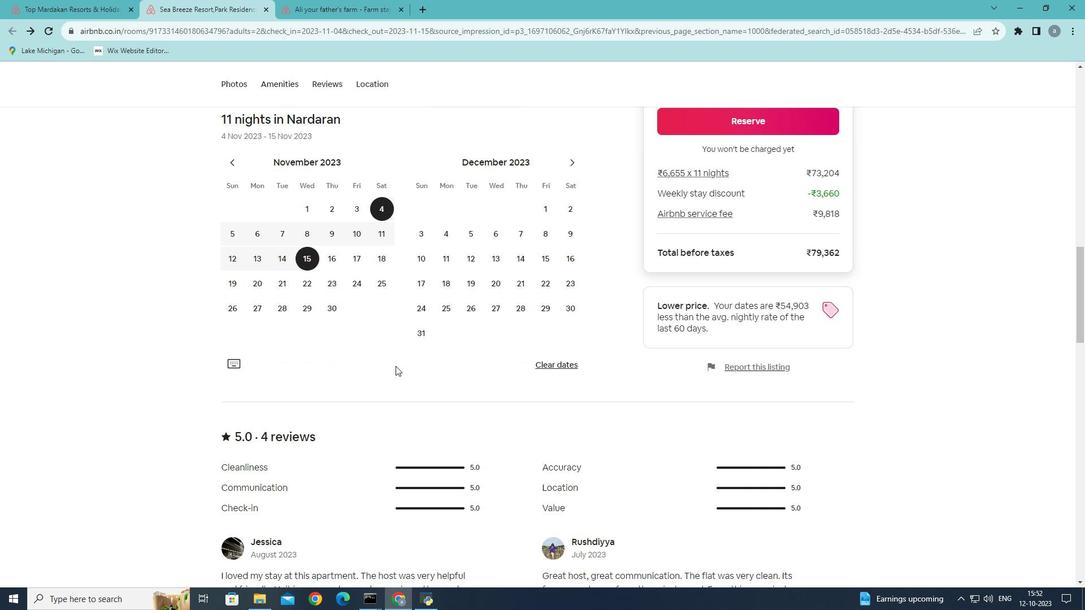 
Action: Mouse scrolled (395, 365) with delta (0, 0)
Screenshot: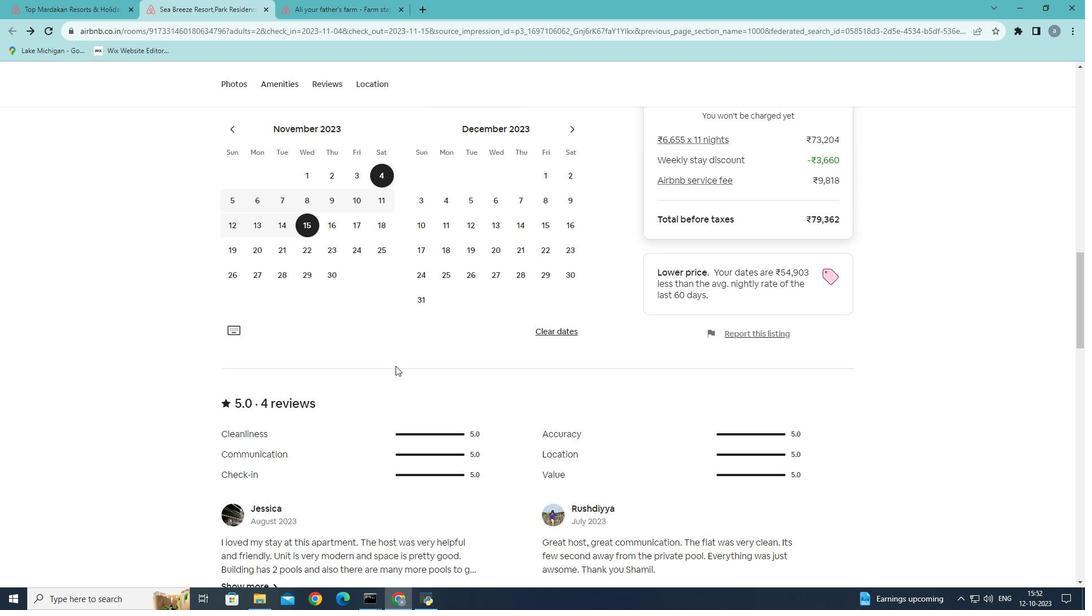 
Action: Mouse scrolled (395, 365) with delta (0, 0)
Screenshot: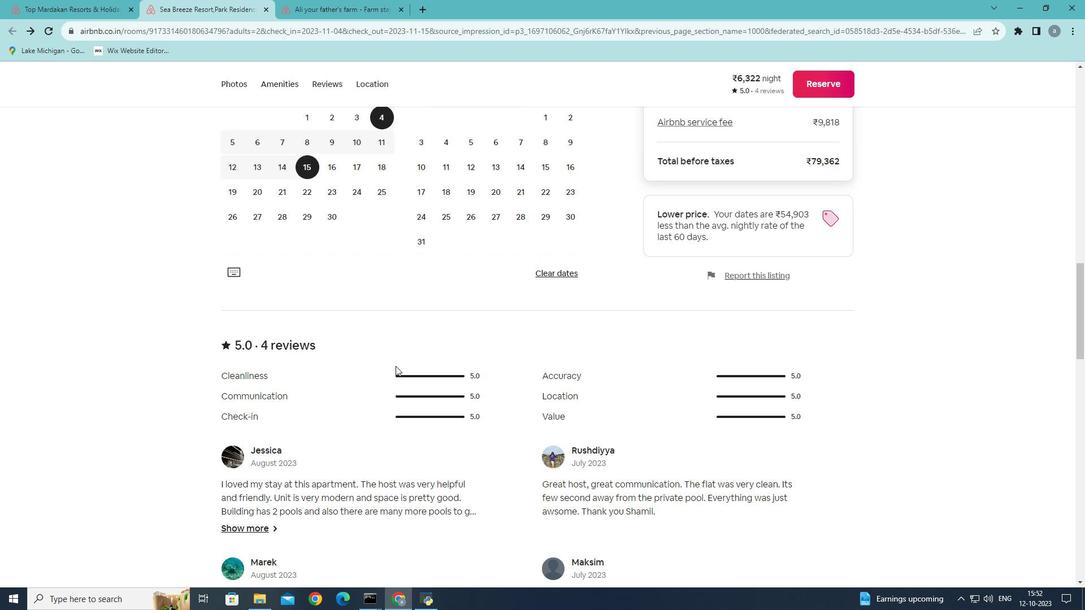 
Action: Mouse moved to (397, 363)
Screenshot: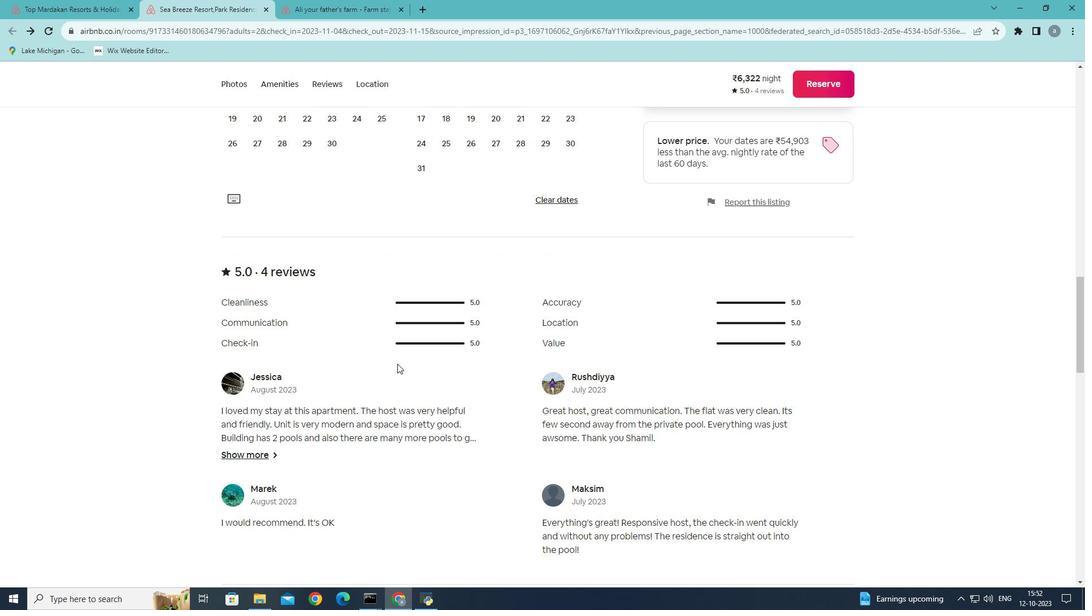 
Action: Mouse scrolled (397, 363) with delta (0, 0)
Screenshot: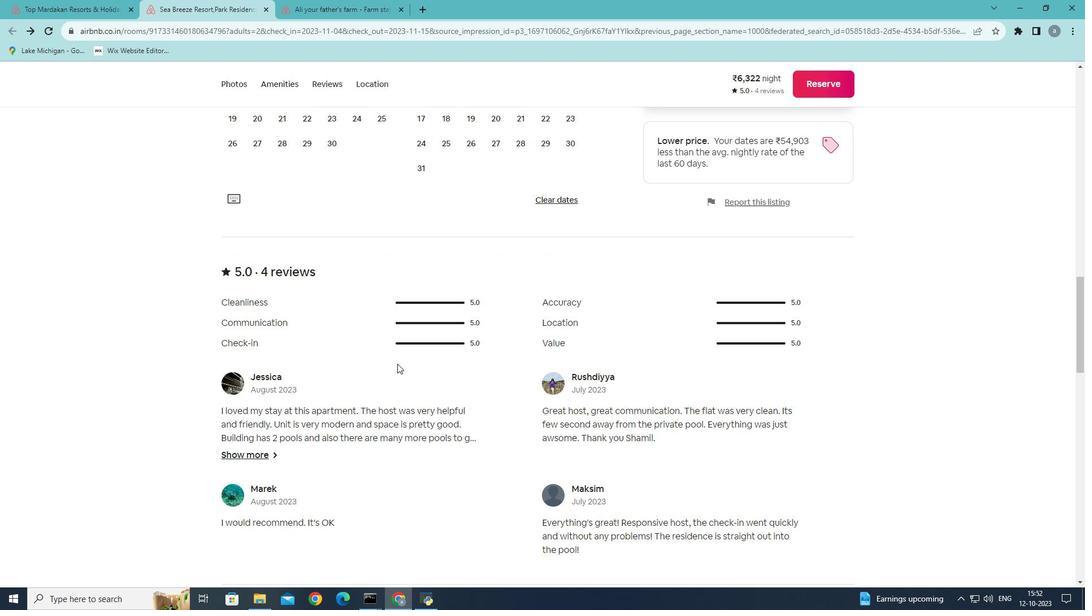 
Action: Mouse scrolled (397, 363) with delta (0, 0)
Screenshot: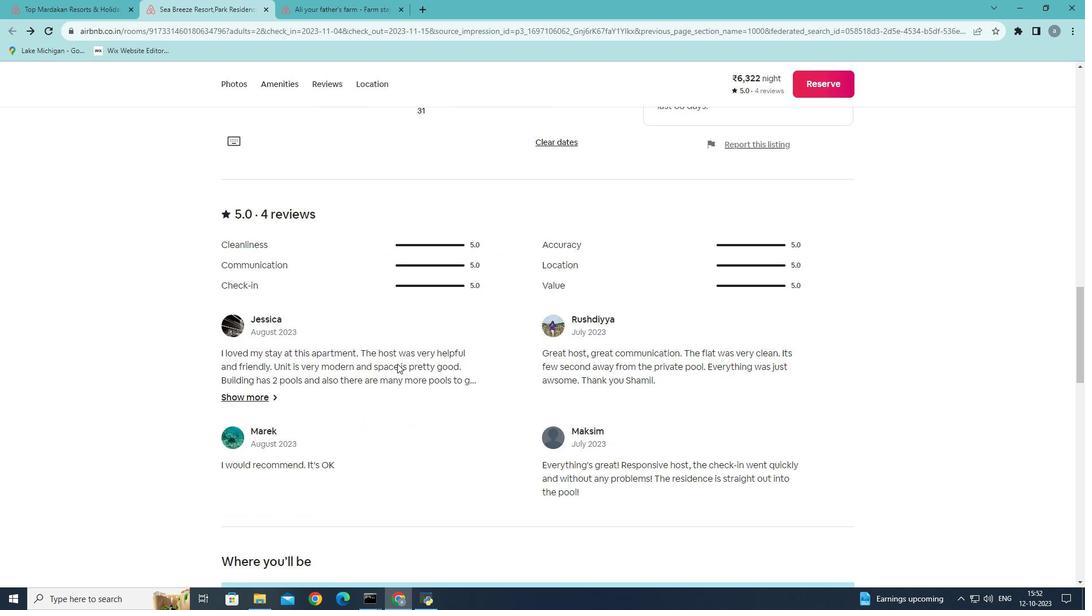 
Action: Mouse scrolled (397, 363) with delta (0, 0)
Screenshot: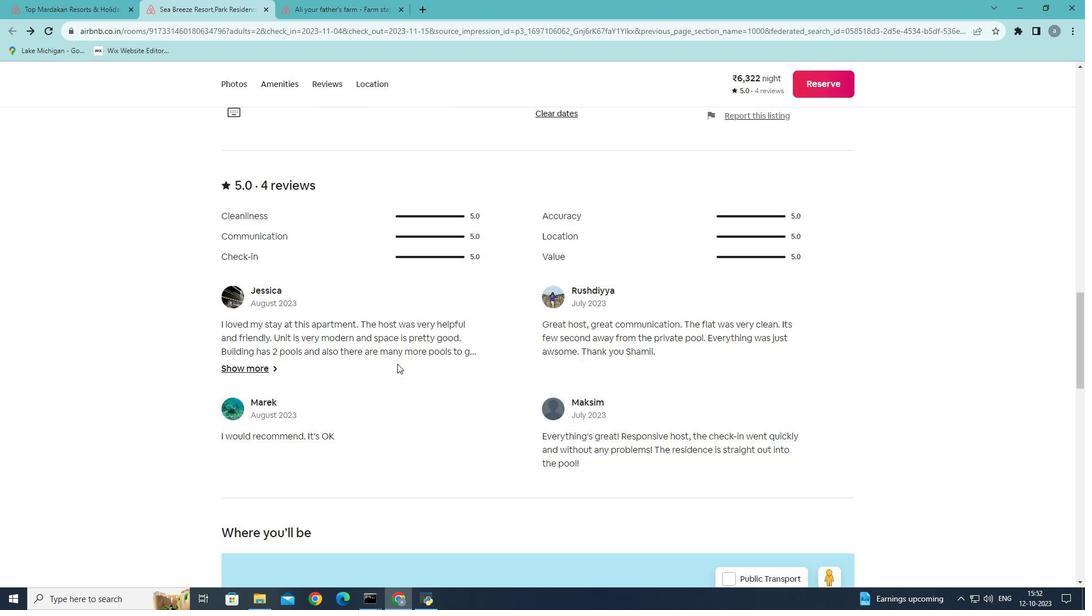 
Action: Mouse scrolled (397, 363) with delta (0, 0)
Screenshot: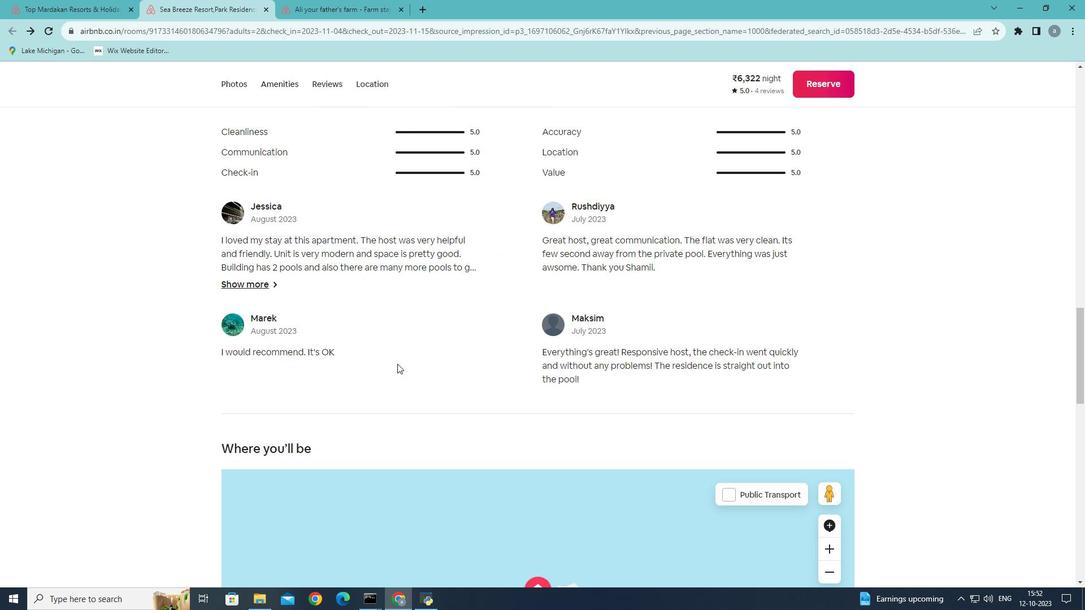 
Action: Mouse scrolled (397, 363) with delta (0, 0)
Screenshot: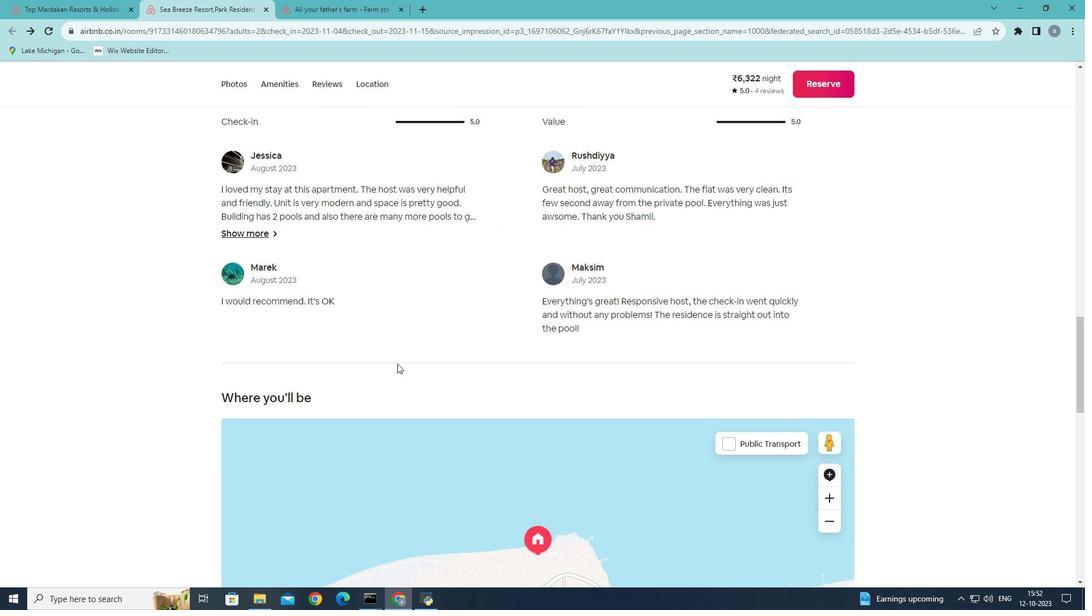 
Action: Mouse scrolled (397, 363) with delta (0, 0)
Screenshot: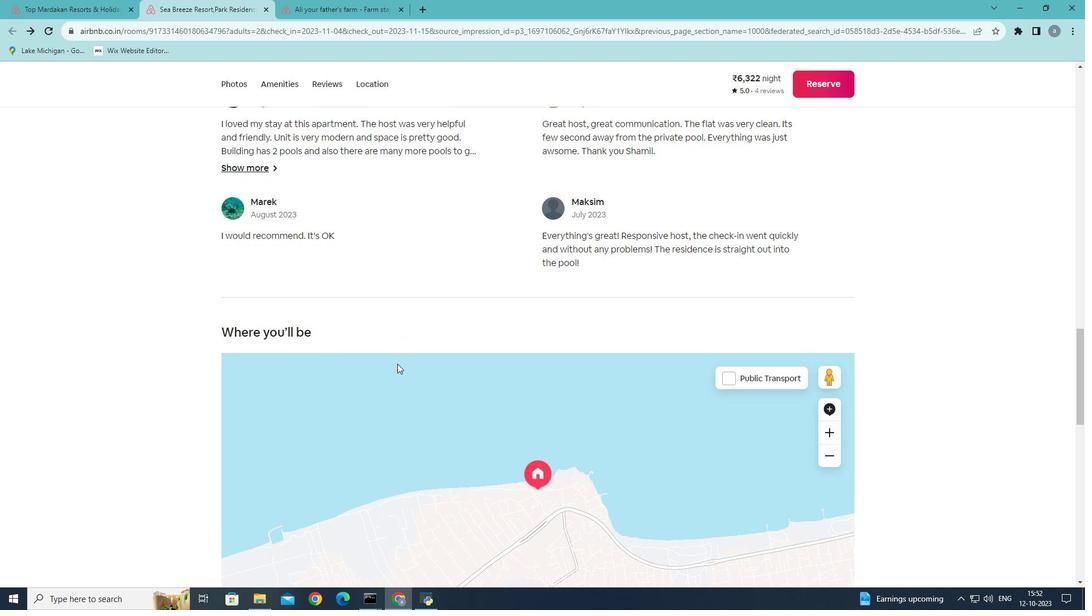 
Action: Mouse scrolled (397, 363) with delta (0, 0)
Screenshot: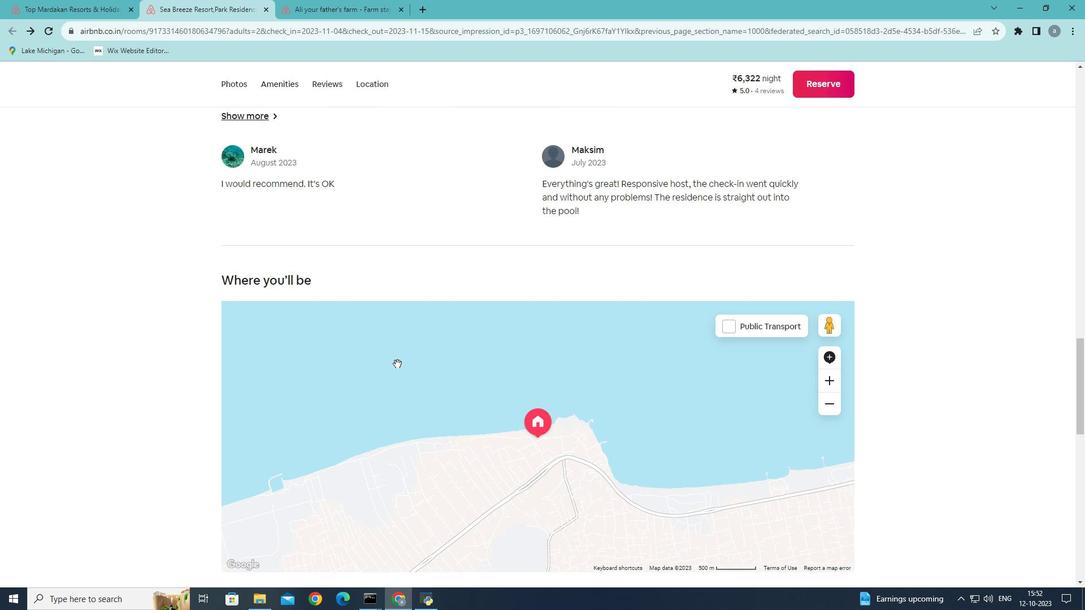 
Action: Mouse scrolled (397, 363) with delta (0, 0)
Screenshot: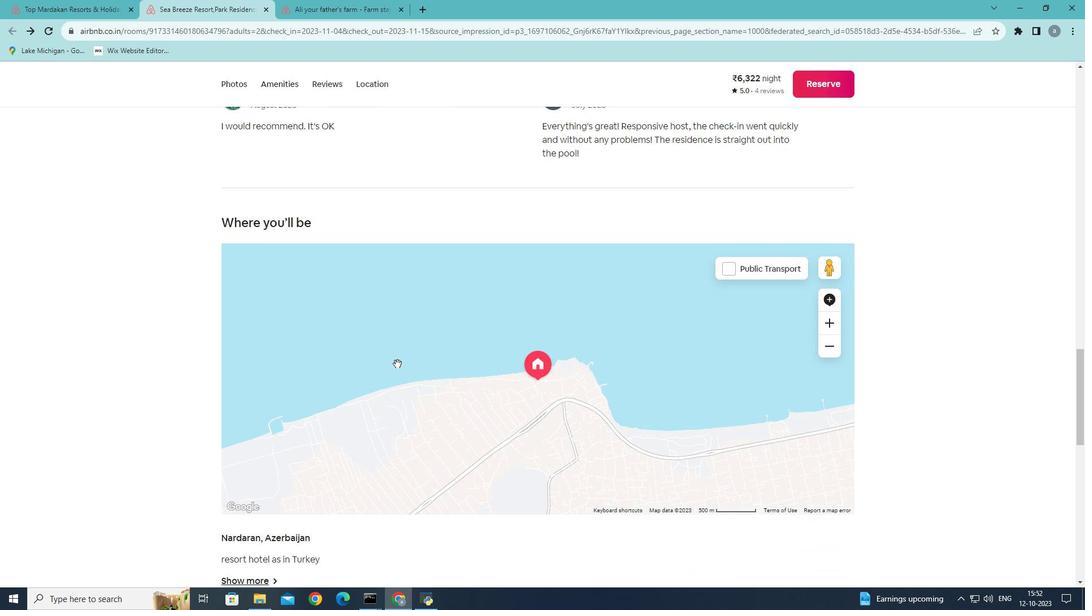 
Action: Mouse scrolled (397, 363) with delta (0, 0)
Screenshot: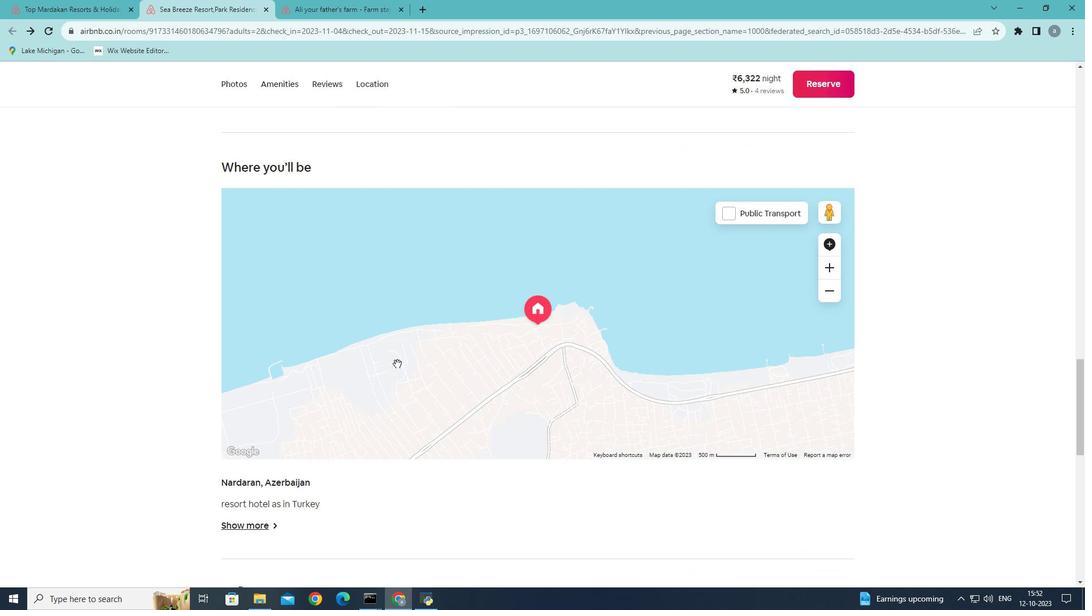 
Action: Mouse moved to (262, 469)
Screenshot: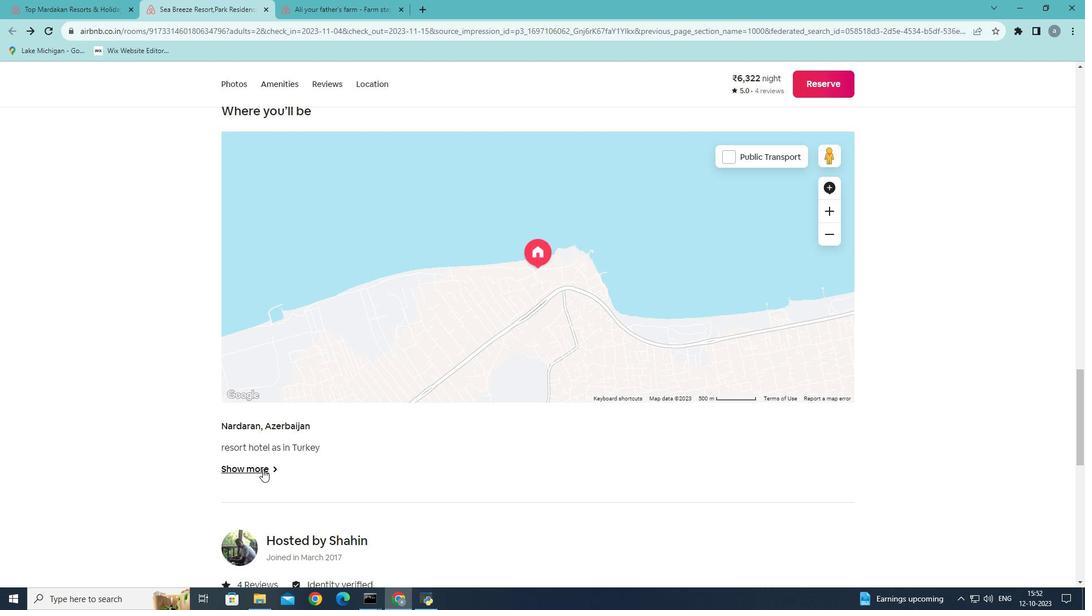 
Action: Mouse pressed left at (262, 469)
Screenshot: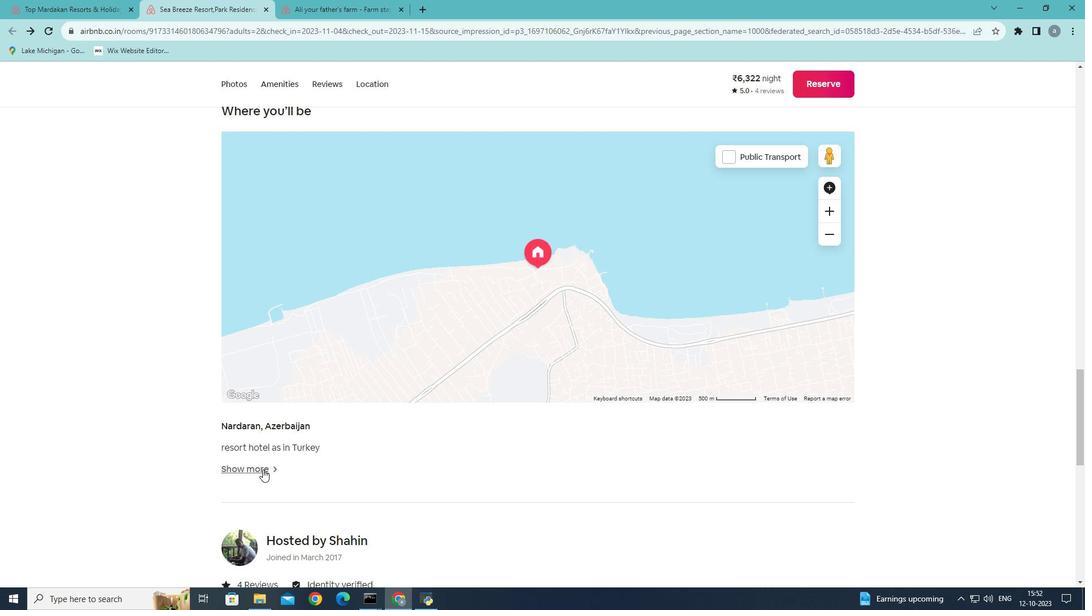 
Action: Mouse moved to (504, 341)
Screenshot: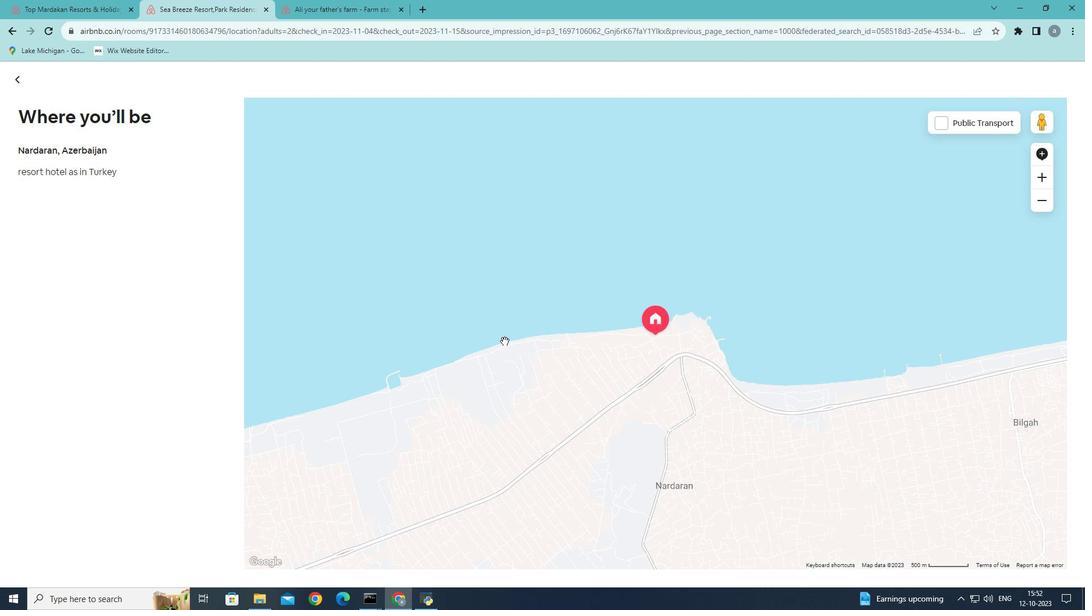 
Action: Mouse scrolled (504, 340) with delta (0, 0)
Screenshot: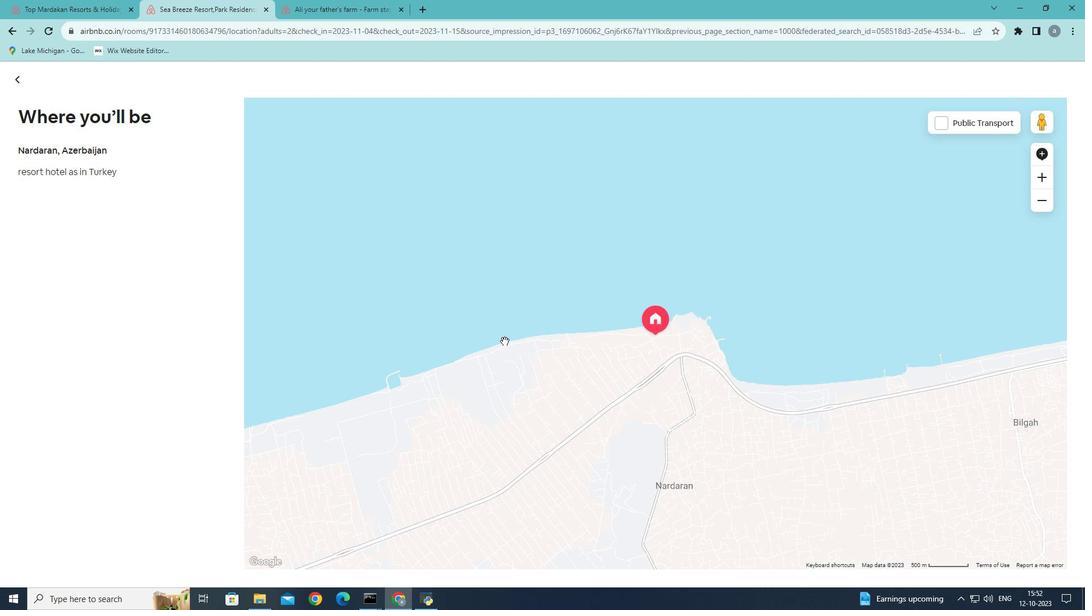 
Action: Mouse scrolled (504, 340) with delta (0, 0)
Screenshot: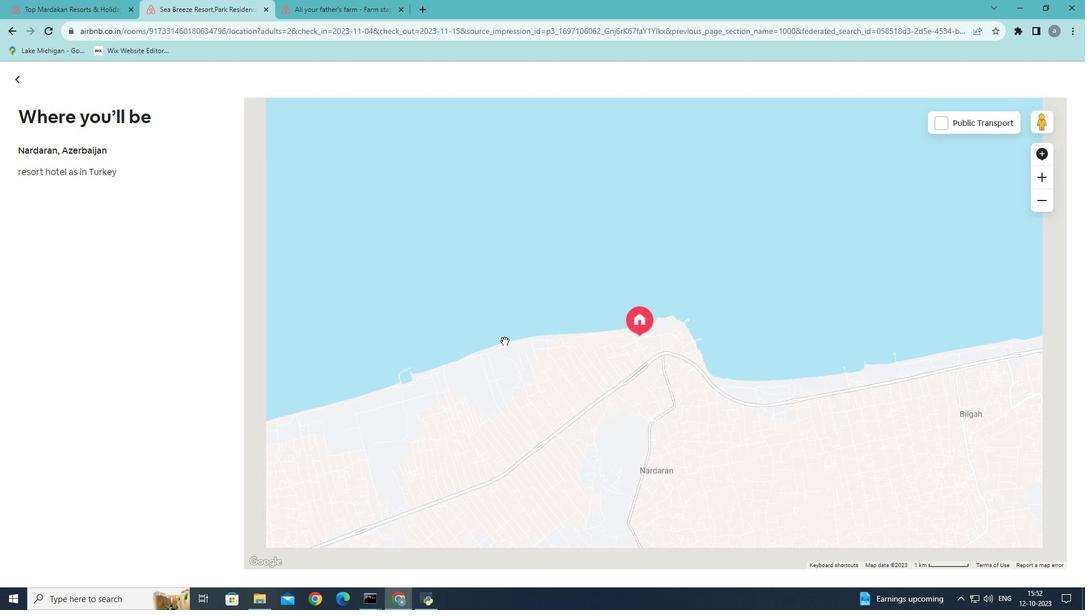 
Action: Mouse scrolled (504, 340) with delta (0, 0)
Screenshot: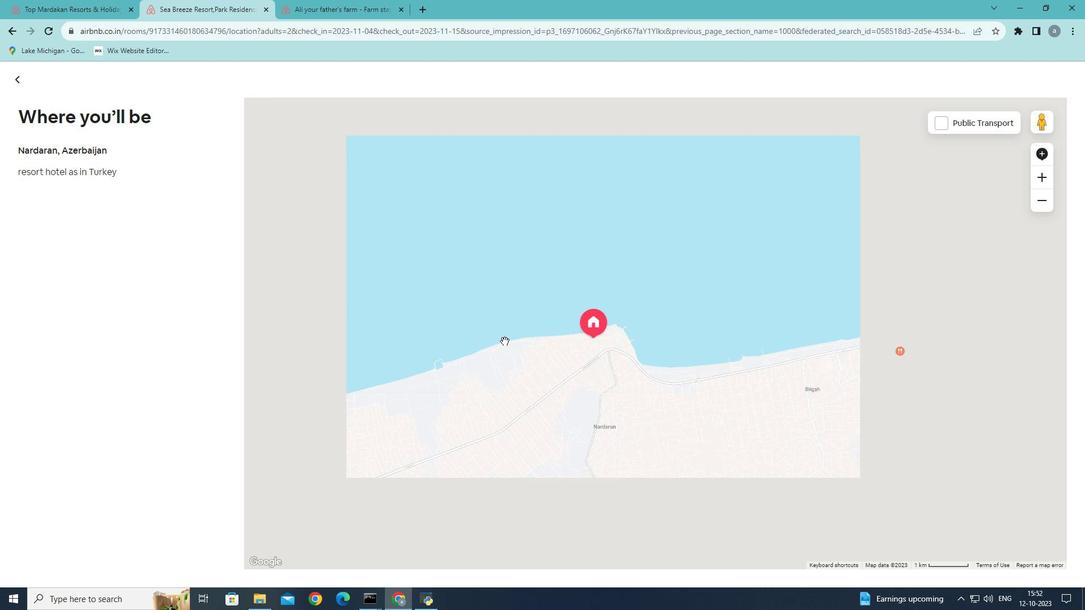 
Action: Mouse scrolled (504, 340) with delta (0, 0)
Screenshot: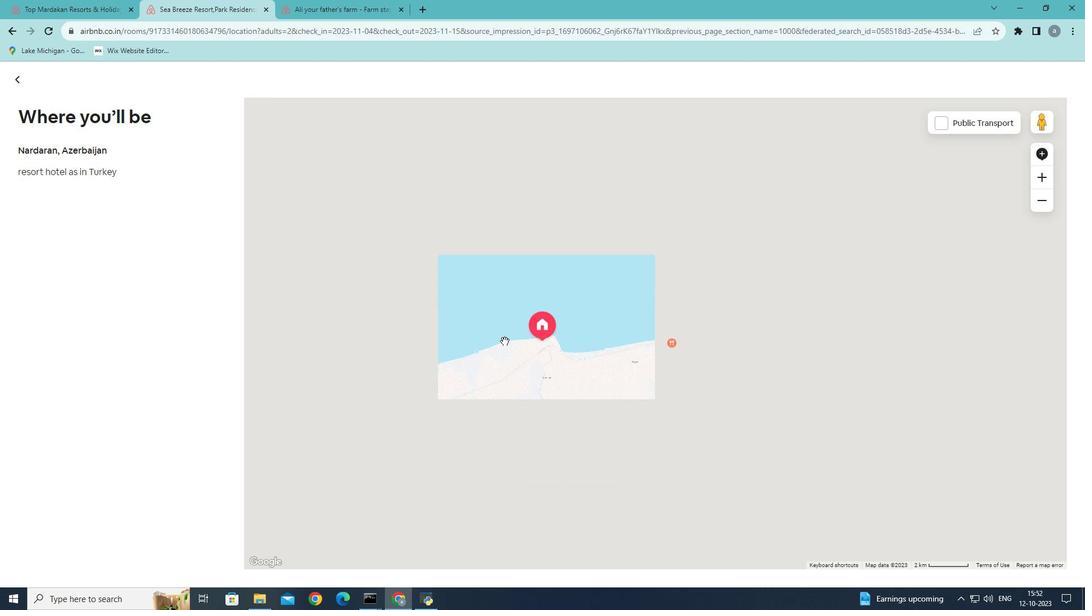 
Action: Mouse scrolled (504, 340) with delta (0, 0)
Screenshot: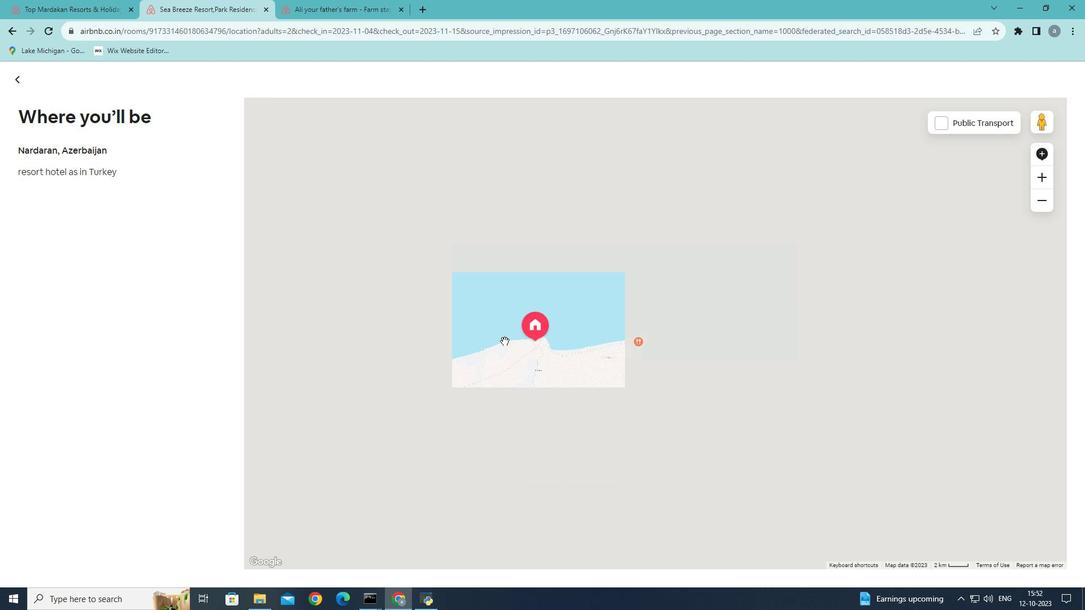 
Action: Mouse scrolled (504, 340) with delta (0, 0)
Screenshot: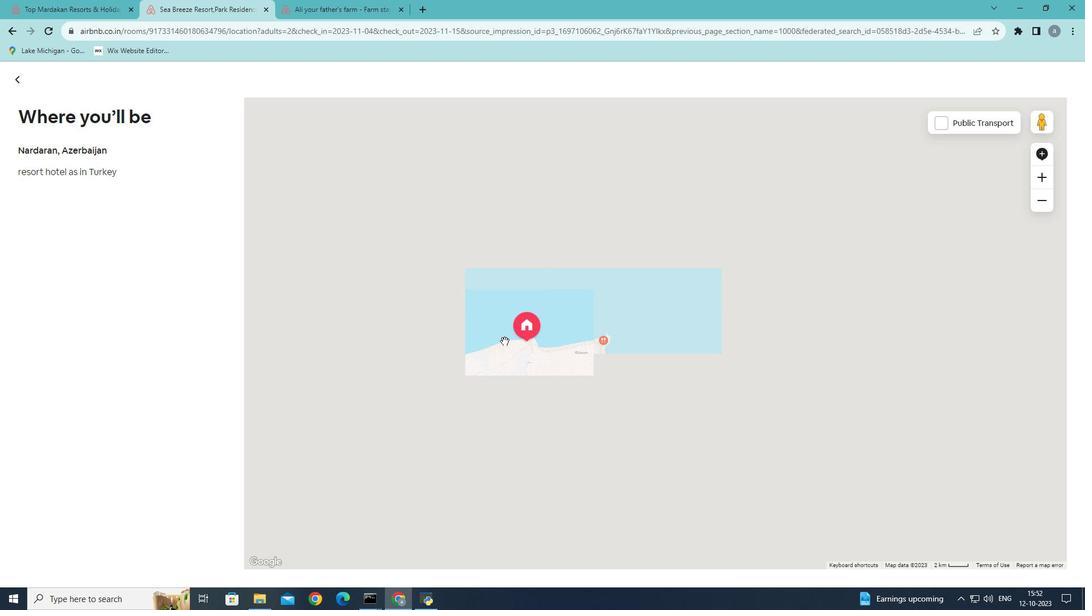 
Action: Mouse moved to (504, 341)
Screenshot: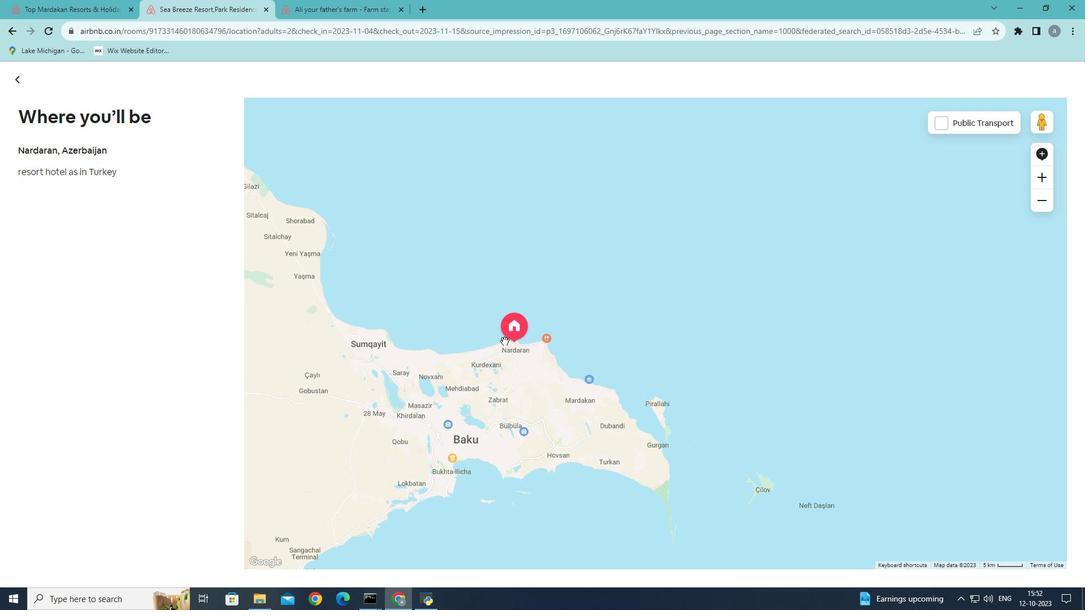 
Action: Mouse scrolled (504, 341) with delta (0, 0)
Screenshot: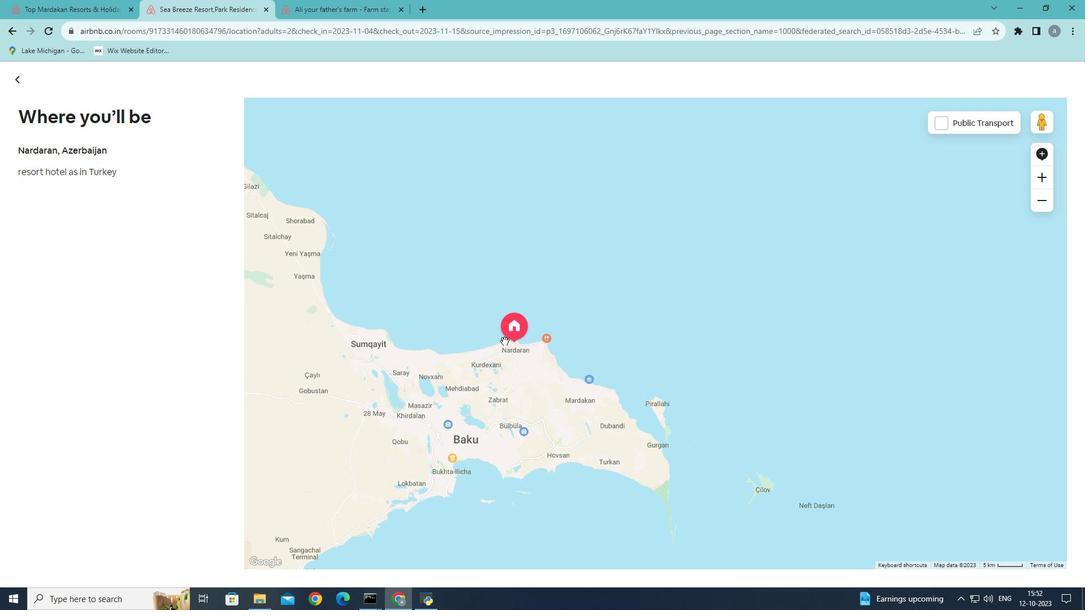 
Action: Mouse scrolled (504, 341) with delta (0, 0)
Screenshot: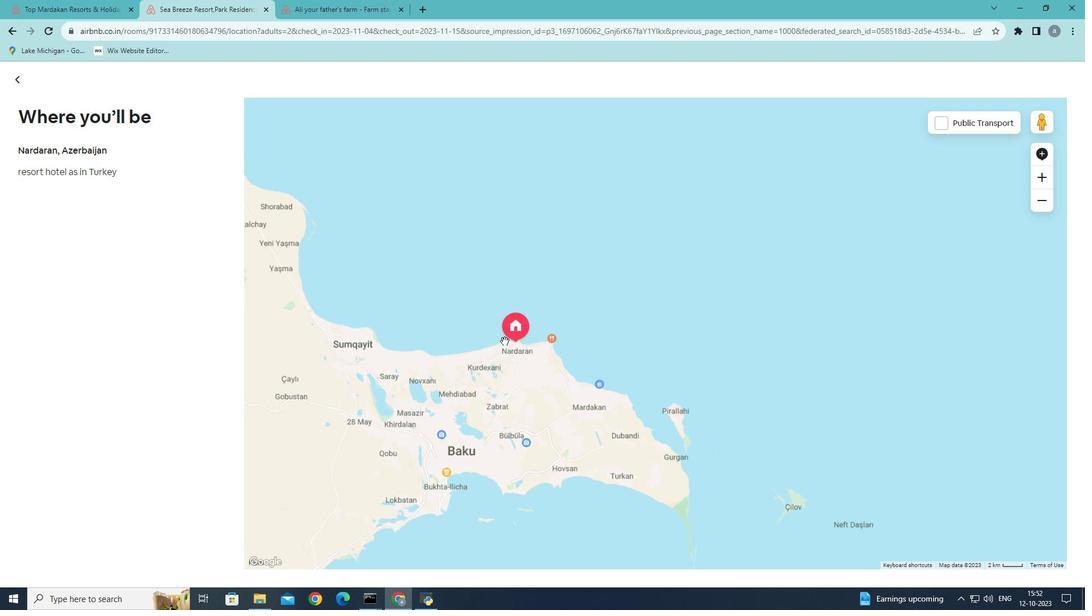 
Action: Mouse scrolled (504, 341) with delta (0, 0)
Screenshot: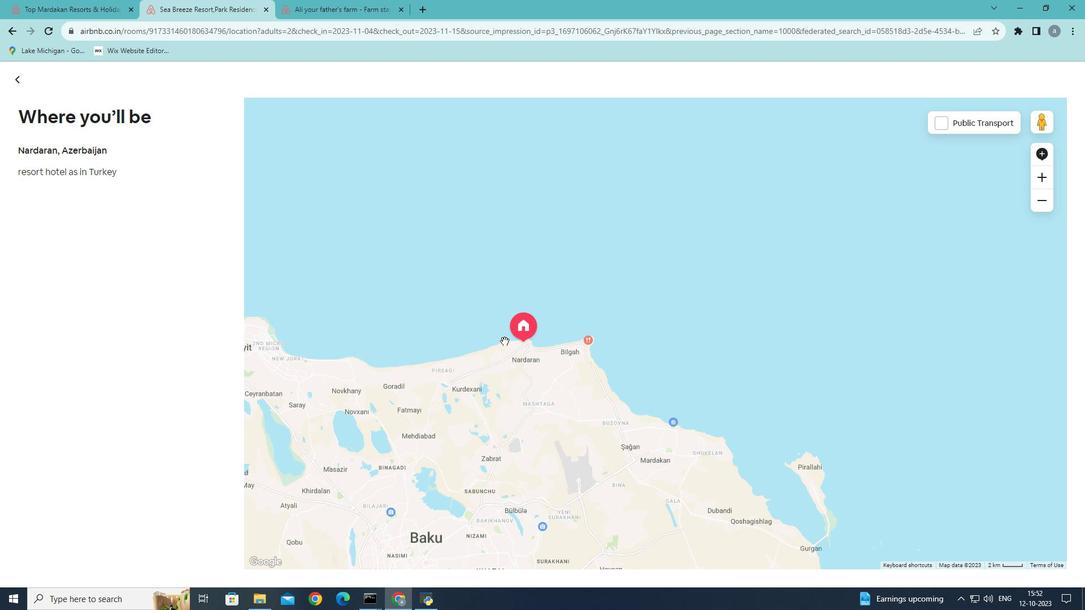 
Action: Mouse scrolled (504, 341) with delta (0, 0)
Screenshot: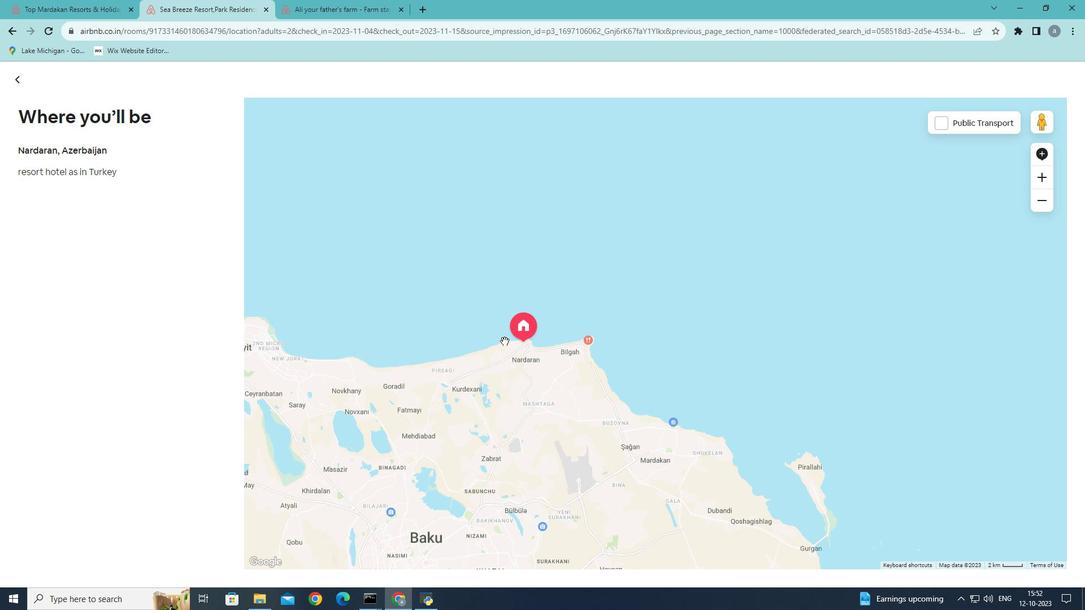 
Action: Mouse scrolled (504, 341) with delta (0, 0)
Screenshot: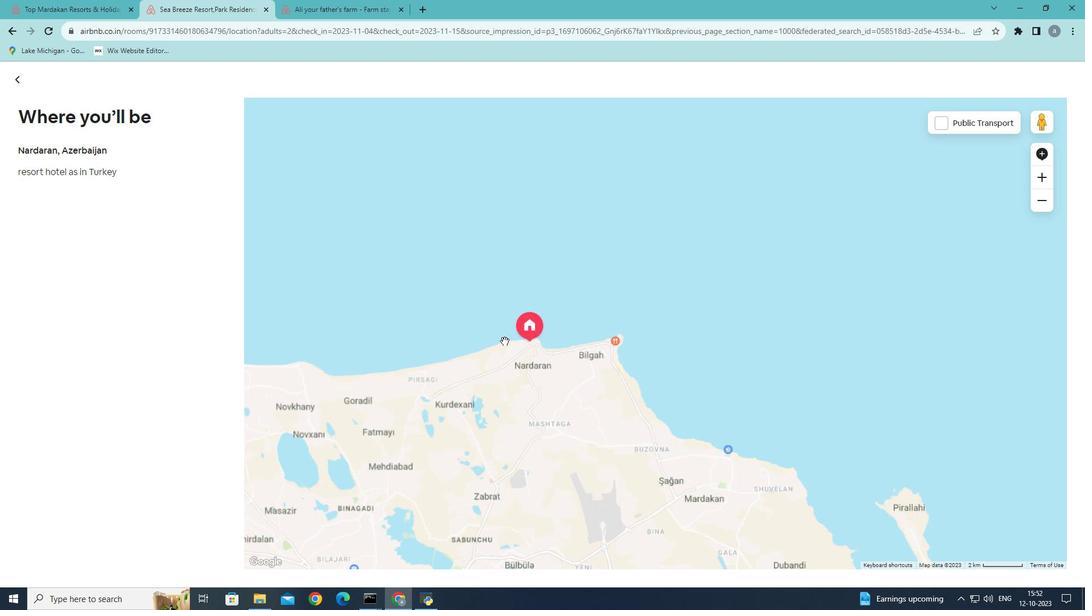
Action: Mouse scrolled (504, 341) with delta (0, 0)
Screenshot: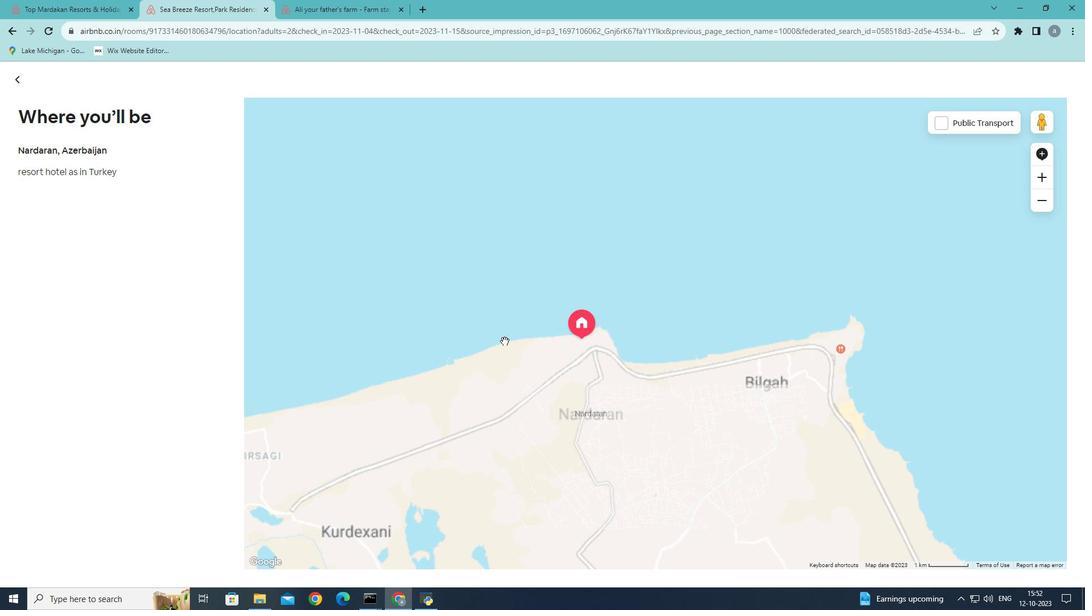 
Action: Mouse scrolled (504, 341) with delta (0, 0)
Screenshot: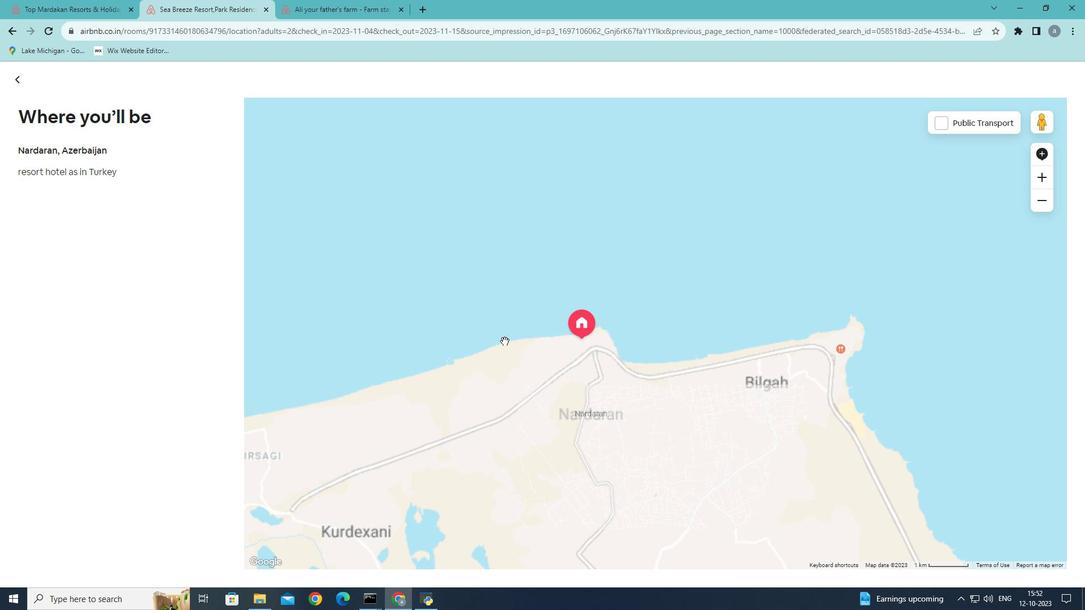 
Action: Mouse scrolled (504, 341) with delta (0, 0)
Screenshot: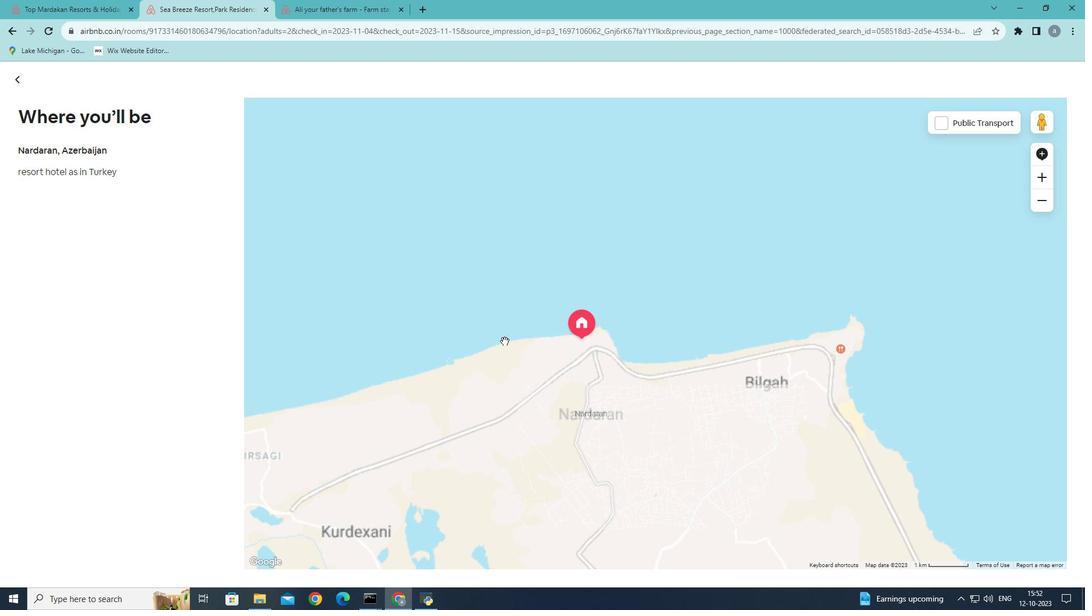 
Action: Mouse moved to (575, 372)
Screenshot: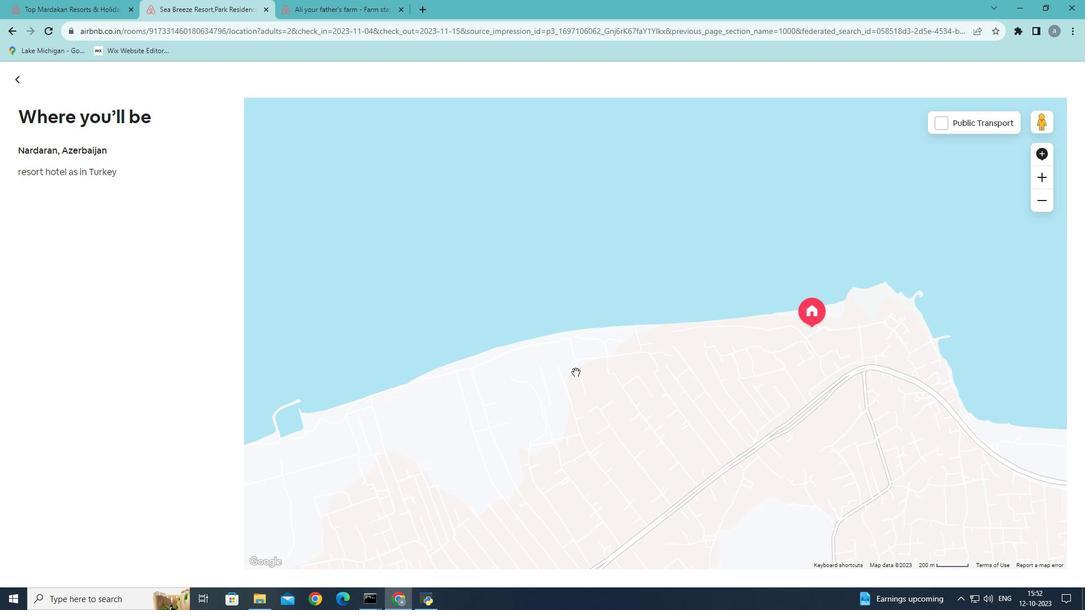 
Action: Mouse scrolled (575, 371) with delta (0, 0)
Screenshot: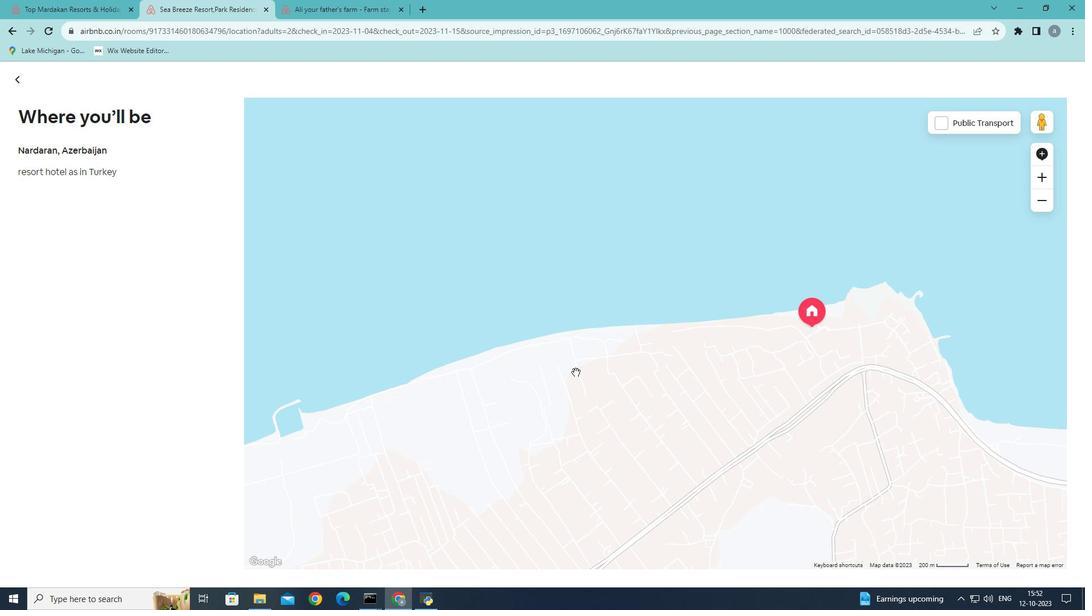 
Action: Mouse scrolled (575, 371) with delta (0, 0)
Screenshot: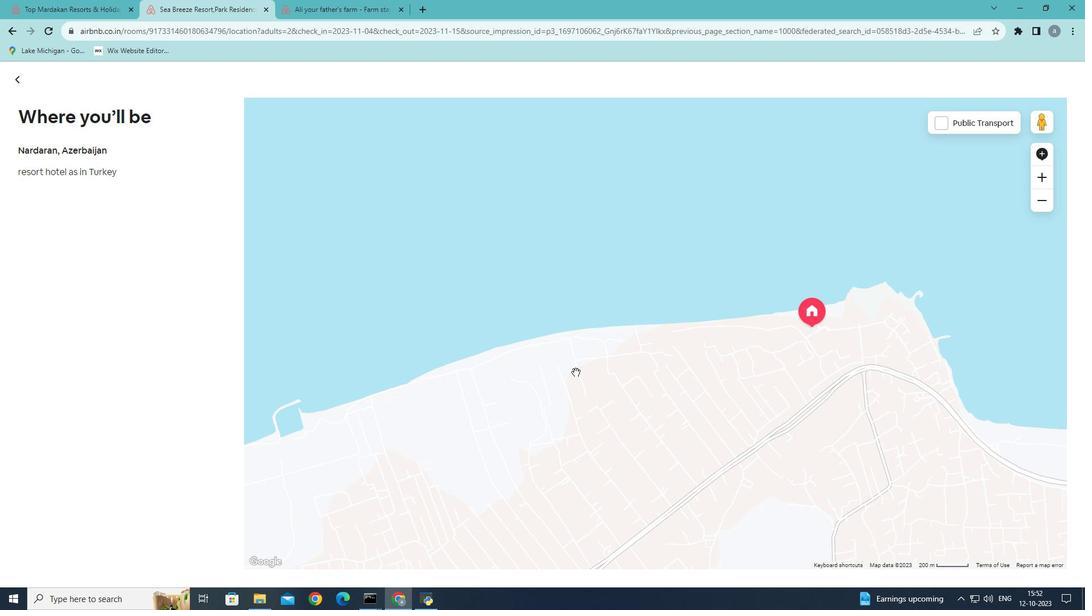 
Action: Mouse moved to (574, 374)
Screenshot: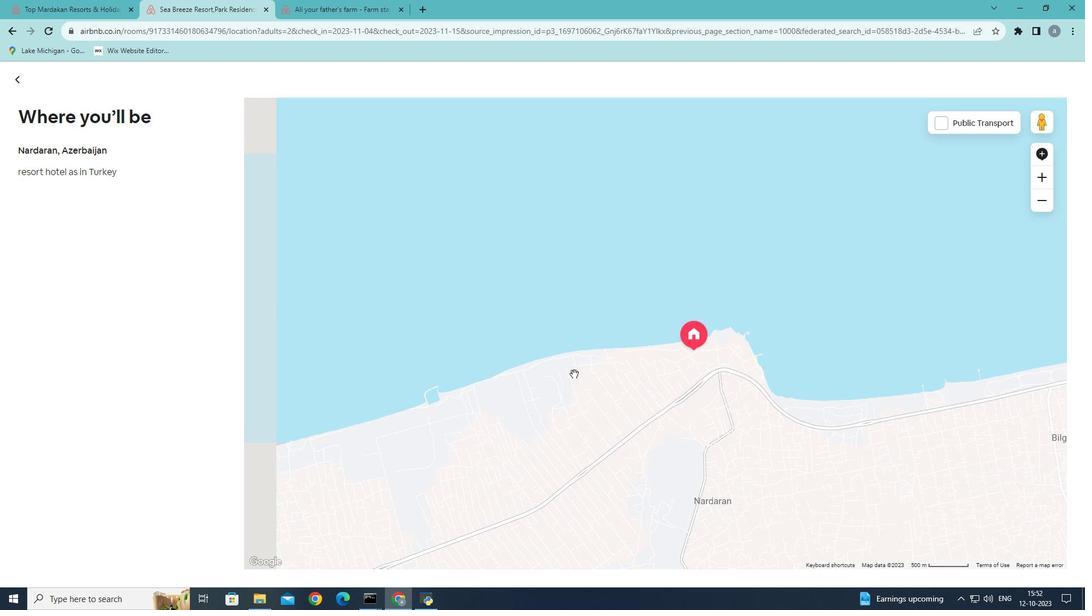 
Action: Mouse scrolled (574, 373) with delta (0, 0)
Screenshot: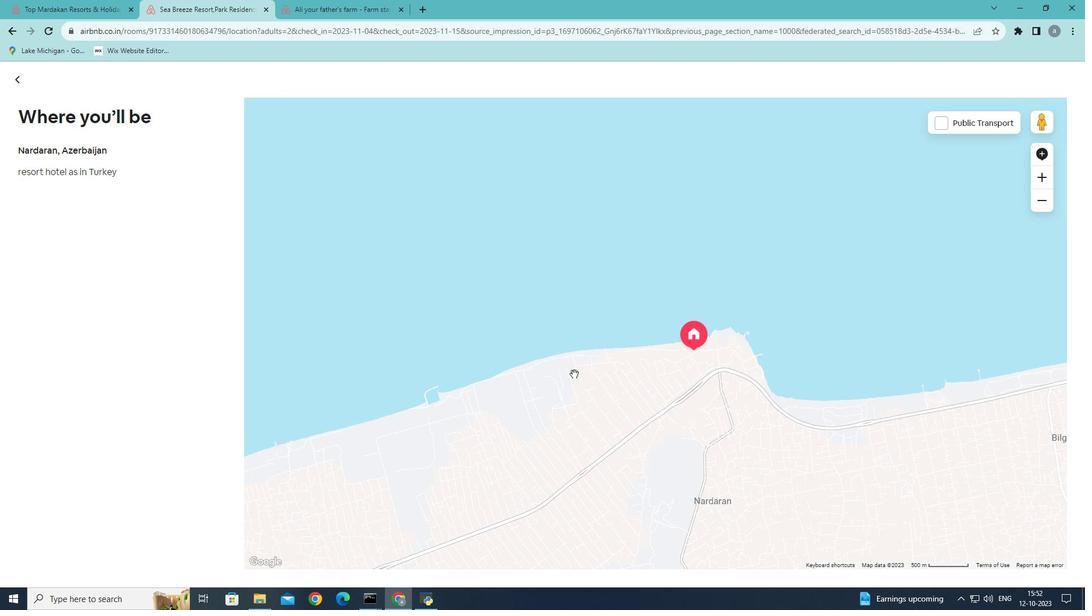 
Action: Mouse scrolled (574, 373) with delta (0, 0)
Screenshot: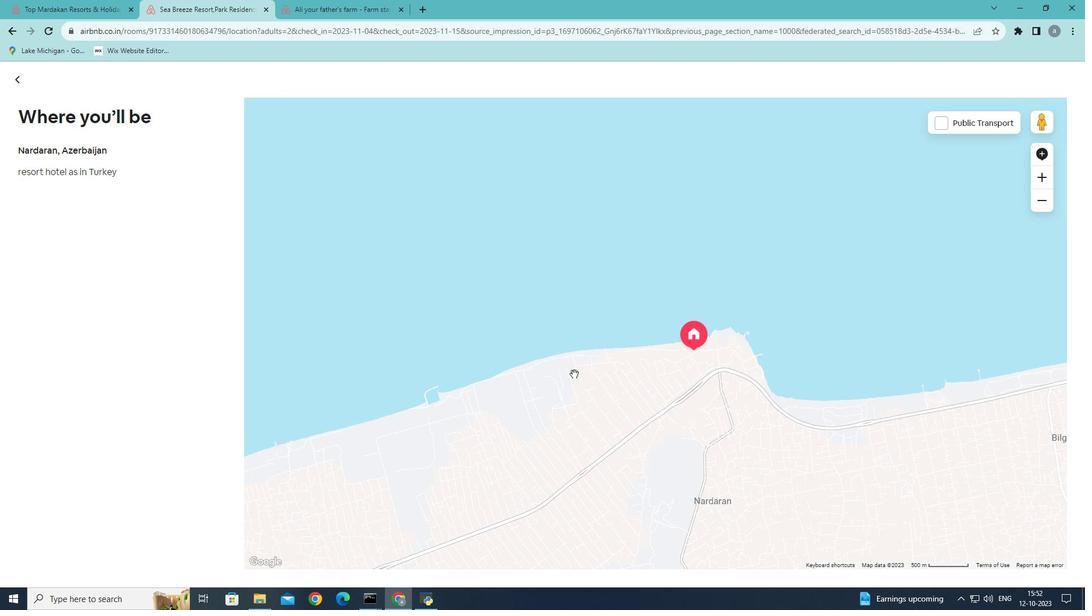 
Action: Mouse scrolled (574, 373) with delta (0, 0)
